 Task: Personal: Dating Funnel Template.
Action: Mouse moved to (251, 55)
Screenshot: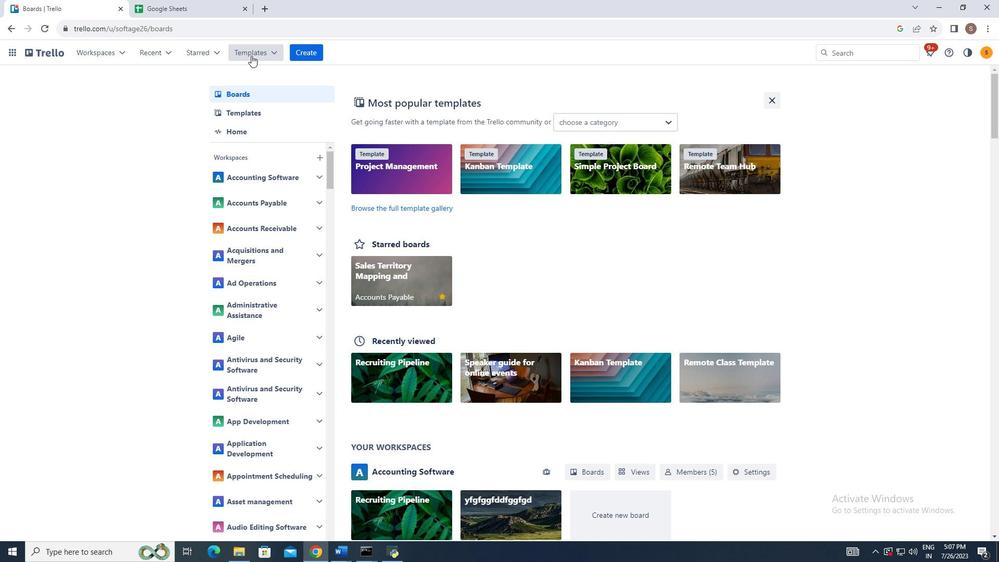 
Action: Mouse pressed left at (251, 55)
Screenshot: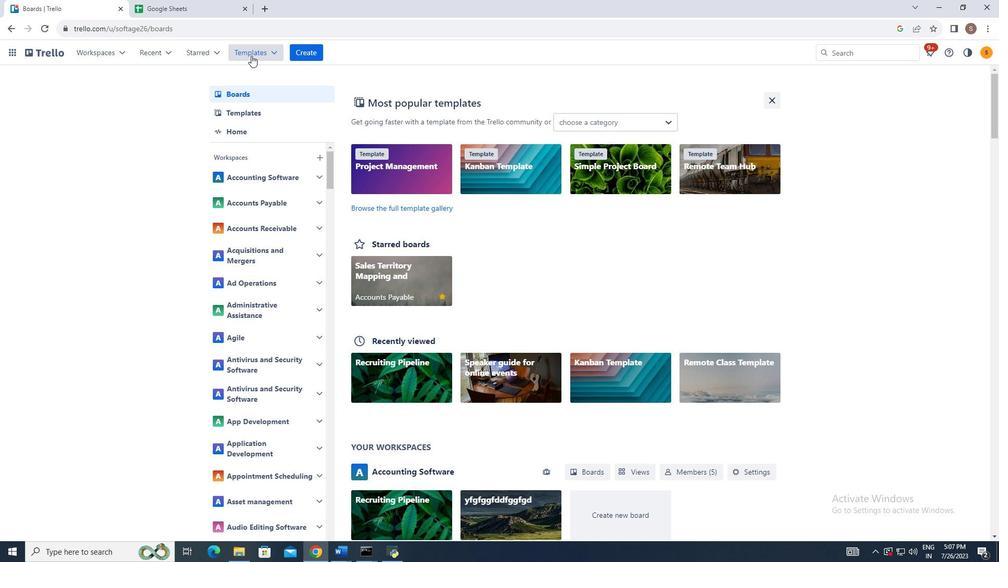 
Action: Mouse moved to (311, 356)
Screenshot: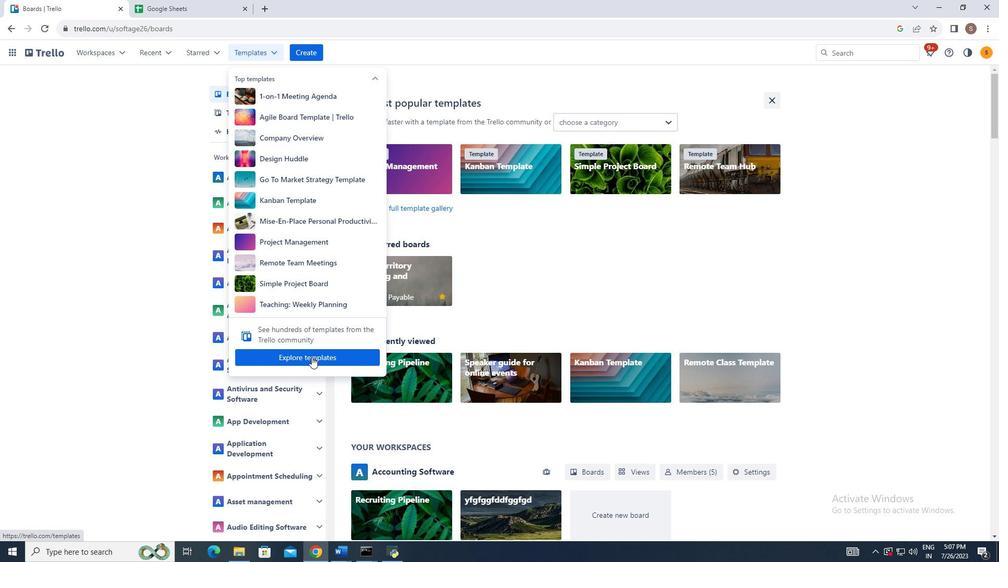 
Action: Mouse pressed left at (311, 356)
Screenshot: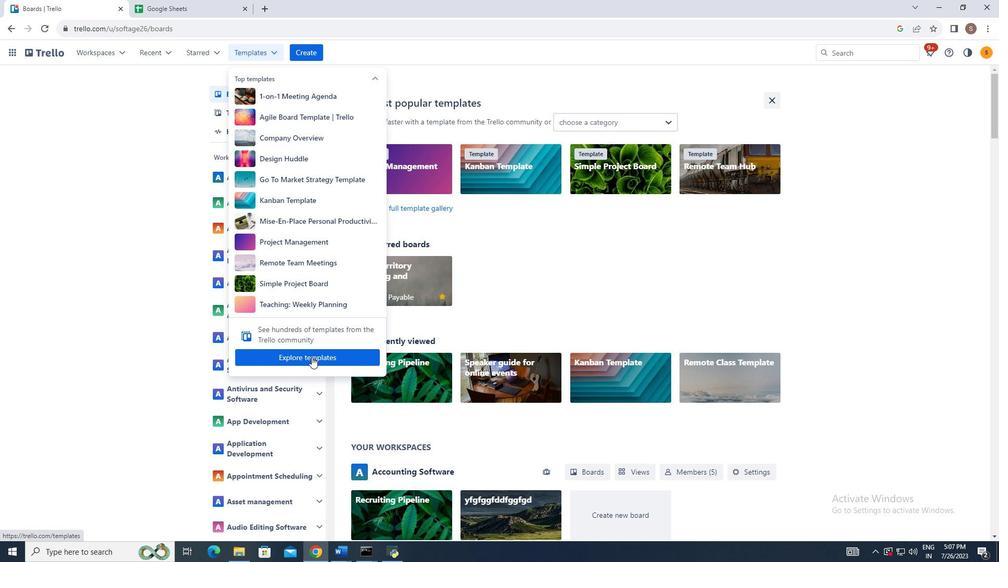 
Action: Mouse moved to (259, 257)
Screenshot: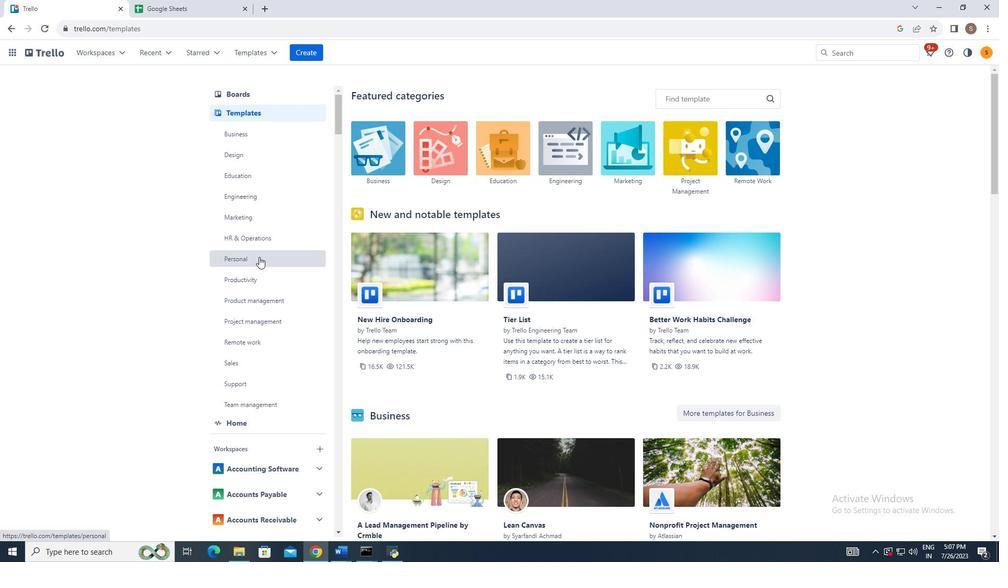 
Action: Mouse pressed left at (259, 257)
Screenshot: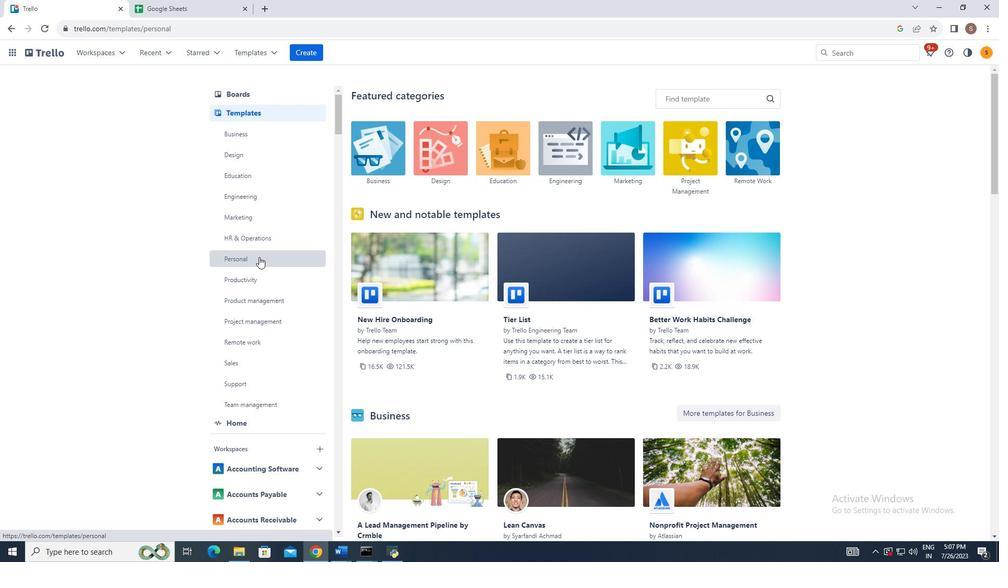
Action: Mouse moved to (433, 205)
Screenshot: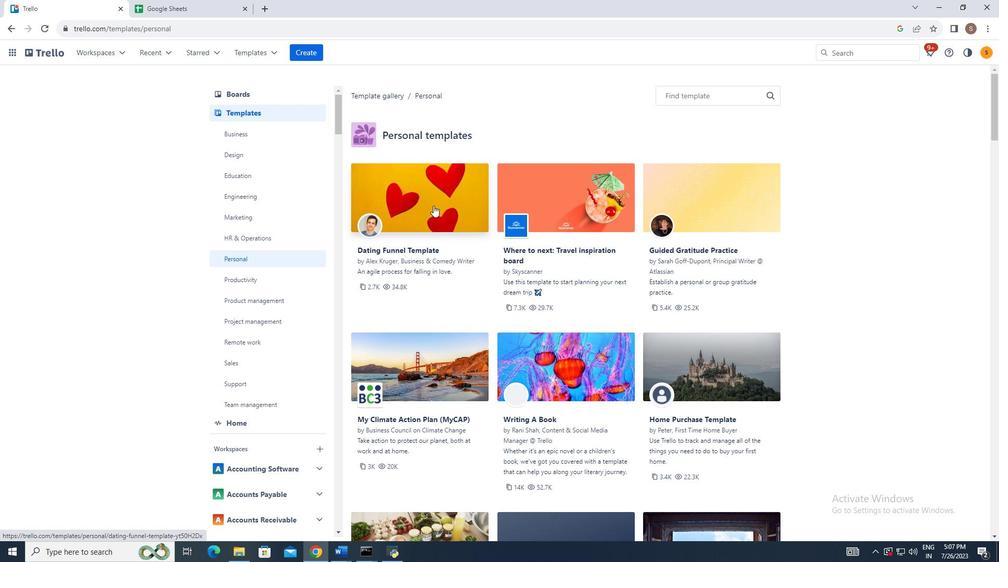 
Action: Mouse pressed left at (433, 205)
Screenshot: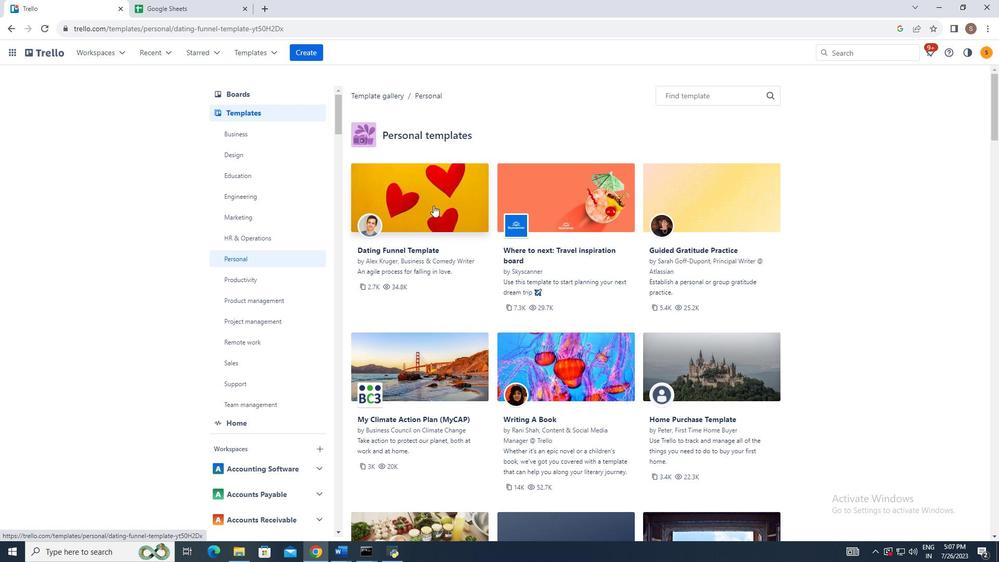 
Action: Mouse moved to (437, 202)
Screenshot: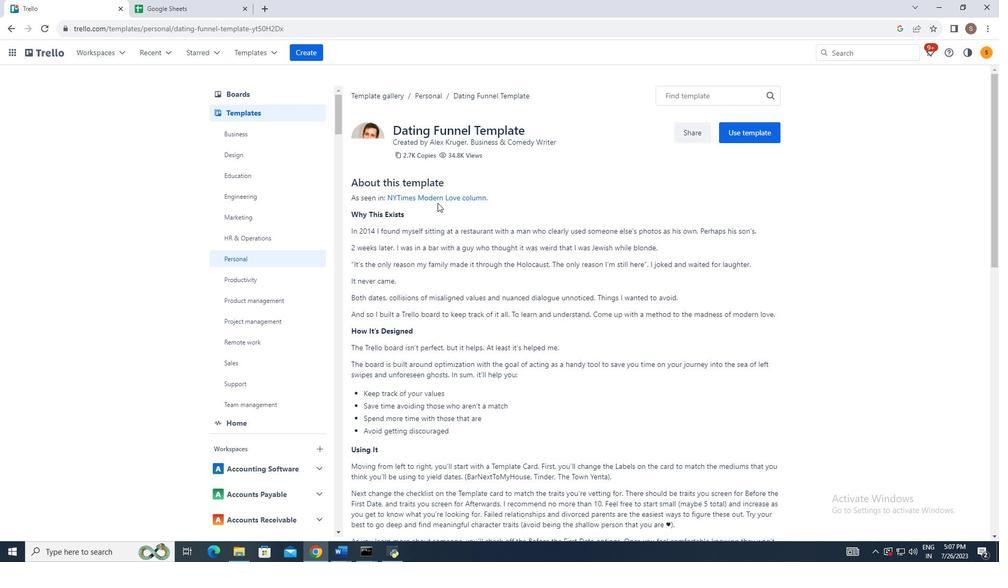 
Action: Mouse scrolled (437, 202) with delta (0, 0)
Screenshot: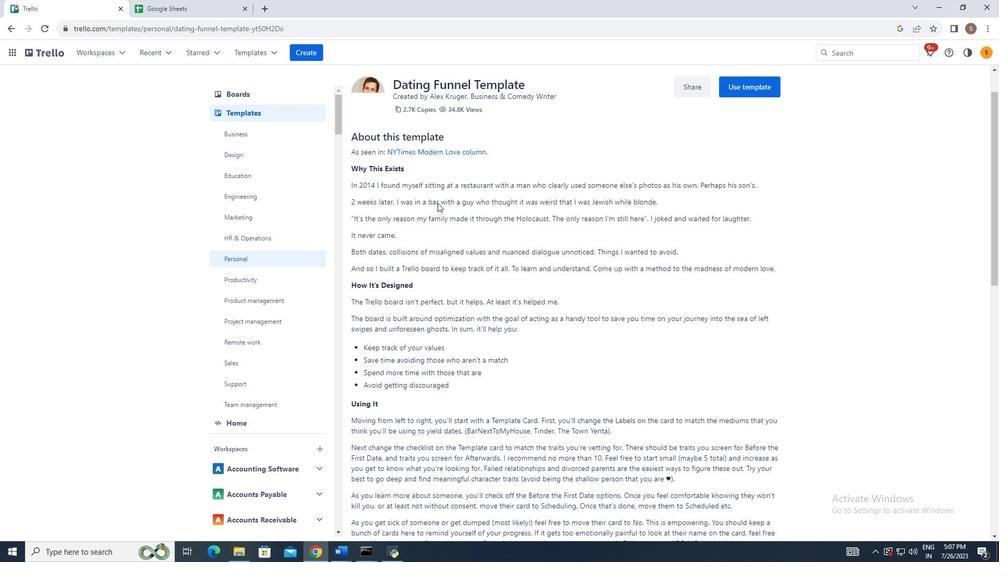 
Action: Mouse scrolled (437, 202) with delta (0, 0)
Screenshot: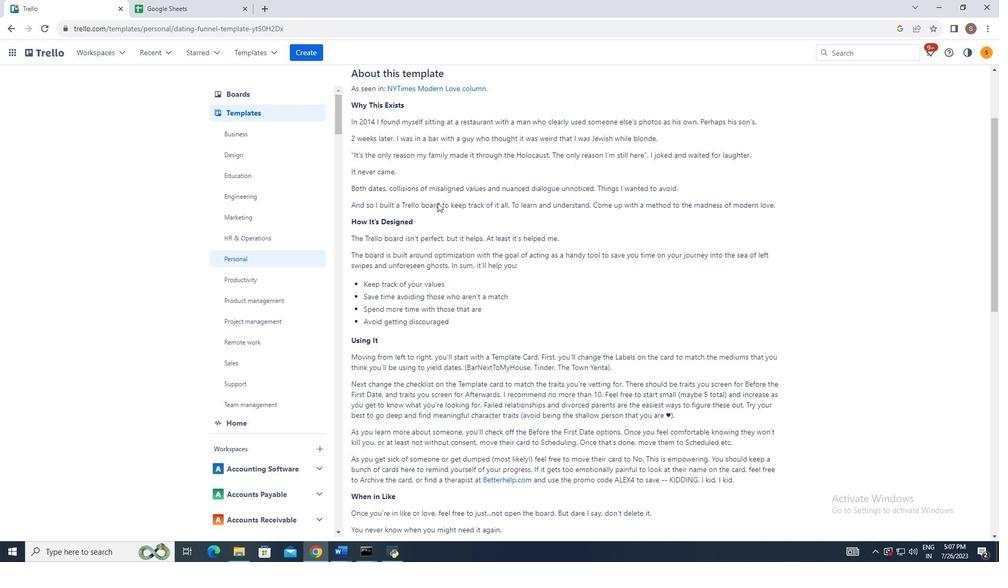 
Action: Mouse scrolled (437, 202) with delta (0, 0)
Screenshot: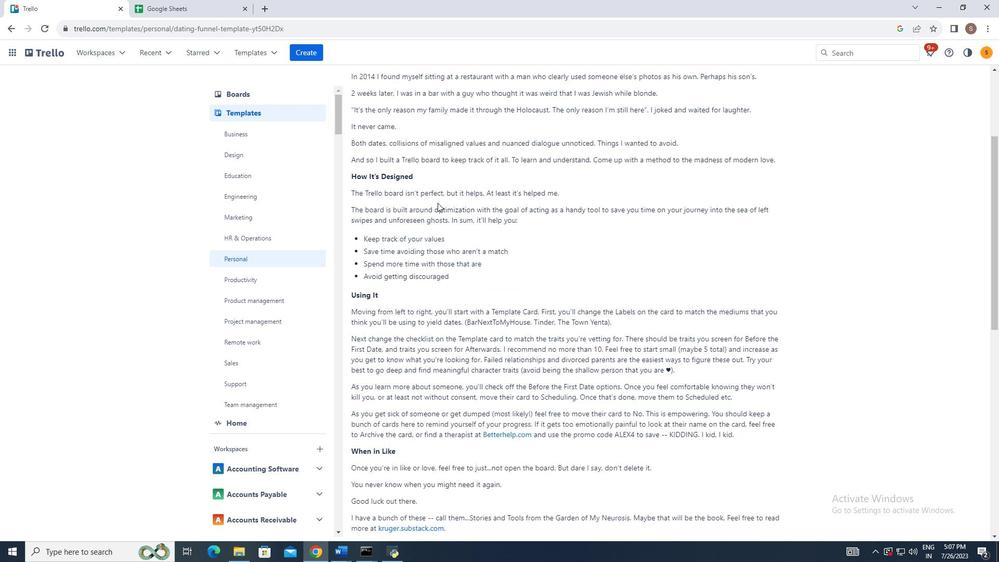 
Action: Mouse moved to (440, 211)
Screenshot: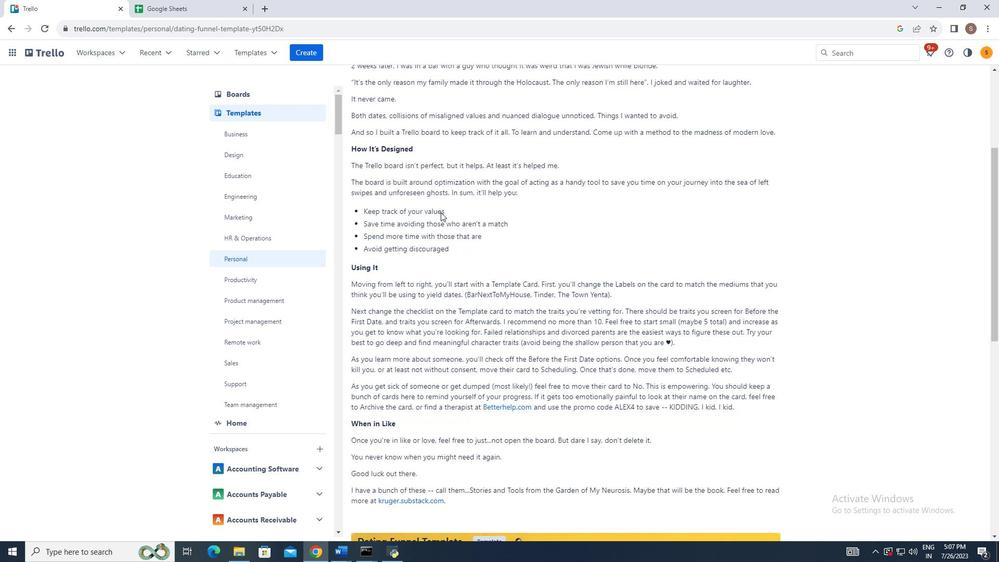 
Action: Mouse scrolled (440, 210) with delta (0, 0)
Screenshot: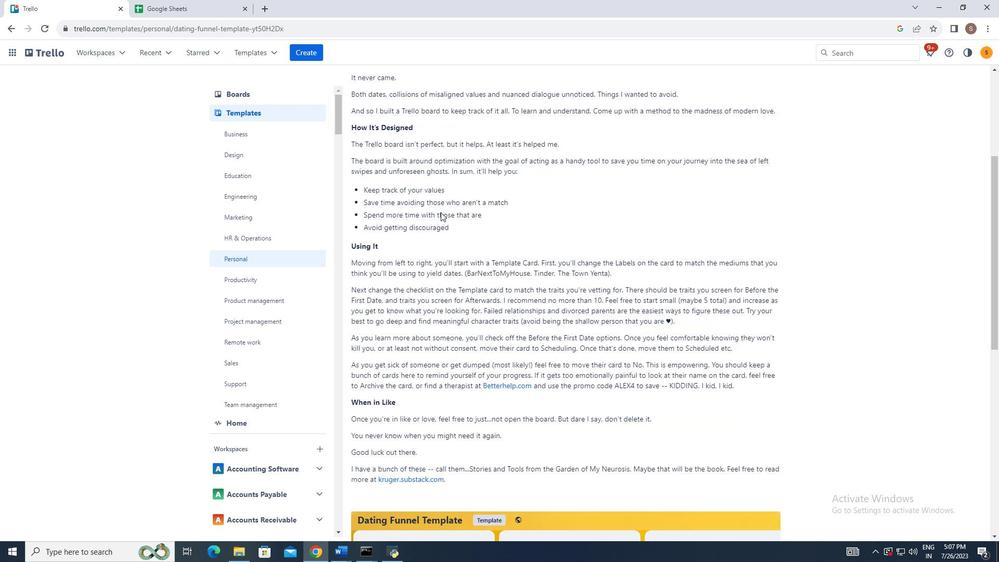 
Action: Mouse moved to (440, 212)
Screenshot: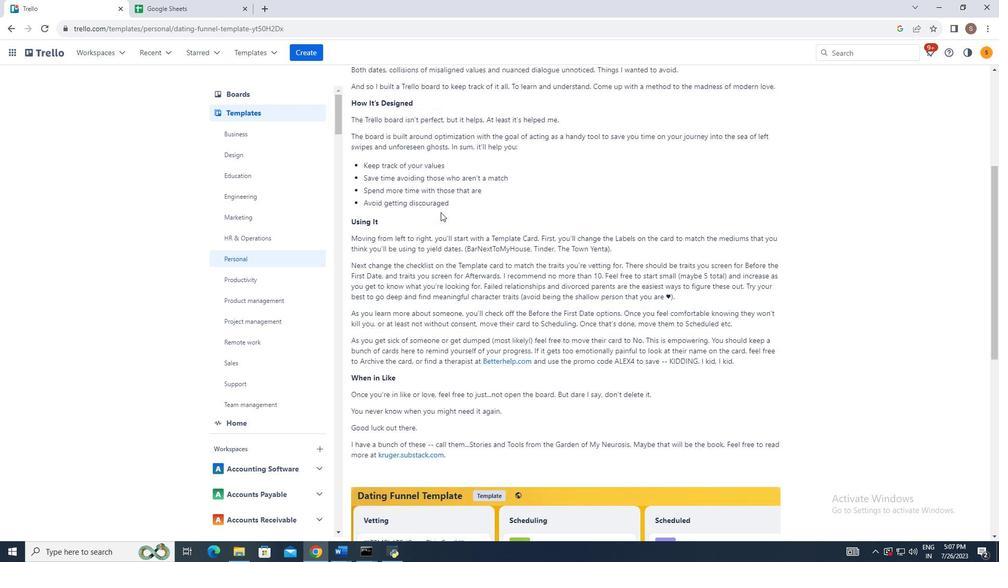 
Action: Mouse scrolled (440, 211) with delta (0, 0)
Screenshot: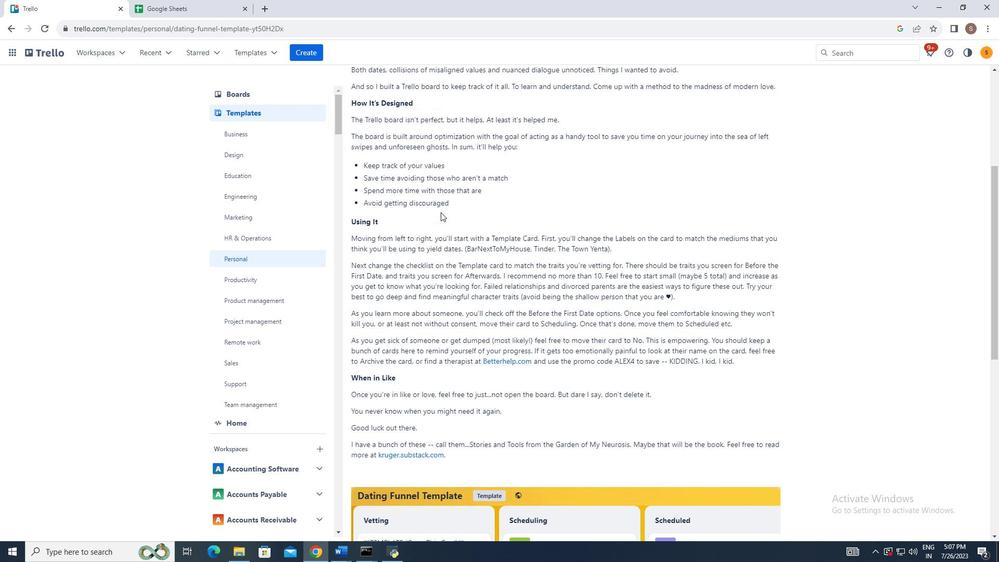 
Action: Mouse moved to (443, 245)
Screenshot: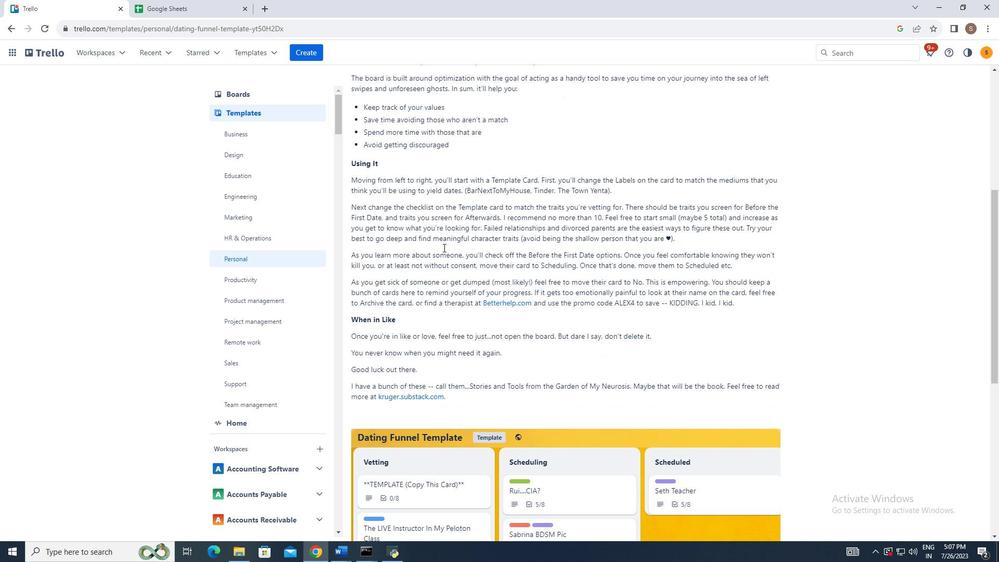 
Action: Mouse scrolled (443, 245) with delta (0, 0)
Screenshot: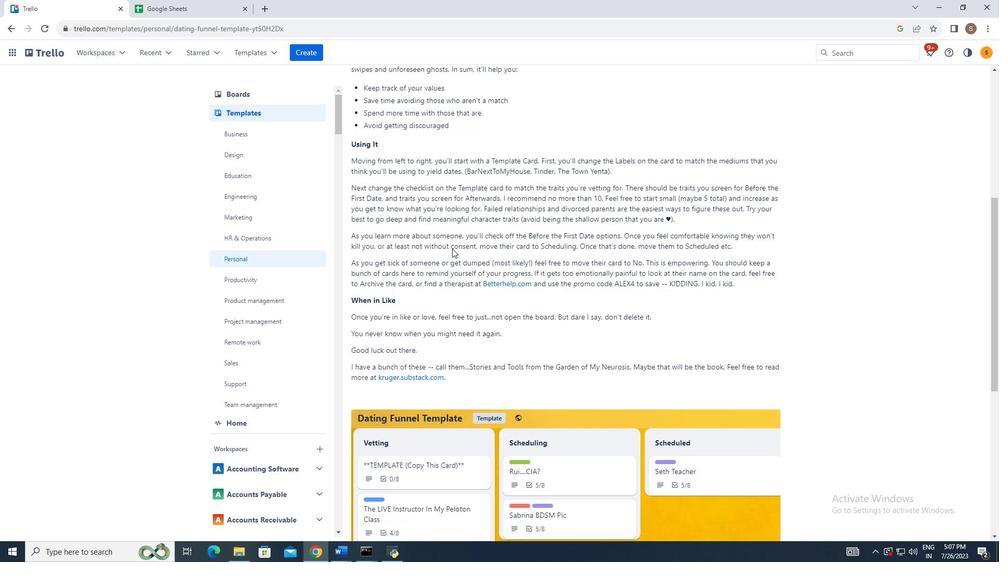 
Action: Mouse moved to (502, 256)
Screenshot: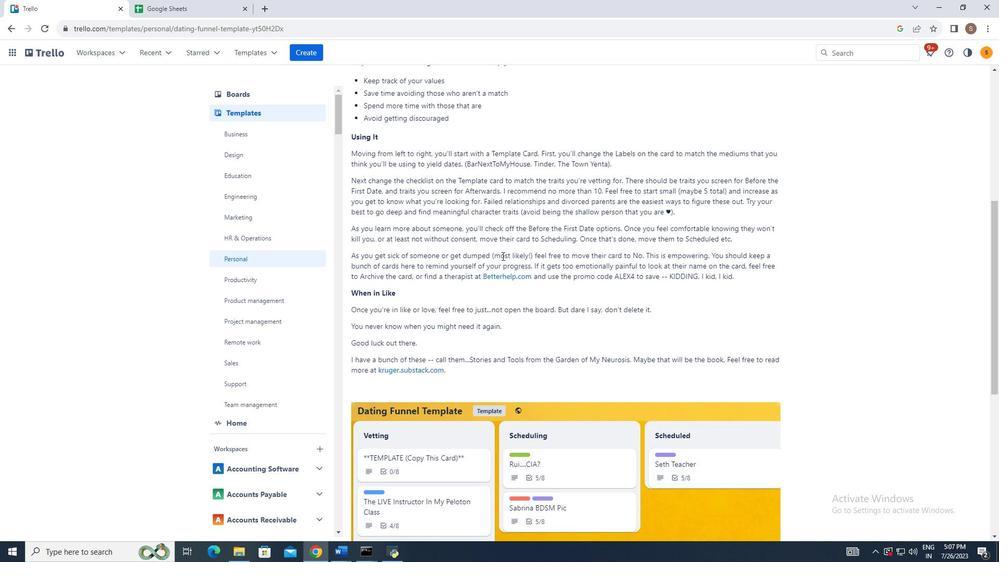 
Action: Mouse scrolled (502, 255) with delta (0, 0)
Screenshot: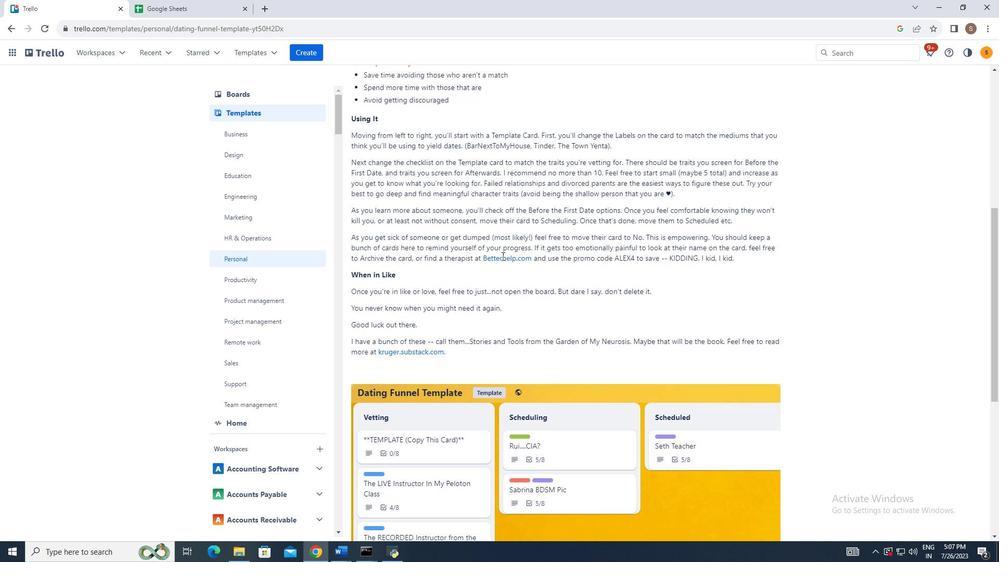 
Action: Mouse scrolled (502, 256) with delta (0, 0)
Screenshot: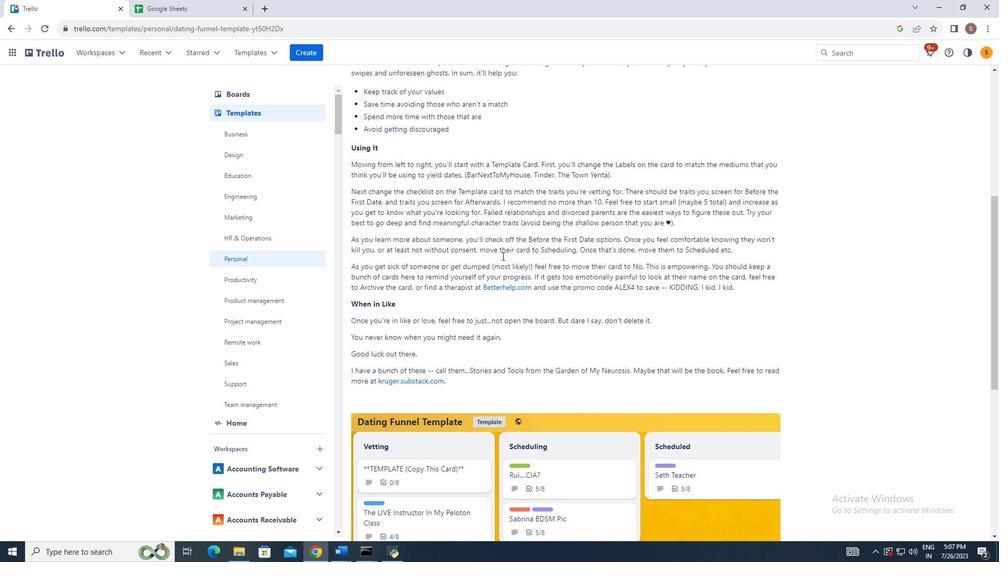
Action: Mouse scrolled (502, 256) with delta (0, 0)
Screenshot: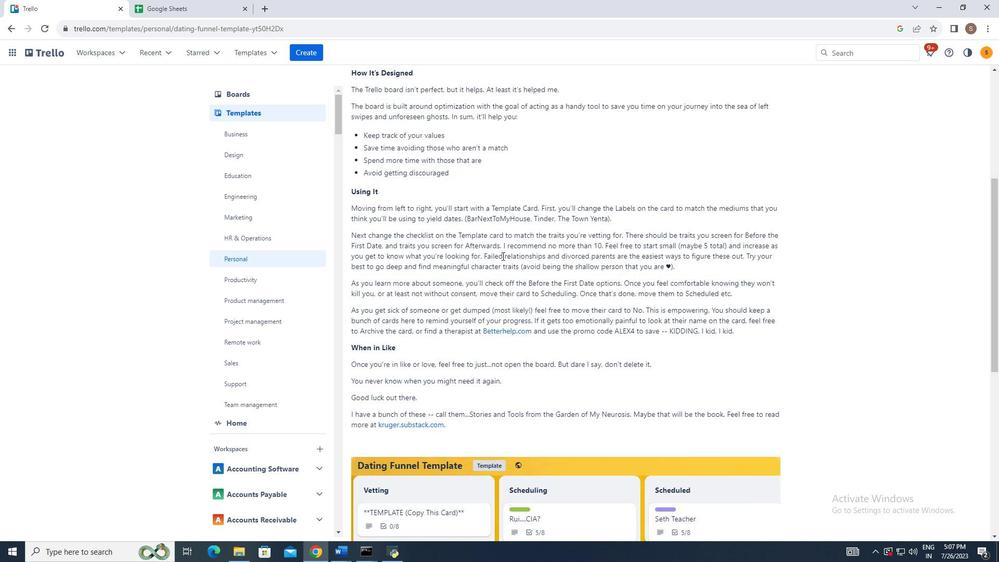 
Action: Mouse scrolled (502, 256) with delta (0, 0)
Screenshot: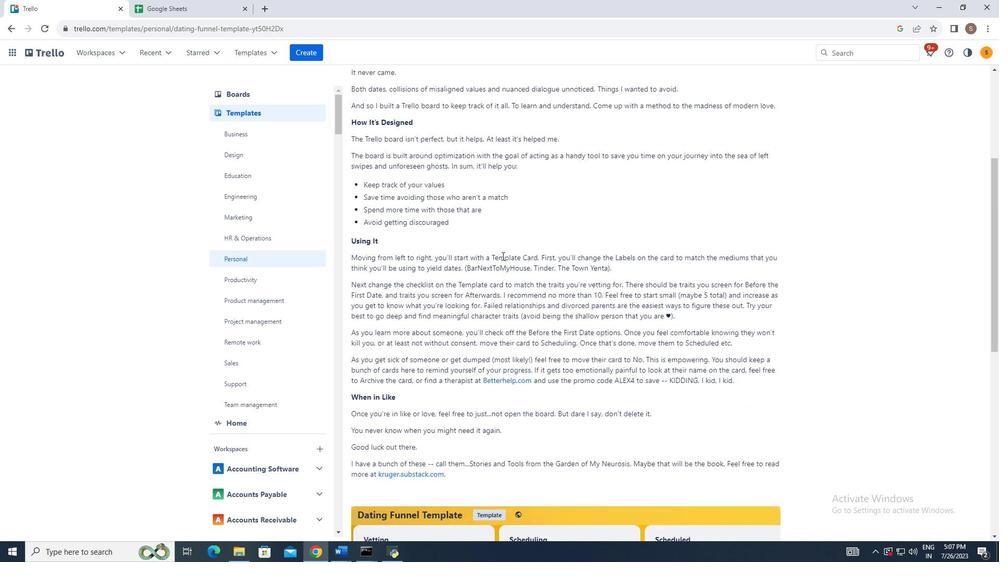 
Action: Mouse scrolled (502, 256) with delta (0, 0)
Screenshot: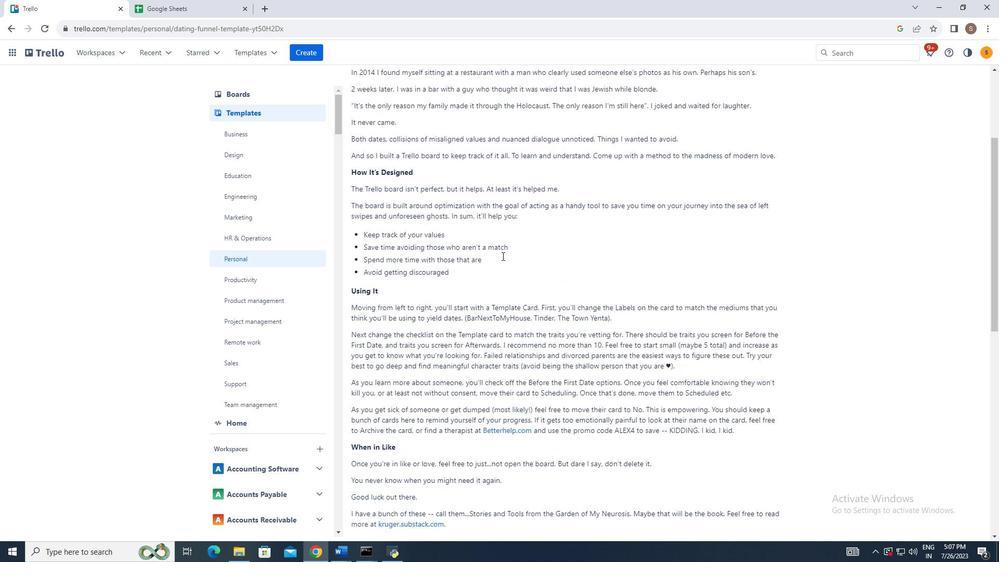 
Action: Mouse moved to (494, 273)
Screenshot: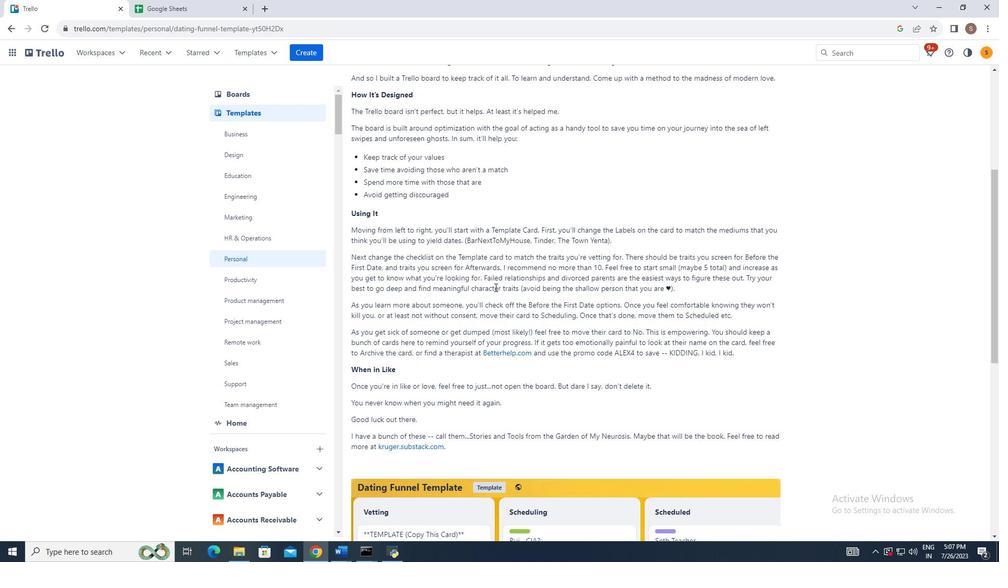 
Action: Mouse scrolled (495, 274) with delta (0, 0)
Screenshot: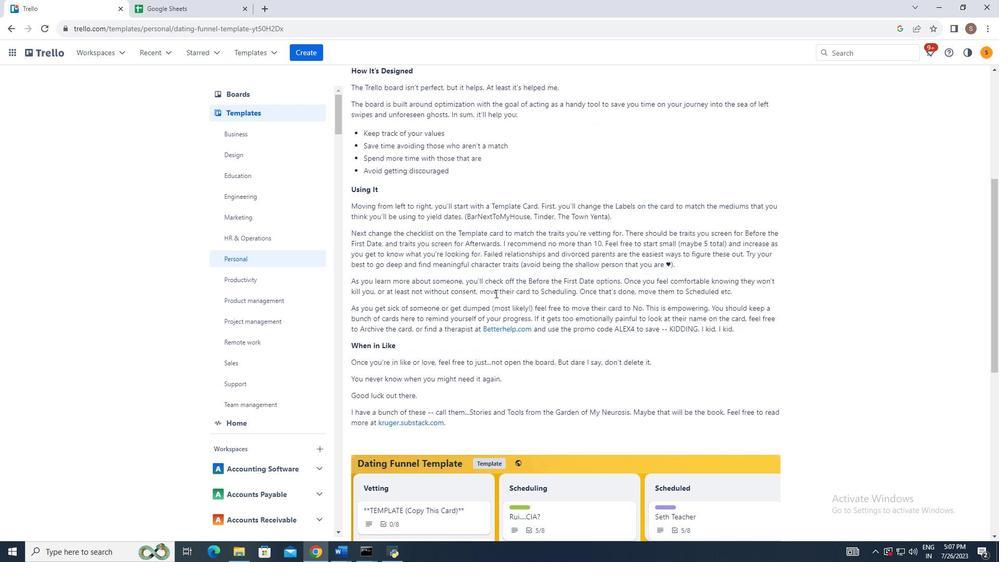 
Action: Mouse scrolled (495, 274) with delta (0, 0)
Screenshot: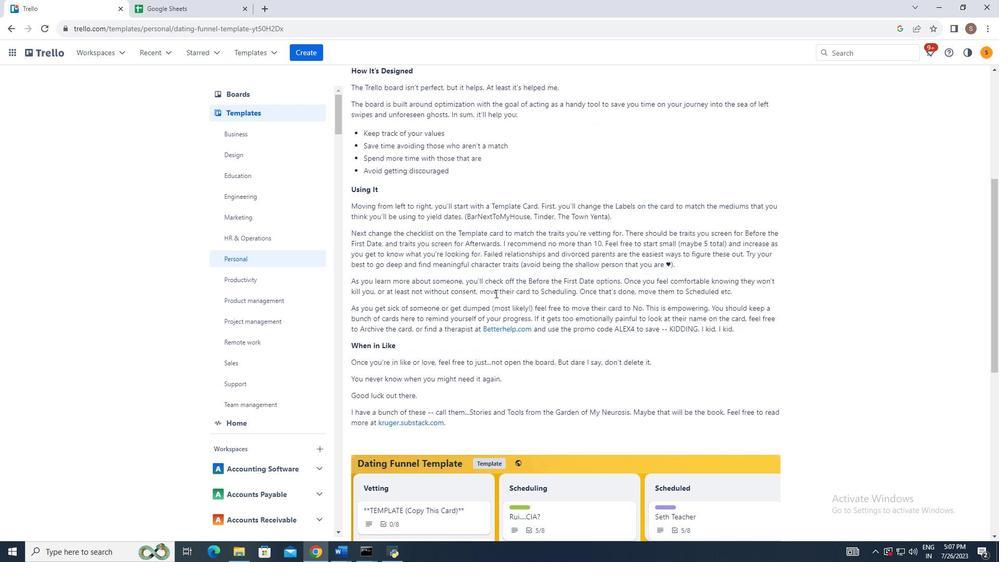 
Action: Mouse moved to (495, 293)
Screenshot: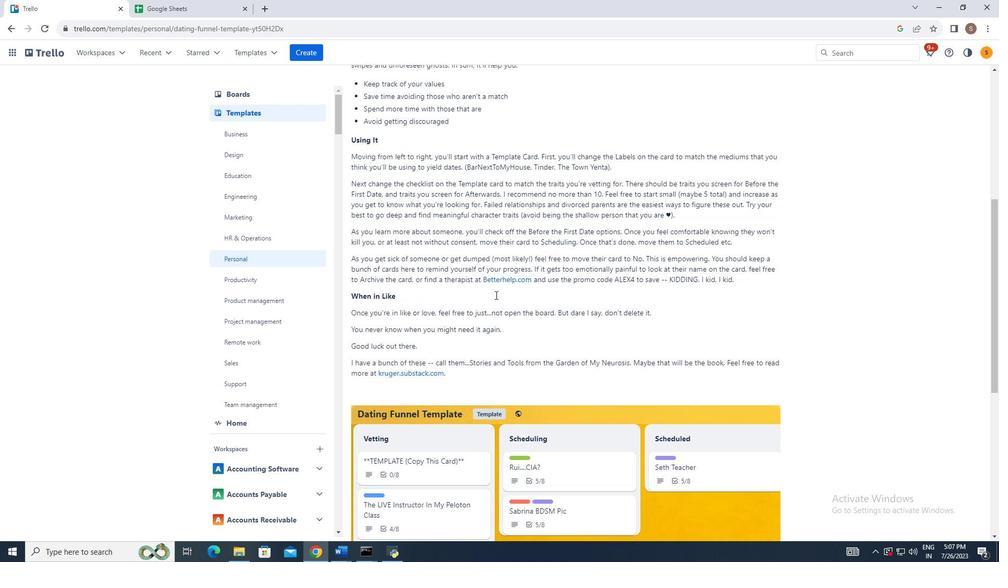 
Action: Mouse scrolled (495, 292) with delta (0, 0)
Screenshot: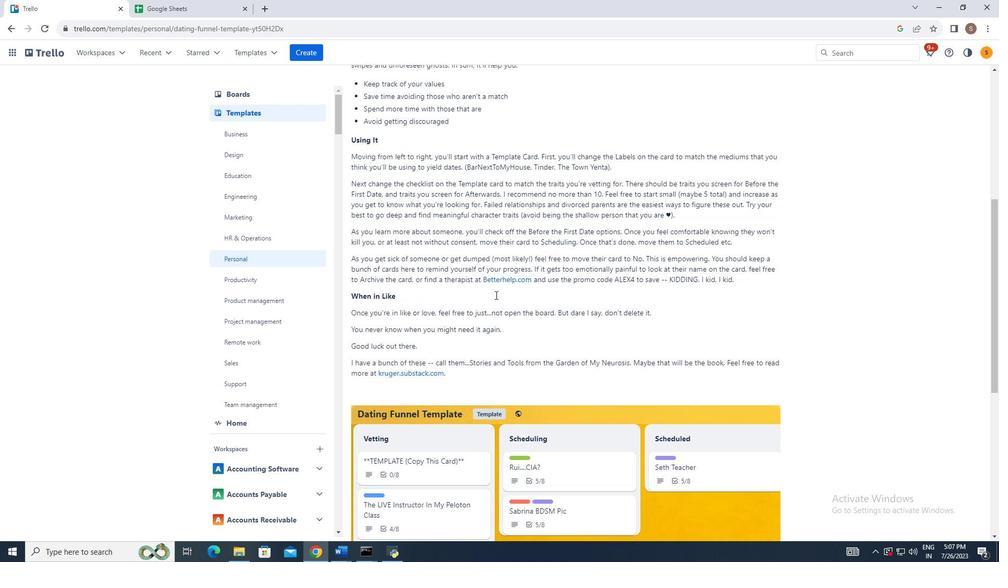 
Action: Mouse moved to (505, 301)
Screenshot: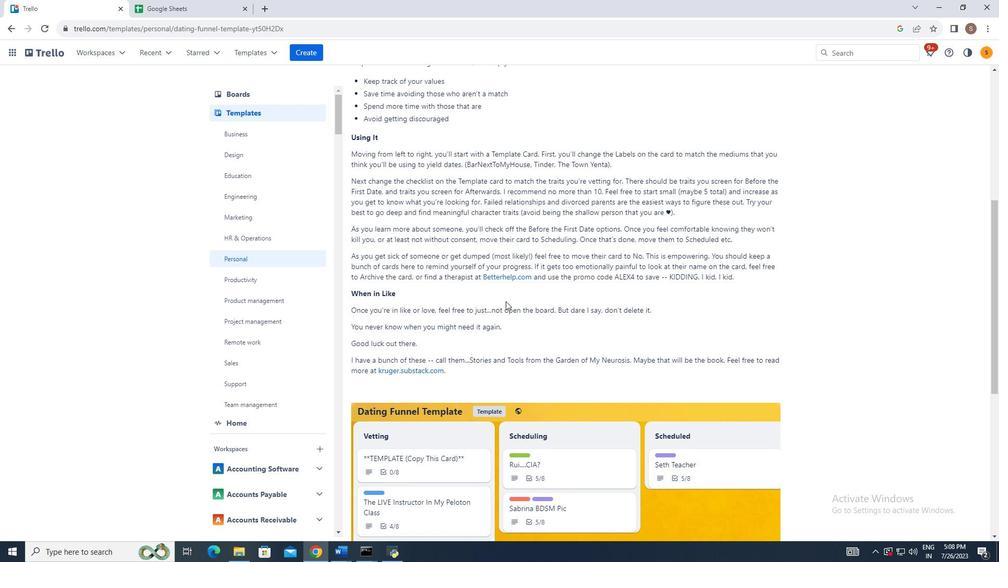 
Action: Mouse scrolled (505, 300) with delta (0, 0)
Screenshot: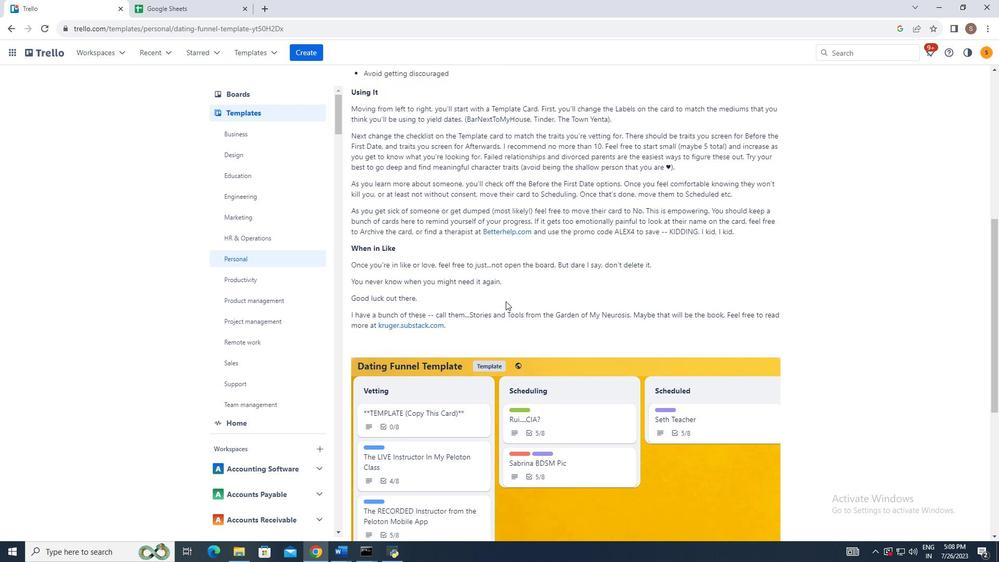 
Action: Mouse moved to (499, 304)
Screenshot: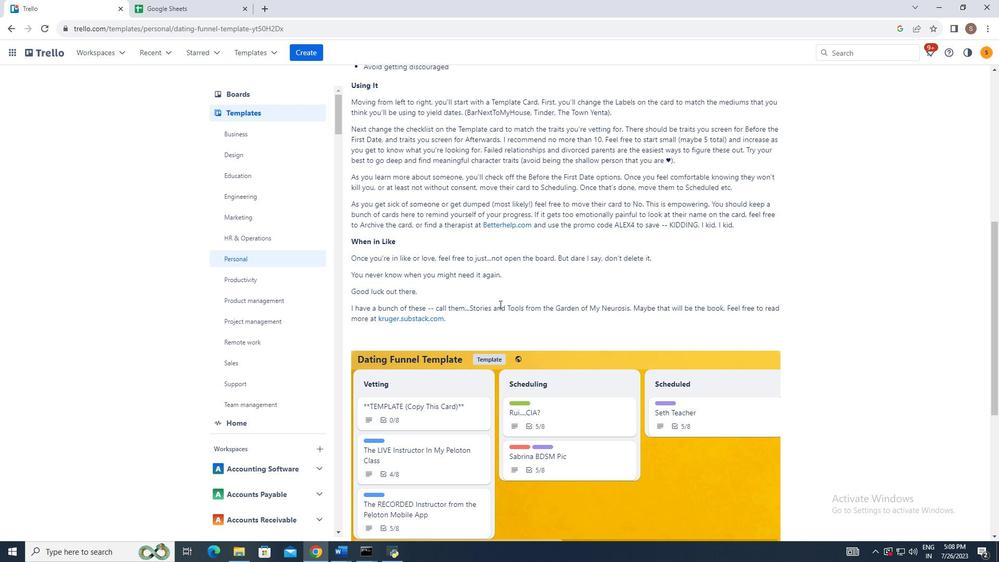 
Action: Mouse scrolled (499, 304) with delta (0, 0)
Screenshot: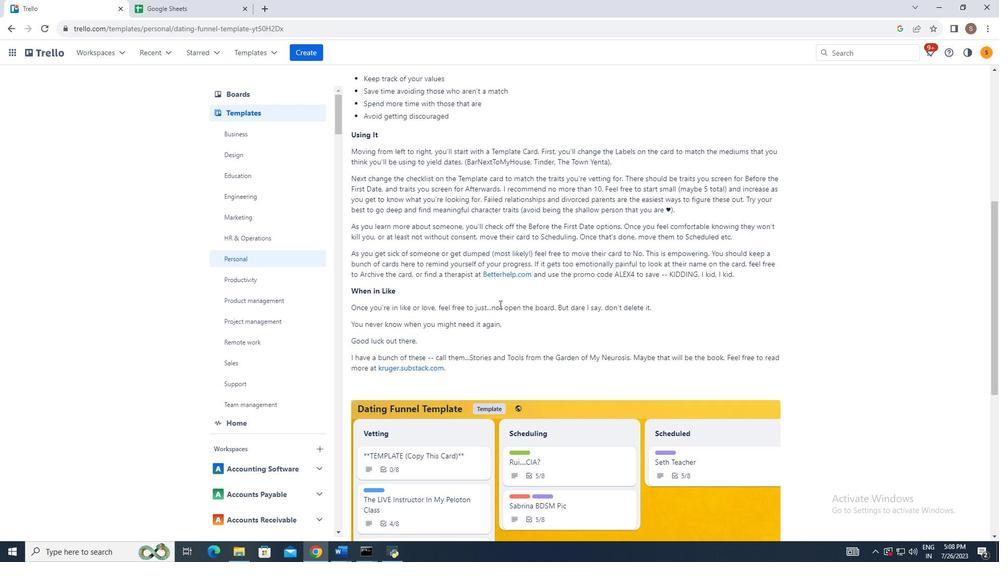 
Action: Mouse moved to (500, 305)
Screenshot: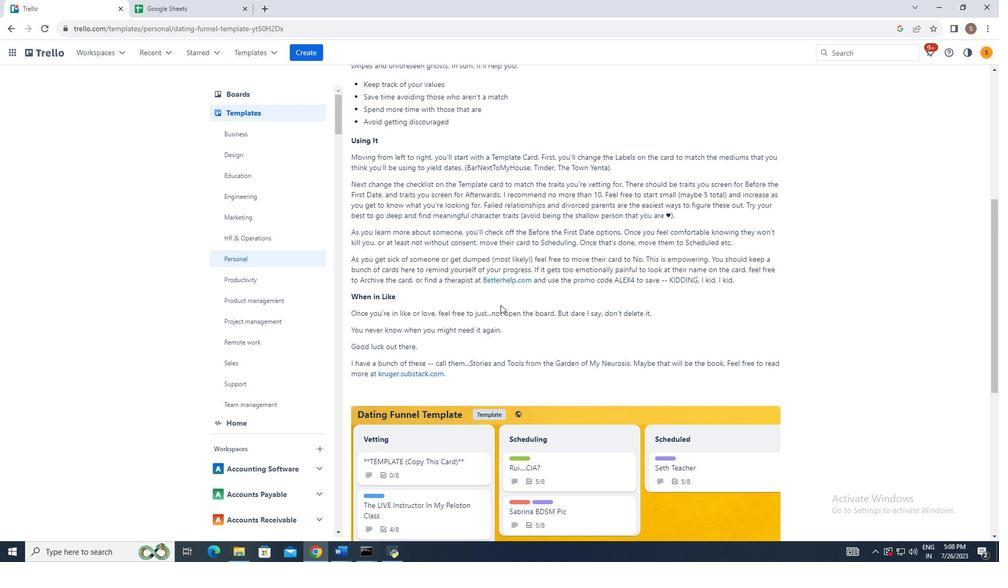
Action: Mouse scrolled (500, 305) with delta (0, 0)
Screenshot: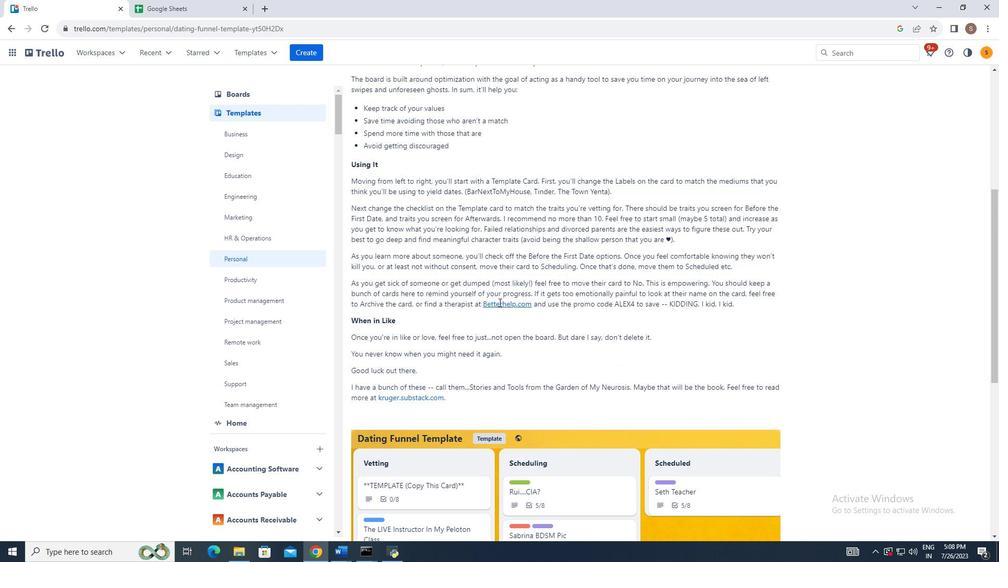
Action: Mouse moved to (500, 305)
Screenshot: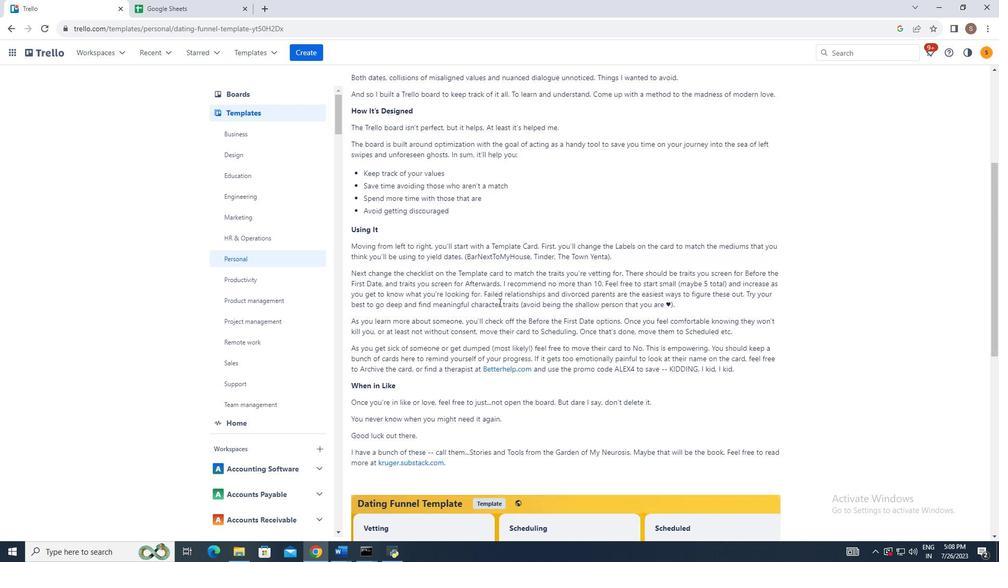 
Action: Mouse scrolled (500, 305) with delta (0, 0)
Screenshot: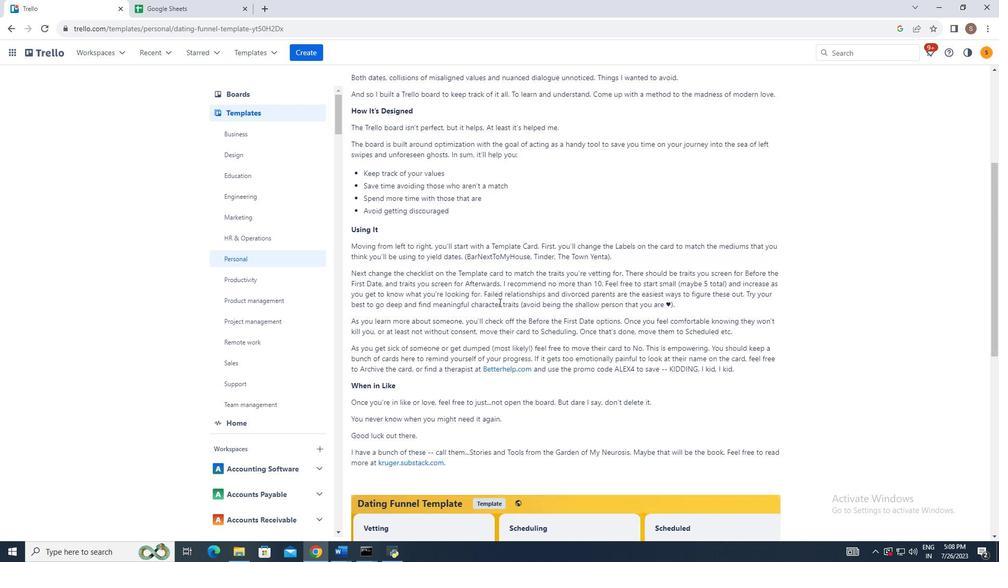 
Action: Mouse moved to (500, 303)
Screenshot: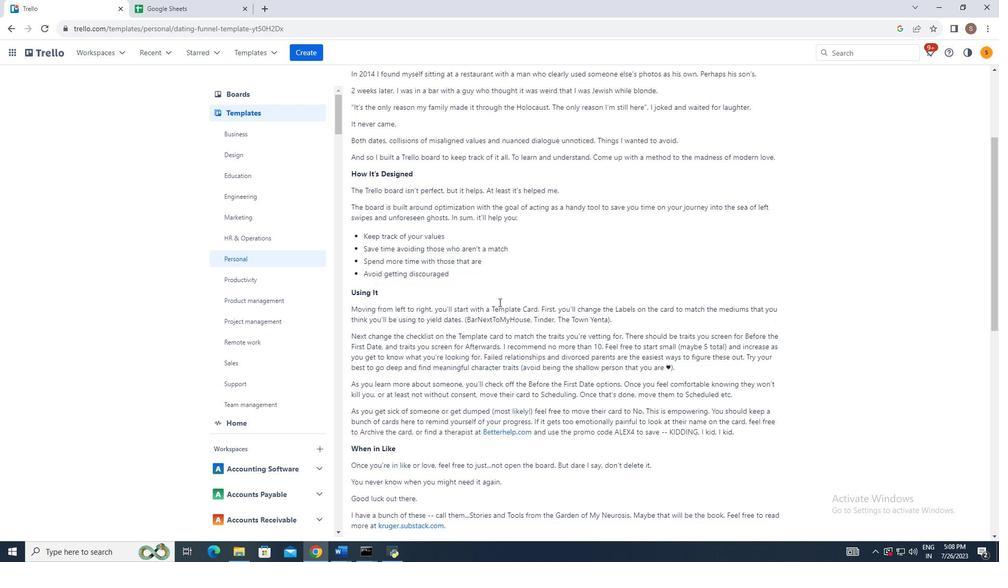 
Action: Mouse scrolled (500, 303) with delta (0, 0)
Screenshot: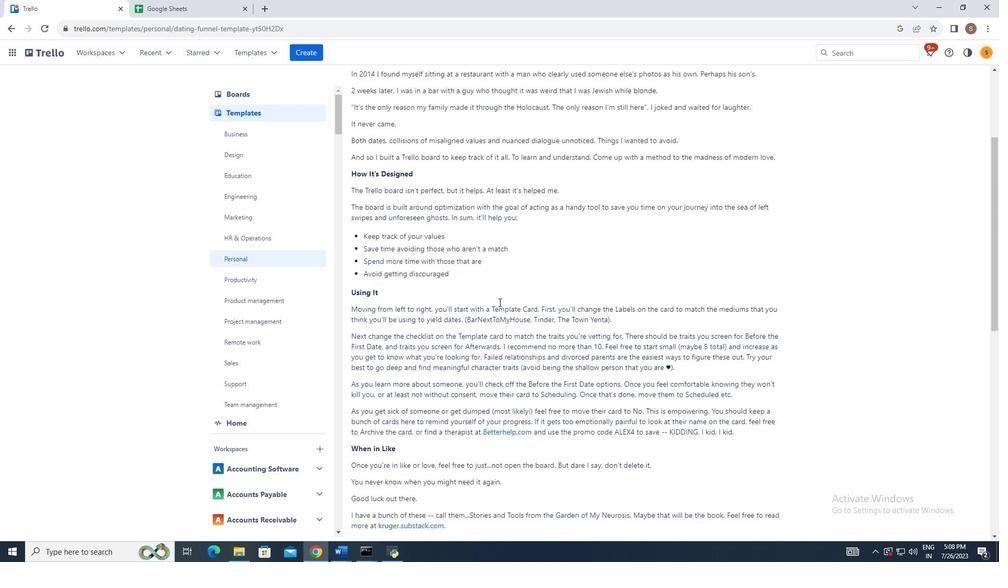 
Action: Mouse moved to (499, 302)
Screenshot: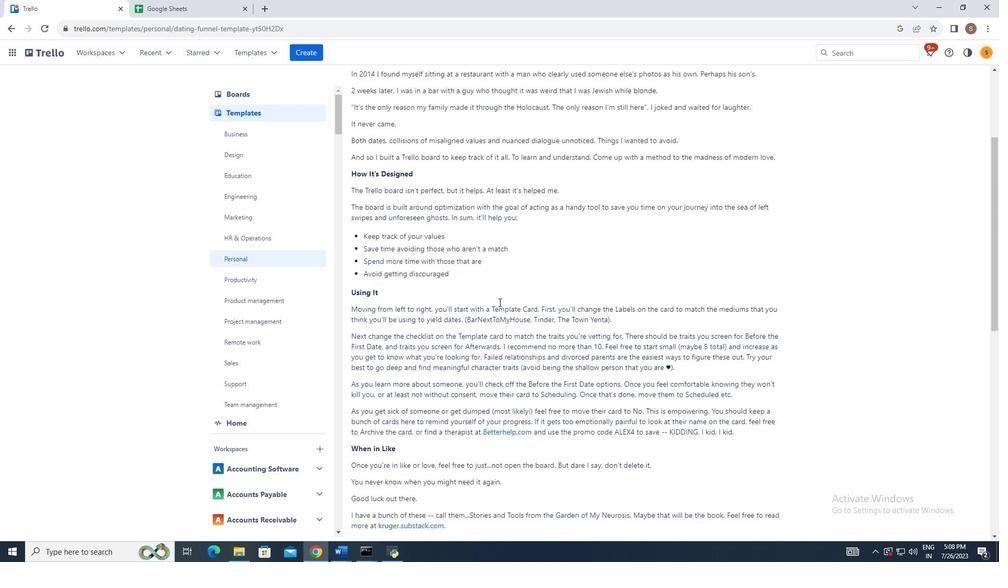 
Action: Mouse scrolled (499, 302) with delta (0, 0)
Screenshot: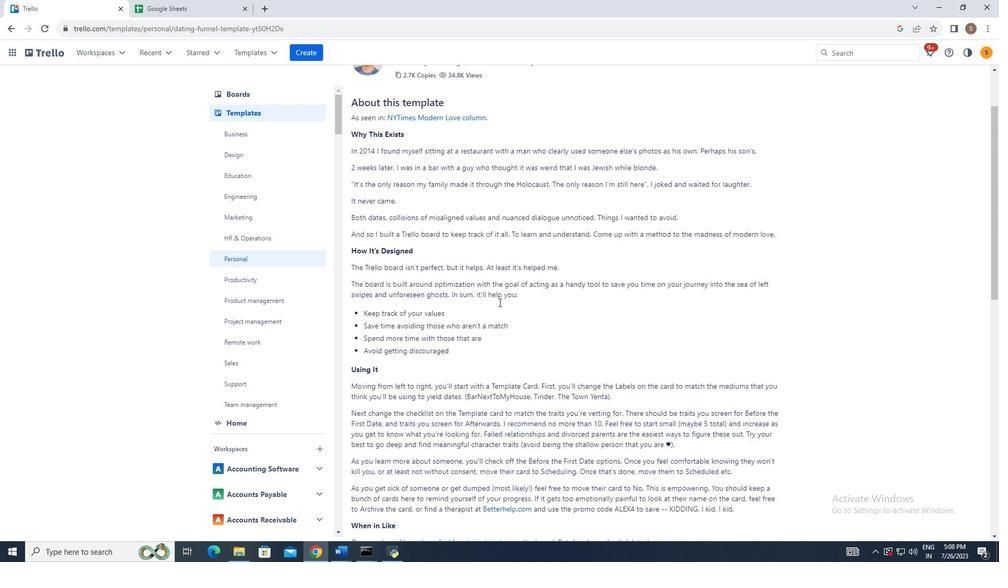 
Action: Mouse scrolled (499, 302) with delta (0, 0)
Screenshot: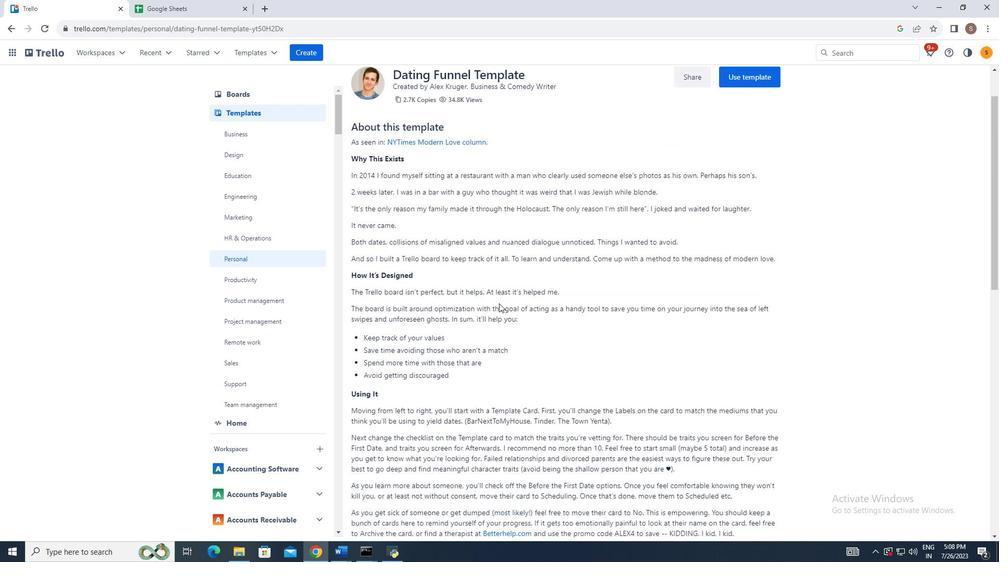 
Action: Mouse moved to (499, 303)
Screenshot: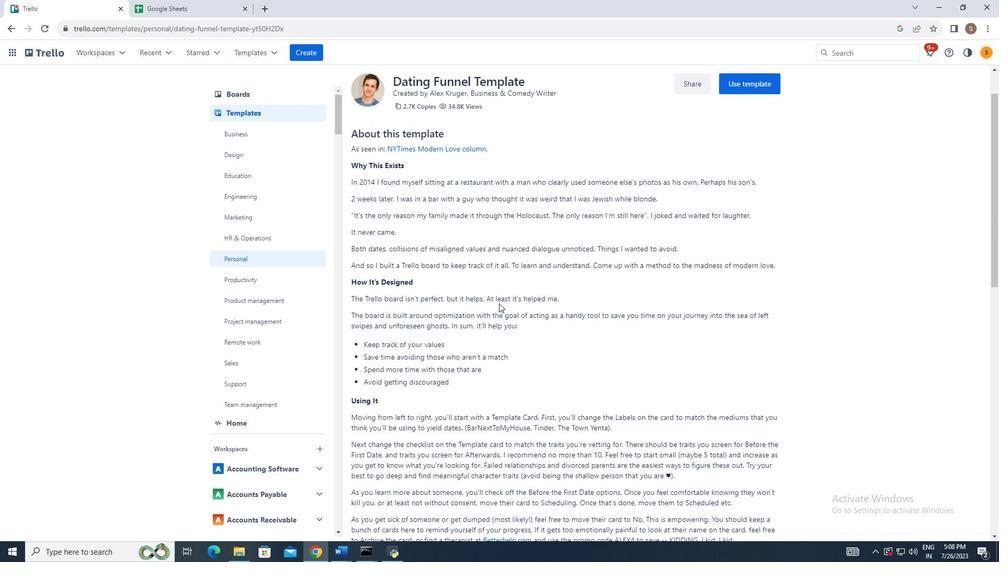 
Action: Mouse scrolled (499, 303) with delta (0, 0)
Screenshot: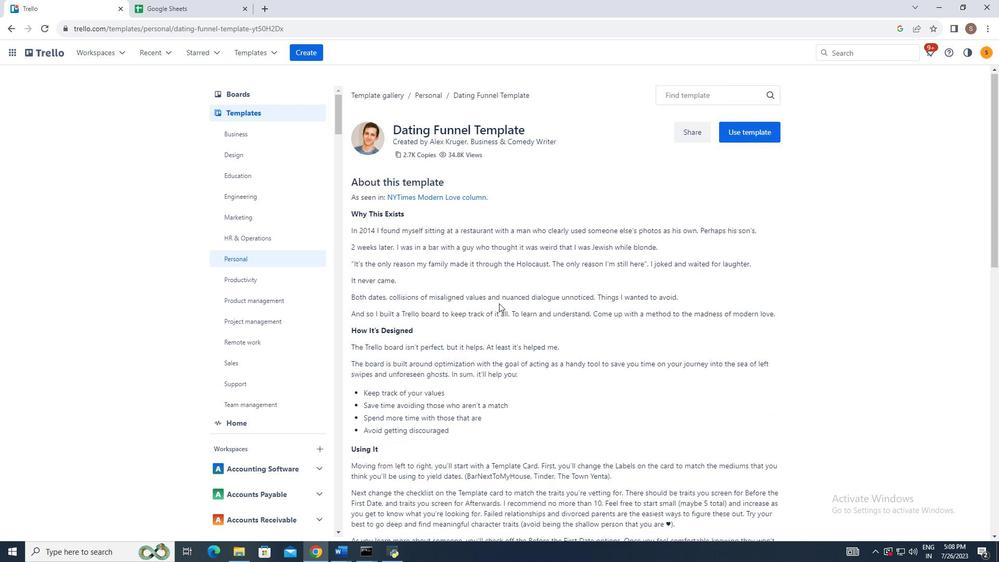 
Action: Mouse scrolled (499, 303) with delta (0, 0)
Screenshot: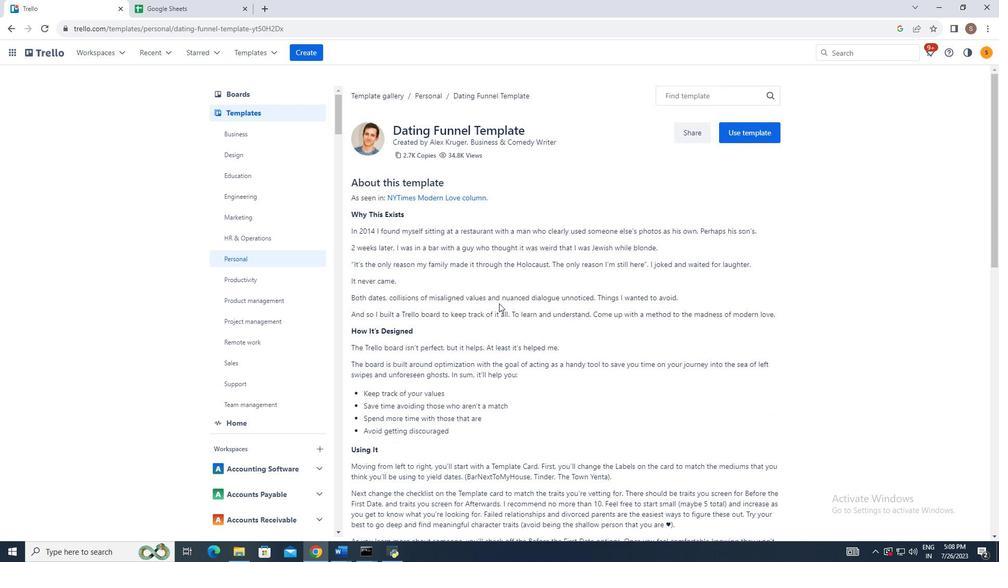 
Action: Mouse scrolled (499, 303) with delta (0, 0)
Screenshot: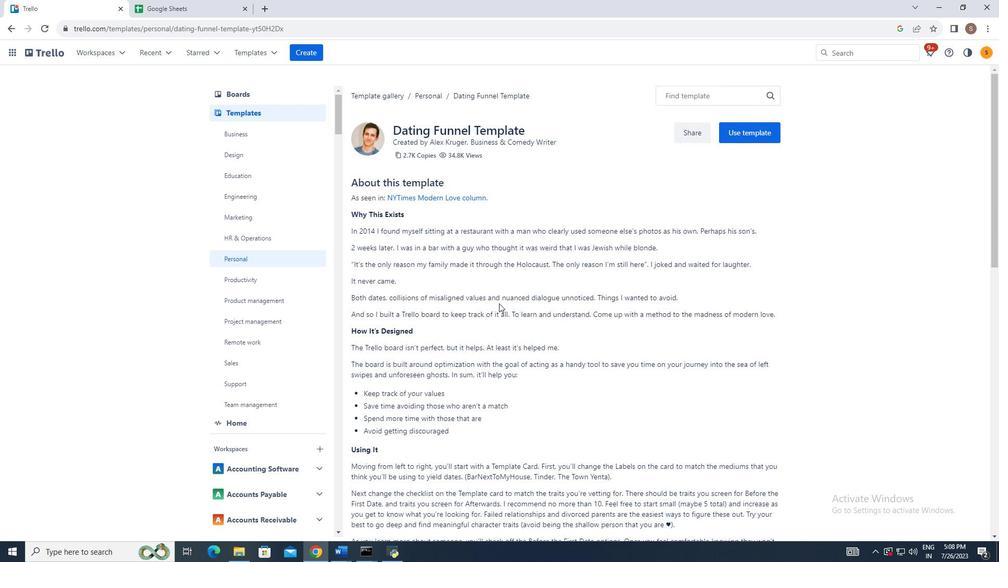 
Action: Mouse moved to (756, 135)
Screenshot: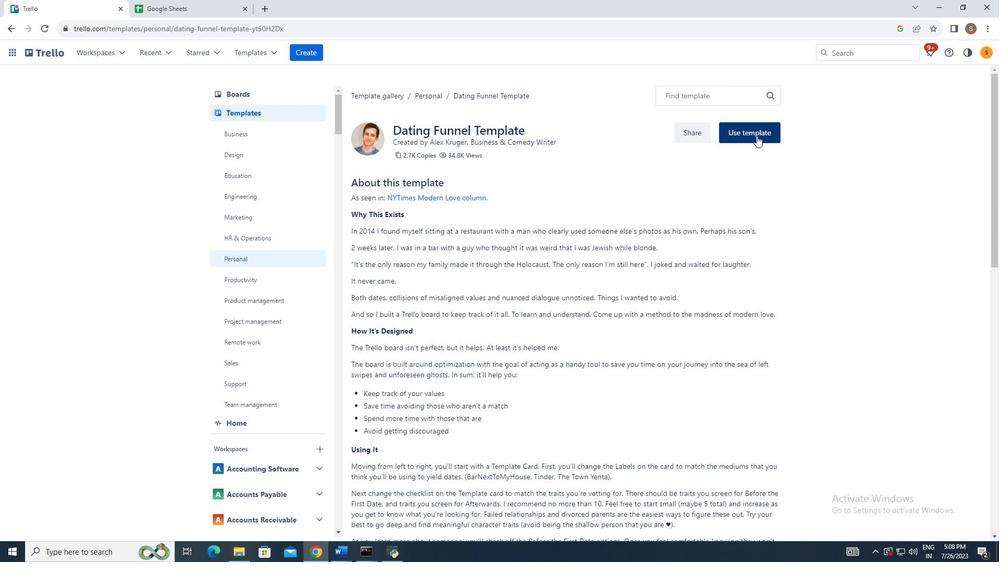 
Action: Mouse pressed left at (756, 135)
Screenshot: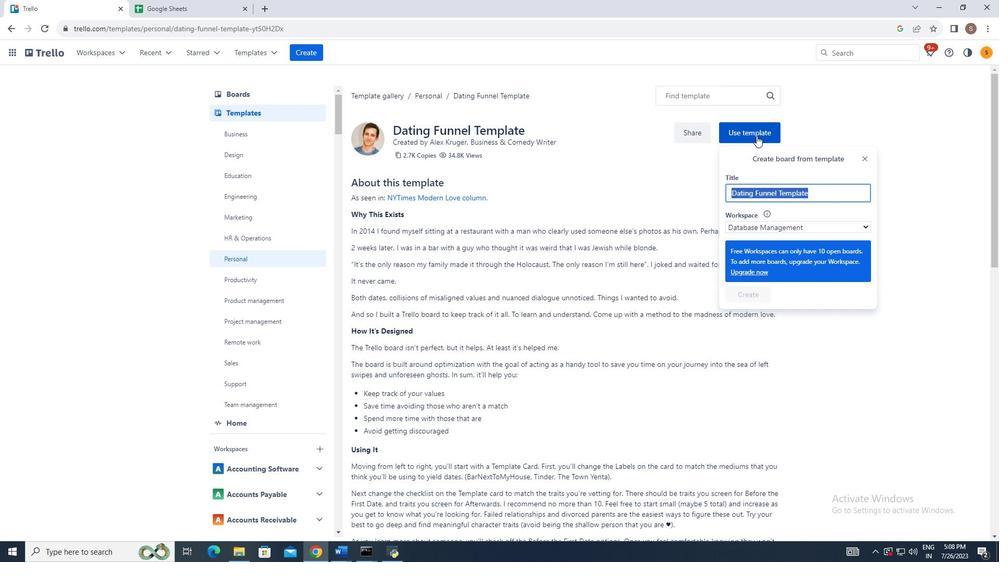 
Action: Mouse moved to (810, 227)
Screenshot: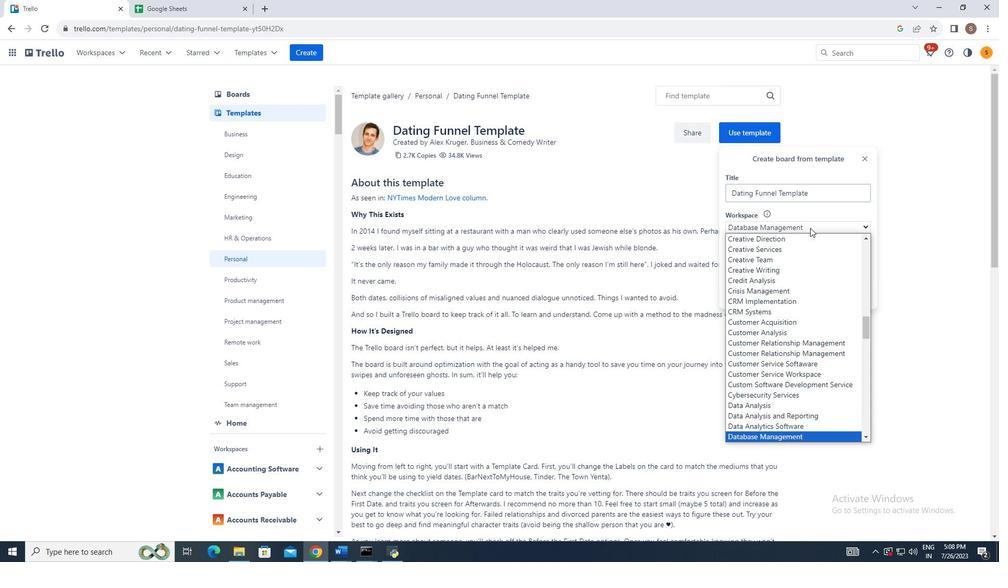 
Action: Mouse pressed left at (810, 227)
Screenshot: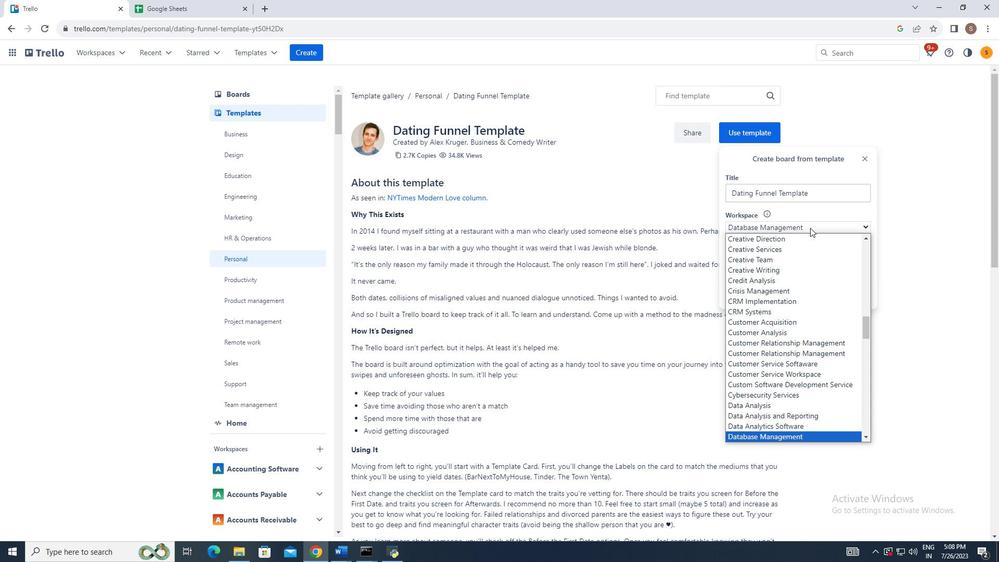
Action: Mouse moved to (806, 328)
Screenshot: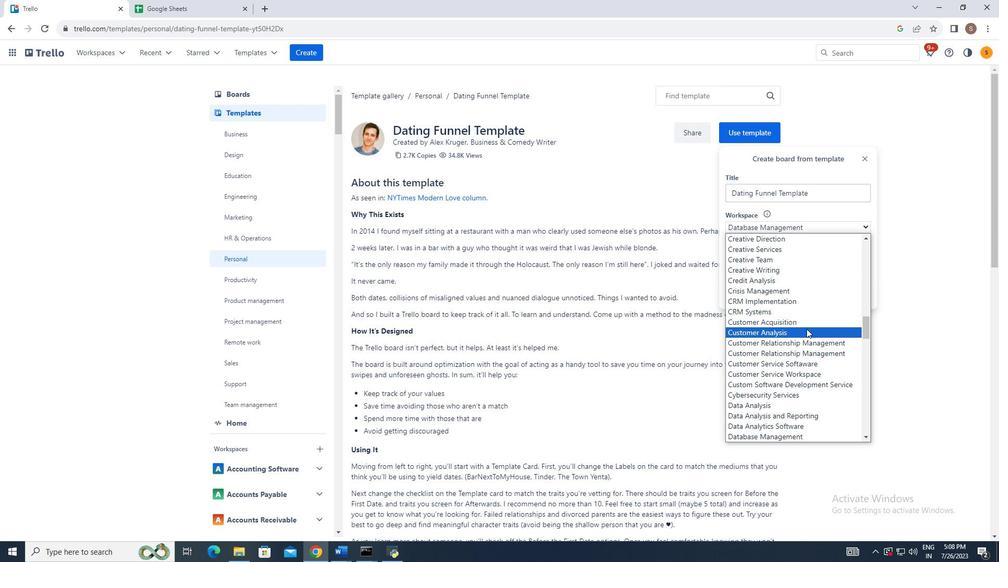 
Action: Mouse pressed left at (806, 328)
Screenshot: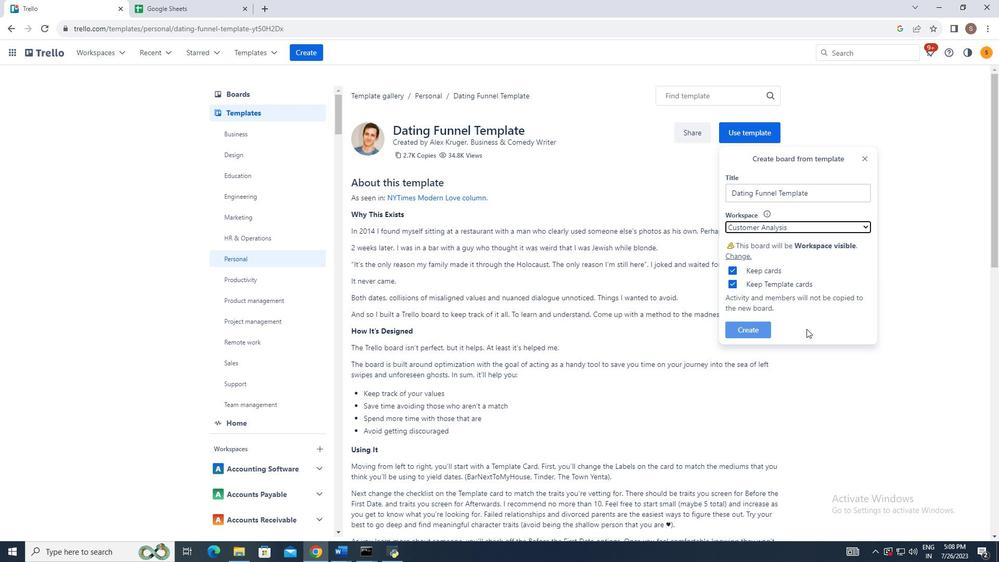 
Action: Mouse moved to (746, 331)
Screenshot: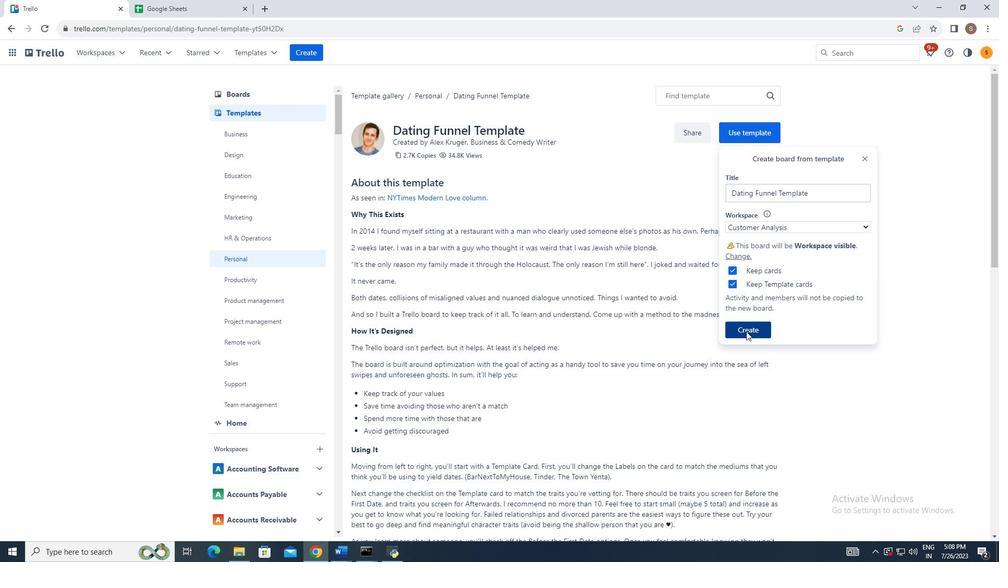 
Action: Mouse pressed left at (746, 331)
Screenshot: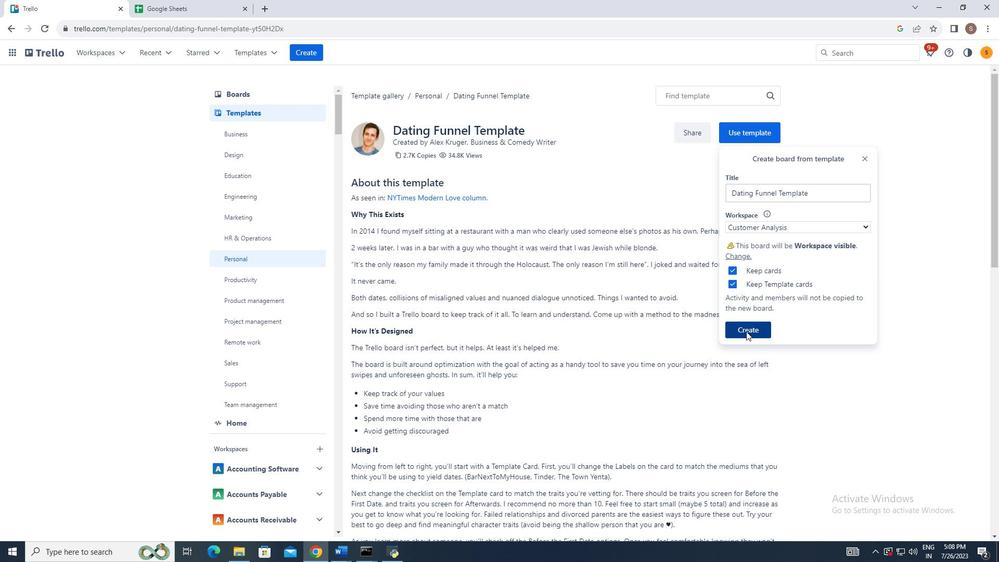 
Action: Mouse moved to (986, 437)
Screenshot: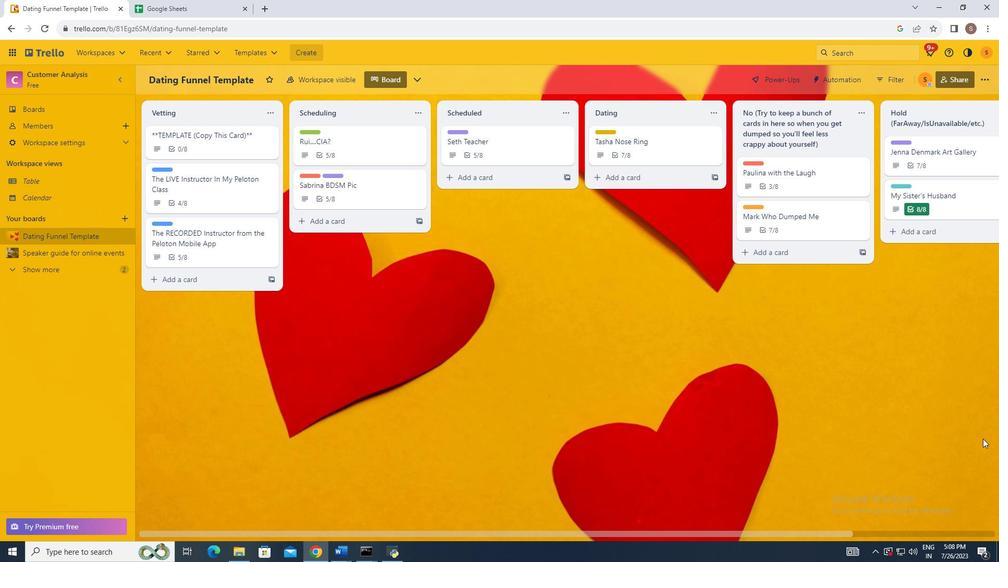 
Action: Mouse scrolled (986, 437) with delta (0, 0)
Screenshot: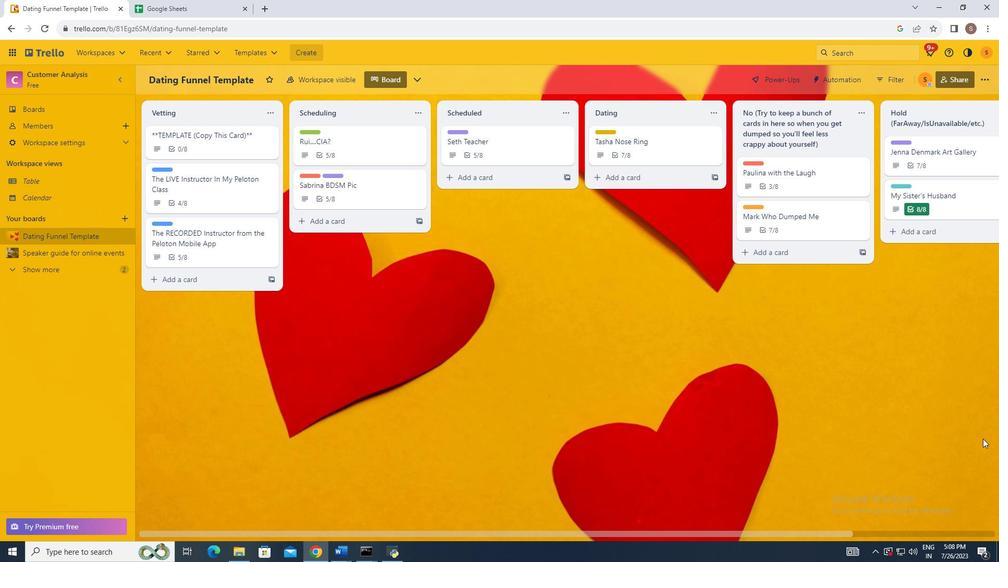 
Action: Mouse moved to (984, 438)
Screenshot: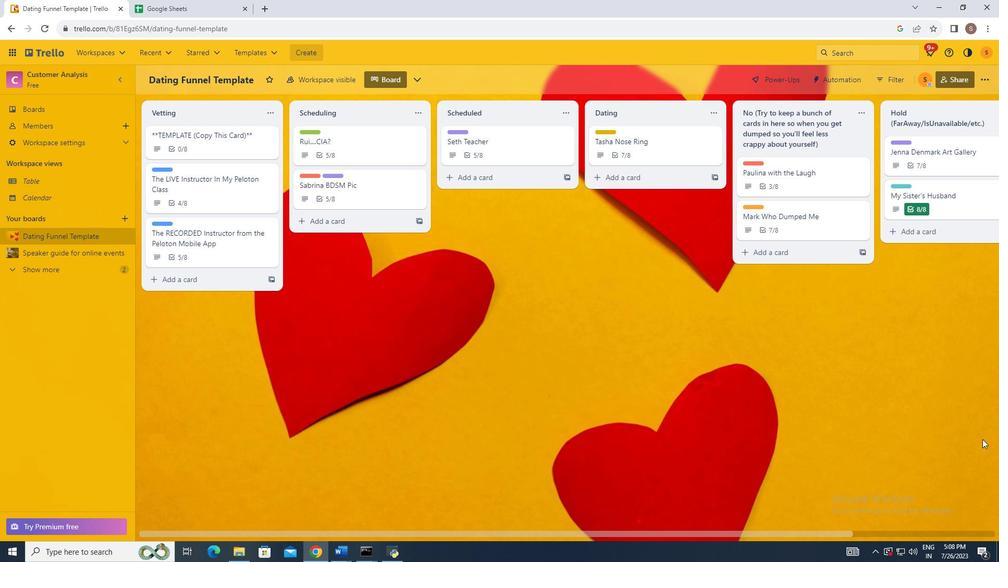 
Action: Mouse scrolled (984, 438) with delta (0, 0)
Screenshot: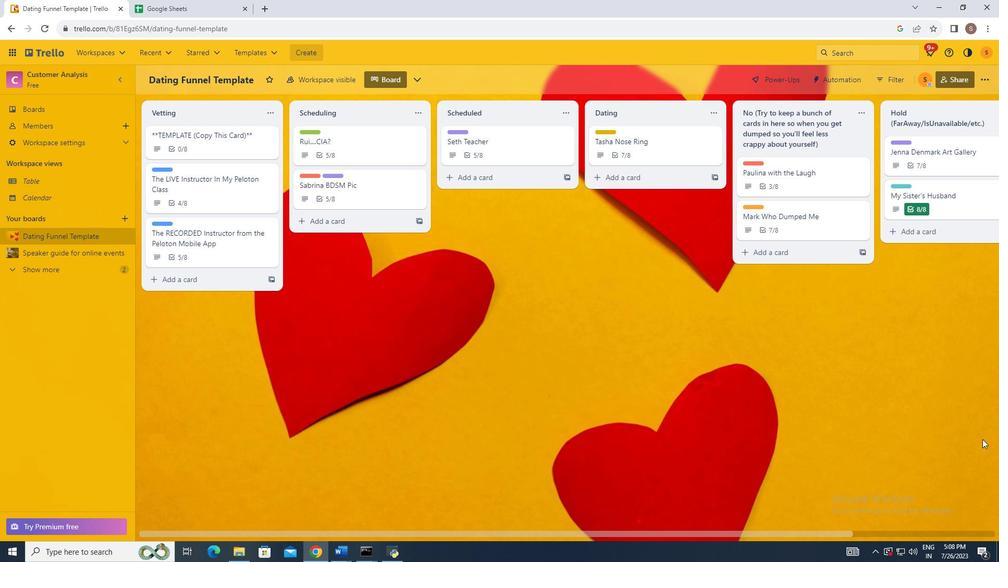 
Action: Mouse moved to (948, 456)
Screenshot: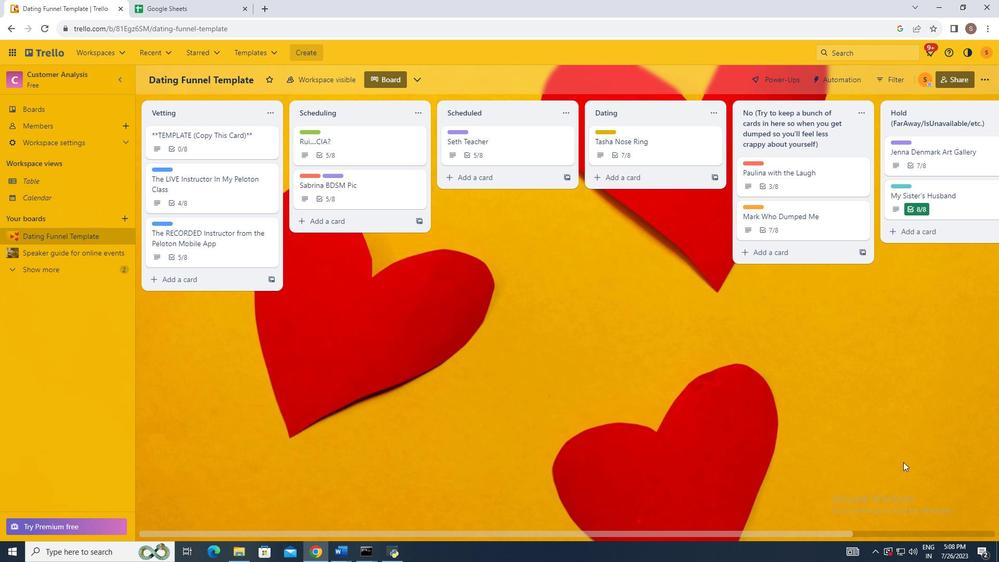 
Action: Mouse scrolled (948, 456) with delta (0, 0)
Screenshot: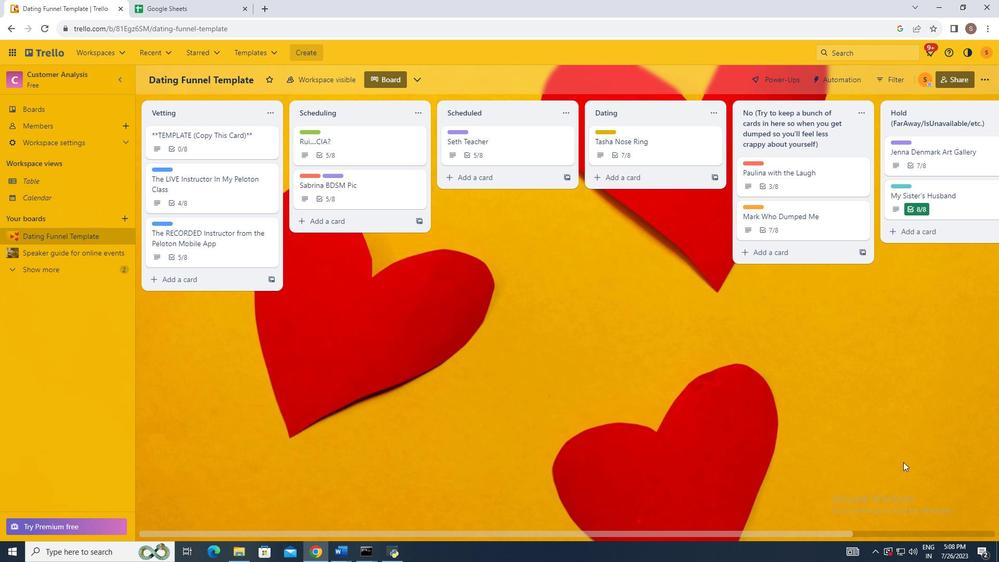 
Action: Mouse moved to (200, 144)
Screenshot: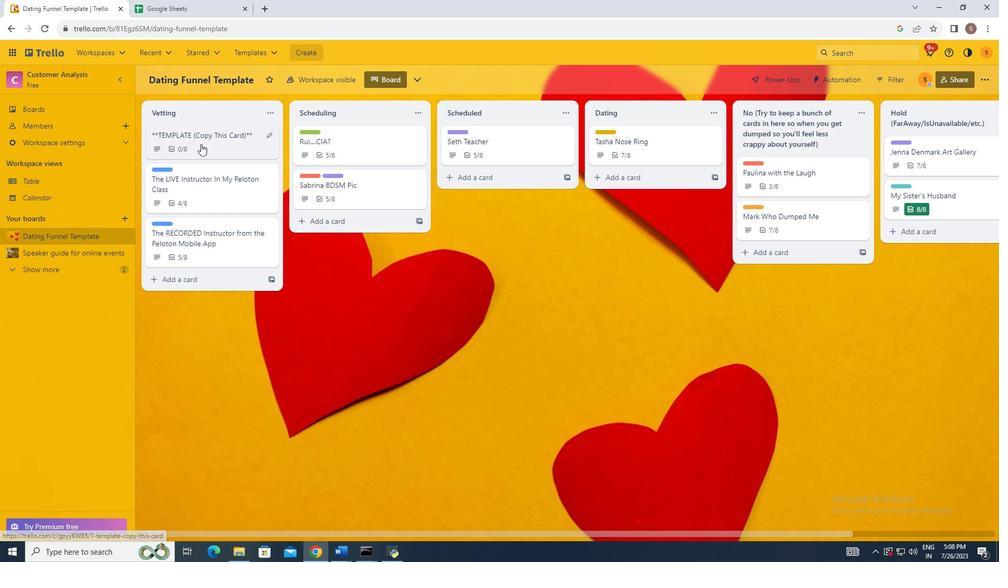 
Action: Mouse pressed left at (200, 144)
Screenshot: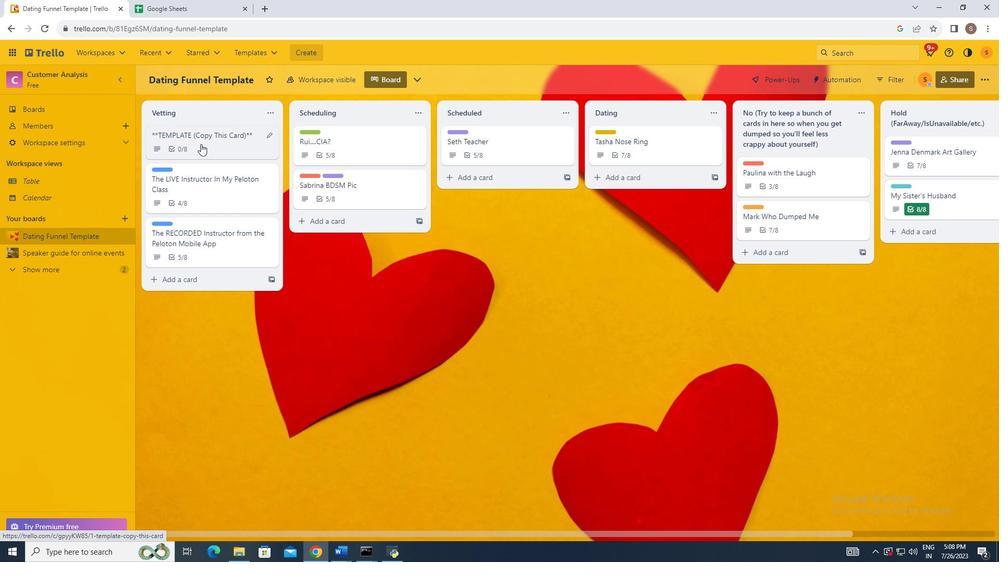 
Action: Mouse moved to (505, 305)
Screenshot: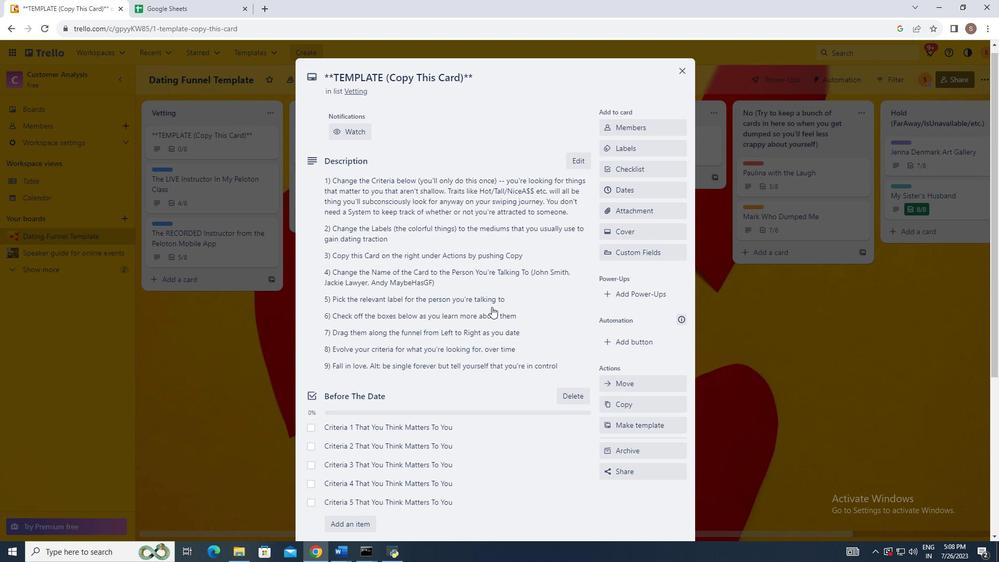 
Action: Mouse scrolled (505, 305) with delta (0, 0)
Screenshot: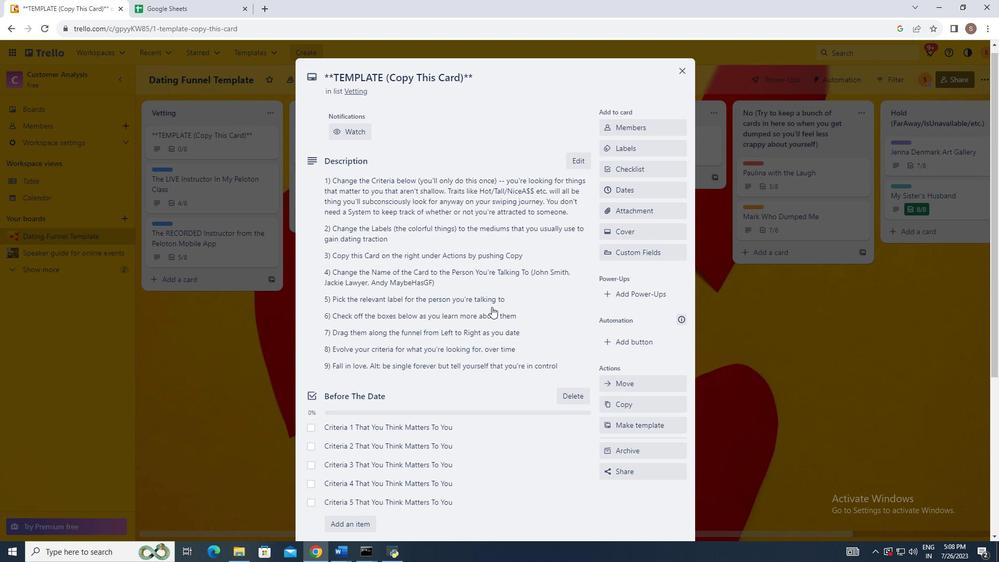 
Action: Mouse moved to (499, 307)
Screenshot: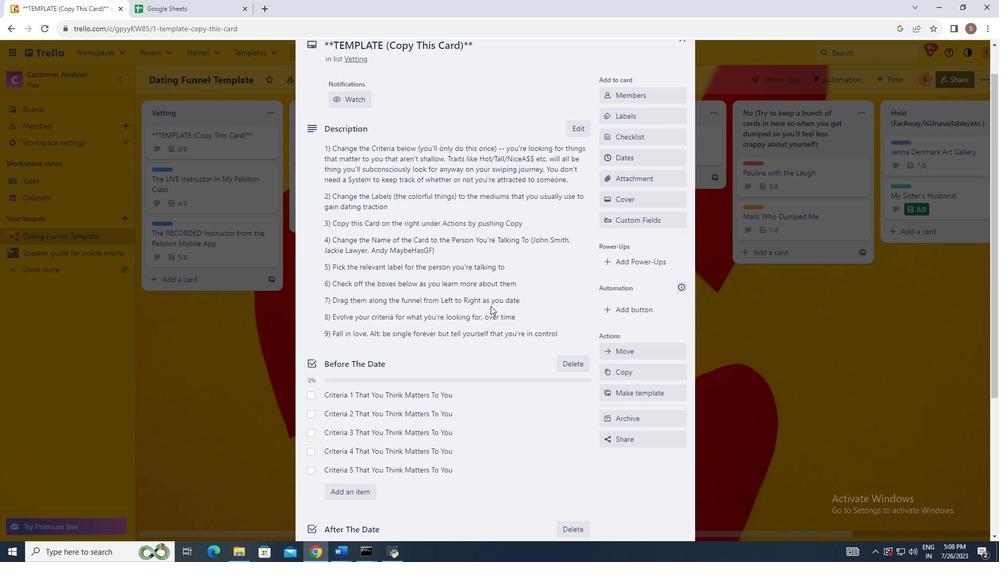 
Action: Mouse scrolled (500, 307) with delta (0, 0)
Screenshot: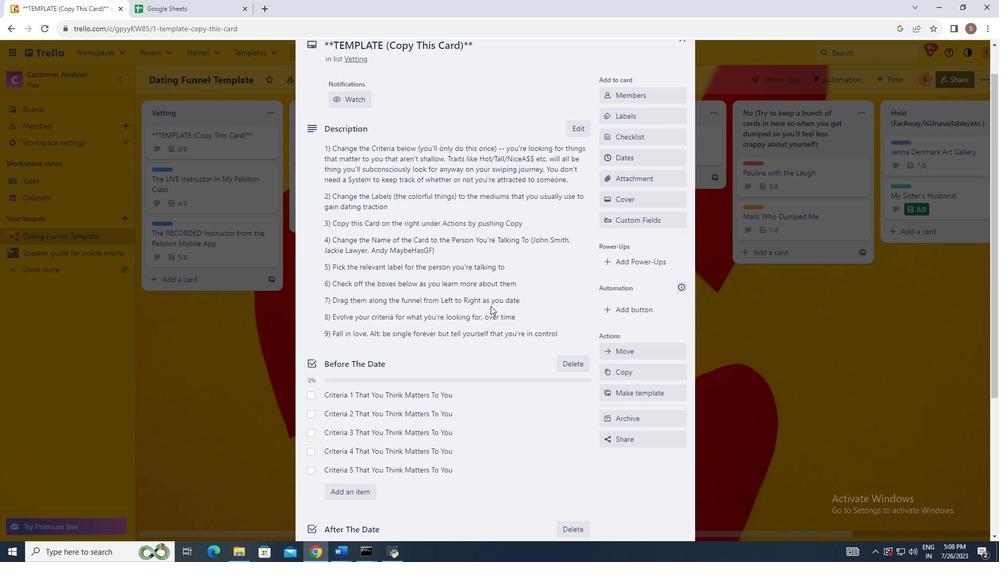 
Action: Mouse moved to (492, 307)
Screenshot: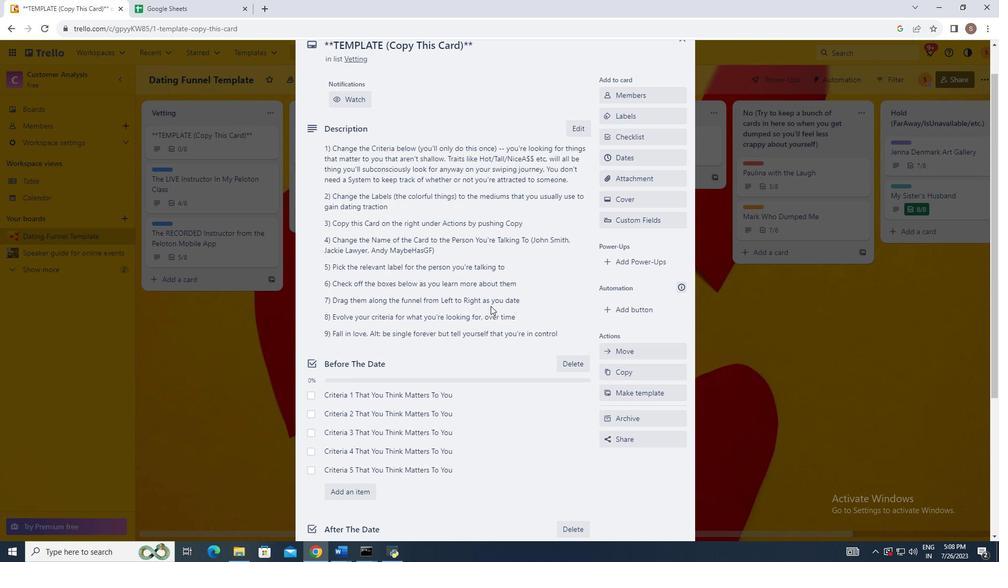 
Action: Mouse scrolled (493, 307) with delta (0, 0)
Screenshot: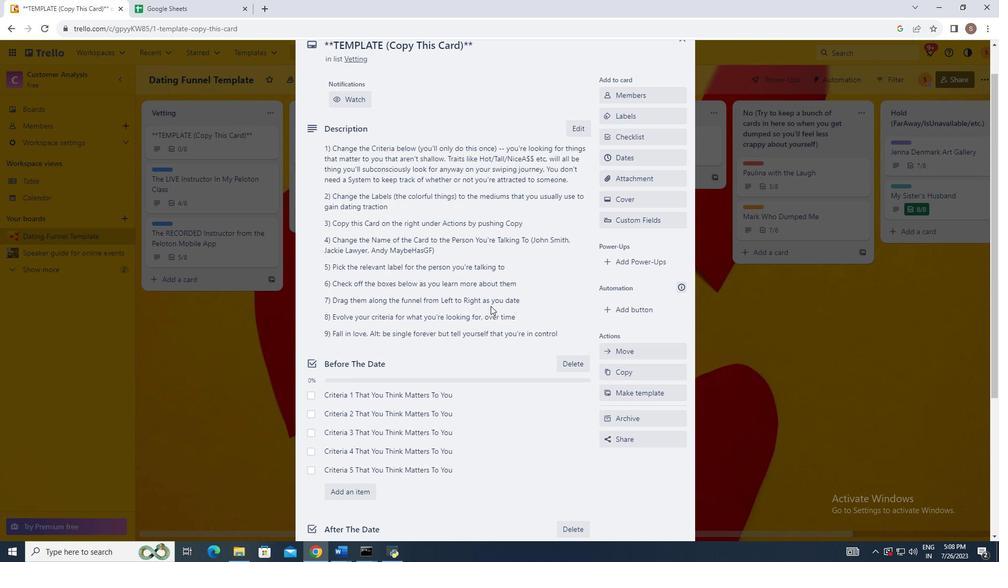 
Action: Mouse moved to (490, 305)
Screenshot: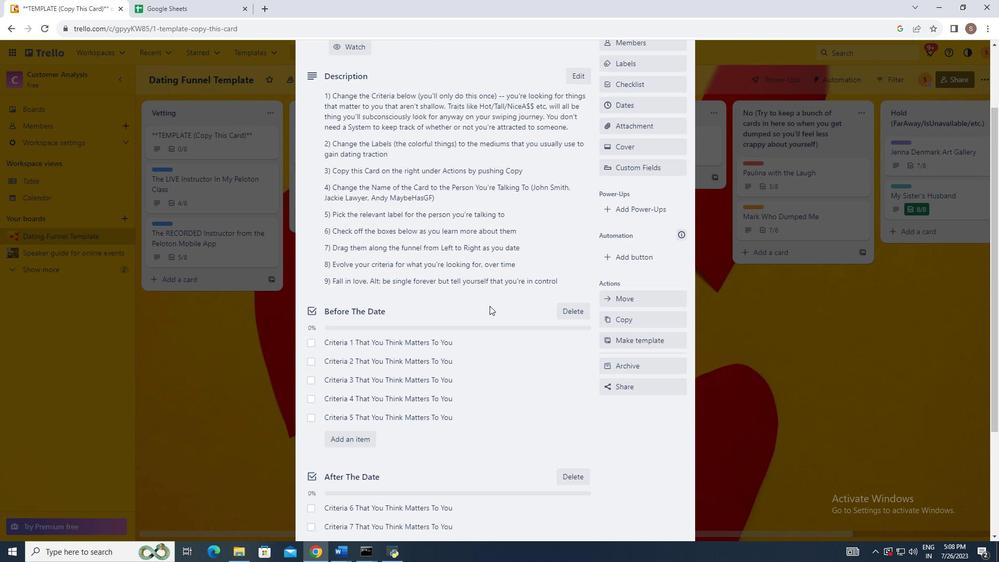 
Action: Mouse scrolled (490, 305) with delta (0, 0)
Screenshot: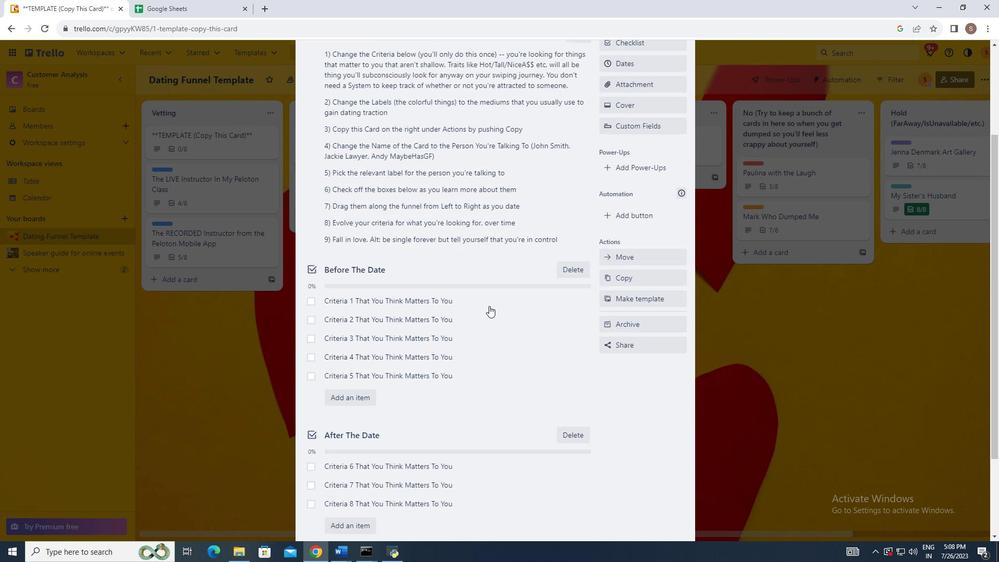
Action: Mouse moved to (488, 309)
Screenshot: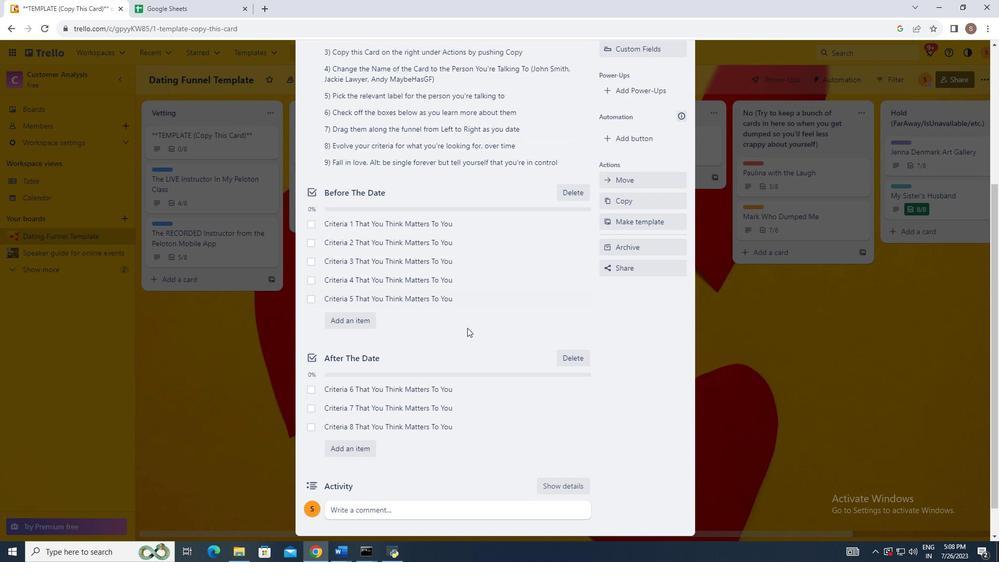 
Action: Mouse scrolled (488, 309) with delta (0, 0)
Screenshot: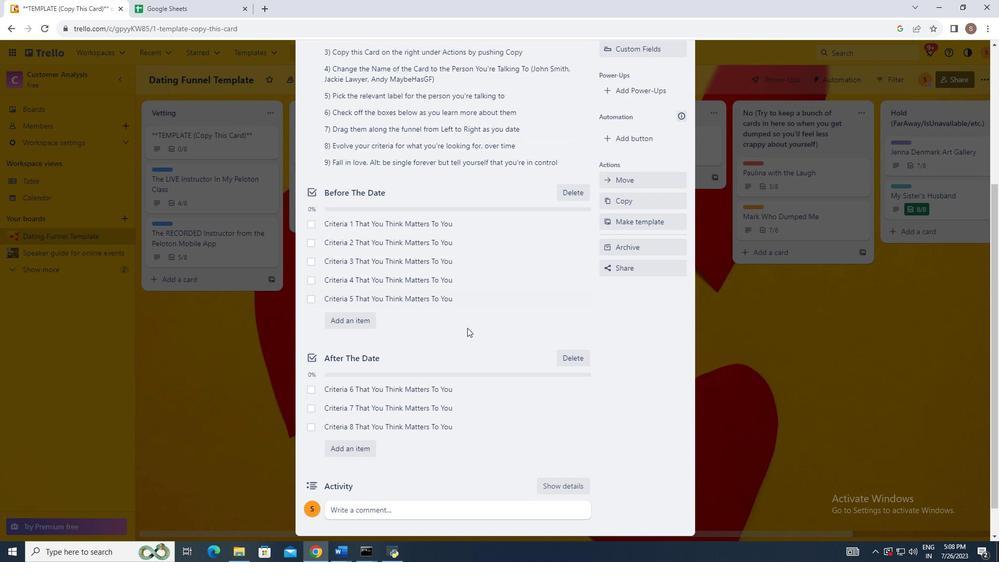 
Action: Mouse moved to (482, 316)
Screenshot: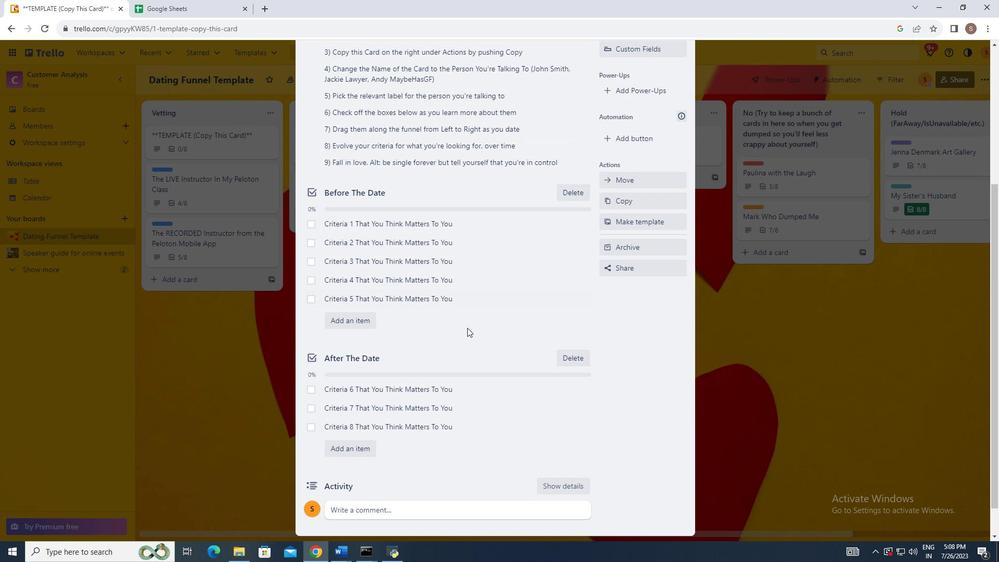 
Action: Mouse scrolled (482, 316) with delta (0, 0)
Screenshot: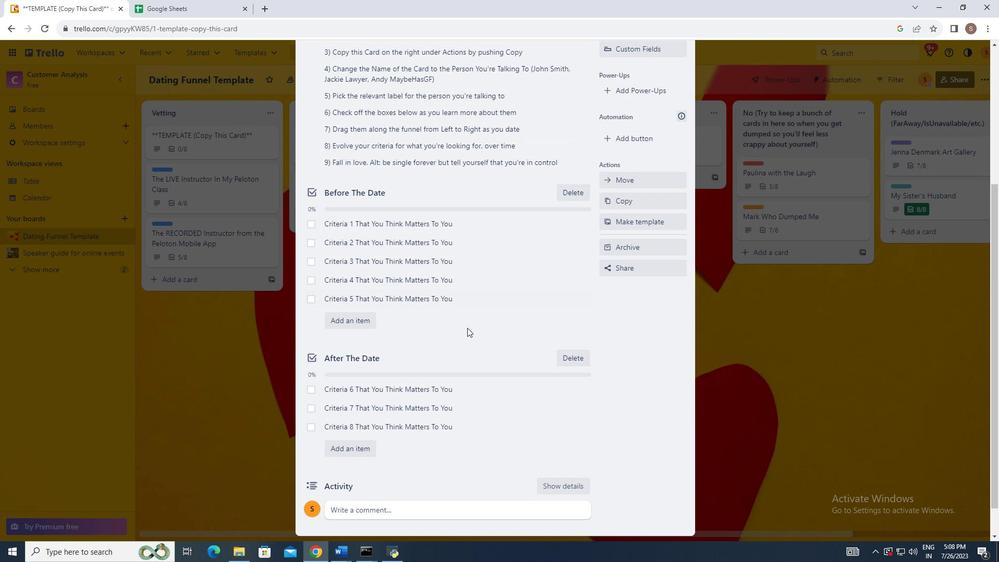 
Action: Mouse moved to (469, 323)
Screenshot: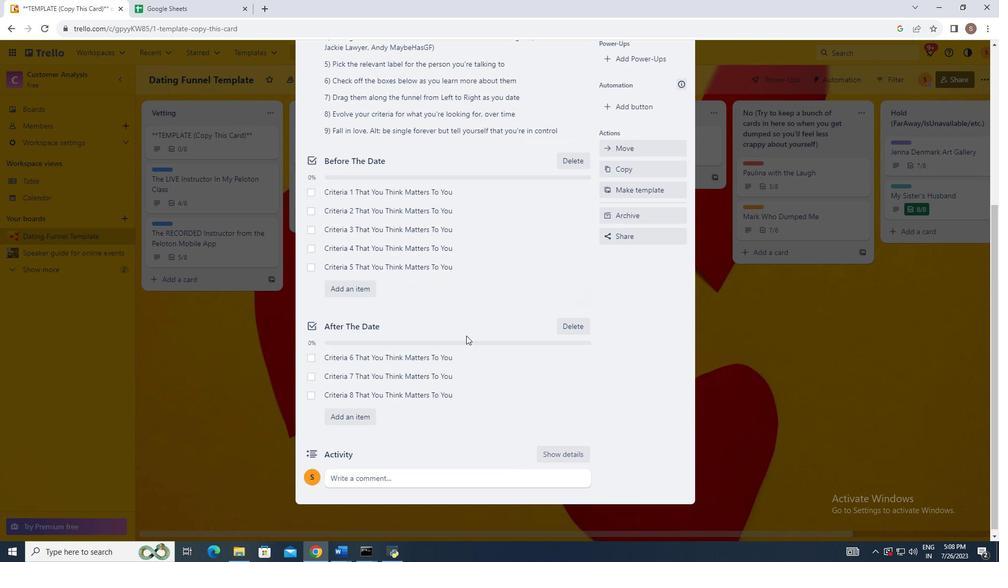
Action: Mouse scrolled (469, 322) with delta (0, 0)
Screenshot: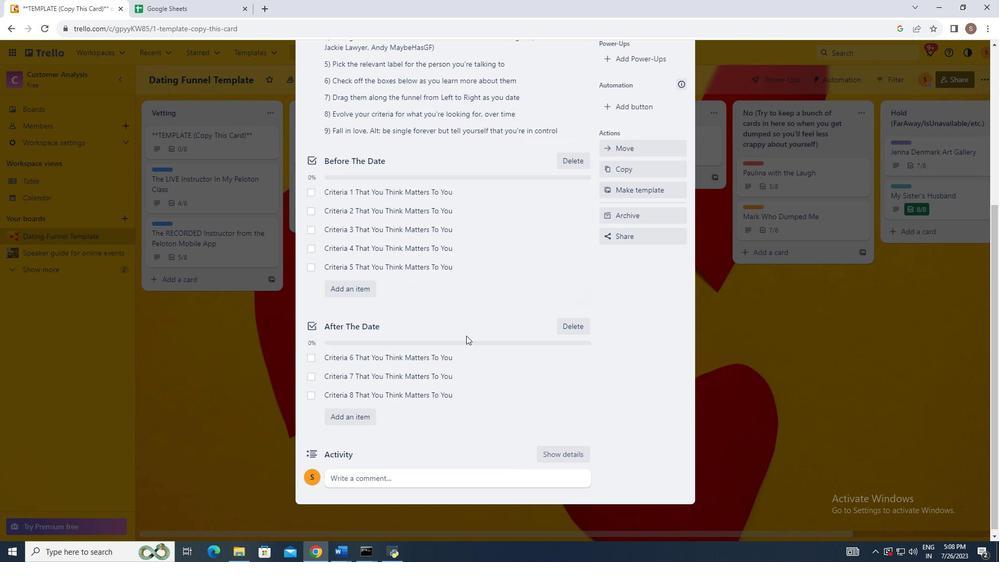 
Action: Mouse moved to (469, 323)
Screenshot: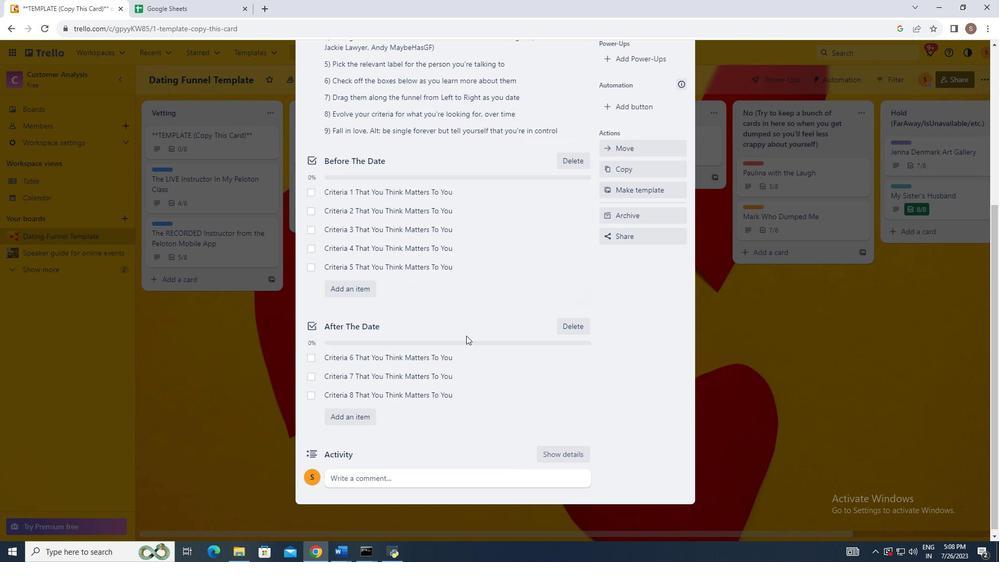 
Action: Mouse scrolled (469, 323) with delta (0, 0)
Screenshot: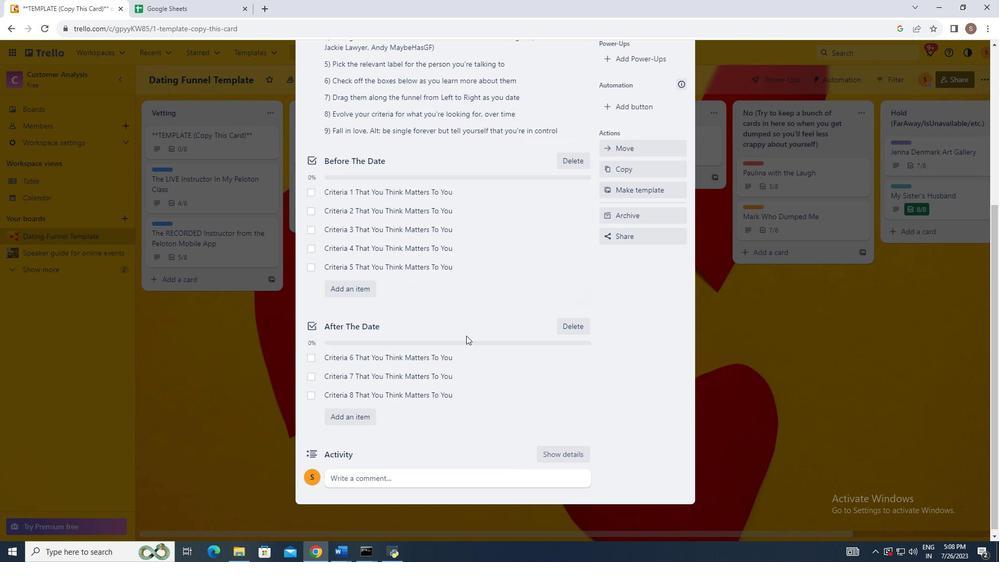 
Action: Mouse moved to (444, 340)
Screenshot: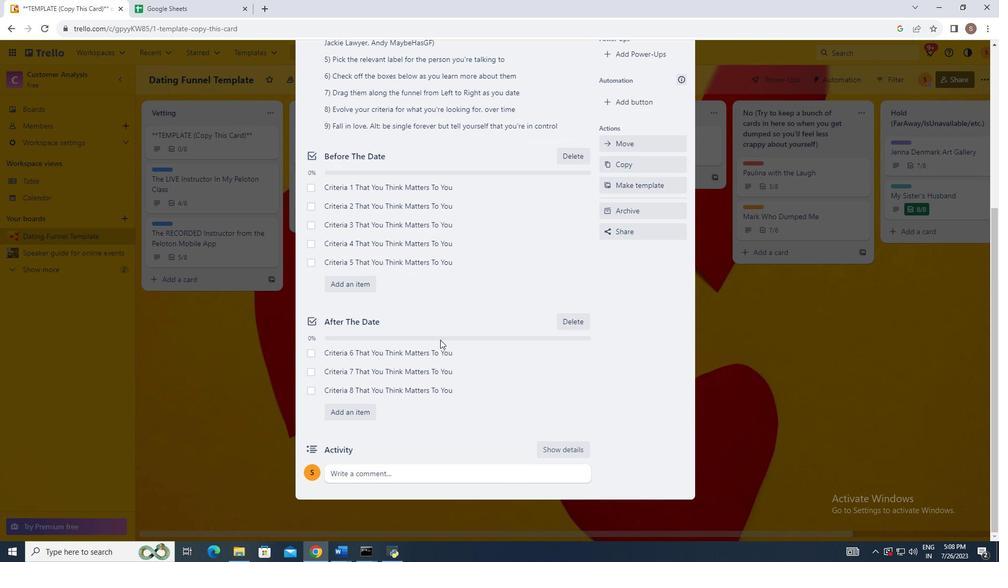 
Action: Mouse scrolled (444, 339) with delta (0, 0)
Screenshot: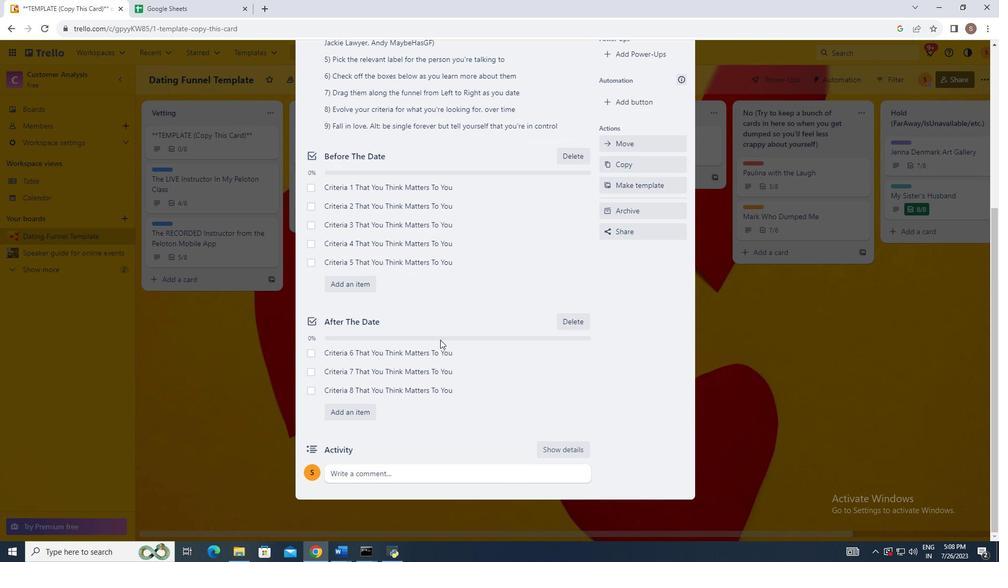 
Action: Mouse moved to (442, 339)
Screenshot: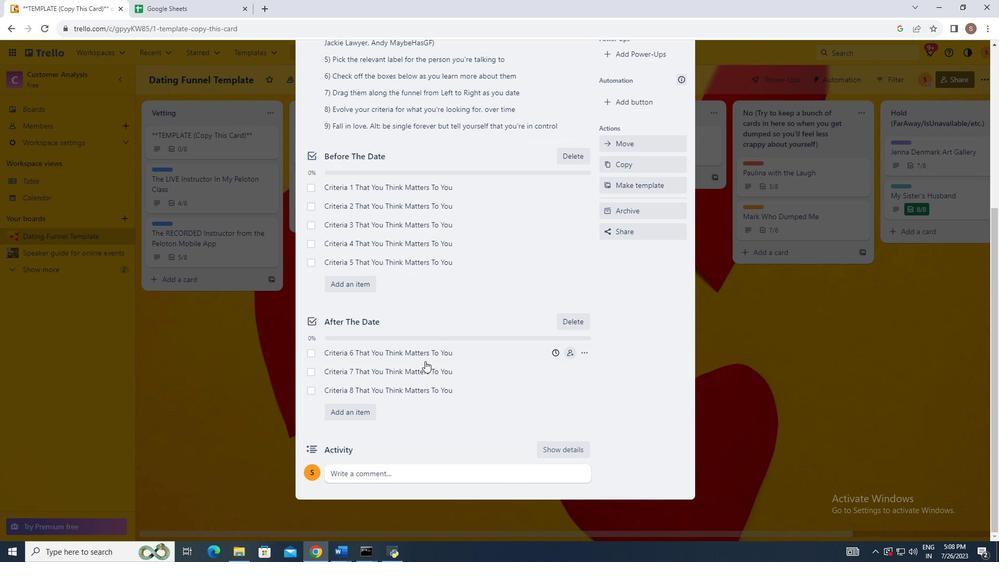 
Action: Mouse scrolled (442, 338) with delta (0, 0)
Screenshot: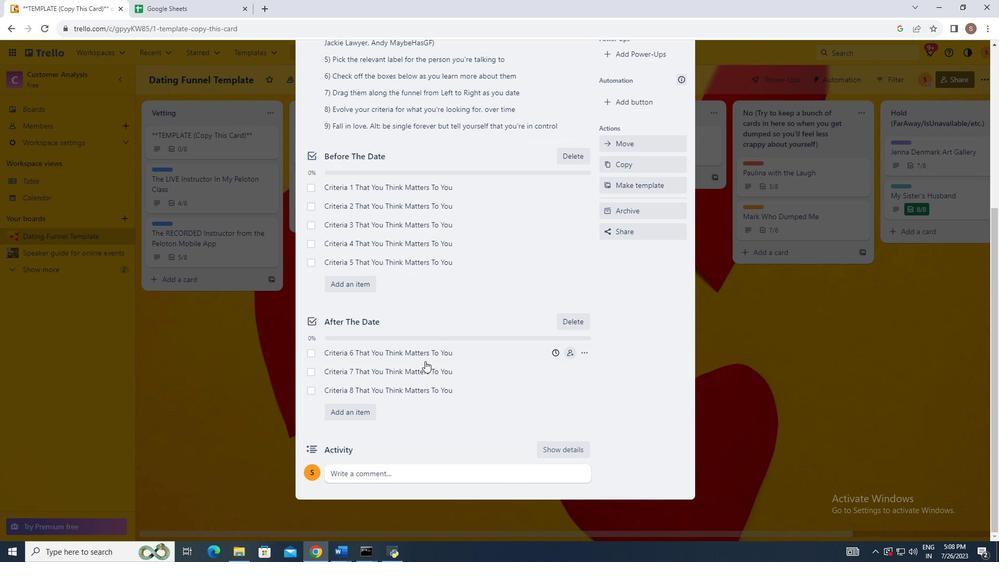 
Action: Mouse moved to (441, 338)
Screenshot: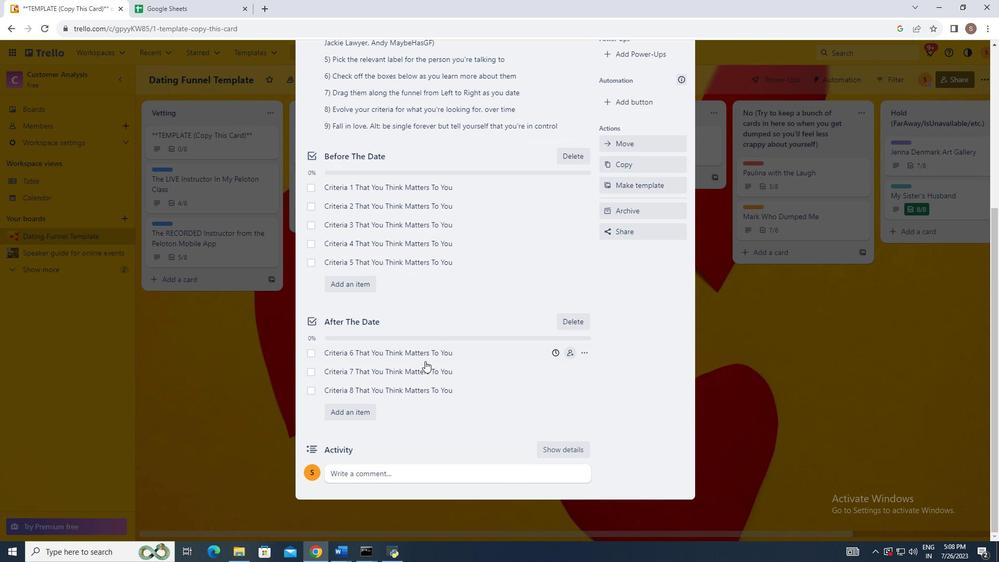 
Action: Mouse scrolled (441, 337) with delta (0, 0)
Screenshot: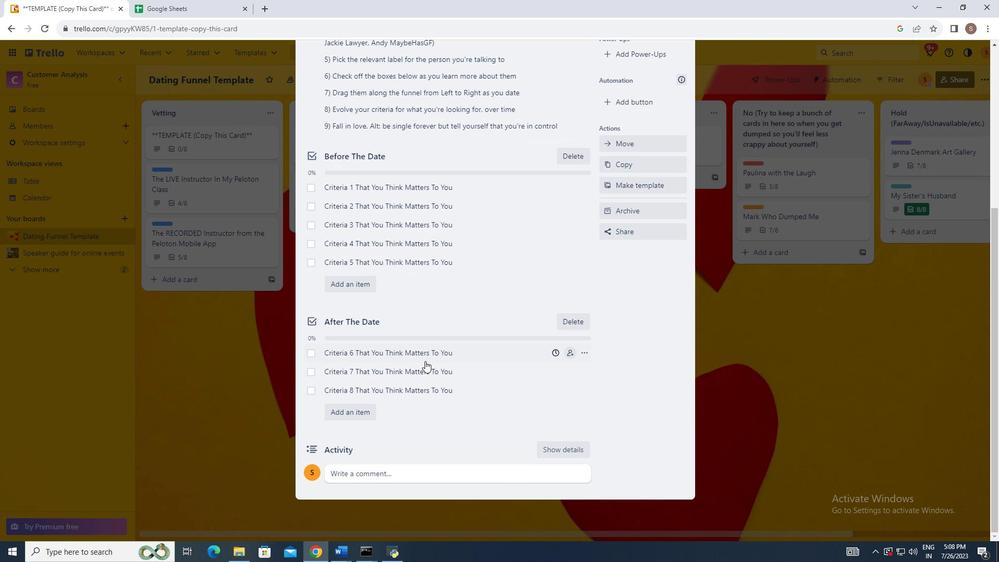 
Action: Mouse moved to (506, 312)
Screenshot: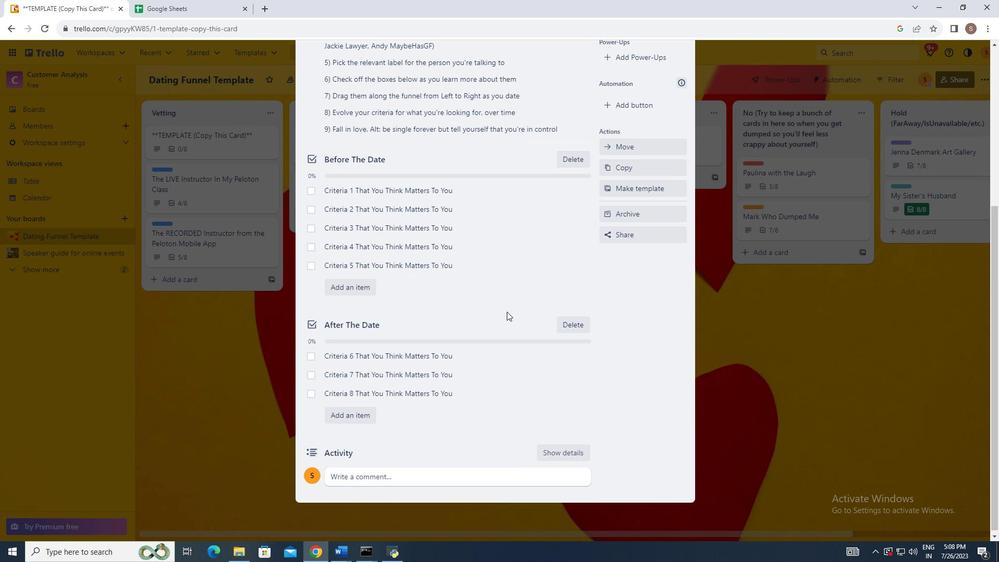 
Action: Mouse scrolled (506, 312) with delta (0, 0)
Screenshot: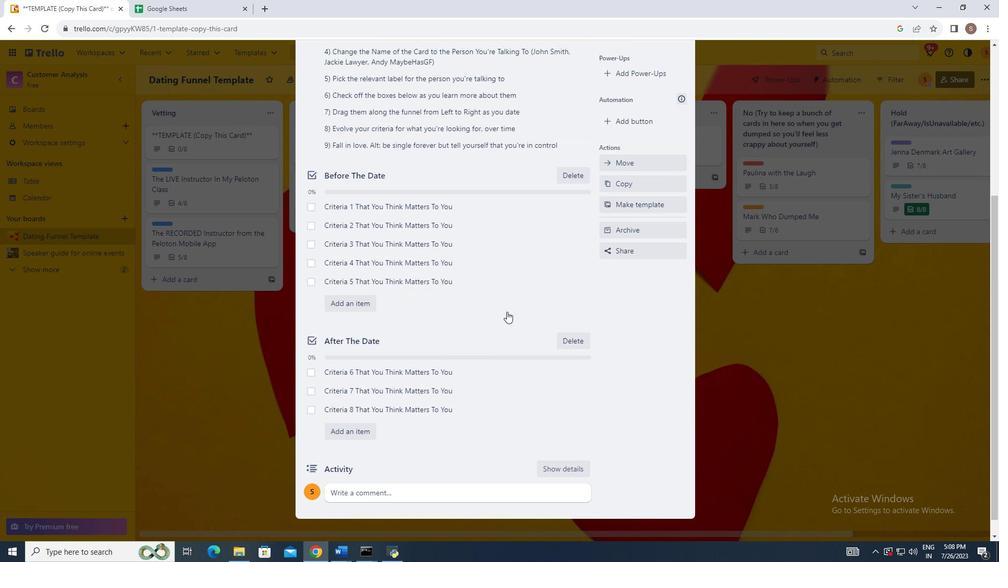 
Action: Mouse moved to (506, 311)
Screenshot: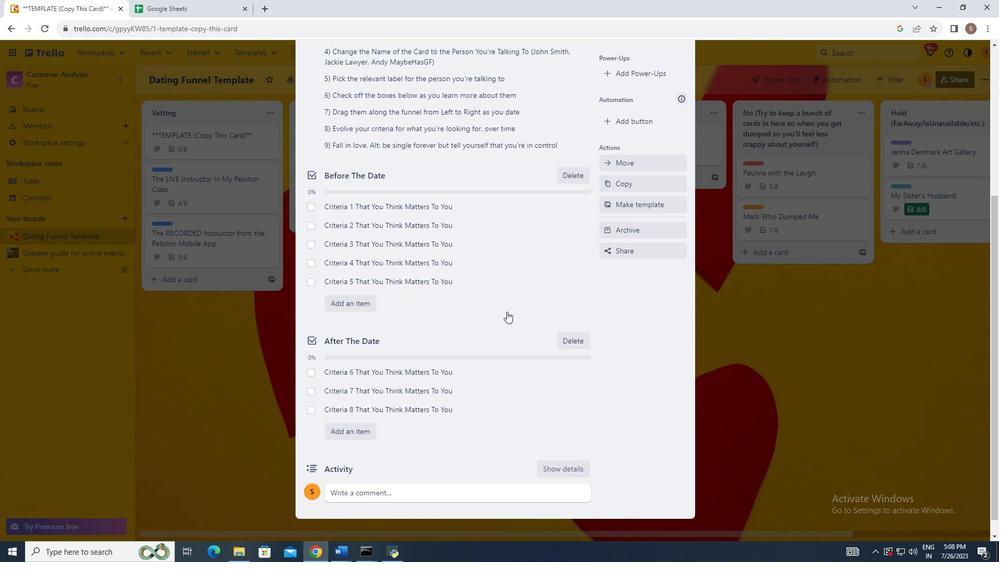 
Action: Mouse scrolled (506, 312) with delta (0, 0)
Screenshot: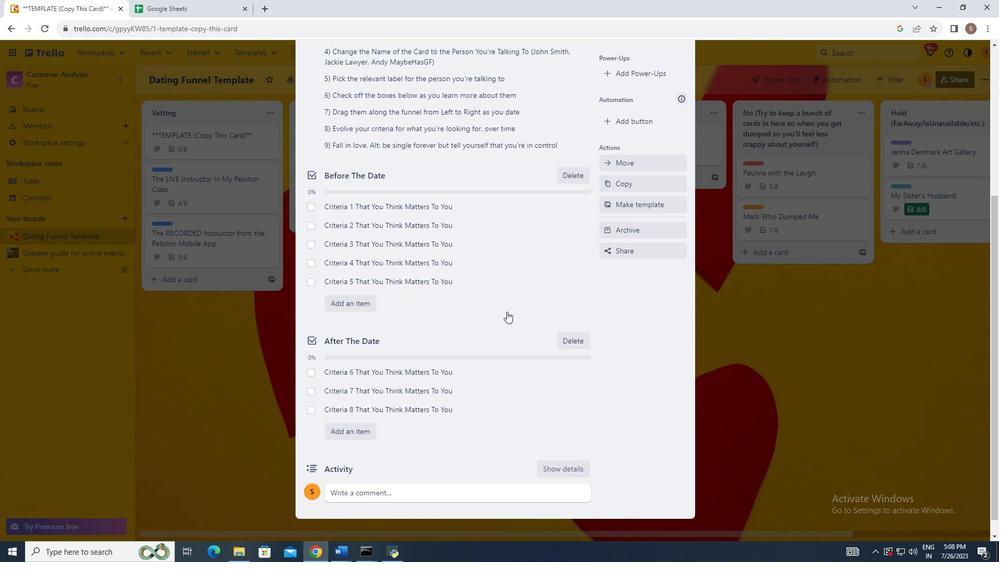 
Action: Mouse scrolled (506, 312) with delta (0, 0)
Screenshot: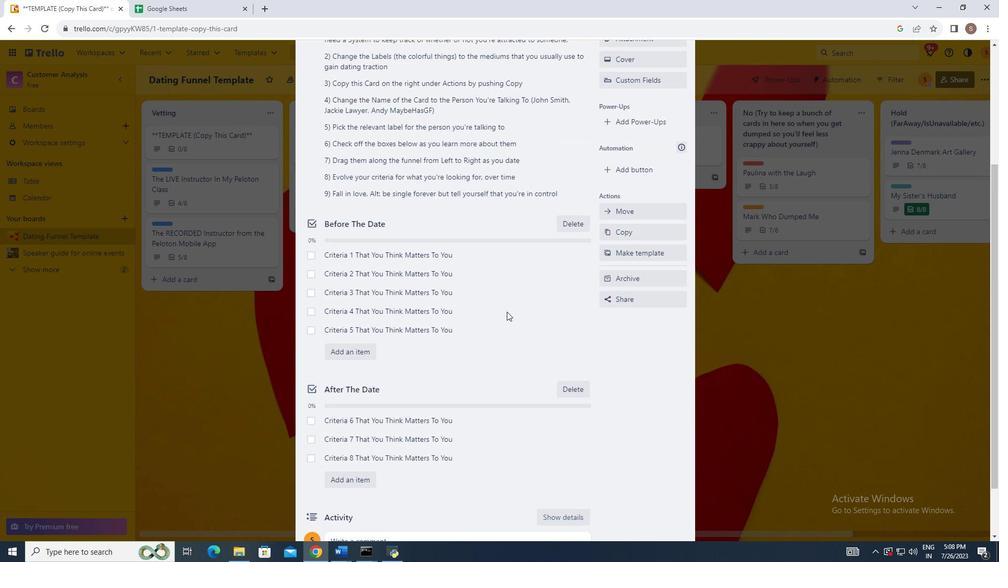 
Action: Mouse scrolled (506, 312) with delta (0, 0)
Screenshot: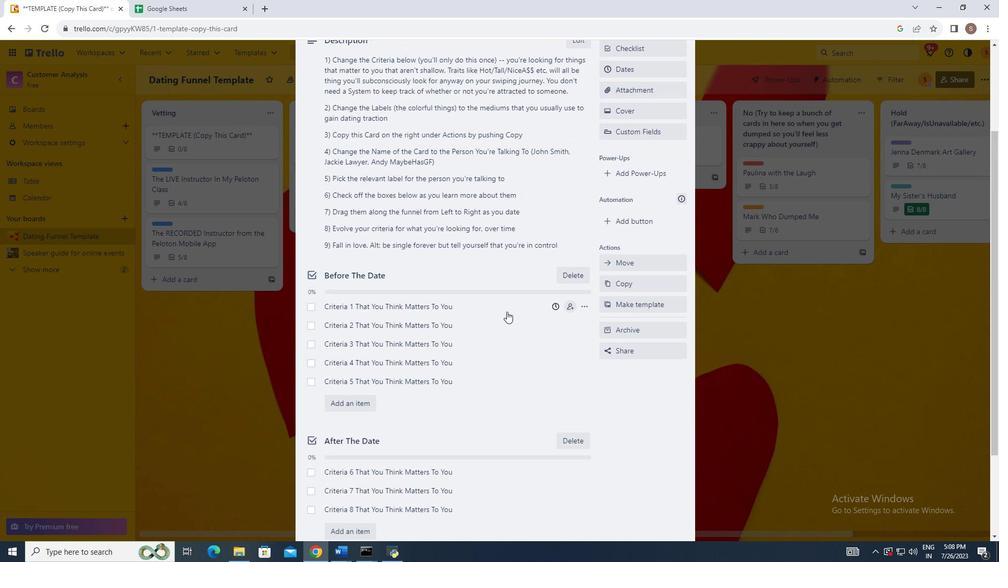 
Action: Mouse scrolled (506, 312) with delta (0, 0)
Screenshot: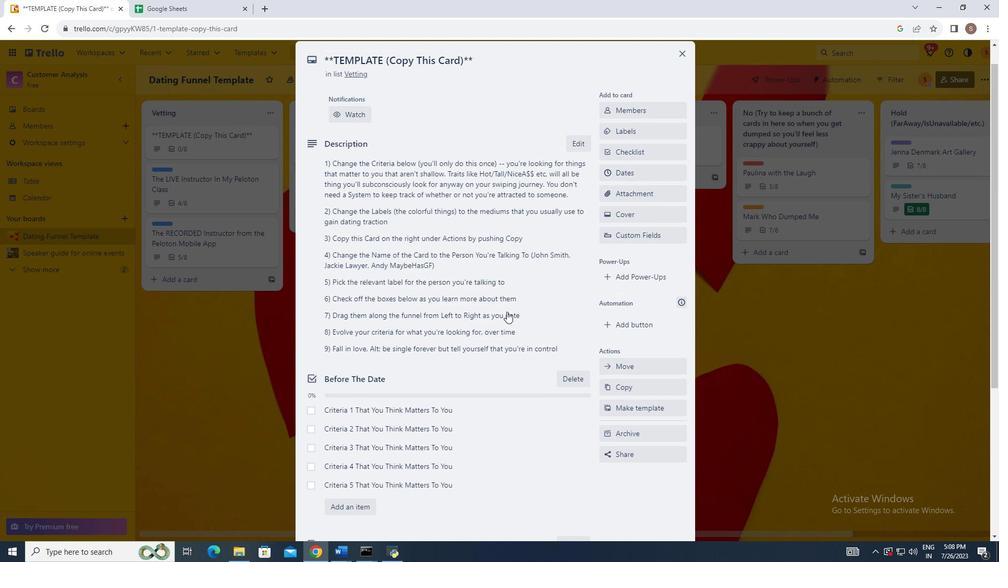 
Action: Mouse scrolled (506, 312) with delta (0, 0)
Screenshot: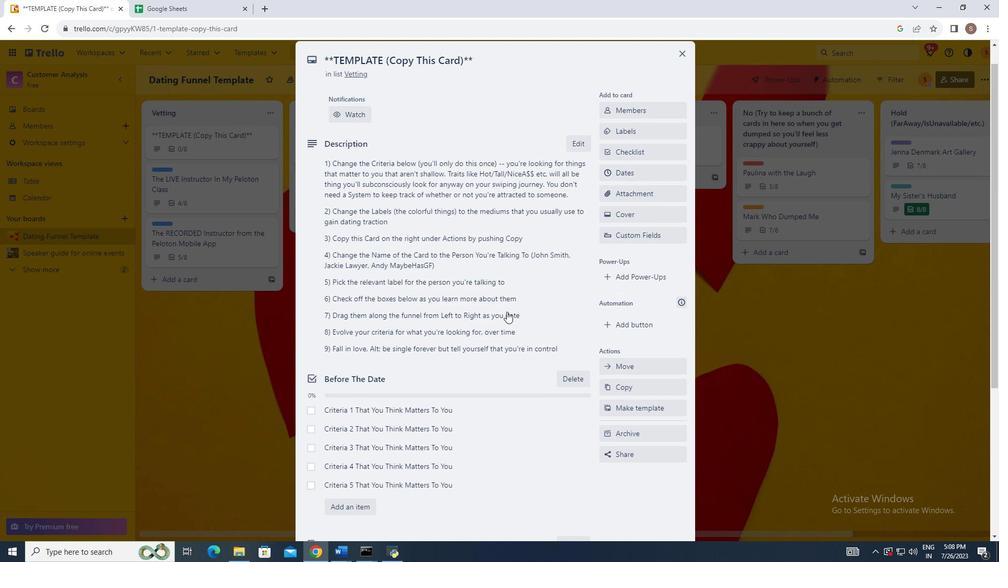 
Action: Mouse scrolled (506, 312) with delta (0, 0)
Screenshot: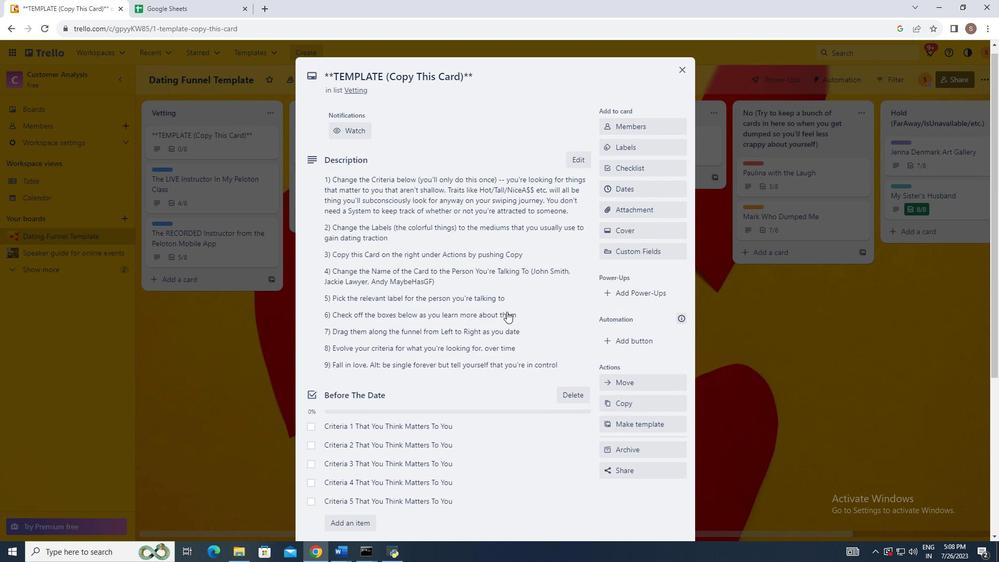 
Action: Mouse moved to (507, 307)
Screenshot: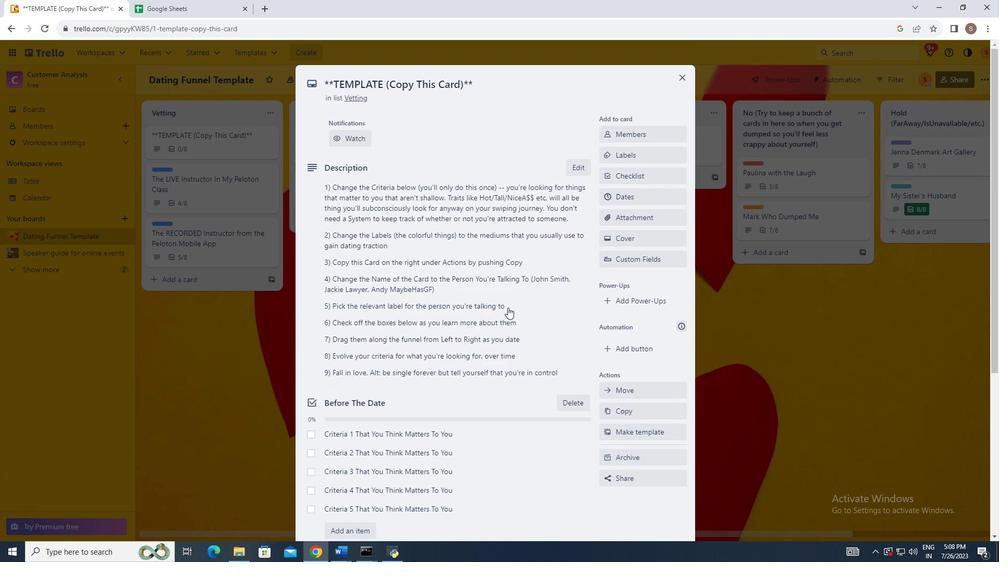 
Action: Mouse scrolled (507, 308) with delta (0, 0)
Screenshot: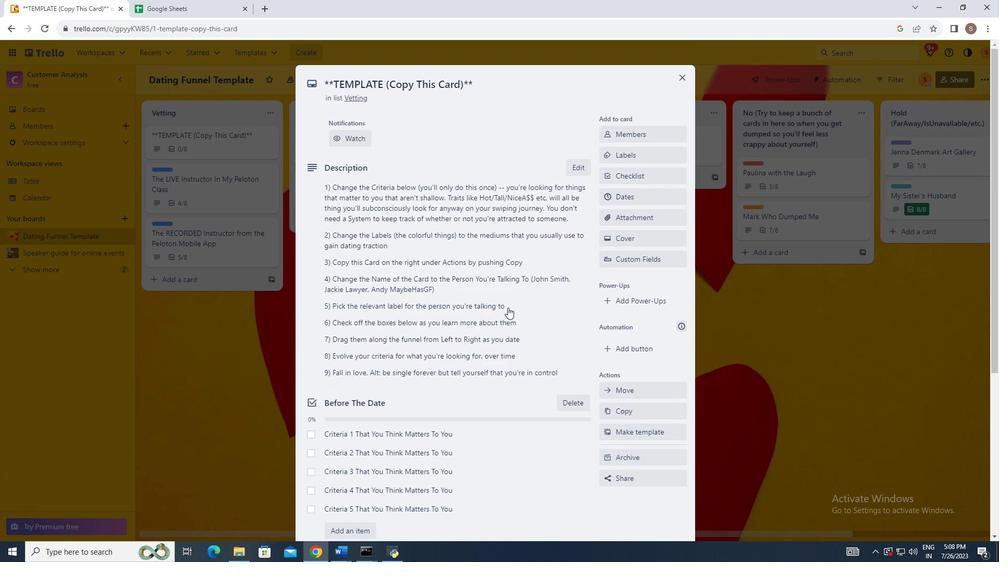 
Action: Mouse scrolled (507, 308) with delta (0, 0)
Screenshot: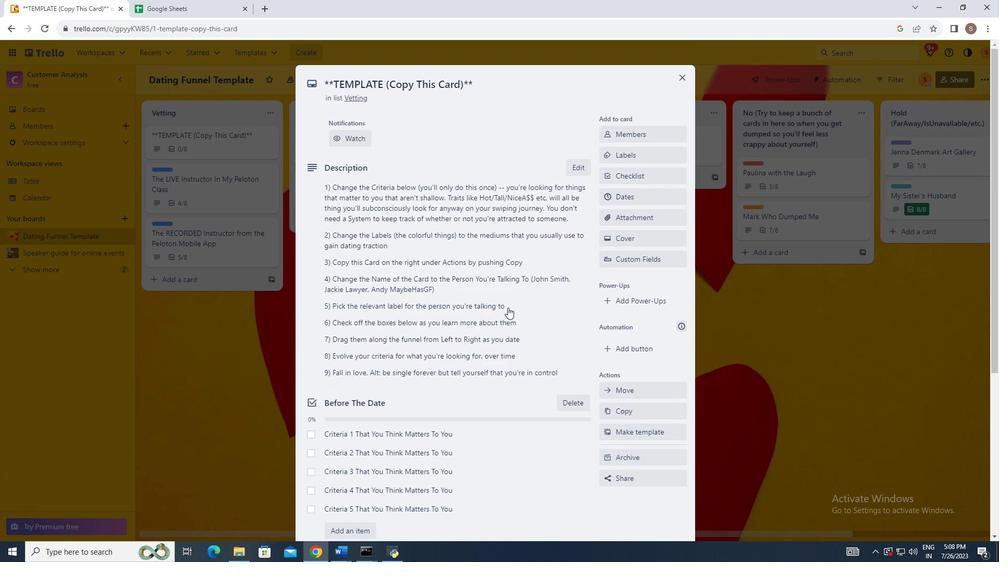 
Action: Mouse moved to (518, 282)
Screenshot: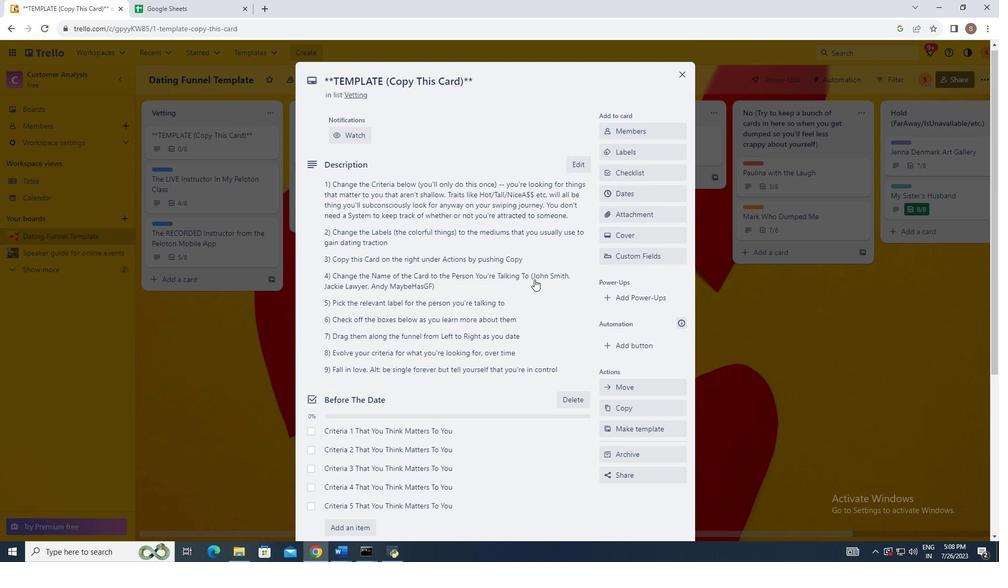 
Action: Mouse scrolled (518, 282) with delta (0, 0)
Screenshot: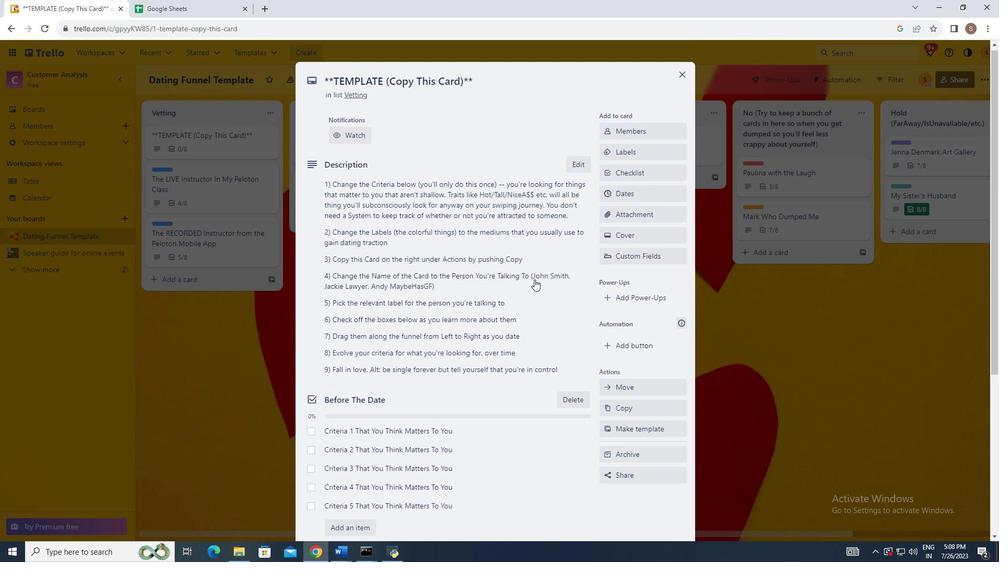 
Action: Mouse moved to (610, 224)
Screenshot: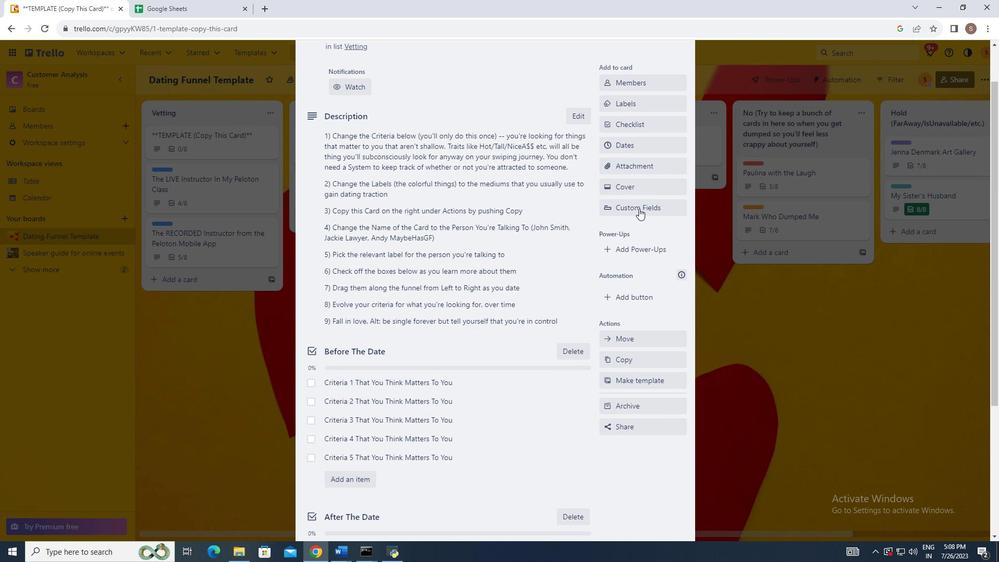 
Action: Mouse scrolled (602, 223) with delta (0, 0)
Screenshot: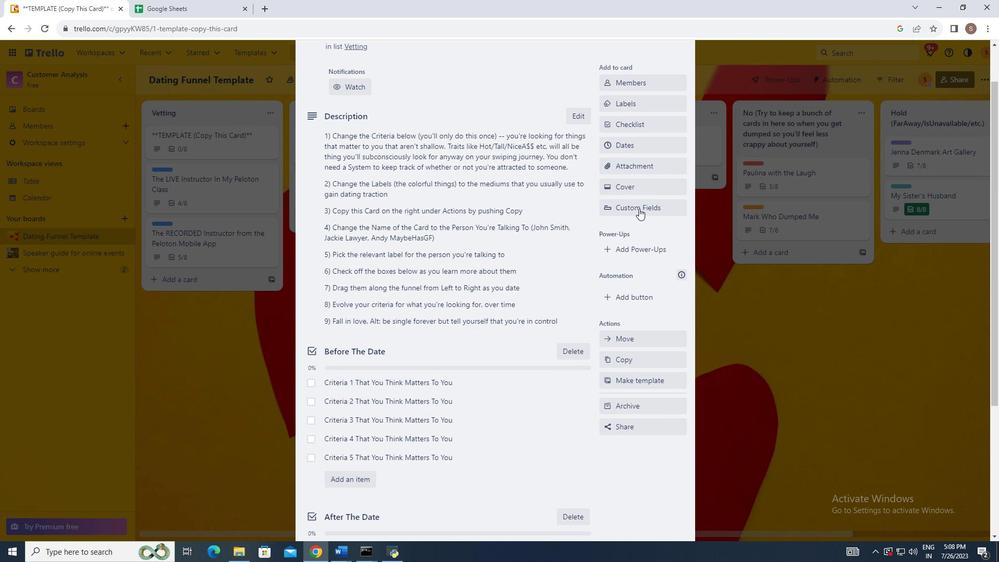 
Action: Mouse moved to (612, 224)
Screenshot: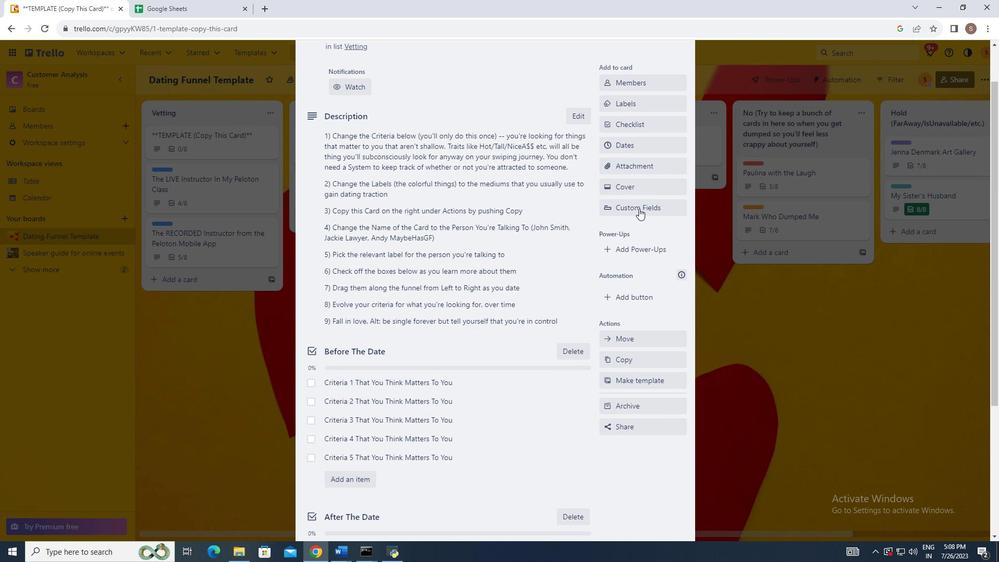 
Action: Mouse scrolled (607, 224) with delta (0, 0)
Screenshot: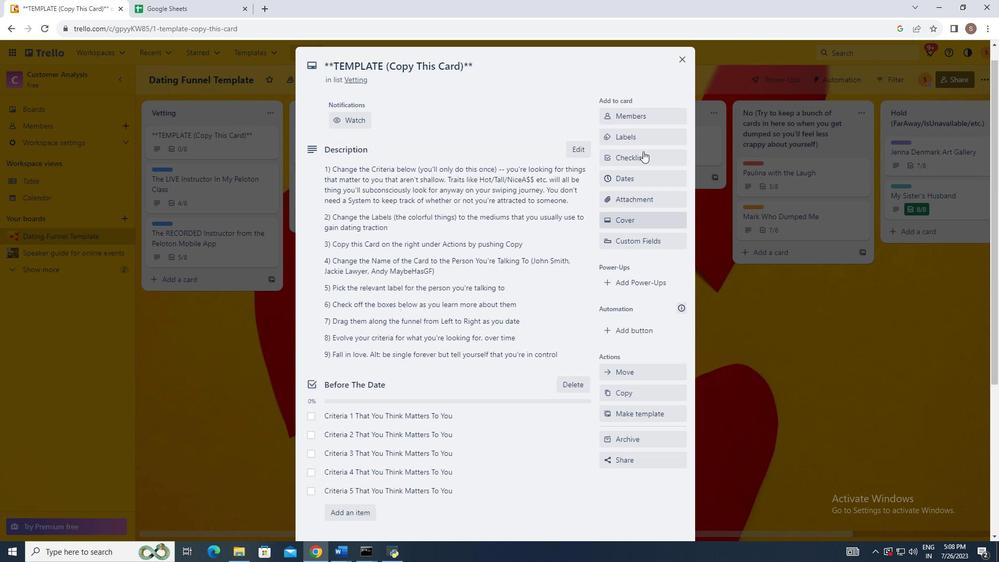 
Action: Mouse moved to (620, 224)
Screenshot: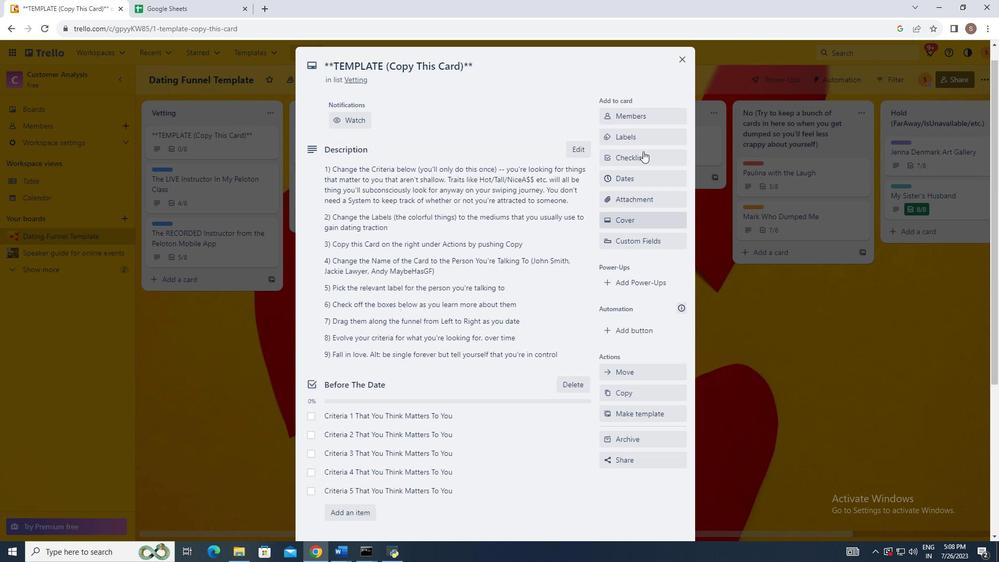 
Action: Mouse scrolled (618, 225) with delta (0, 0)
Screenshot: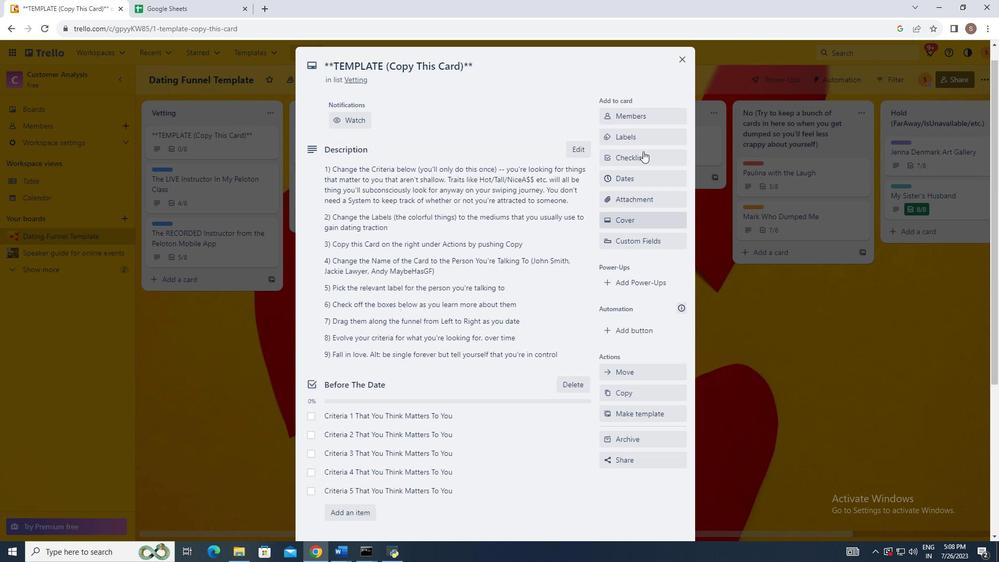 
Action: Mouse moved to (633, 136)
Screenshot: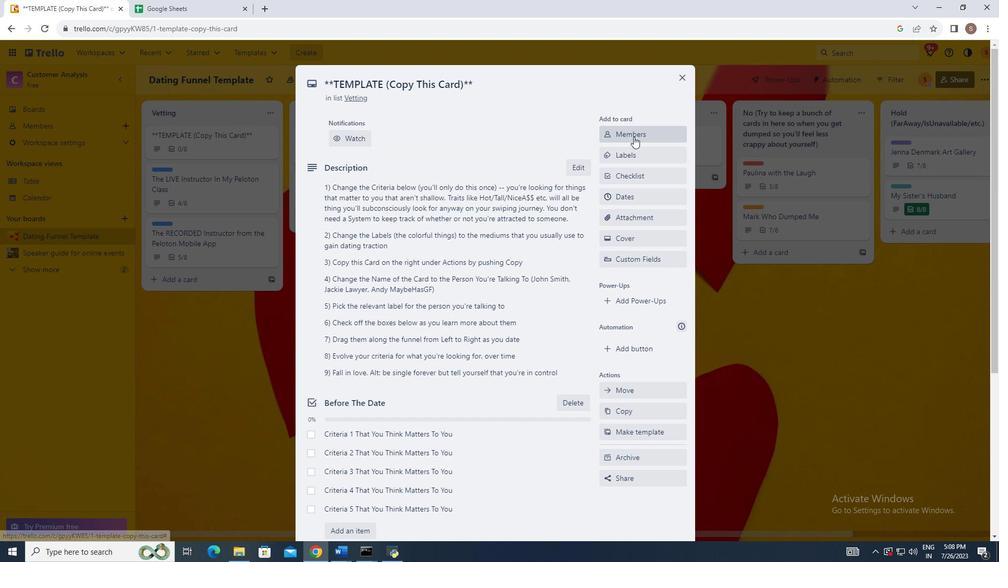 
Action: Mouse pressed left at (633, 136)
Screenshot: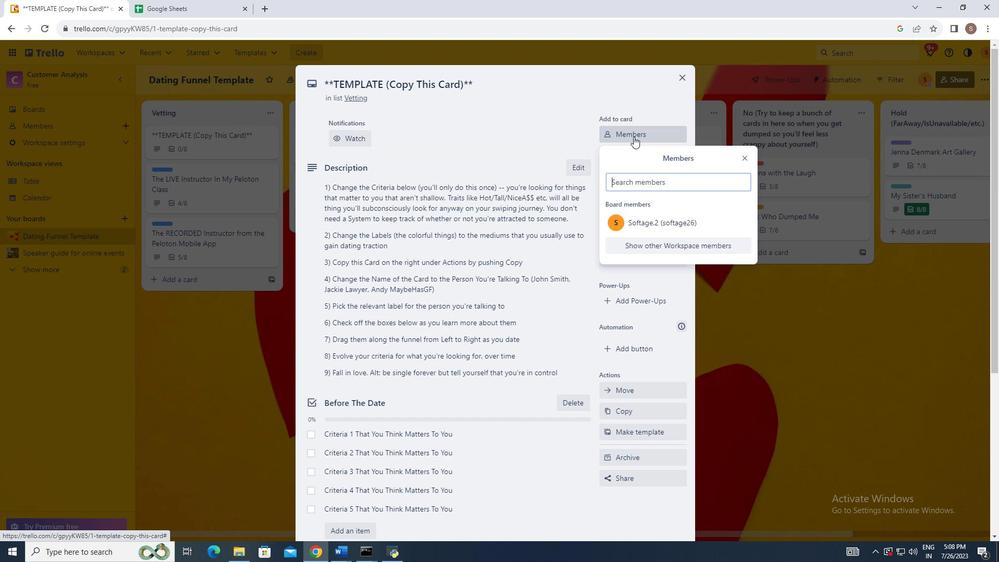 
Action: Mouse moved to (649, 183)
Screenshot: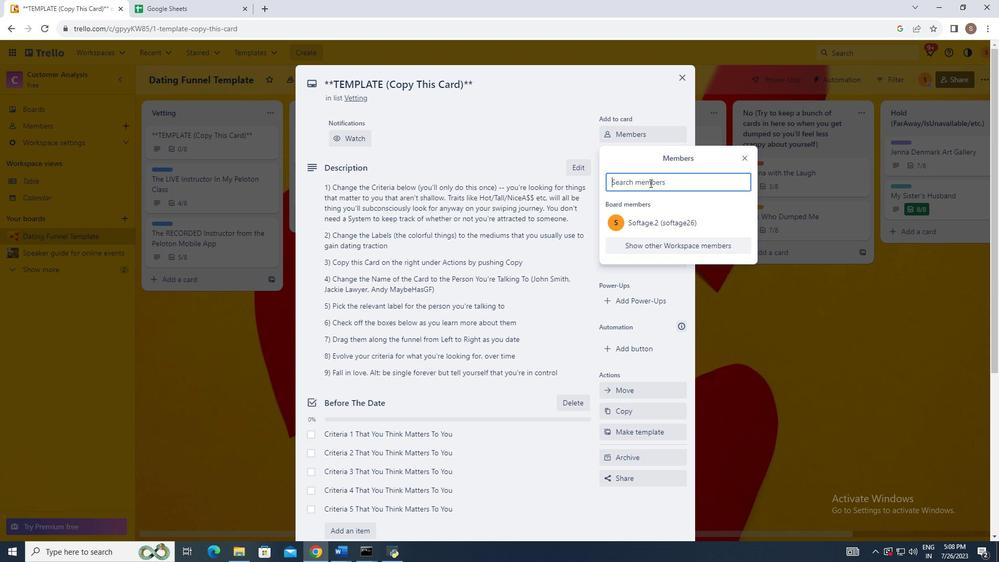 
Action: Mouse pressed left at (649, 183)
Screenshot: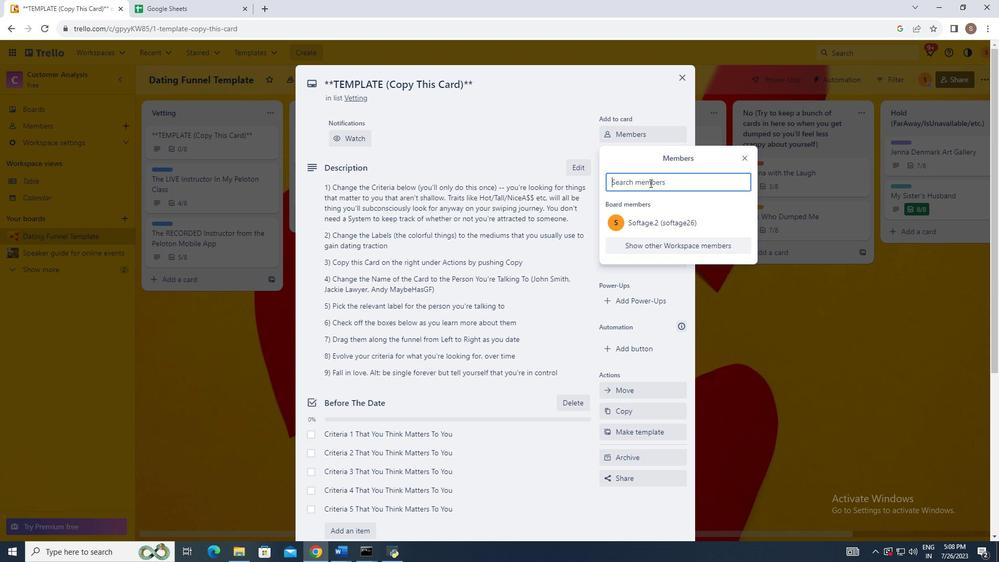 
Action: Key pressed softage.1<Key.shift>@softage.net
Screenshot: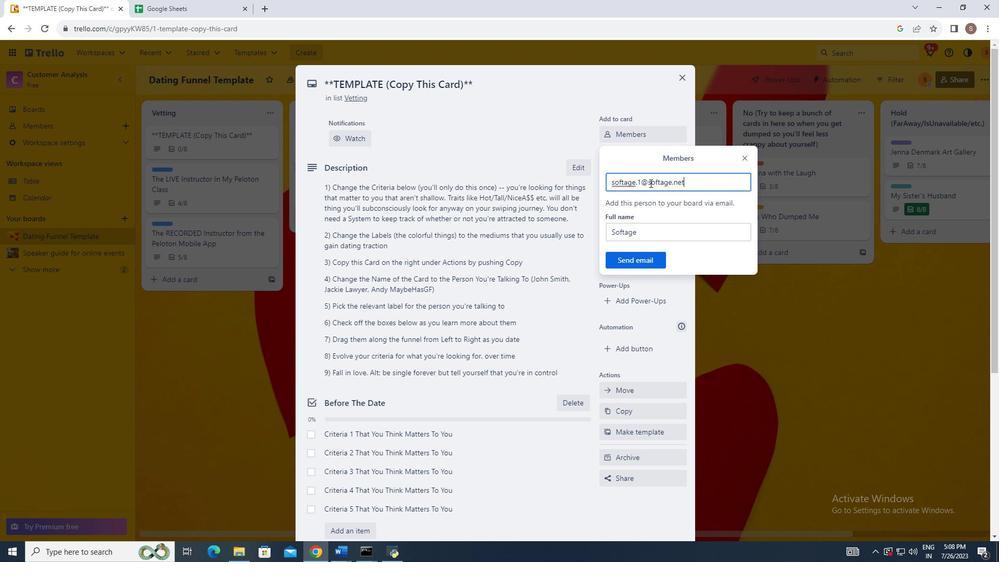 
Action: Mouse moved to (629, 256)
Screenshot: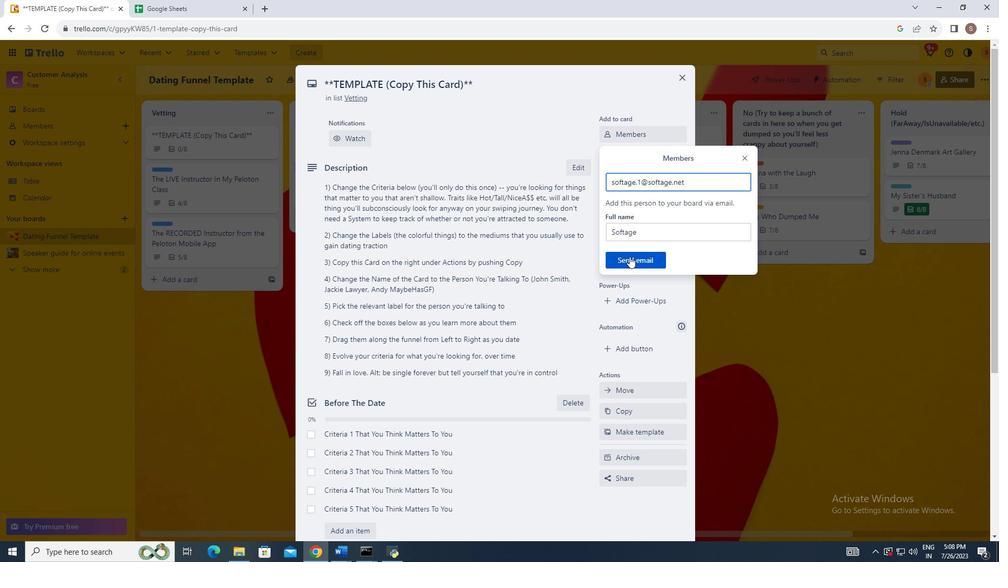 
Action: Mouse pressed left at (629, 256)
Screenshot: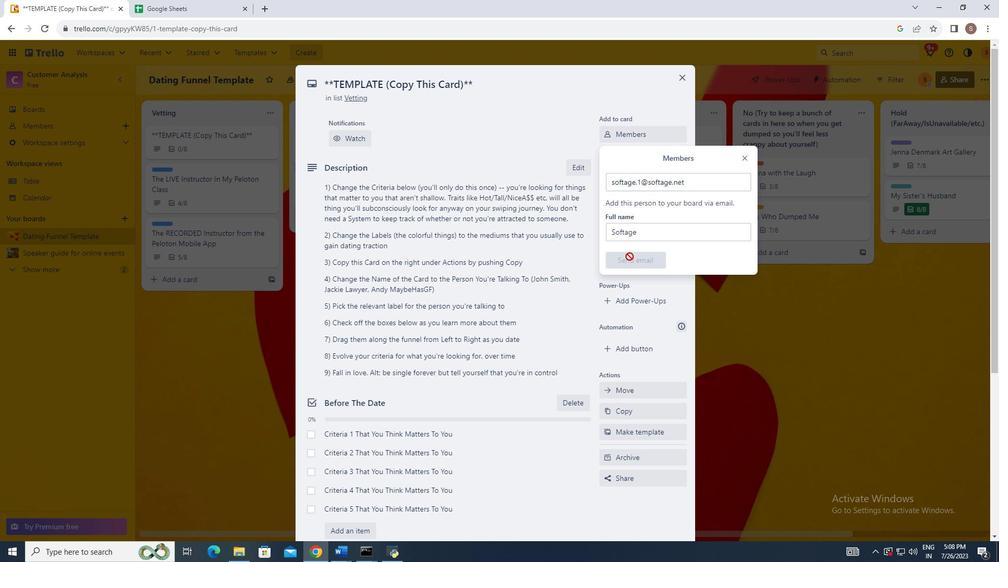 
Action: Mouse moved to (636, 171)
Screenshot: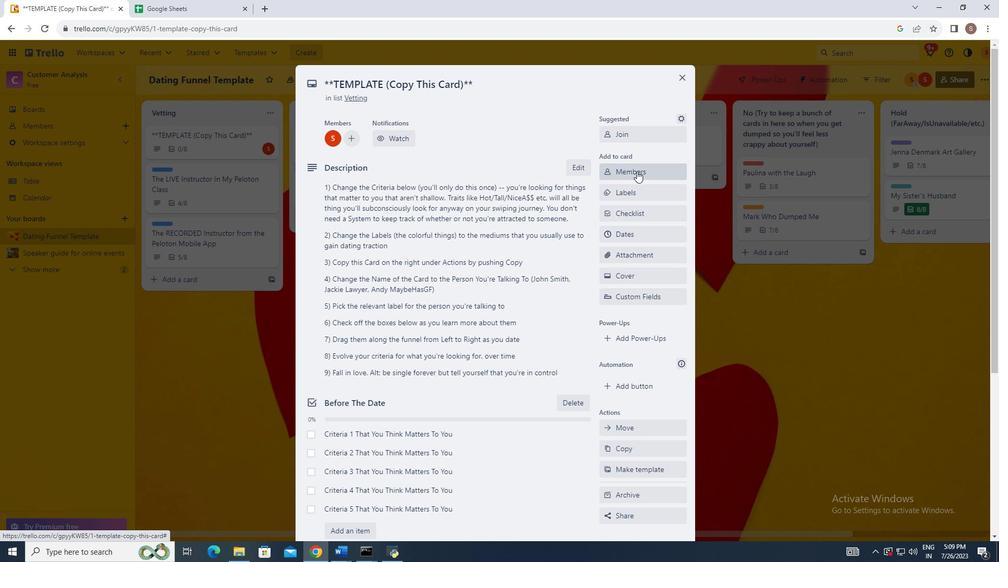 
Action: Mouse pressed left at (636, 171)
Screenshot: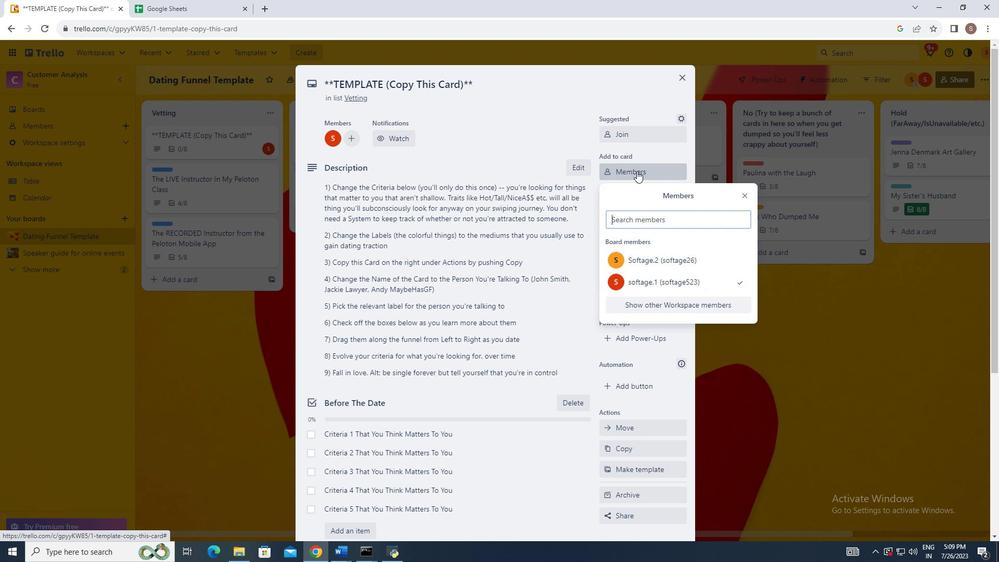 
Action: Mouse moved to (638, 218)
Screenshot: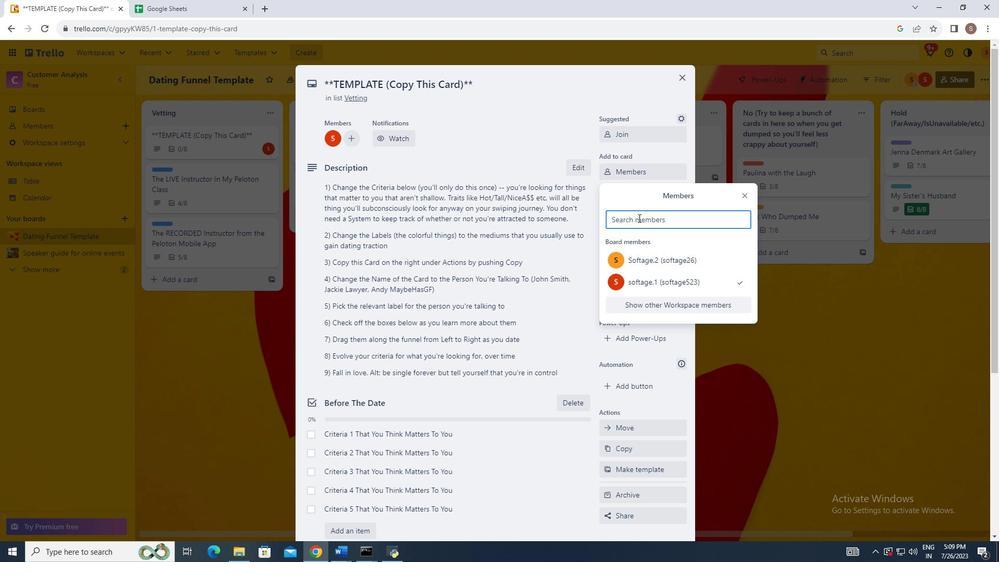 
Action: Mouse pressed left at (638, 218)
Screenshot: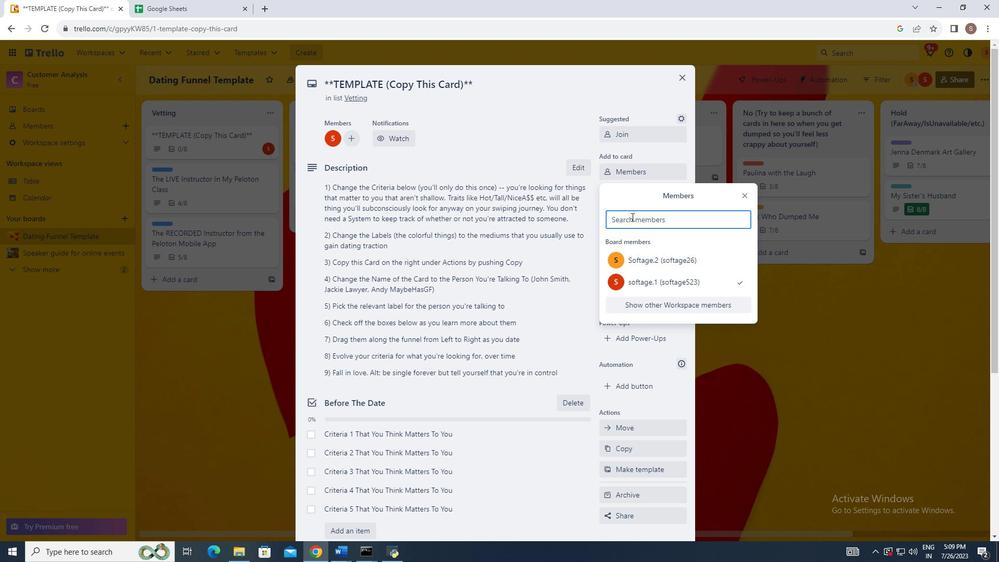
Action: Mouse moved to (573, 201)
Screenshot: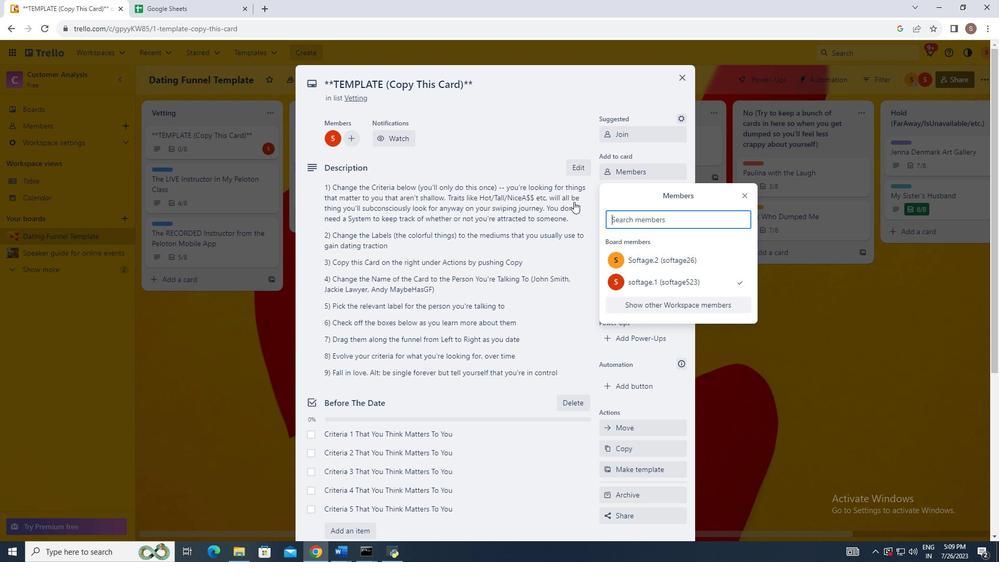 
Action: Key pressed softage.3<Key.shift>@softage.net
Screenshot: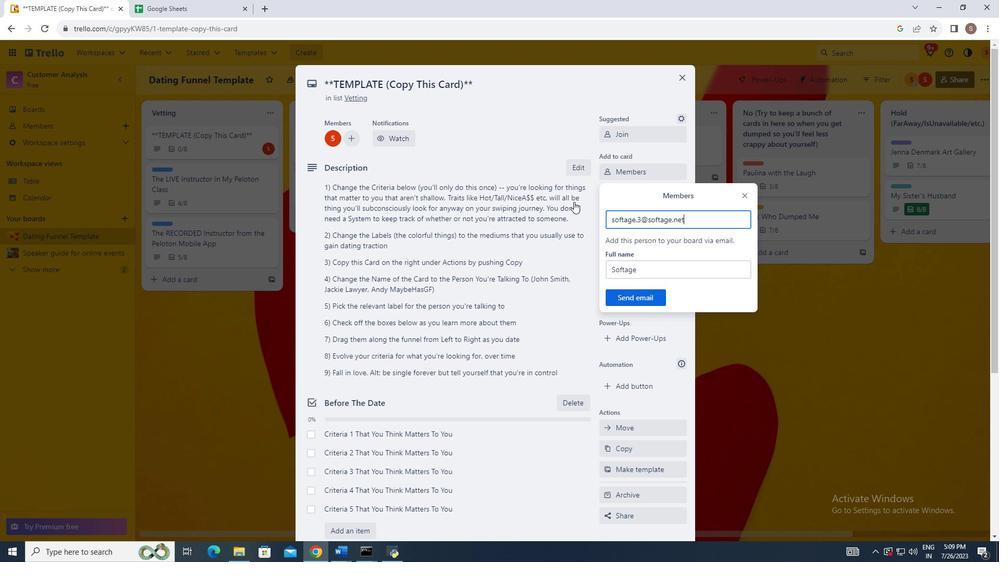 
Action: Mouse moved to (635, 299)
Screenshot: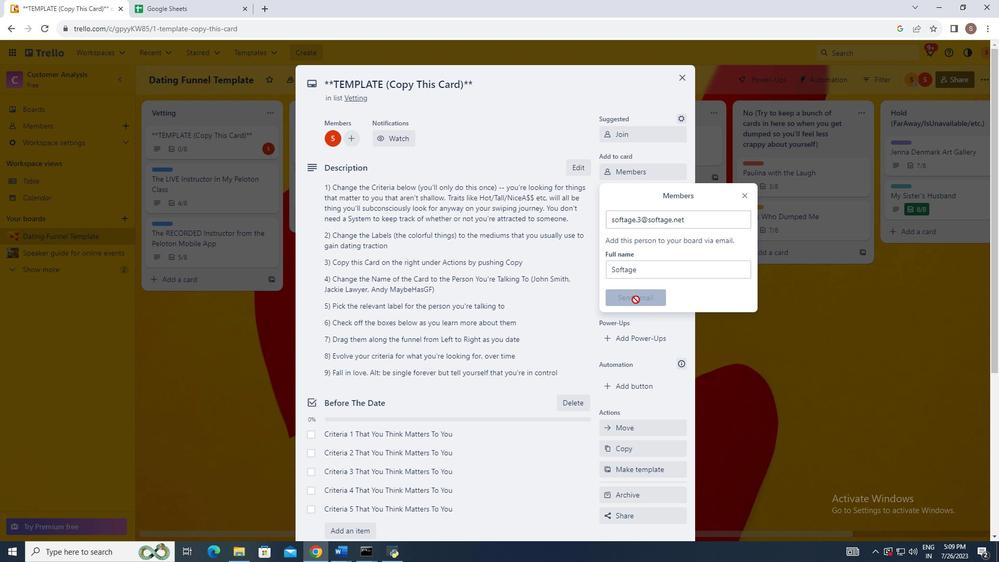
Action: Mouse pressed left at (635, 299)
Screenshot: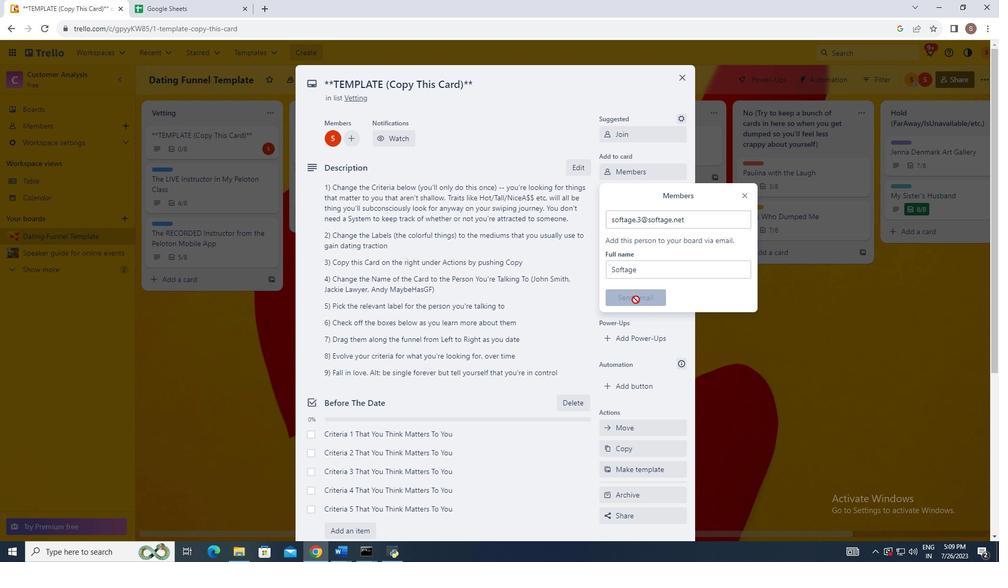 
Action: Mouse moved to (625, 198)
Screenshot: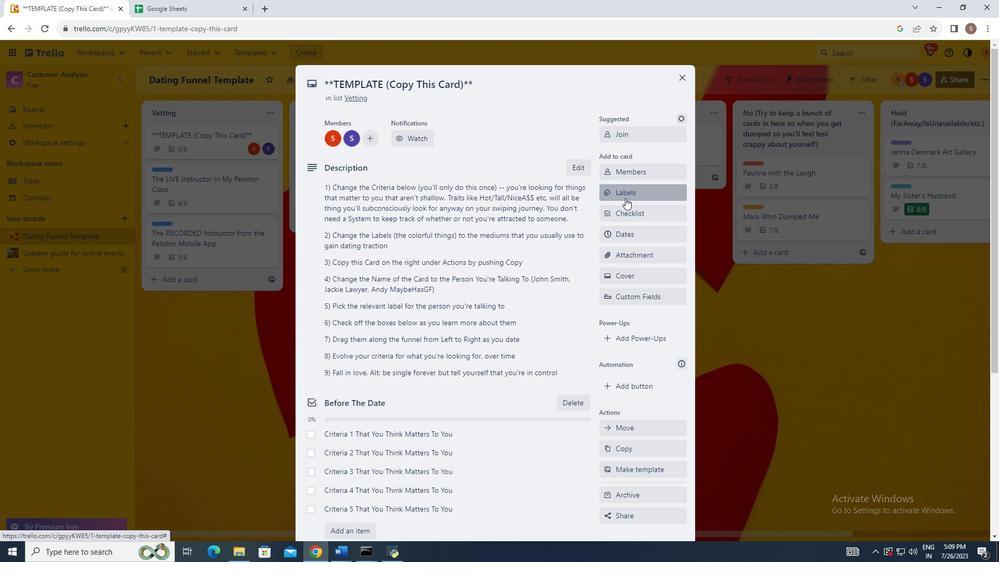 
Action: Mouse pressed left at (625, 198)
Screenshot: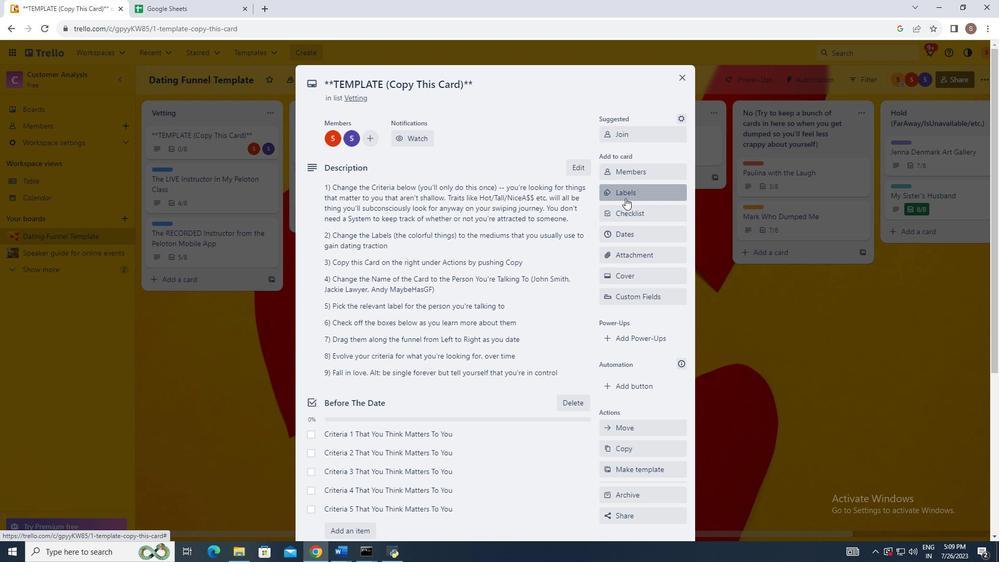 
Action: Mouse moved to (668, 297)
Screenshot: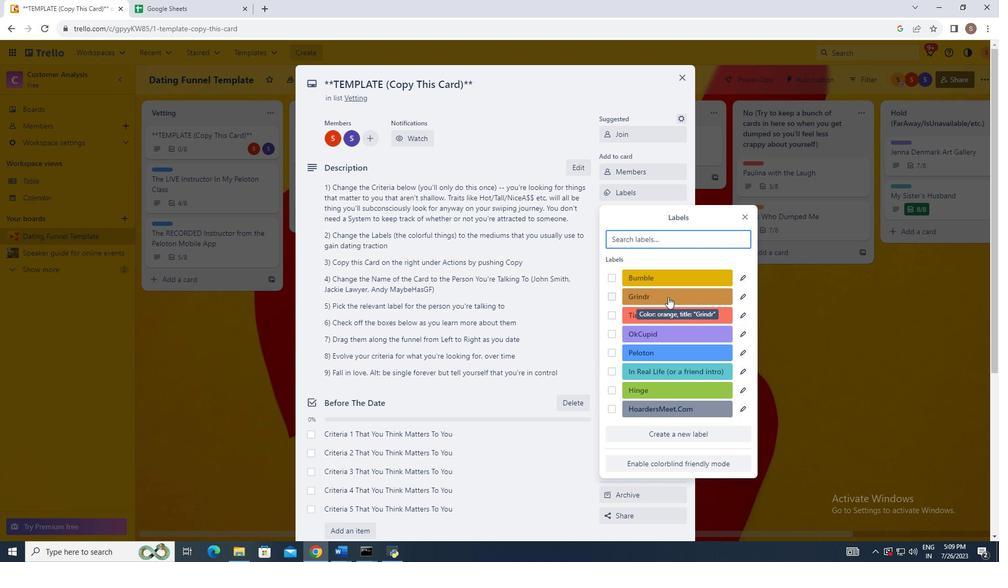 
Action: Mouse pressed left at (668, 297)
Screenshot: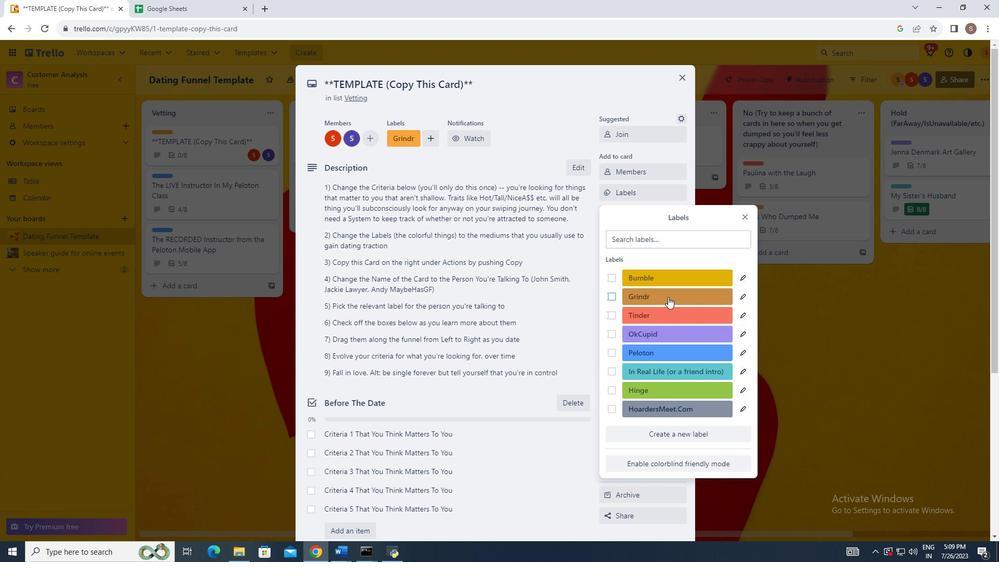 
Action: Mouse moved to (671, 380)
Screenshot: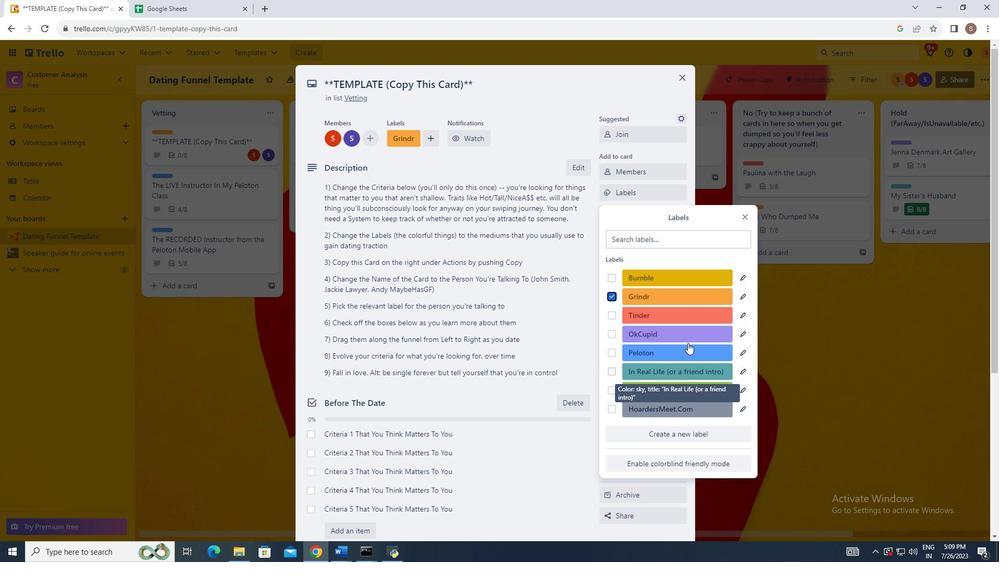 
Action: Mouse scrolled (671, 380) with delta (0, 0)
Screenshot: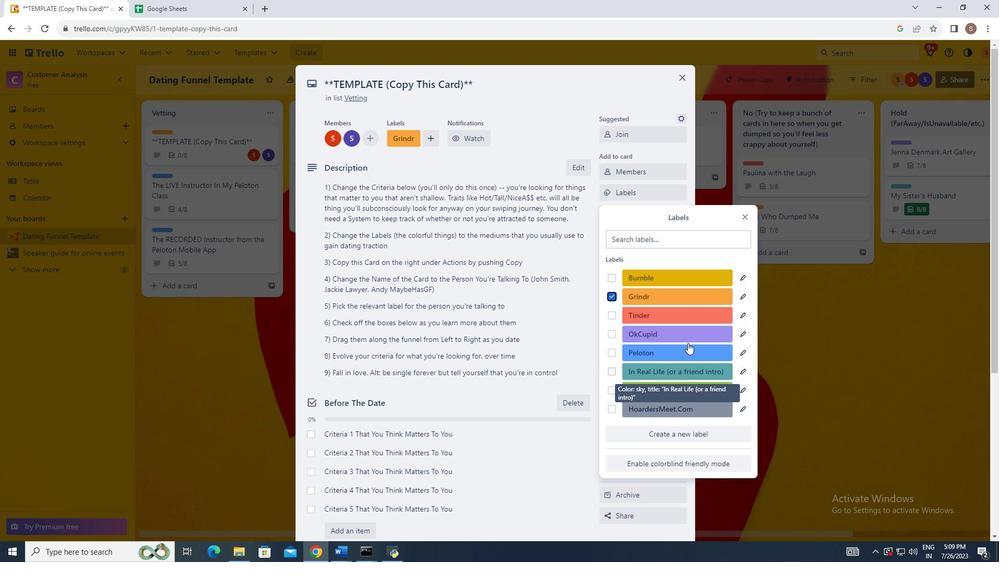 
Action: Mouse moved to (746, 220)
Screenshot: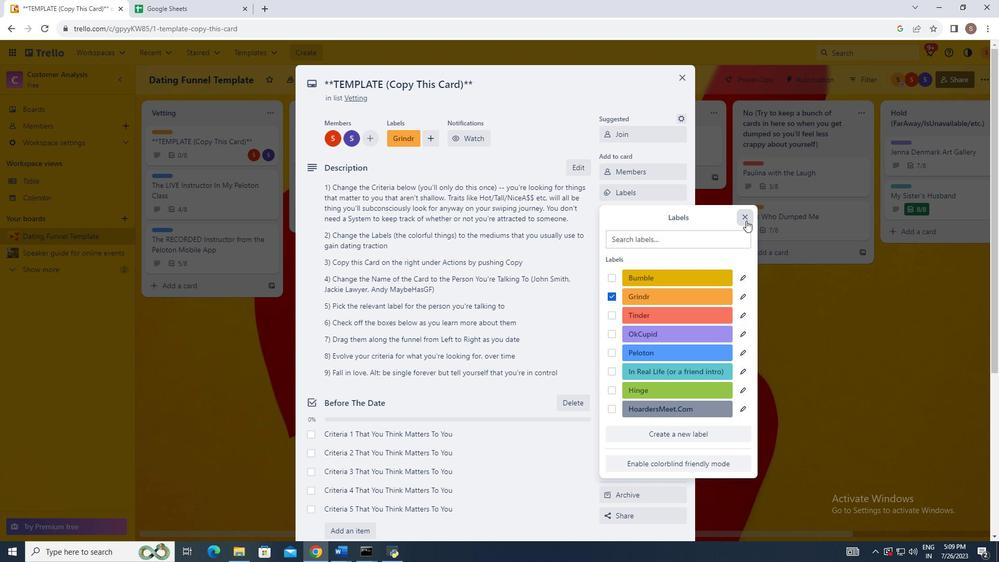 
Action: Mouse pressed left at (746, 220)
Screenshot: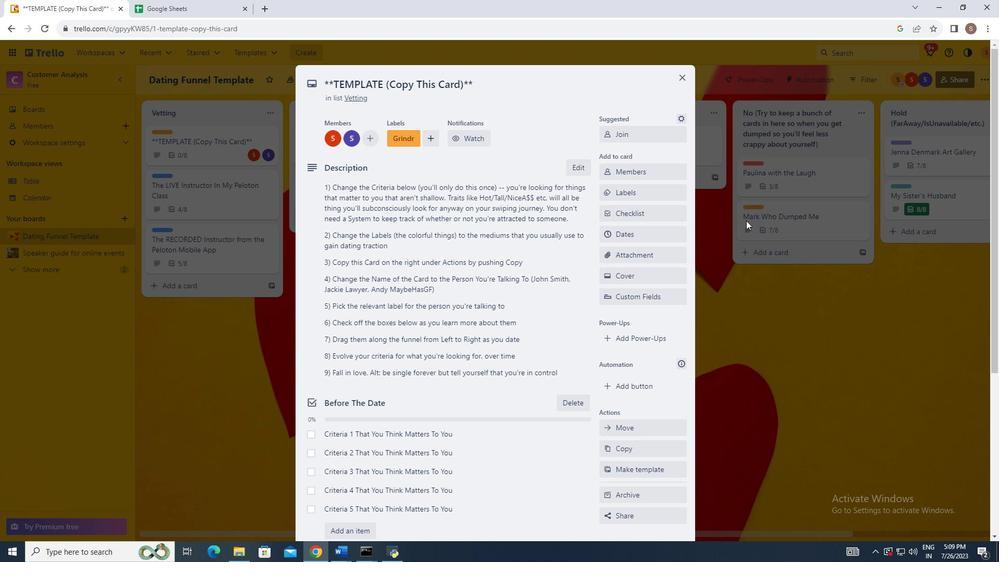 
Action: Mouse moved to (639, 235)
Screenshot: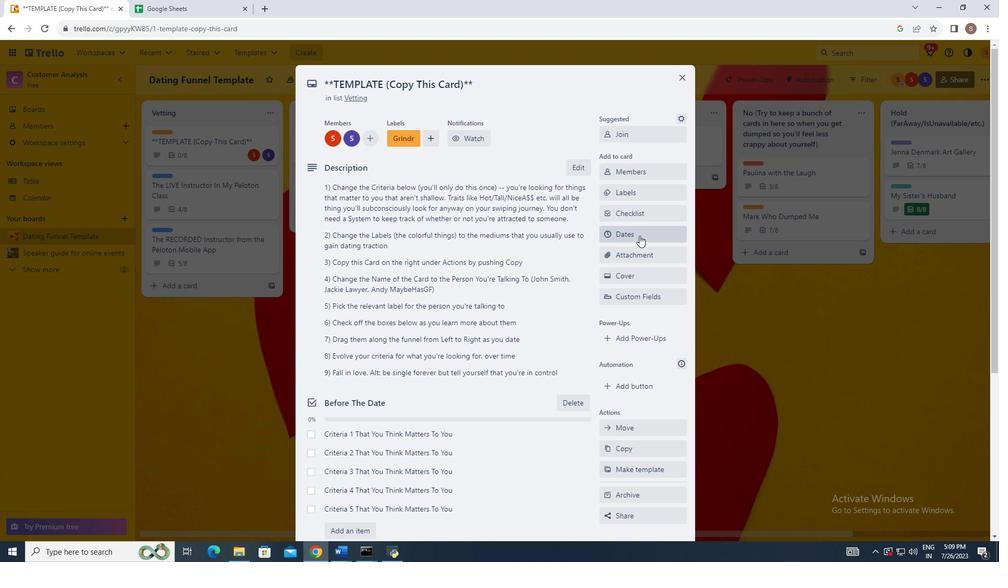 
Action: Mouse pressed left at (639, 235)
Screenshot: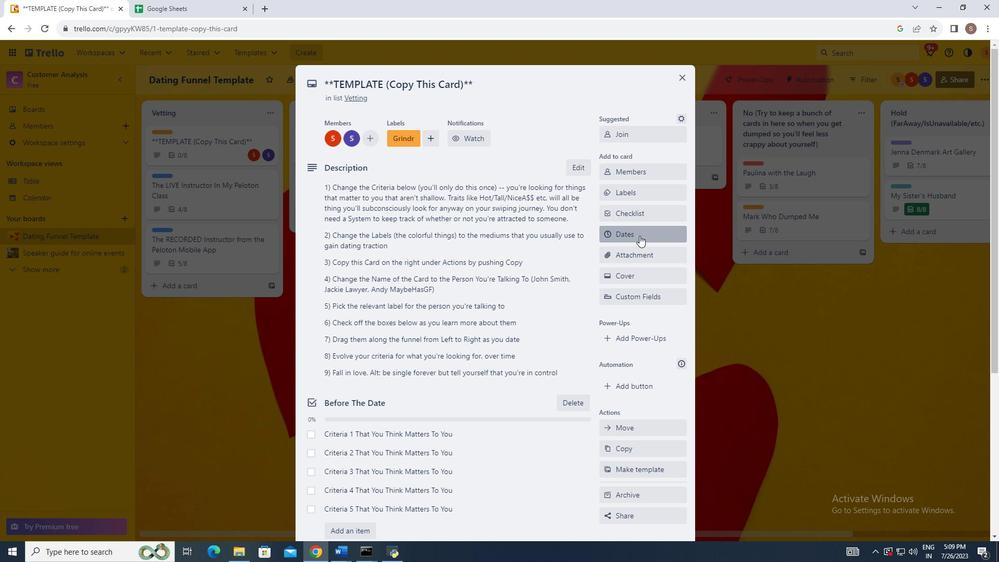 
Action: Mouse moved to (694, 210)
Screenshot: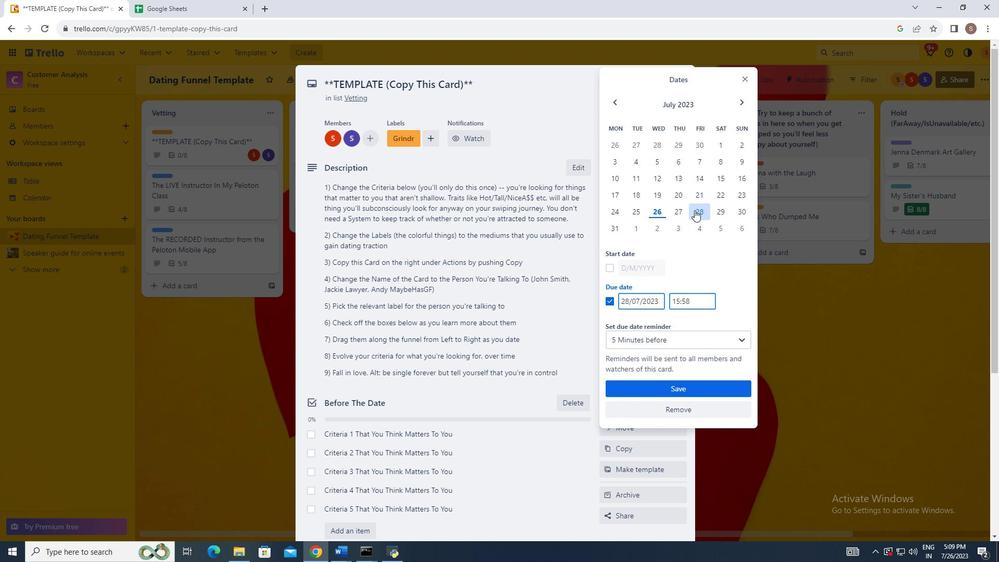 
Action: Mouse pressed left at (694, 210)
Screenshot: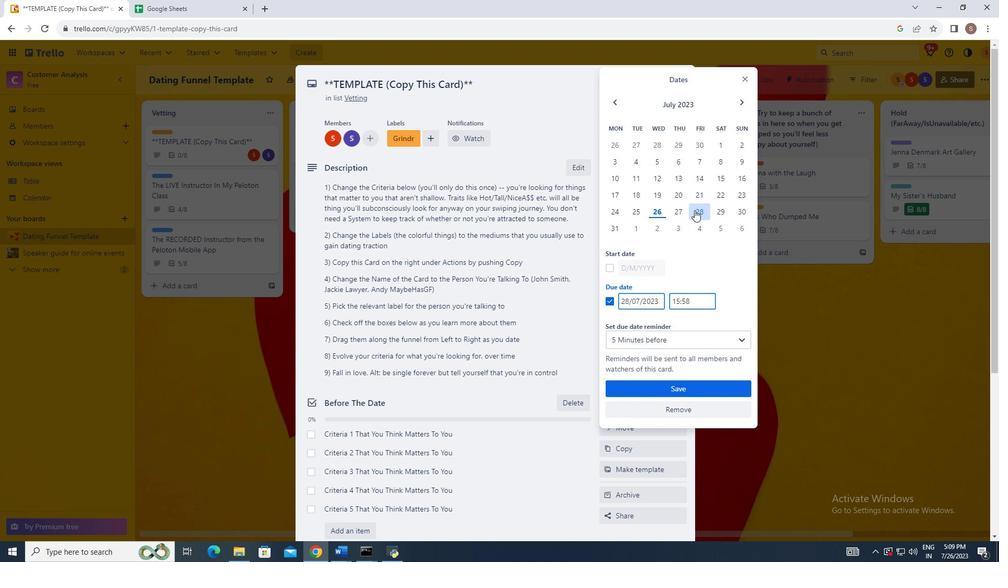 
Action: Mouse moved to (668, 239)
Screenshot: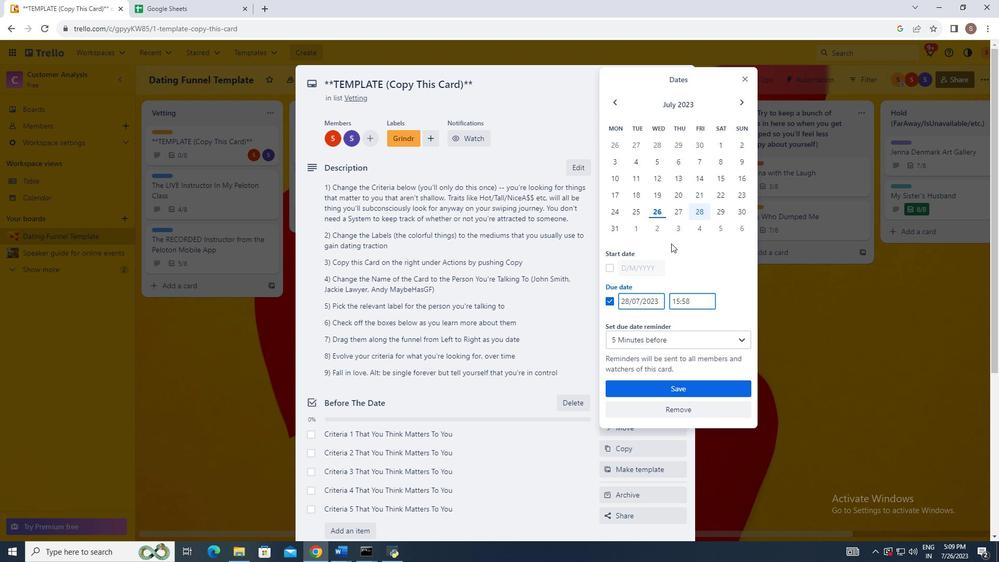 
Action: Mouse scrolled (668, 238) with delta (0, 0)
Screenshot: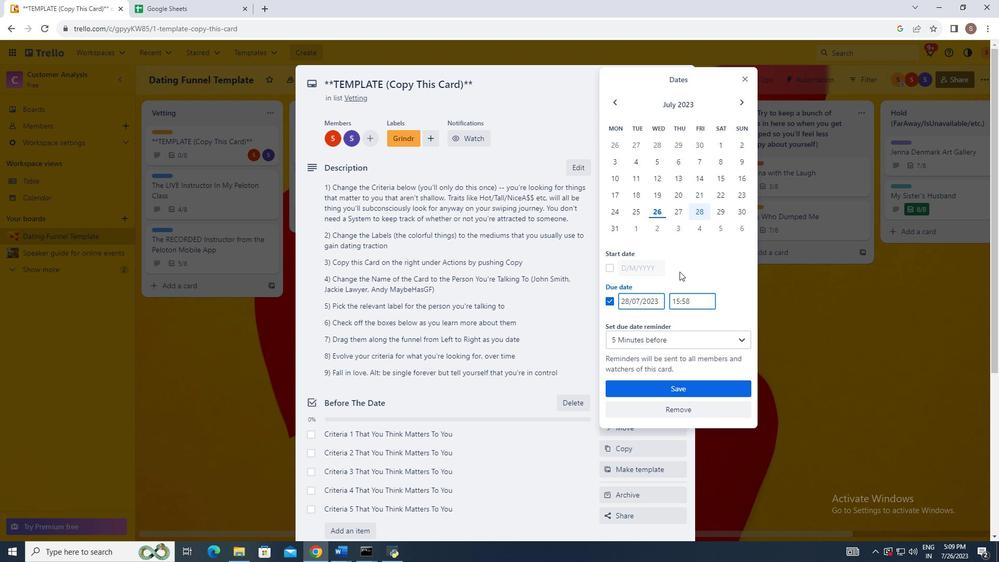 
Action: Mouse moved to (677, 385)
Screenshot: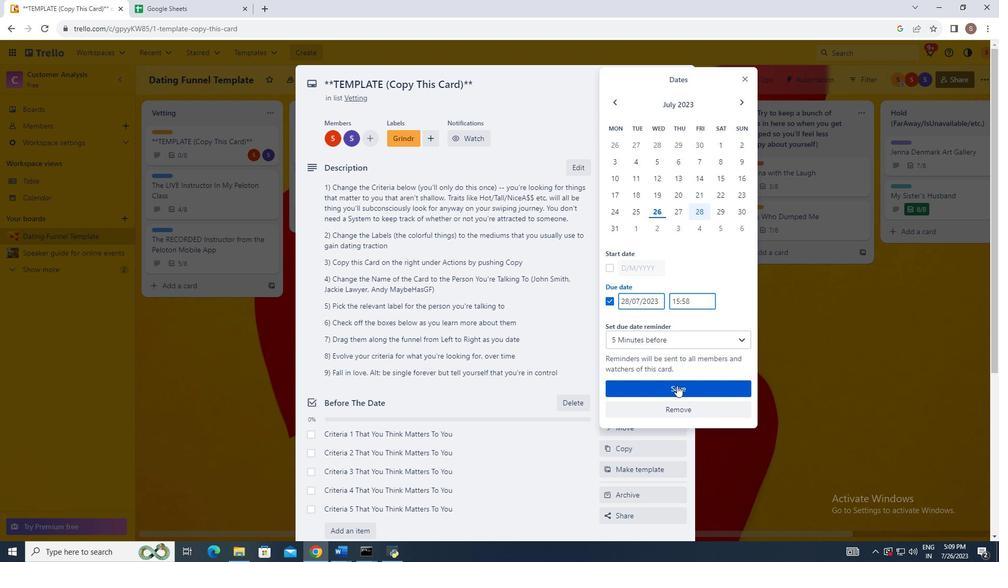
Action: Mouse pressed left at (677, 385)
Screenshot: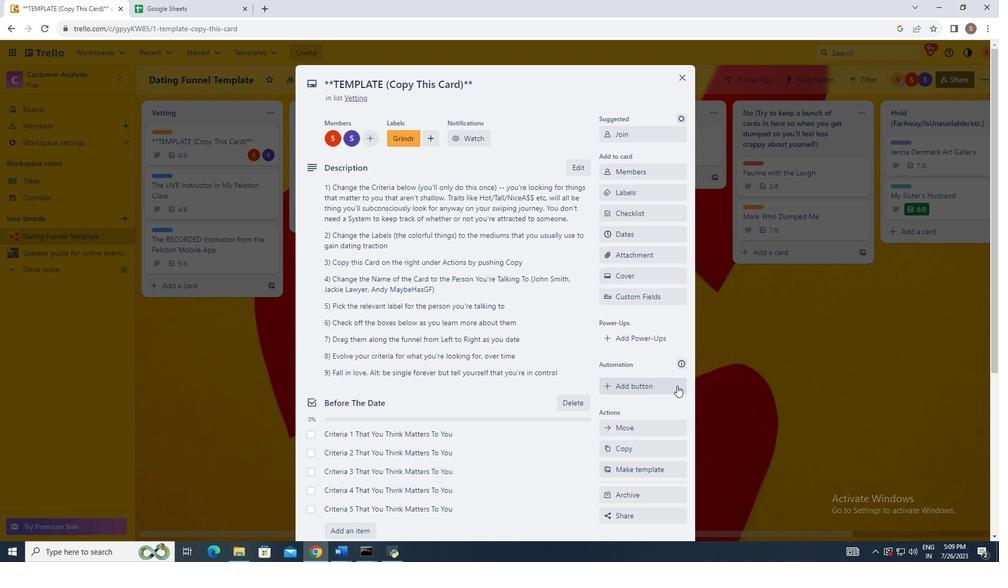 
Action: Mouse moved to (561, 279)
Screenshot: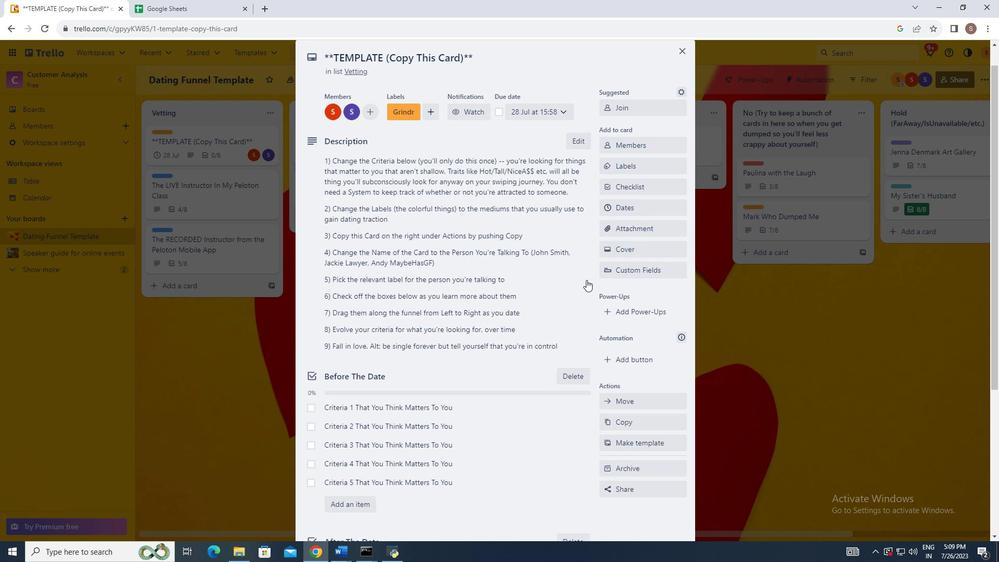 
Action: Mouse scrolled (561, 279) with delta (0, 0)
Screenshot: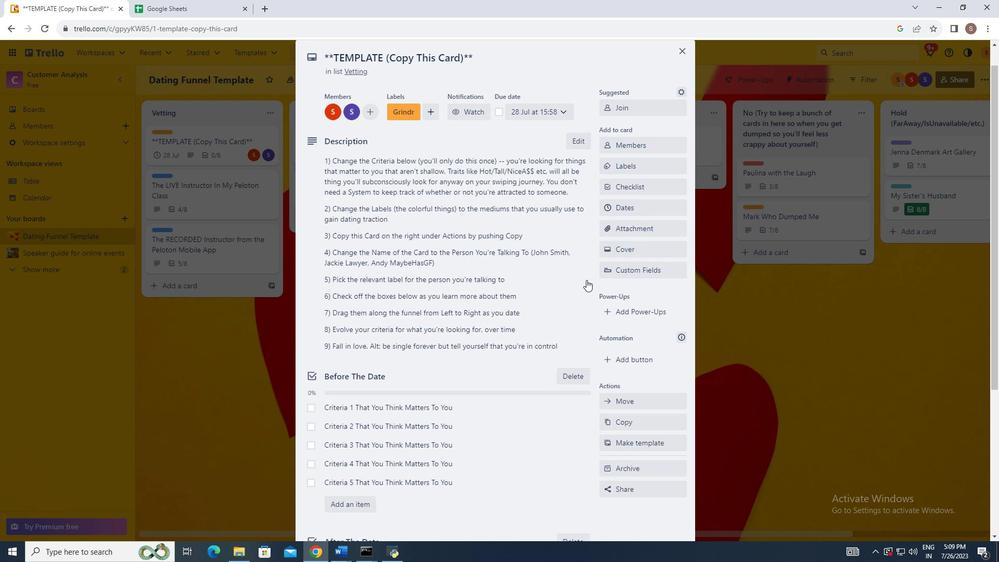 
Action: Mouse moved to (637, 267)
Screenshot: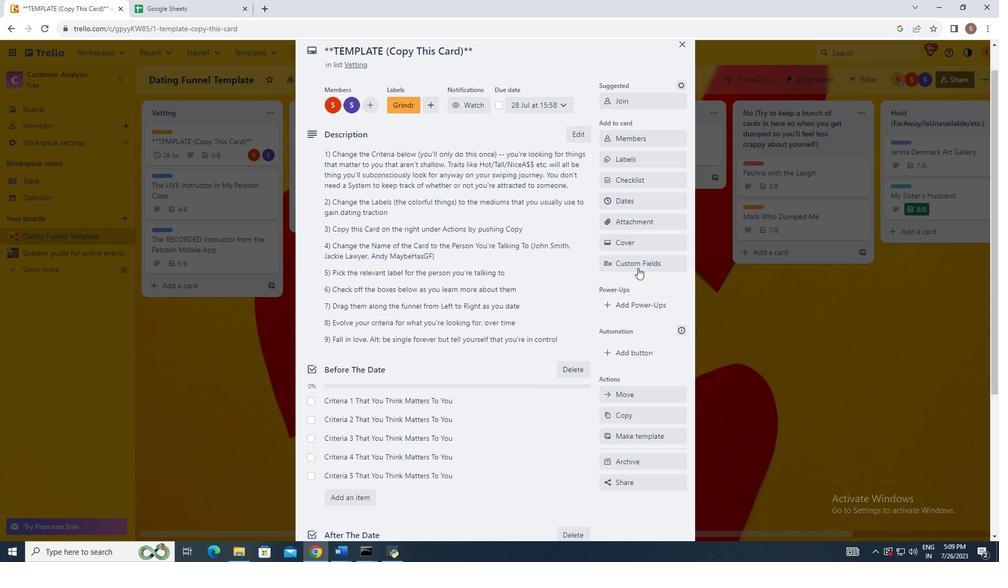 
Action: Mouse scrolled (637, 268) with delta (0, 0)
Screenshot: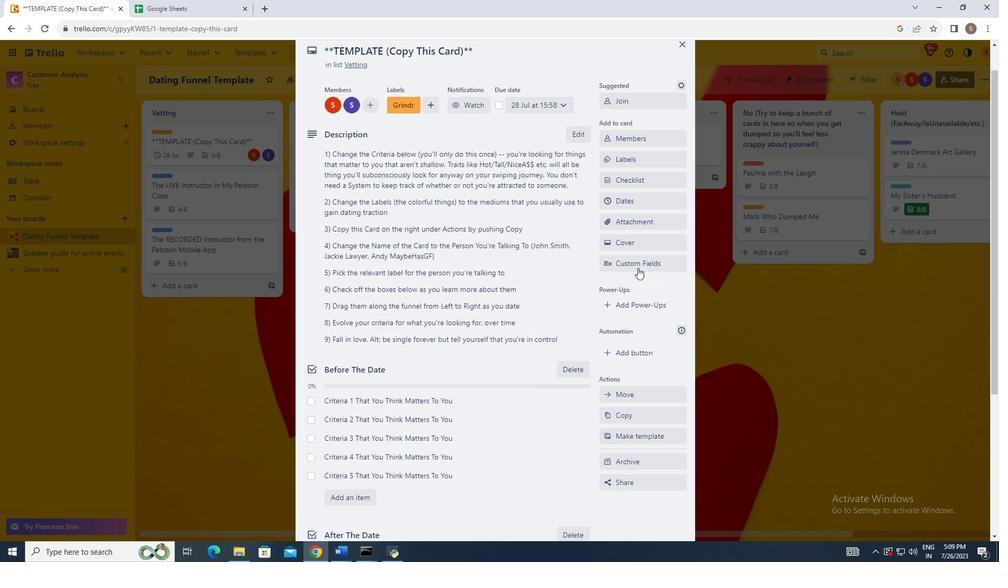 
Action: Mouse moved to (637, 249)
Screenshot: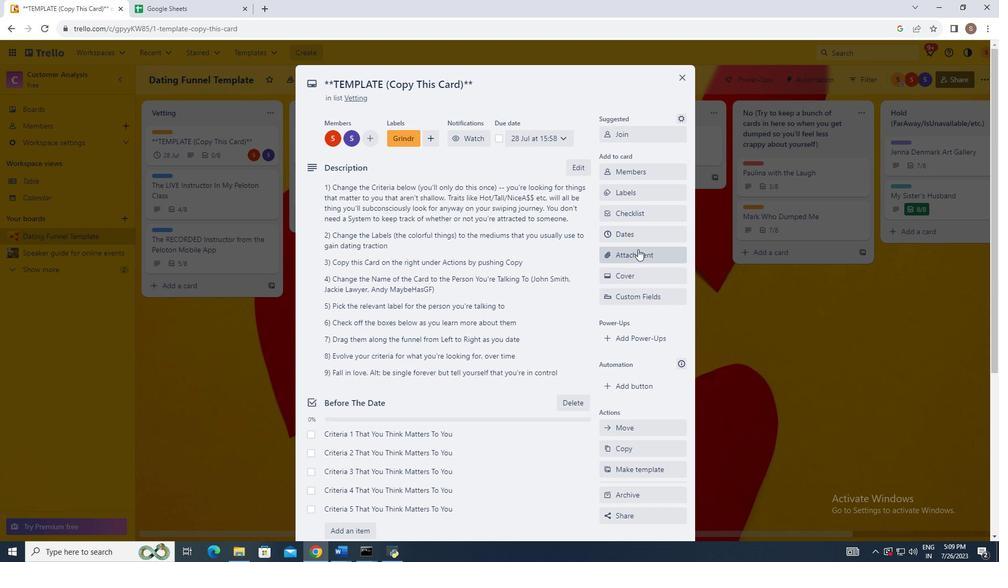
Action: Mouse pressed left at (637, 249)
Screenshot: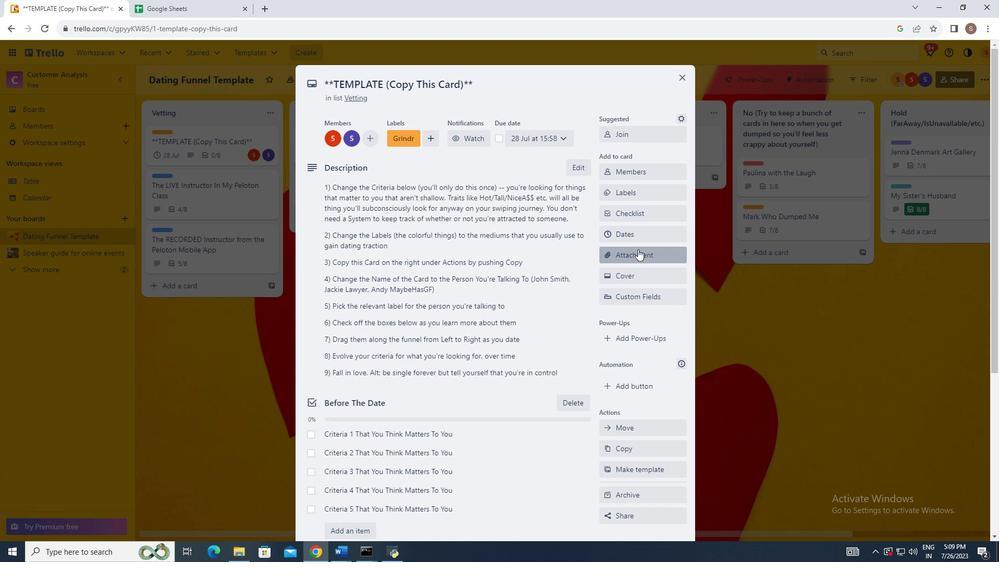 
Action: Mouse moved to (648, 319)
Screenshot: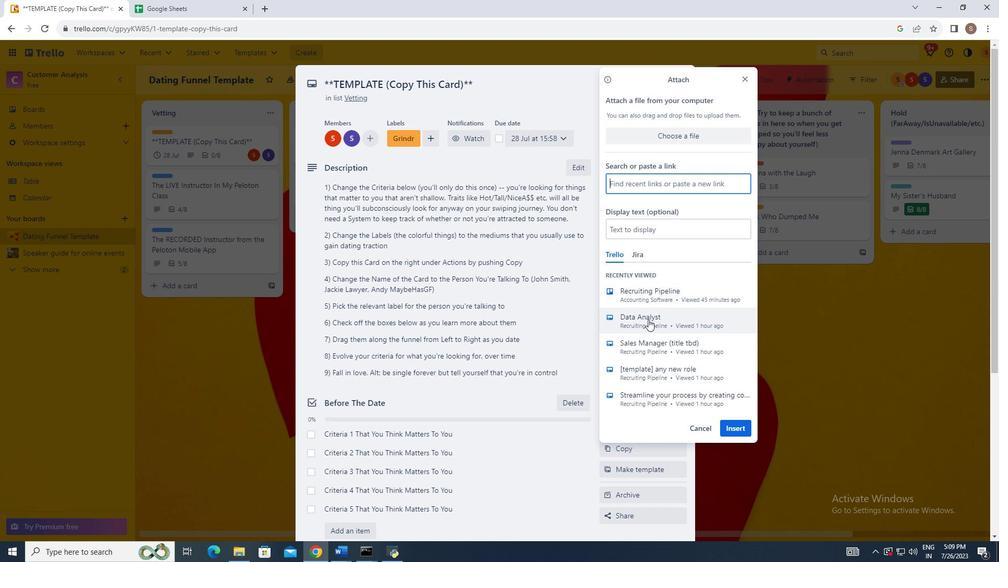 
Action: Mouse pressed left at (648, 319)
Screenshot: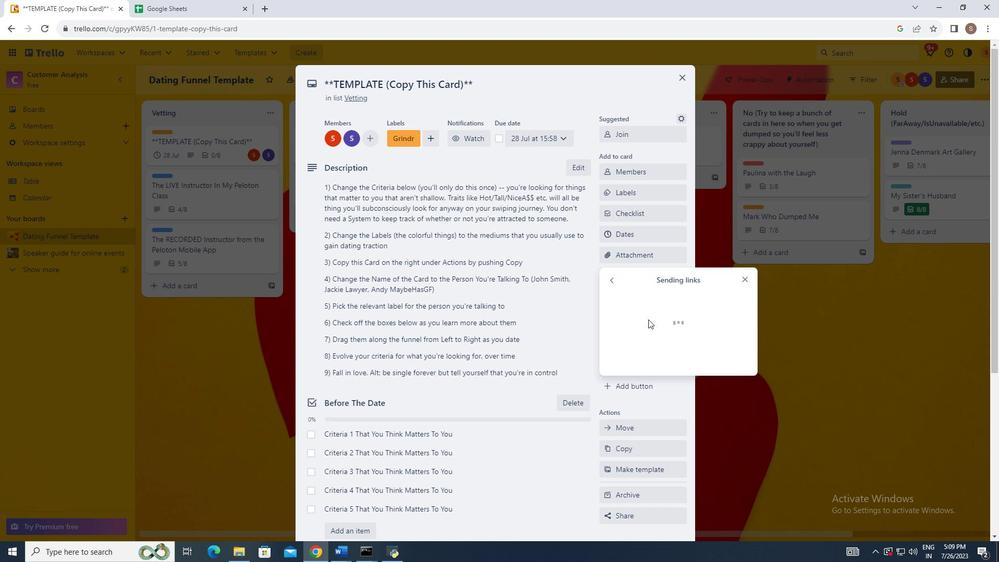
Action: Mouse moved to (621, 253)
Screenshot: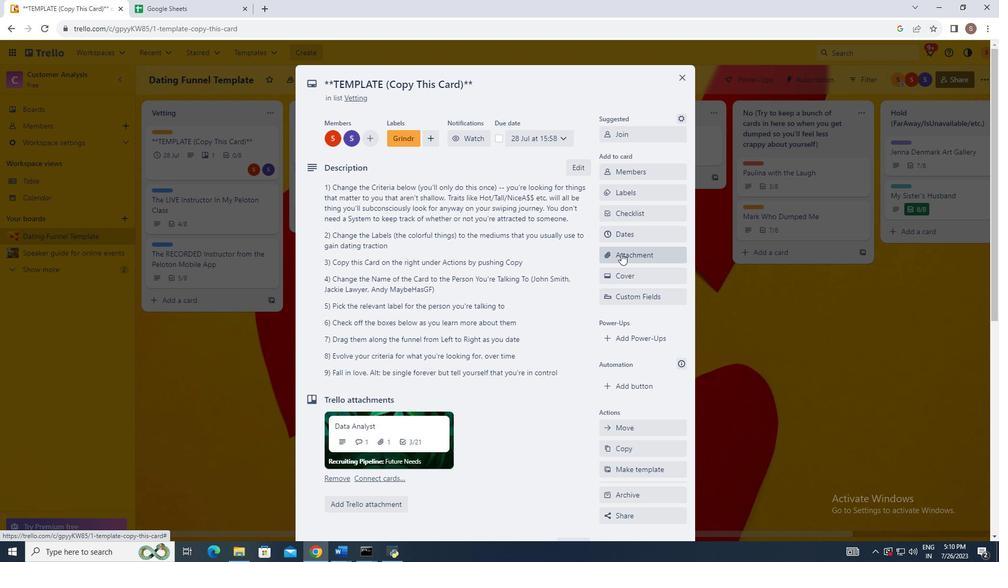 
Action: Mouse scrolled (621, 252) with delta (0, 0)
Screenshot: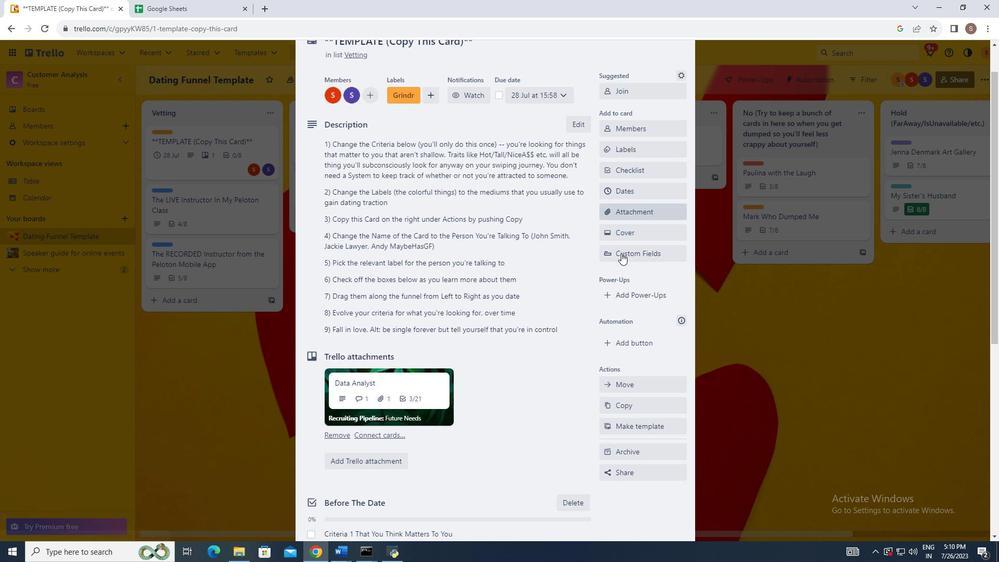 
Action: Mouse scrolled (621, 252) with delta (0, 0)
Screenshot: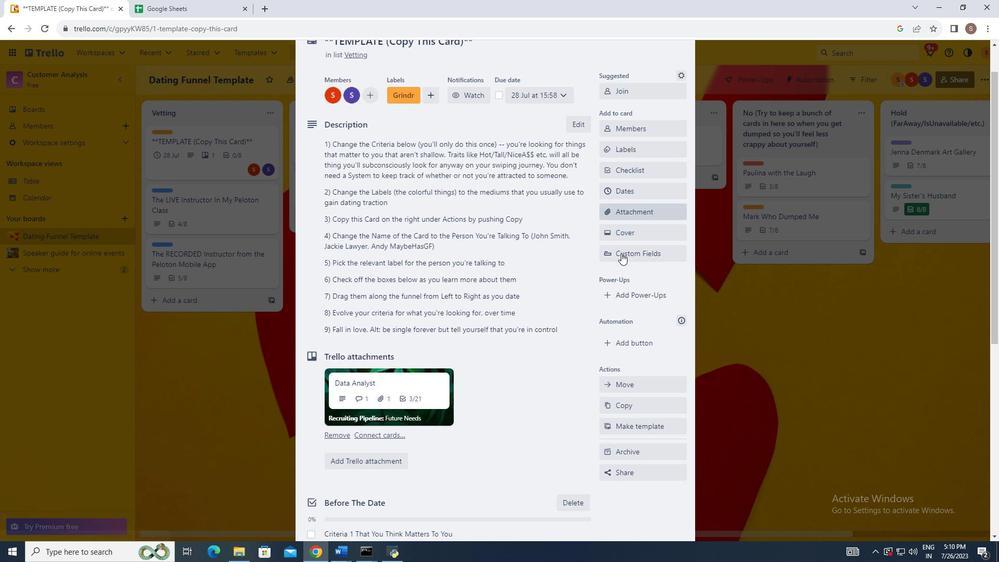 
Action: Mouse moved to (638, 172)
Screenshot: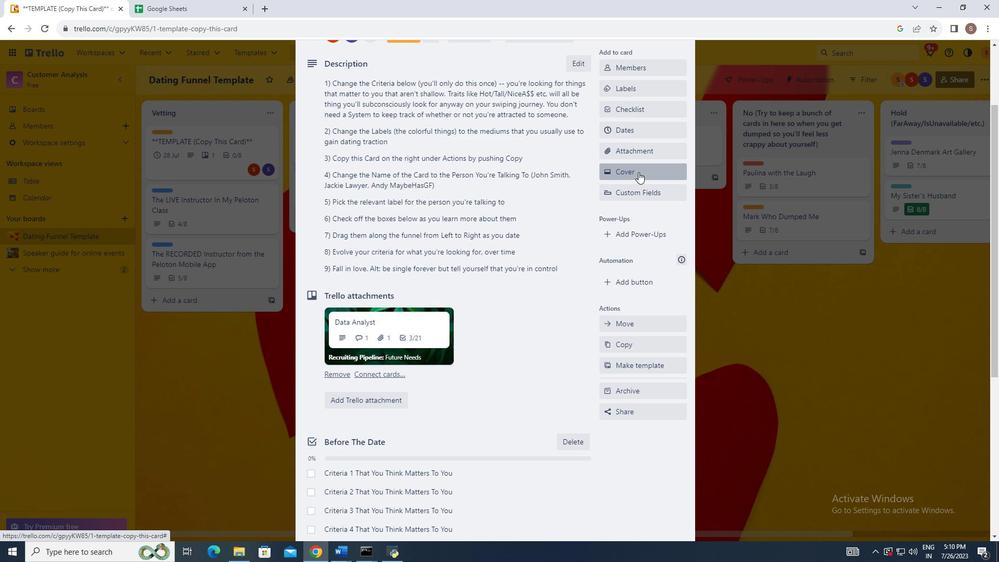 
Action: Mouse pressed left at (638, 172)
Screenshot: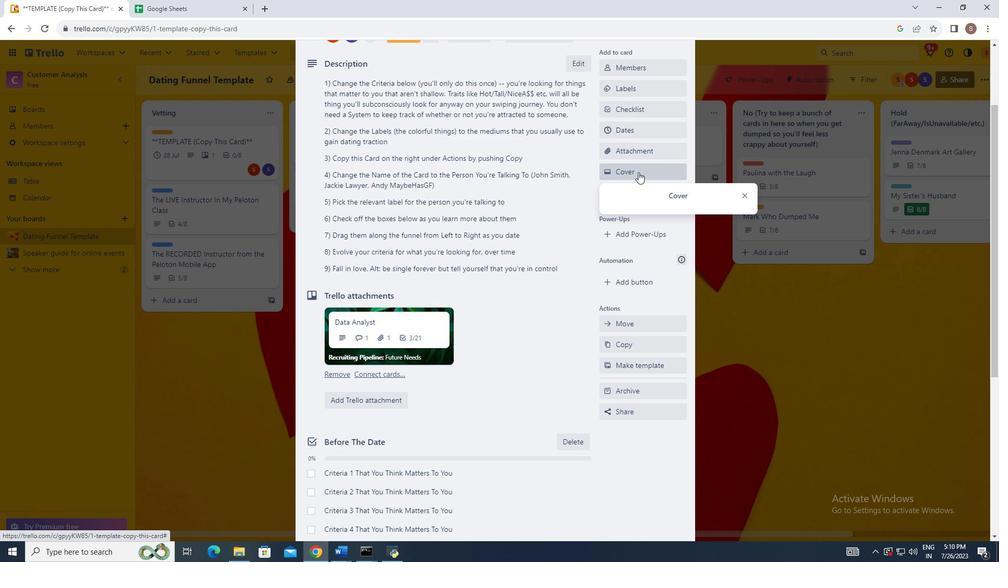 
Action: Mouse moved to (650, 282)
Screenshot: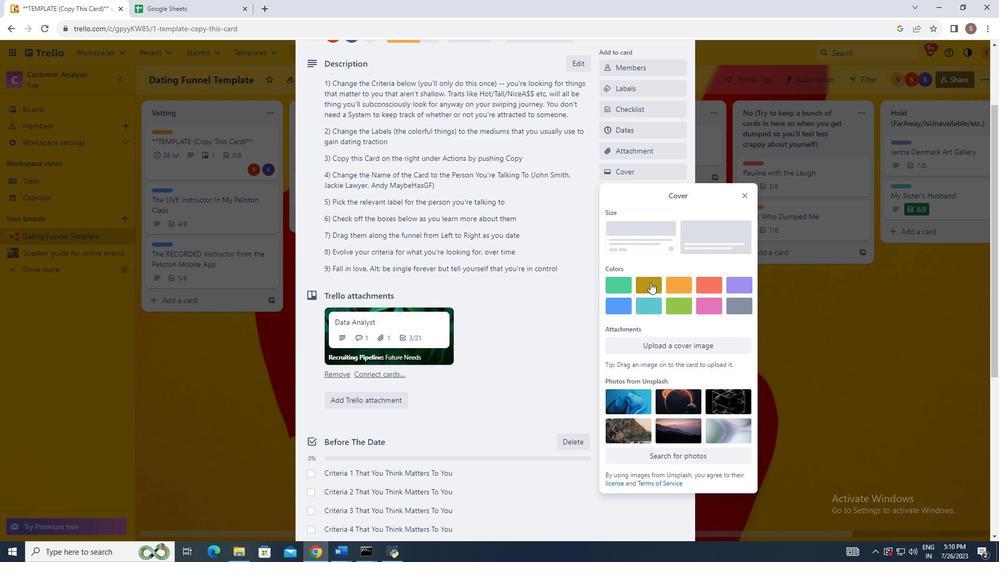 
Action: Mouse pressed left at (650, 282)
Screenshot: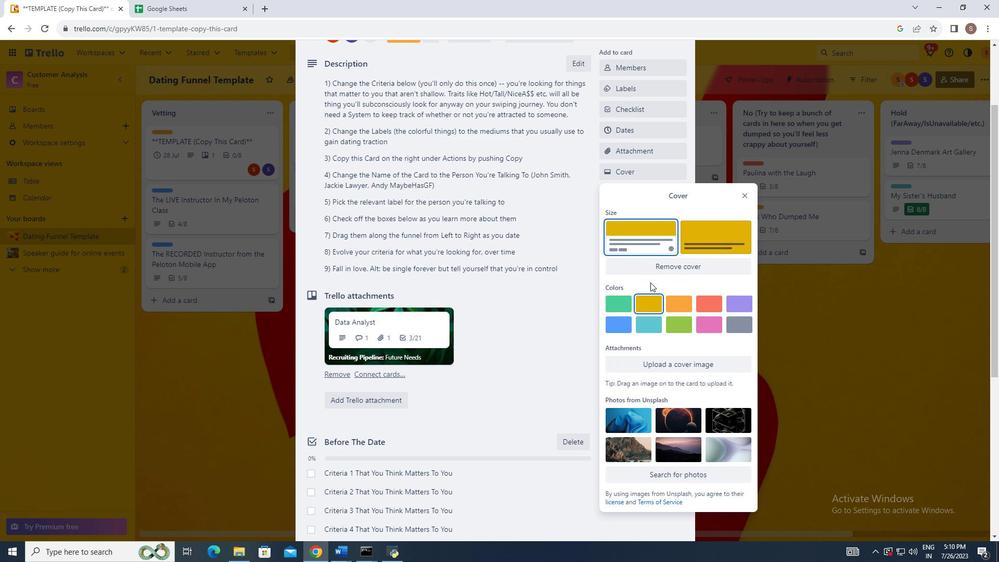 
Action: Mouse moved to (747, 195)
Screenshot: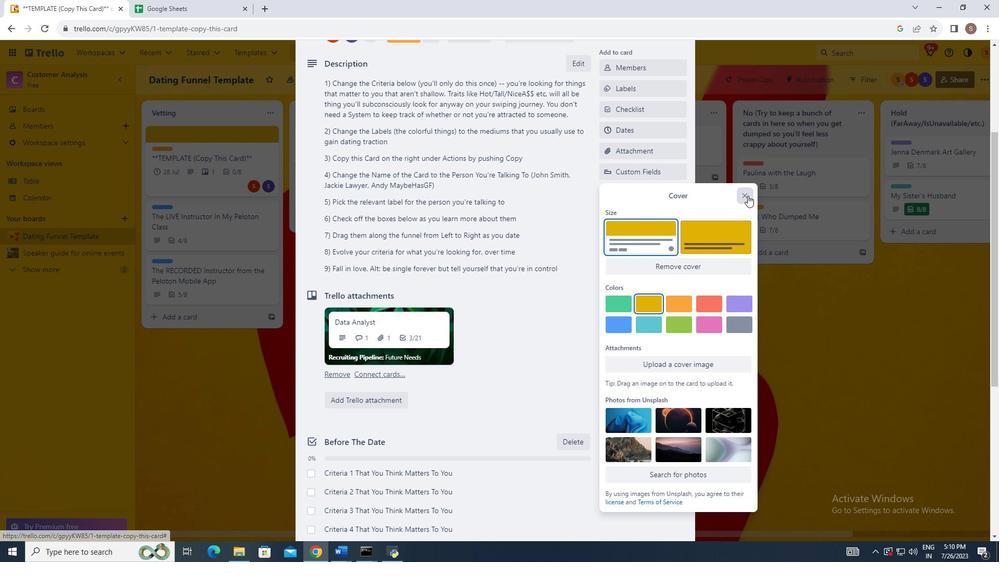 
Action: Mouse pressed left at (747, 195)
Screenshot: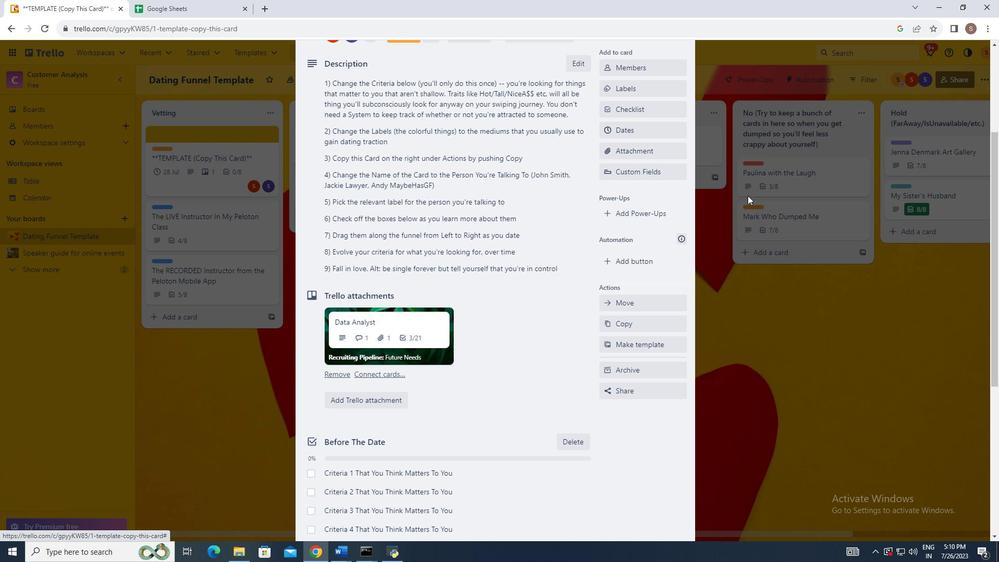 
Action: Mouse moved to (414, 346)
Screenshot: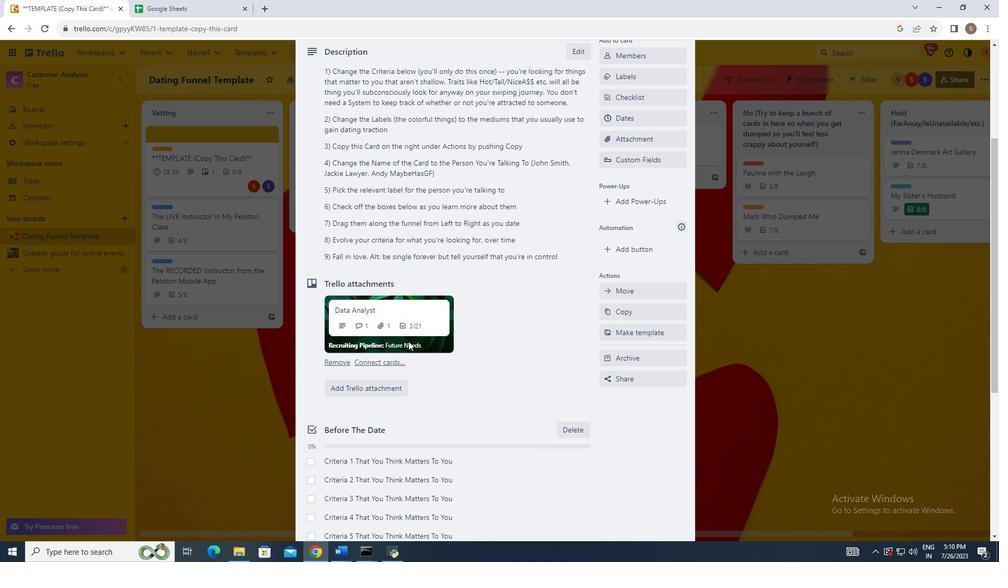 
Action: Mouse scrolled (414, 345) with delta (0, 0)
Screenshot: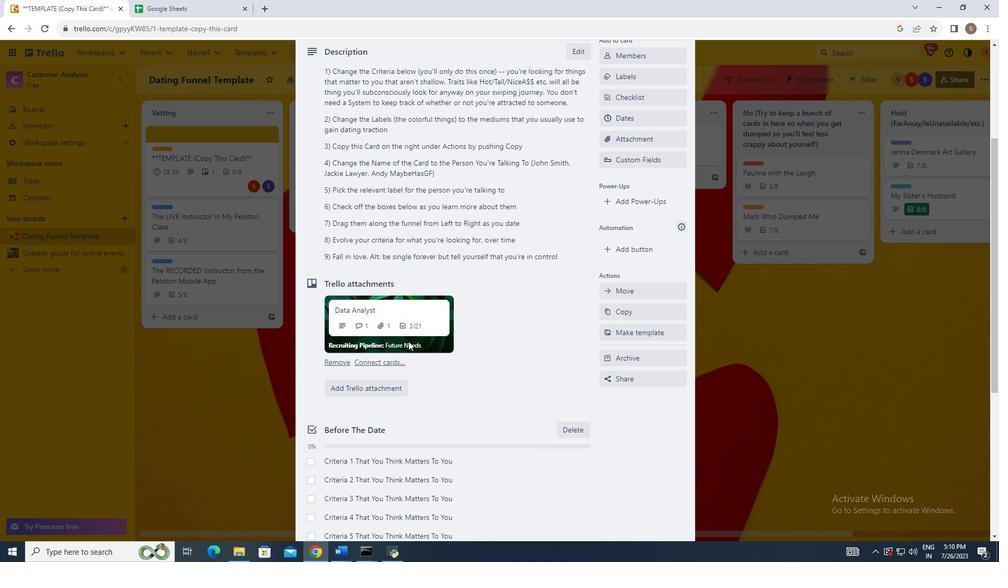 
Action: Mouse moved to (411, 346)
Screenshot: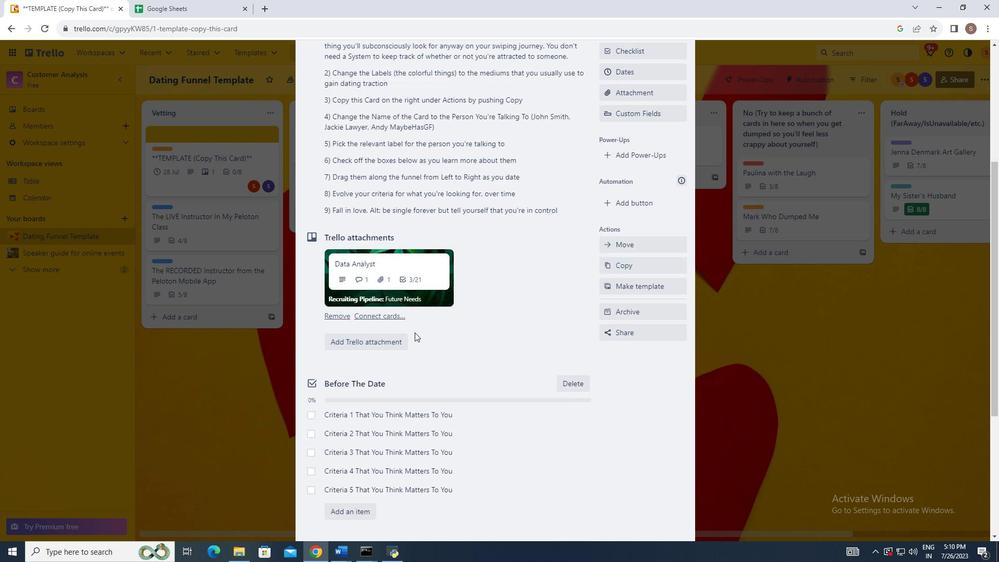 
Action: Mouse scrolled (411, 345) with delta (0, 0)
Screenshot: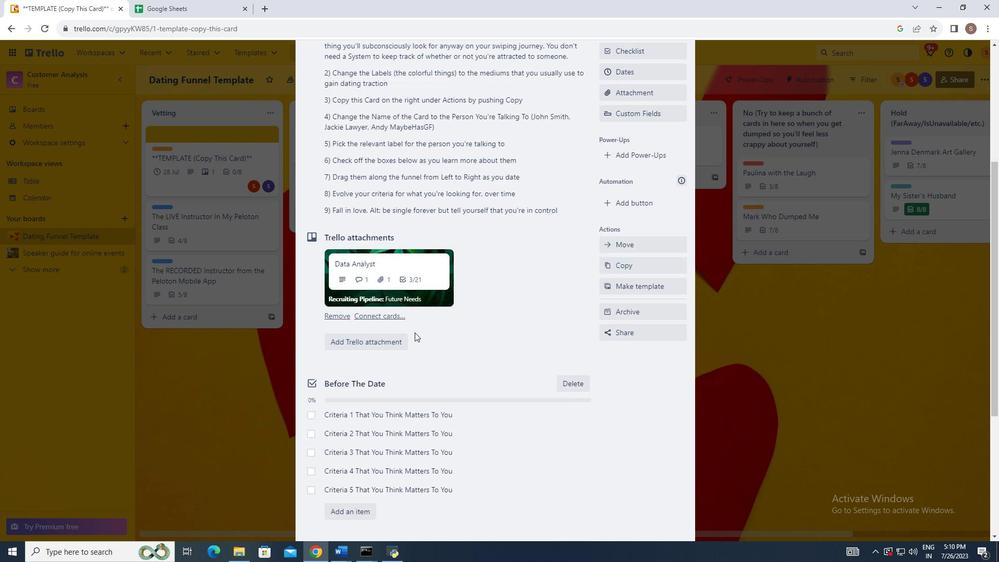 
Action: Mouse moved to (409, 345)
Screenshot: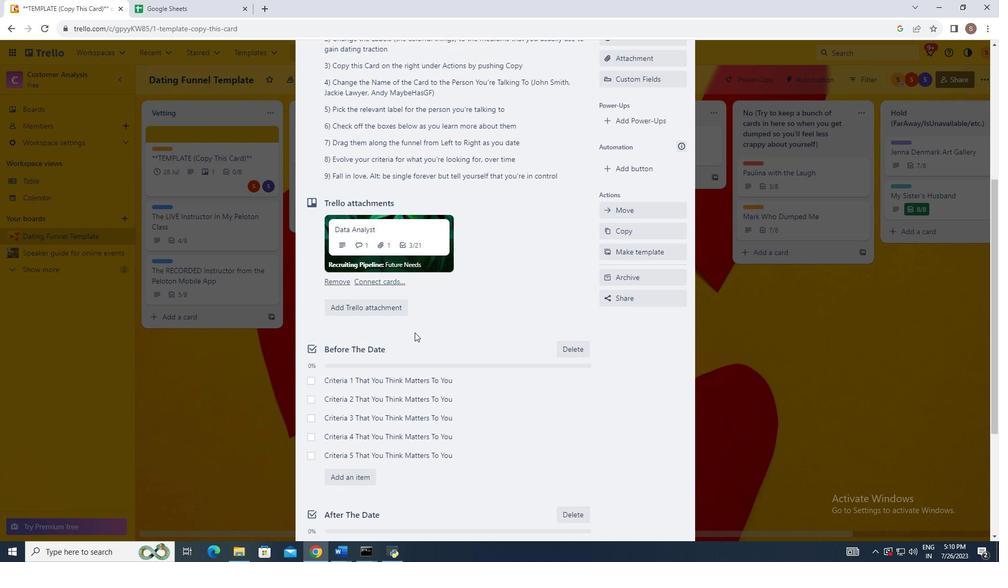 
Action: Mouse scrolled (409, 344) with delta (0, 0)
Screenshot: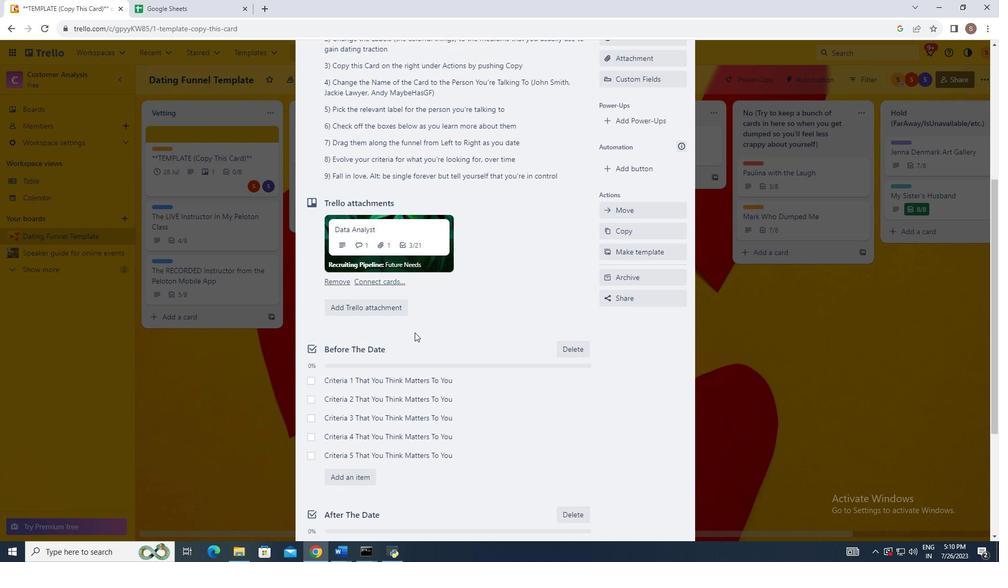 
Action: Mouse moved to (413, 336)
Screenshot: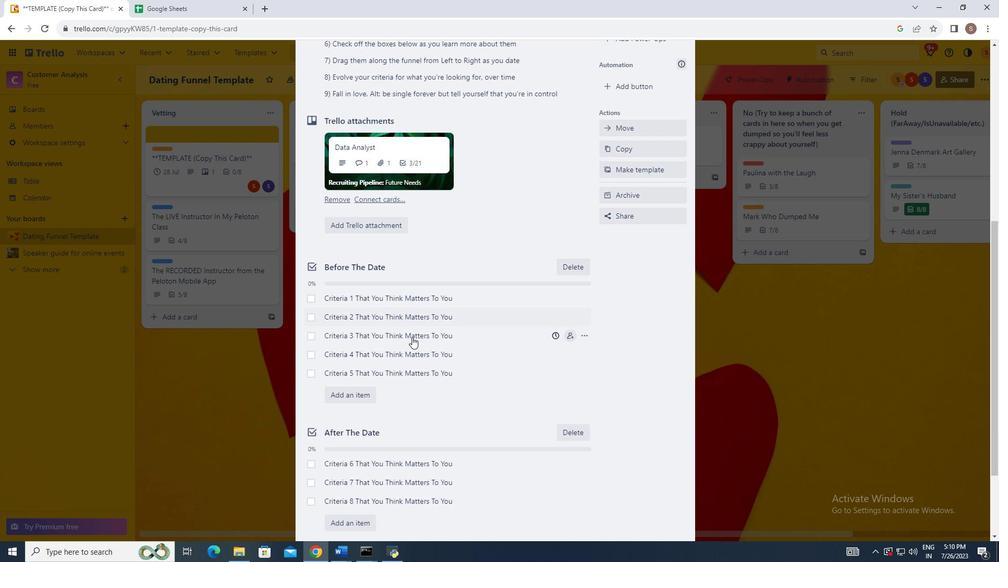 
Action: Mouse scrolled (413, 335) with delta (0, 0)
Screenshot: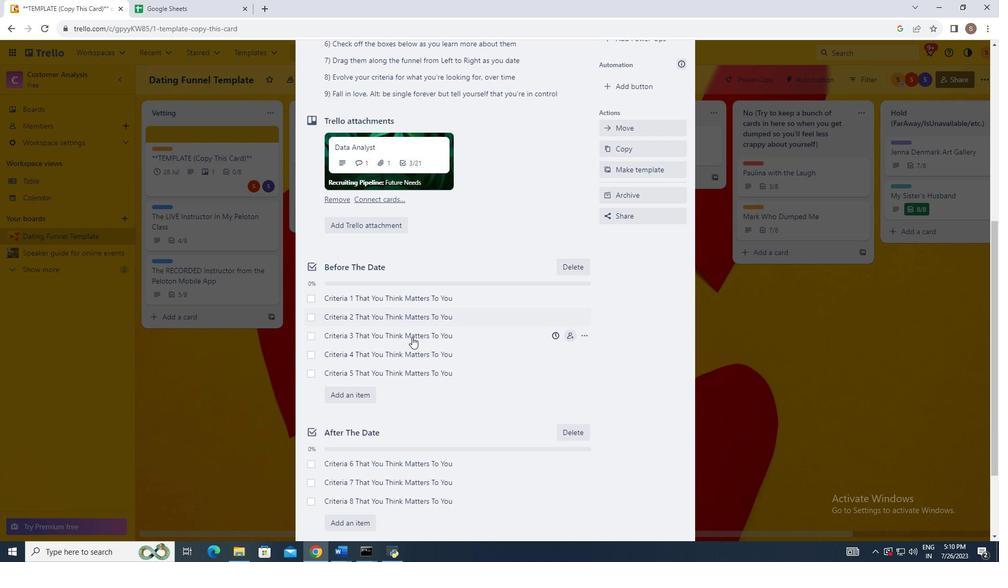 
Action: Mouse moved to (412, 337)
Screenshot: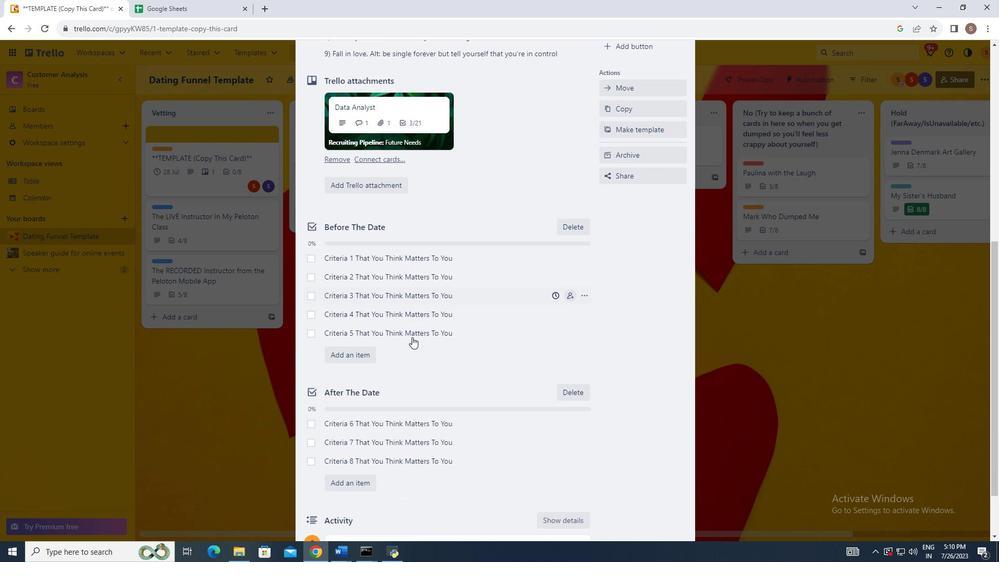 
Action: Mouse scrolled (412, 336) with delta (0, 0)
Screenshot: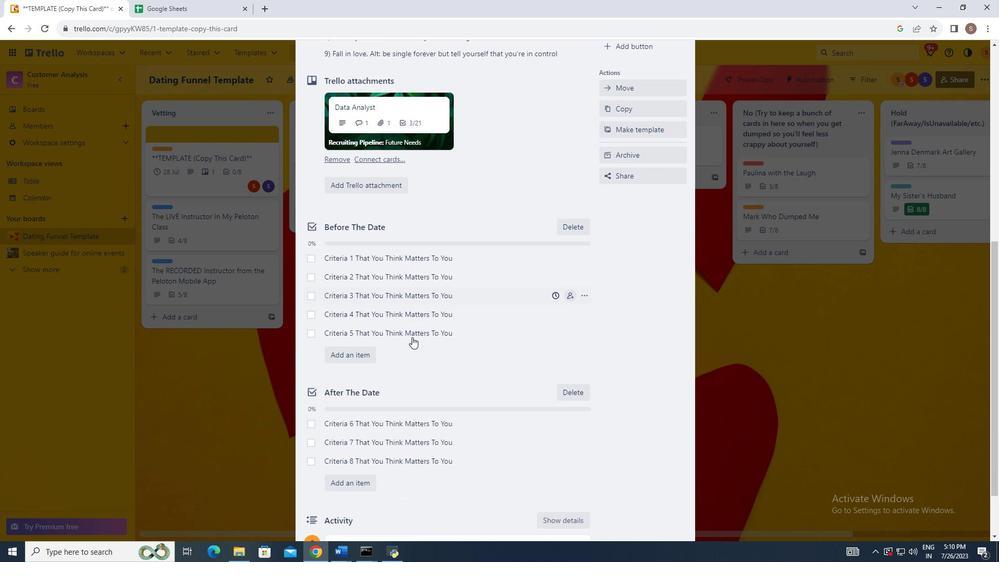 
Action: Mouse scrolled (412, 336) with delta (0, 0)
Screenshot: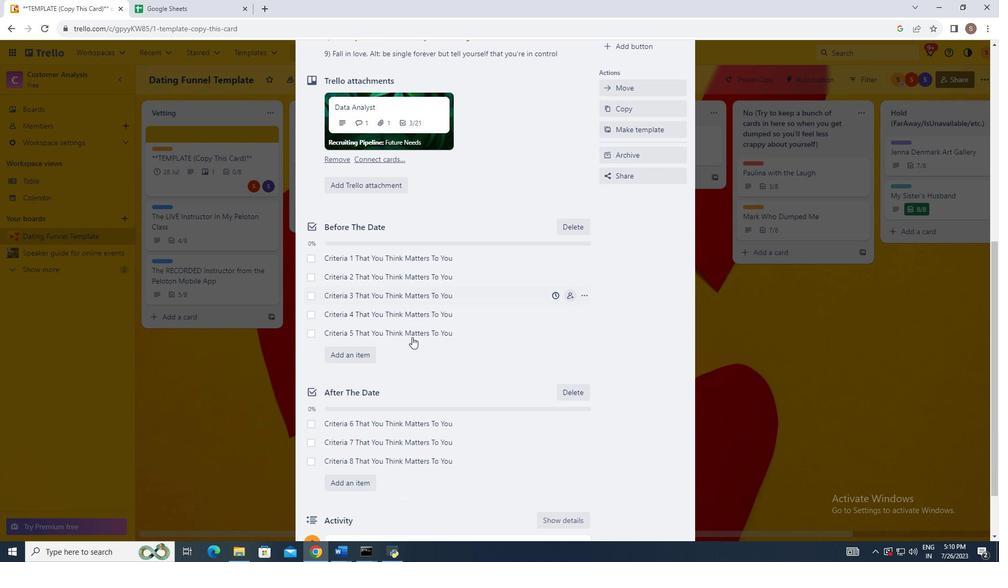 
Action: Mouse moved to (412, 344)
Screenshot: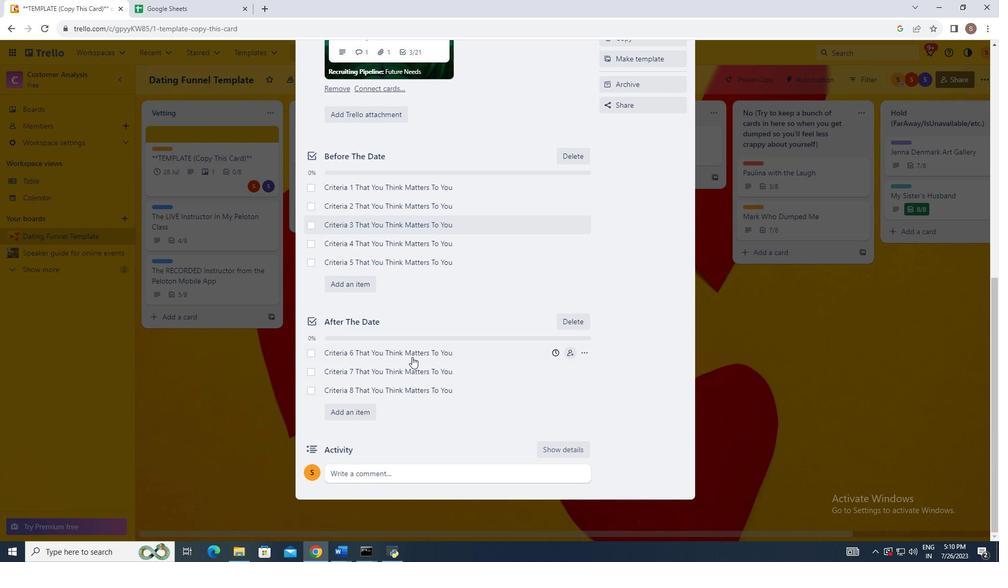 
Action: Mouse scrolled (412, 342) with delta (0, 0)
Screenshot: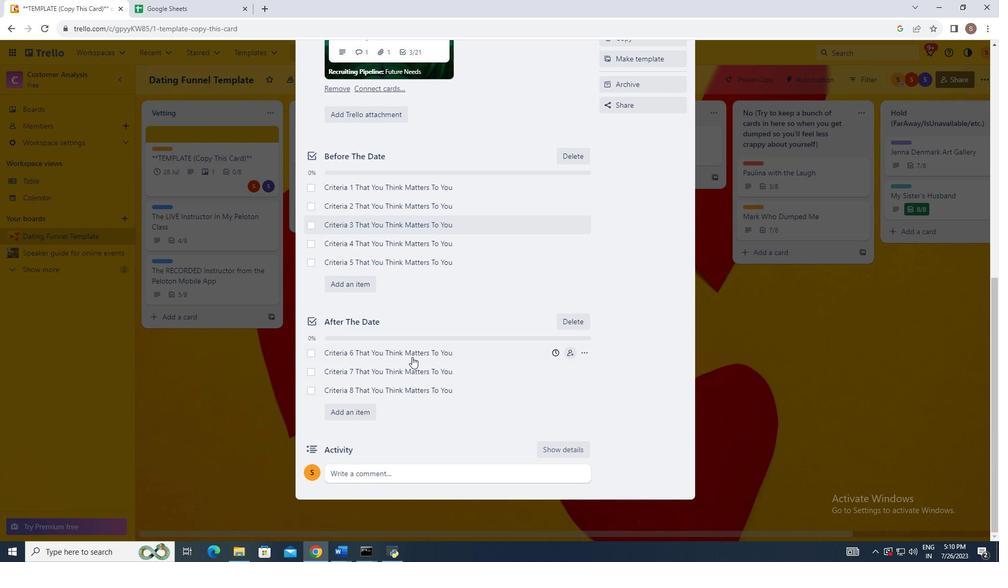
Action: Mouse moved to (412, 353)
Screenshot: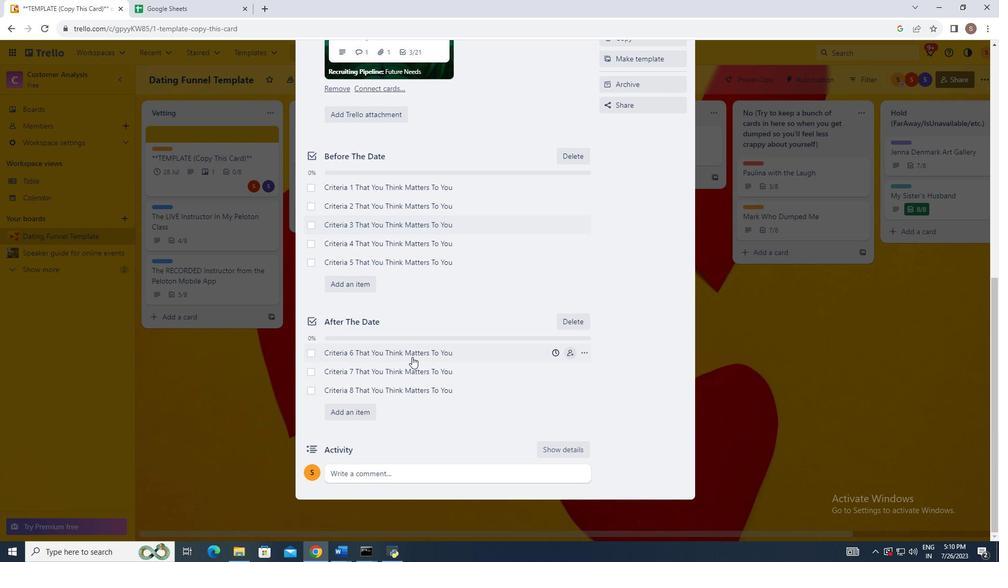 
Action: Mouse scrolled (412, 353) with delta (0, 0)
Screenshot: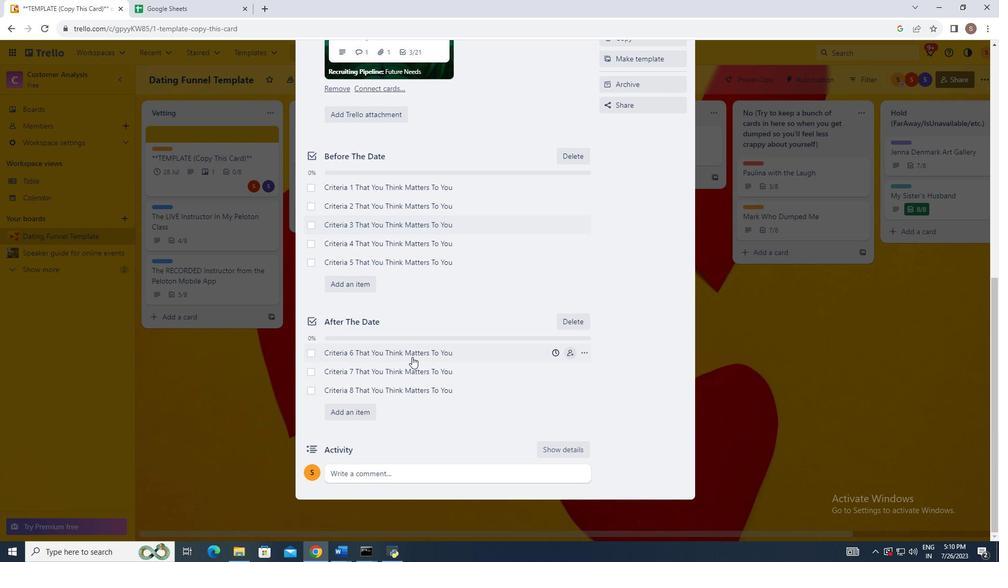 
Action: Mouse scrolled (412, 353) with delta (0, 0)
Screenshot: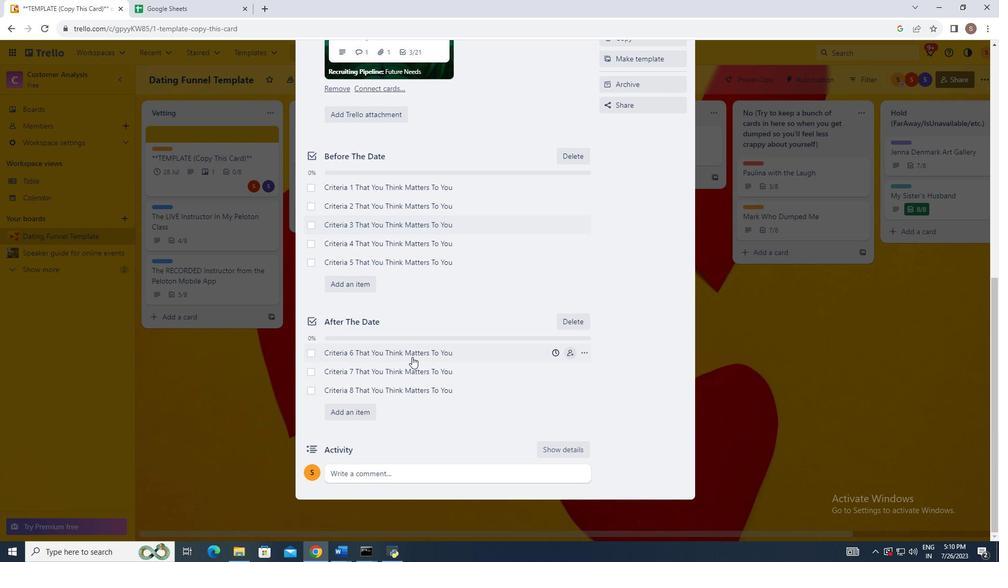 
Action: Mouse moved to (412, 356)
Screenshot: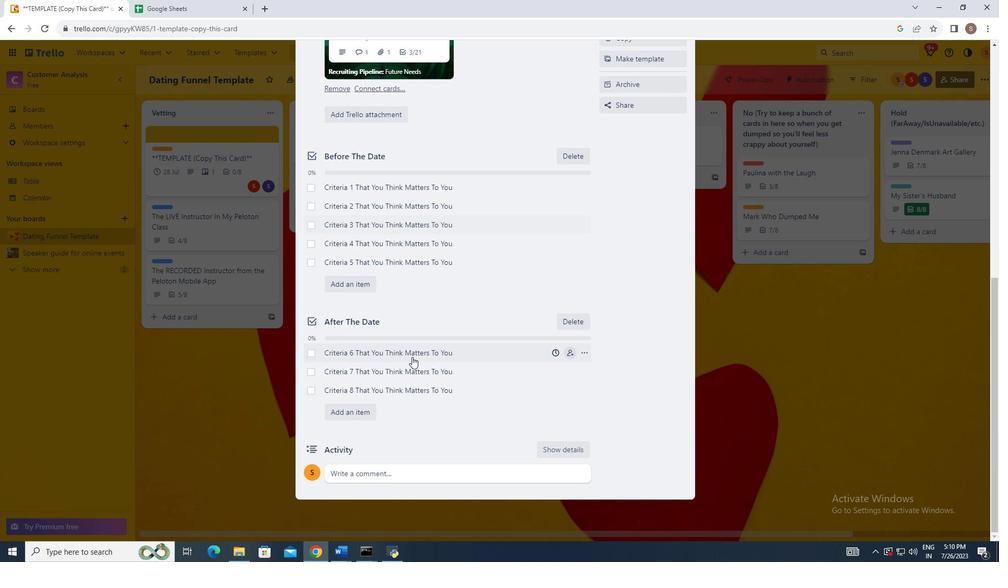 
Action: Mouse scrolled (412, 356) with delta (0, 0)
Screenshot: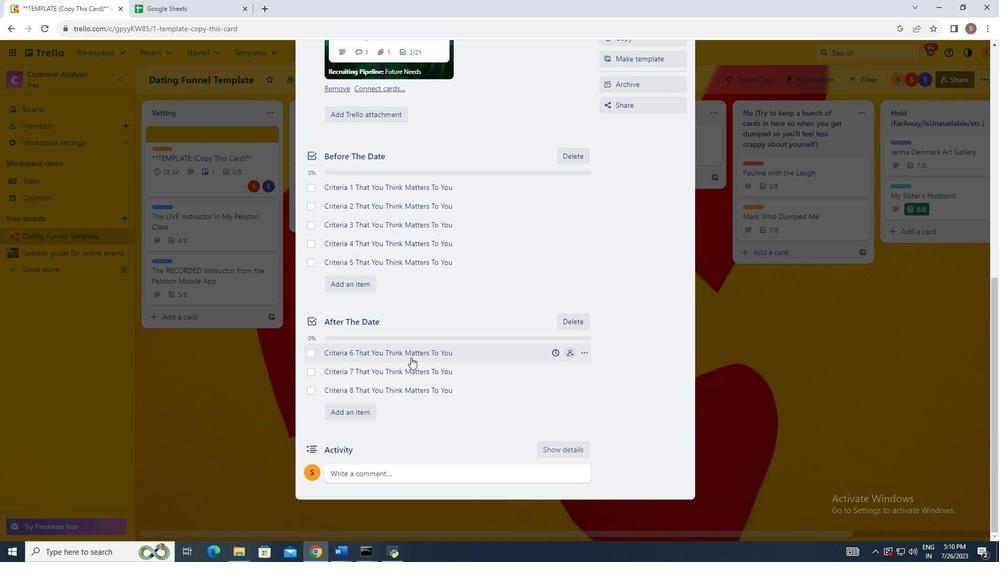 
Action: Mouse moved to (408, 364)
Screenshot: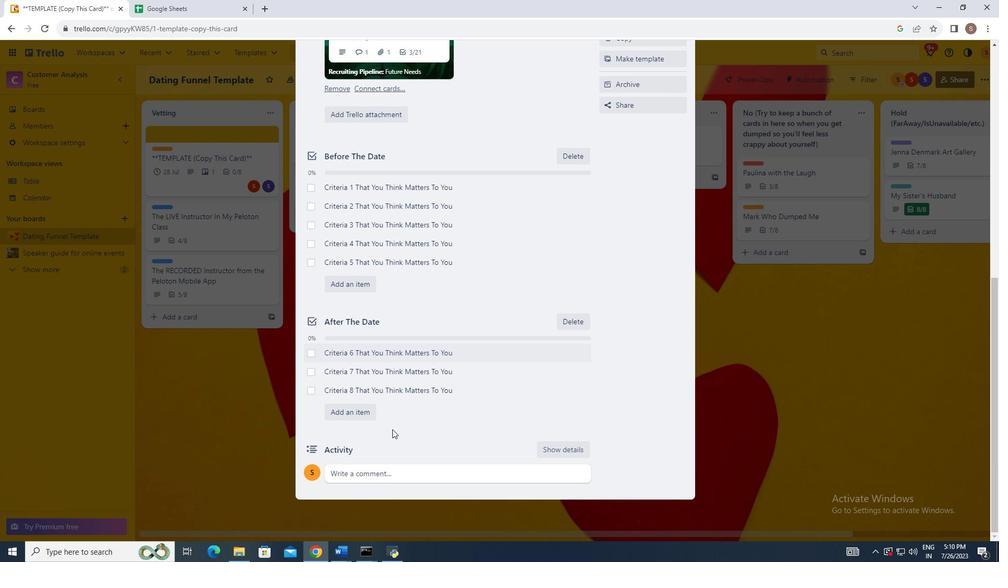 
Action: Mouse scrolled (408, 363) with delta (0, 0)
Screenshot: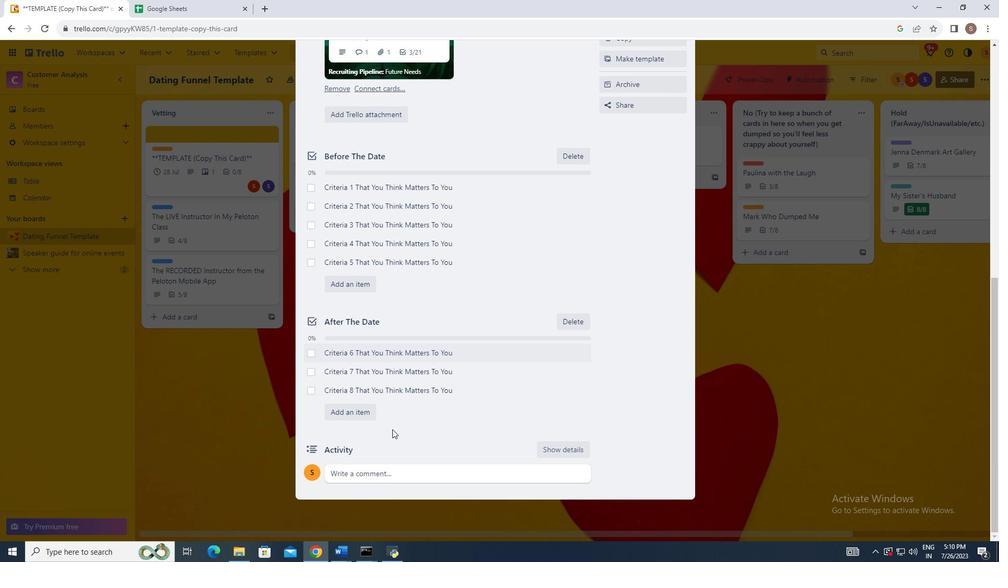 
Action: Mouse moved to (406, 372)
Screenshot: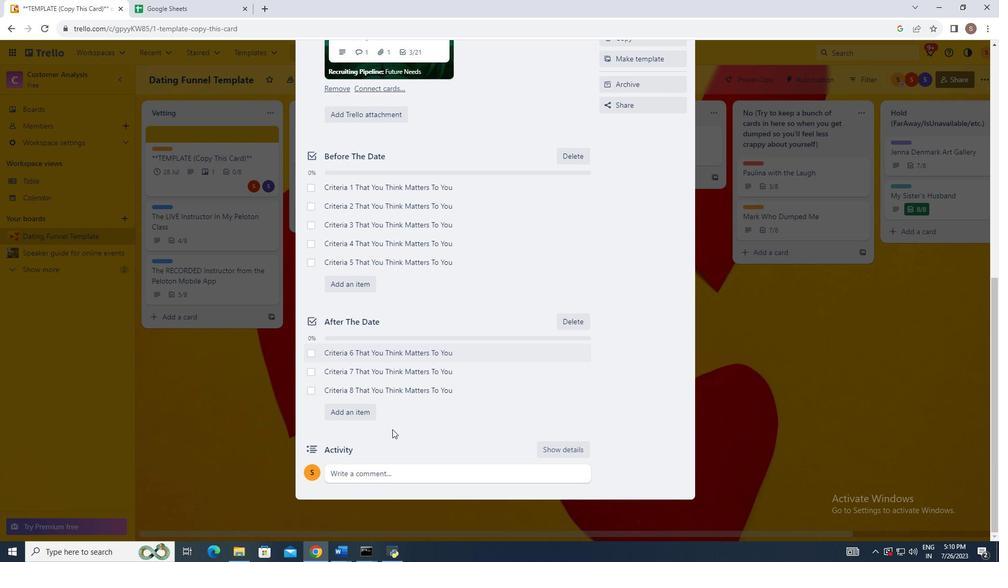
Action: Mouse scrolled (406, 371) with delta (0, 0)
Screenshot: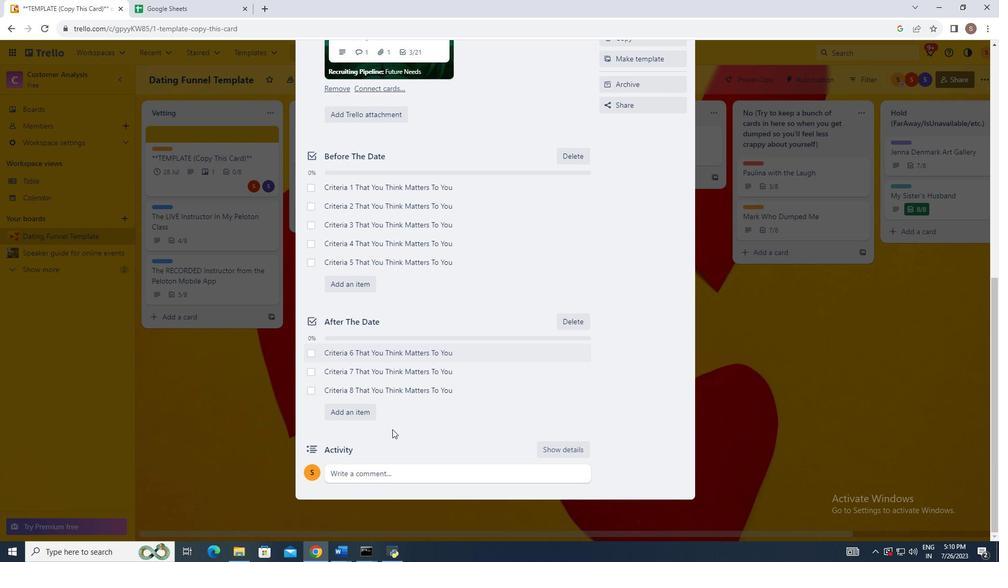 
Action: Mouse moved to (379, 469)
Screenshot: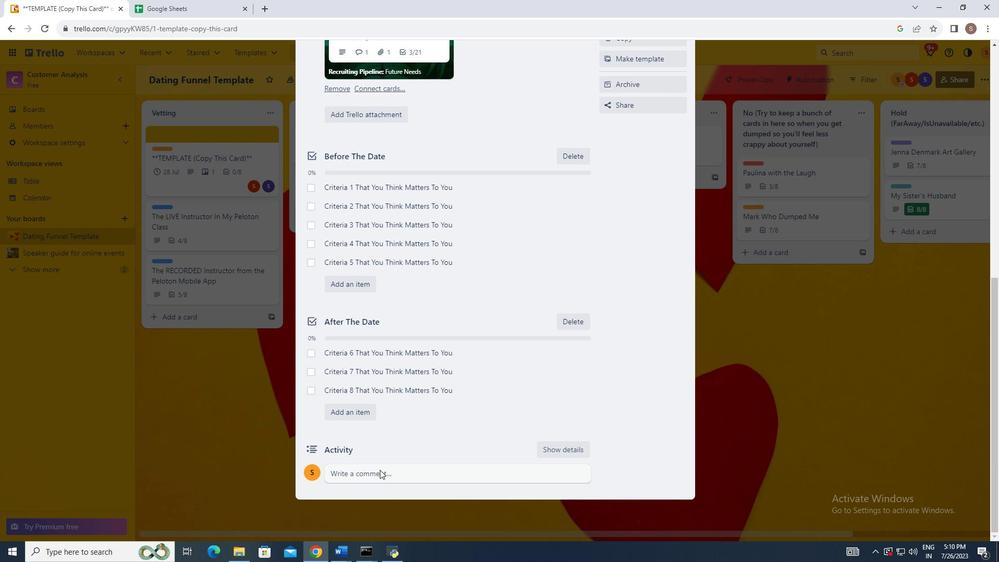 
Action: Mouse pressed left at (379, 469)
Screenshot: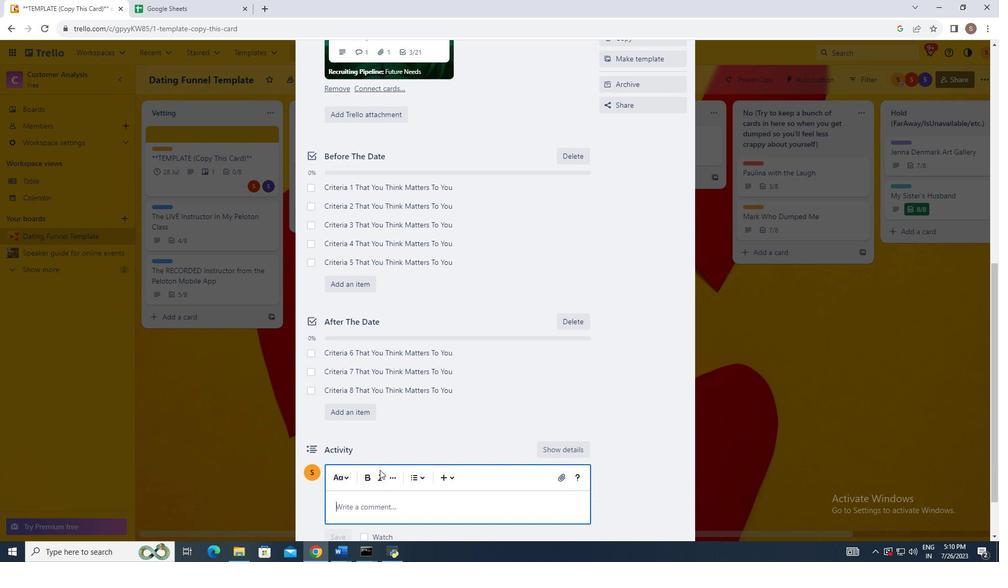 
Action: Mouse moved to (428, 409)
Screenshot: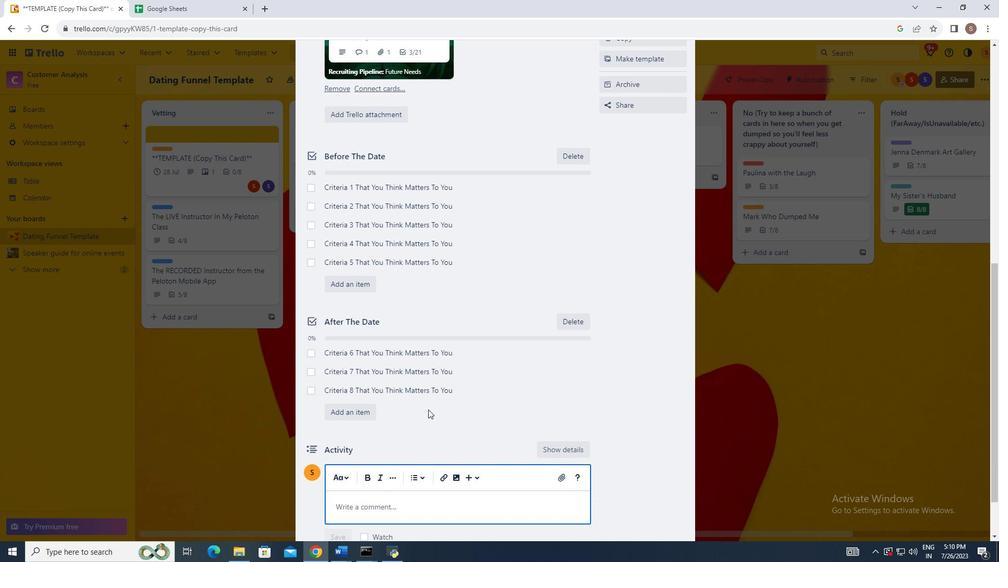 
Action: Key pressed <Key.shift_r>Be<Key.space>clear<Key.space>about<Key.space>your<Key.space>objectives.<Key.space><Key.shift_r>When<Key.space>you're<Key.space>dating.<Key.space>it's<Key.space>always<Key.space>wise<Key.space>to<Key.space>be<Key.space>clear<Key.space>about<Key.space>what<Key.space>you<Key.space>want<Key.space>and<Key.space>what<Key.space>you're<Key.space>looking<Key.space>for.<Key.enter>look<Key.space>in<Key.space>the<Key.space>right<Key.space>places.<Key.enter>be<Key.space>honest<Key.space>about<Key.space>your<Key.space>intentions.<Key.enter>search<Key.space>for<Key.space>common<Key.space>ground<Key.space><Key.backspace>.<Key.enter><Key.shift_r>Take<Key.space>your<Key.space>time.
Screenshot: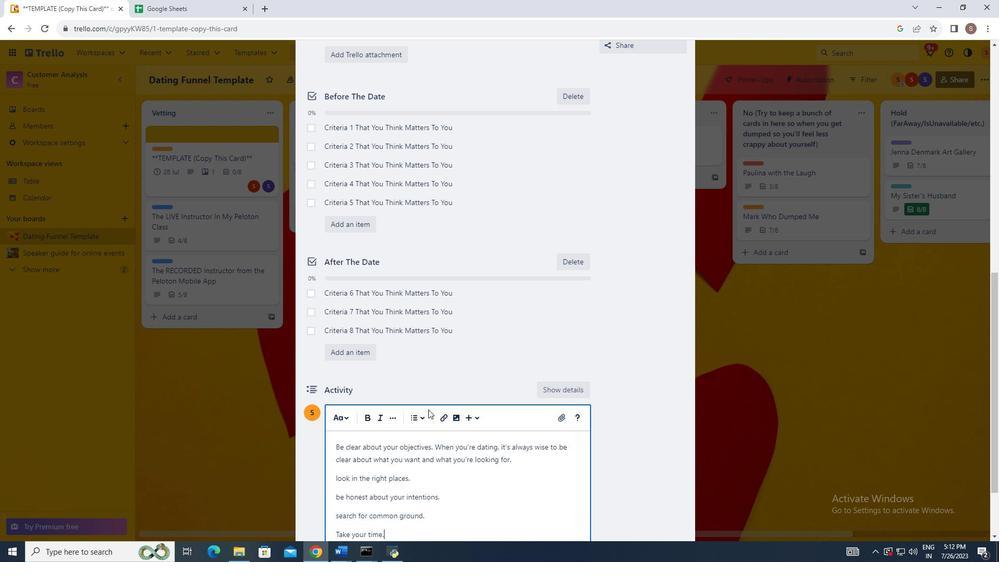 
Action: Mouse moved to (512, 402)
Screenshot: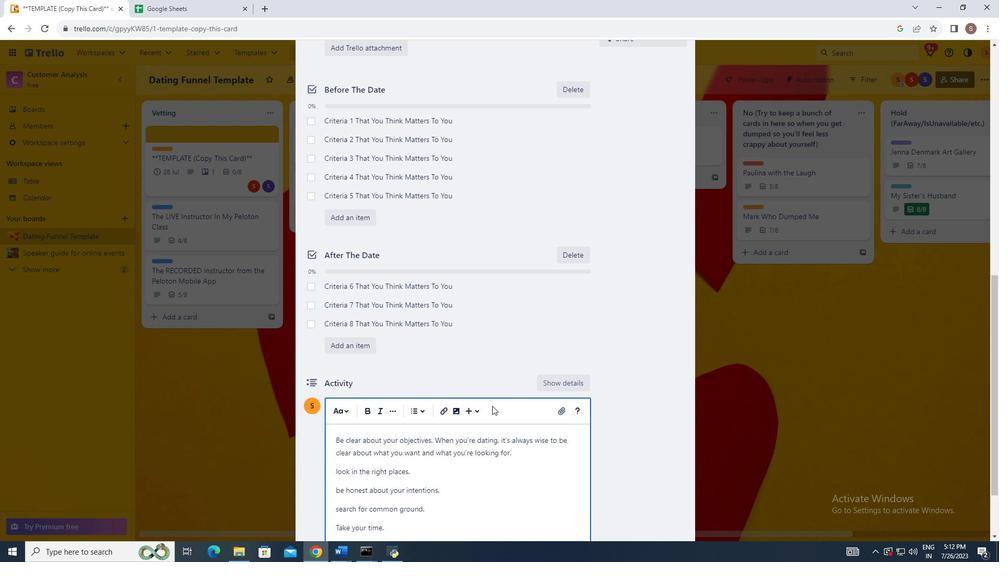 
Action: Mouse scrolled (512, 402) with delta (0, 0)
Screenshot: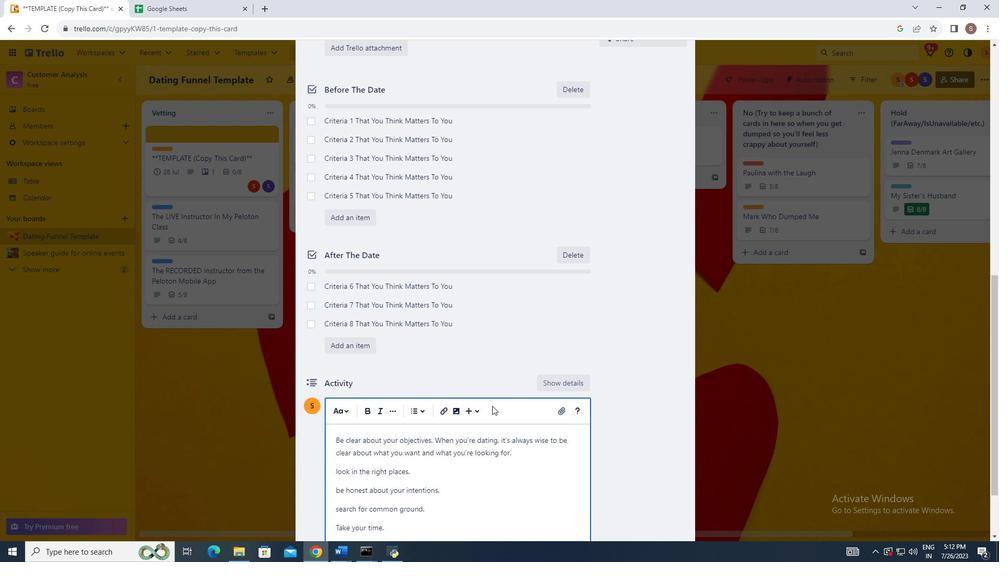 
Action: Mouse moved to (500, 404)
Screenshot: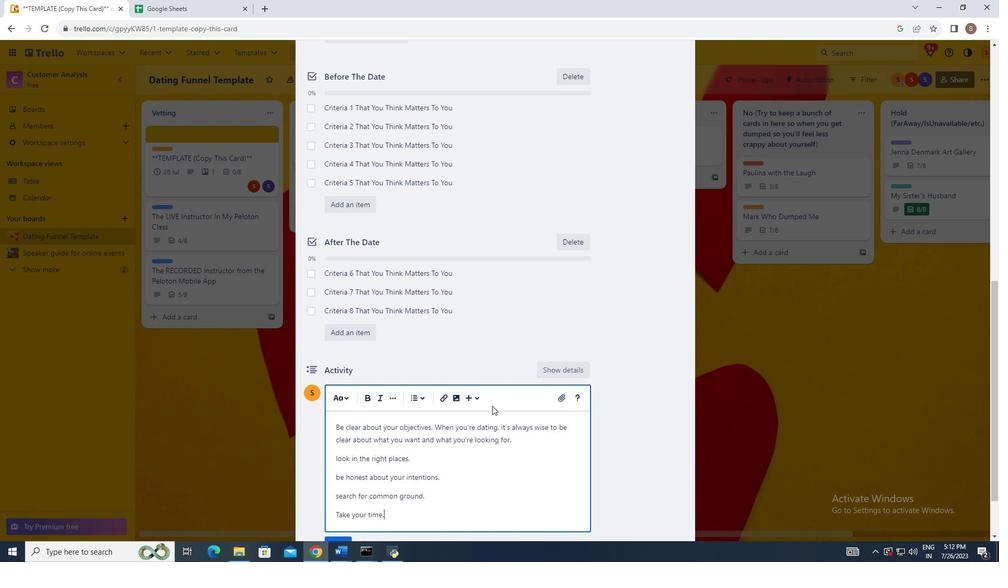 
Action: Mouse scrolled (500, 403) with delta (0, 0)
Screenshot: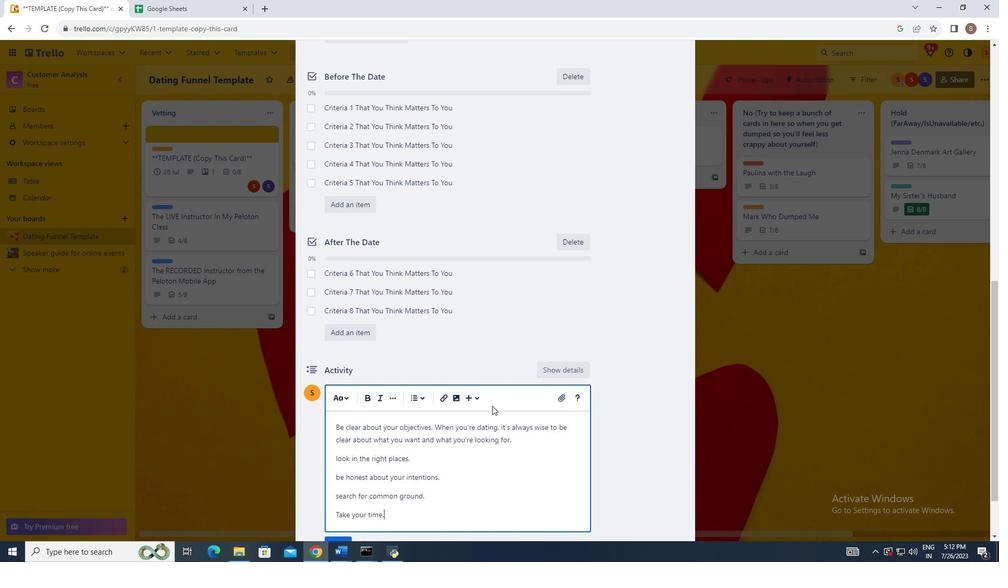 
Action: Mouse moved to (492, 405)
Screenshot: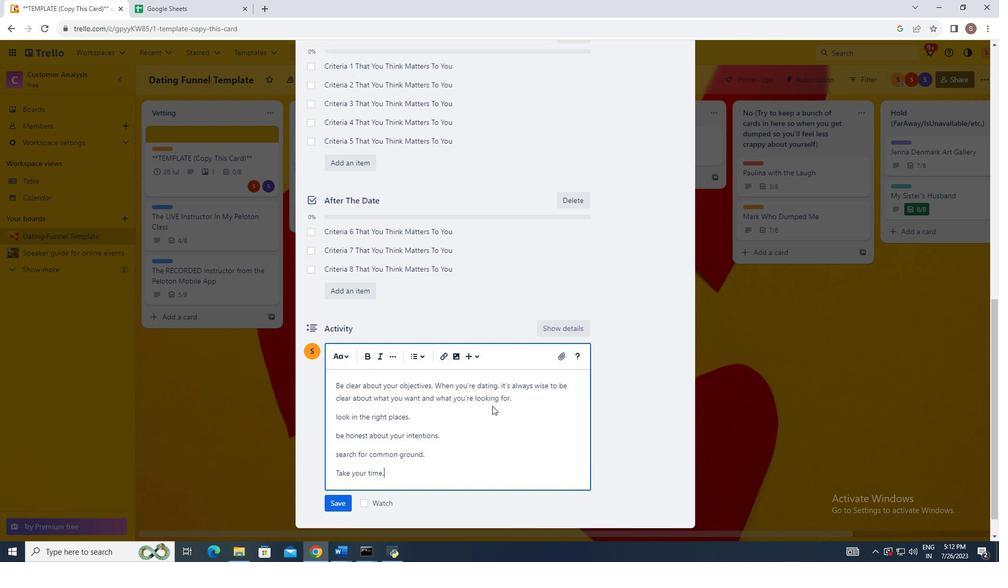 
Action: Mouse scrolled (492, 405) with delta (0, 0)
Screenshot: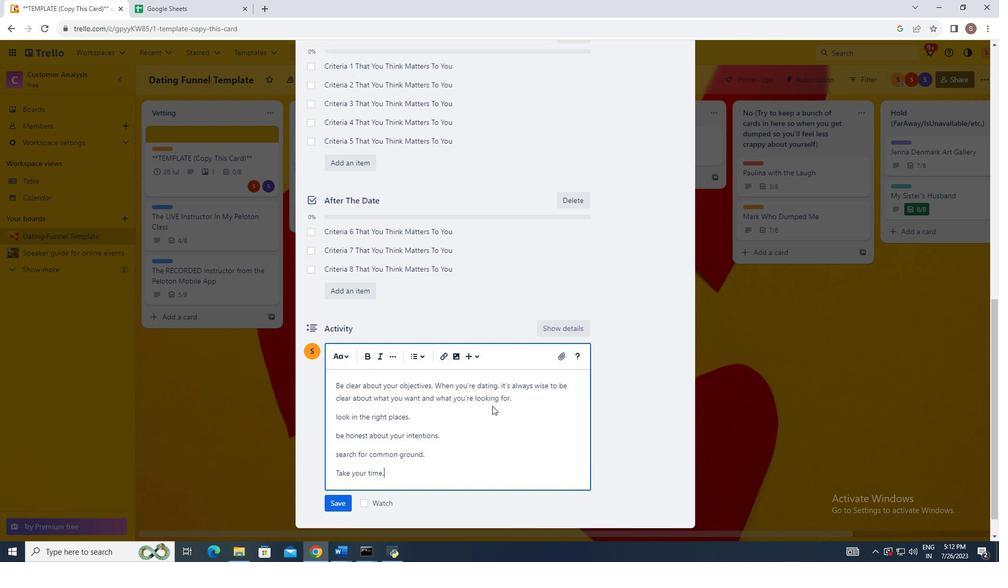 
Action: Mouse moved to (483, 418)
Screenshot: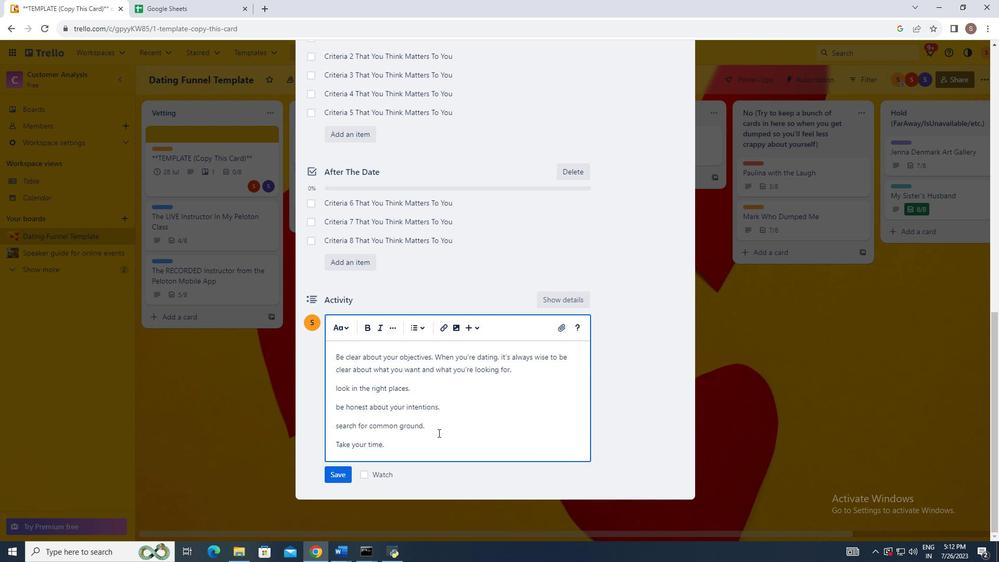 
Action: Mouse scrolled (483, 418) with delta (0, 0)
Screenshot: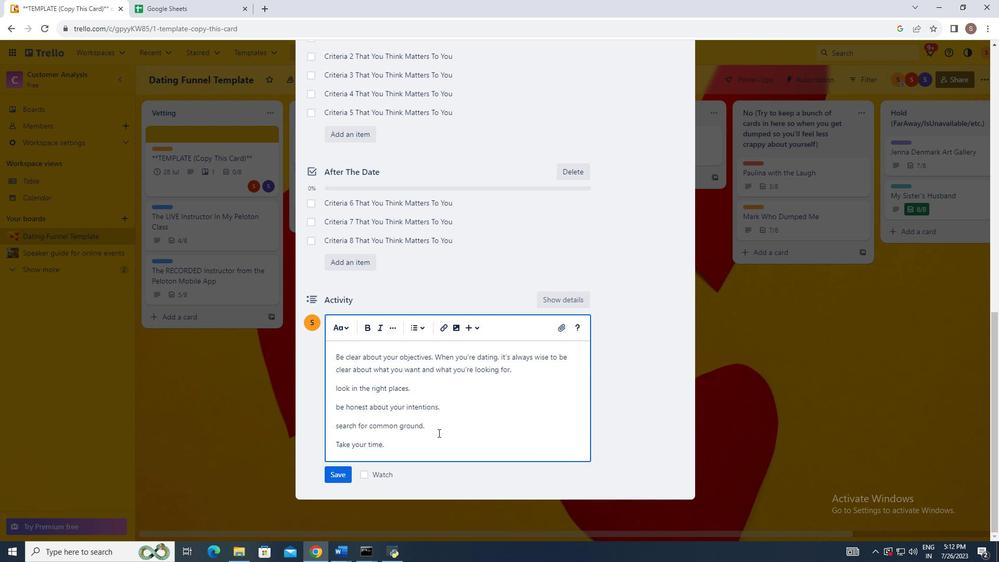 
Action: Mouse moved to (476, 424)
Screenshot: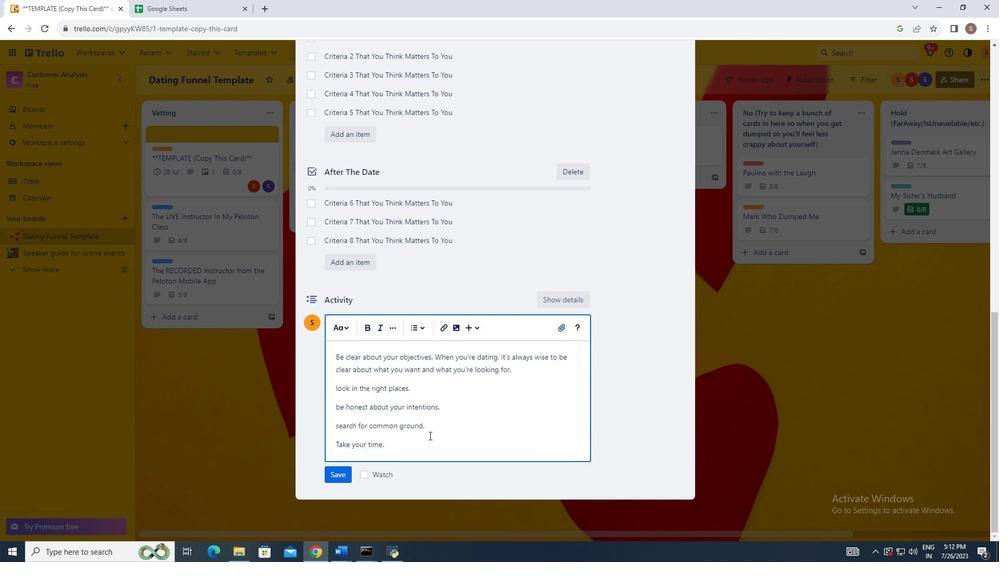 
Action: Mouse scrolled (476, 423) with delta (0, 0)
Screenshot: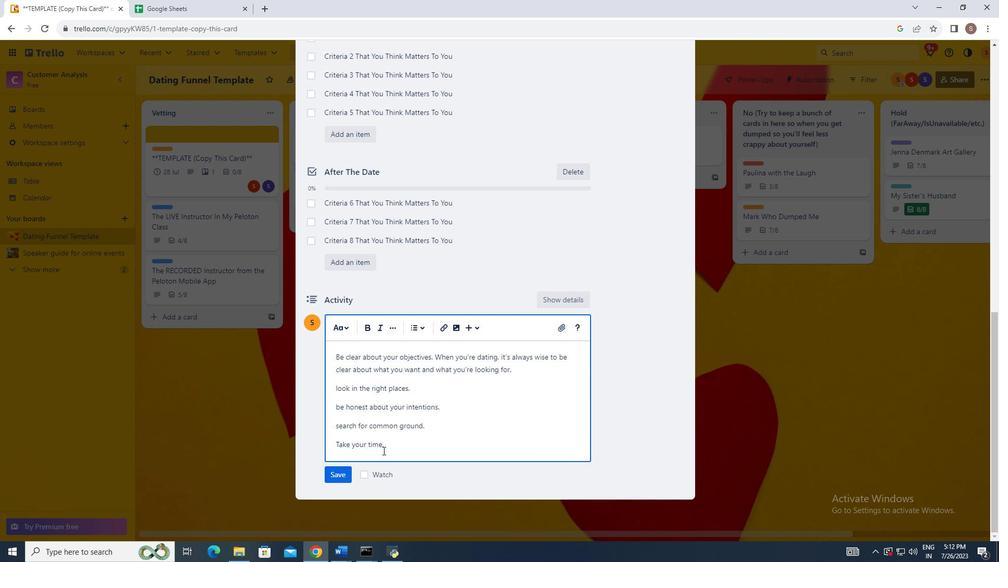 
Action: Mouse moved to (339, 477)
Screenshot: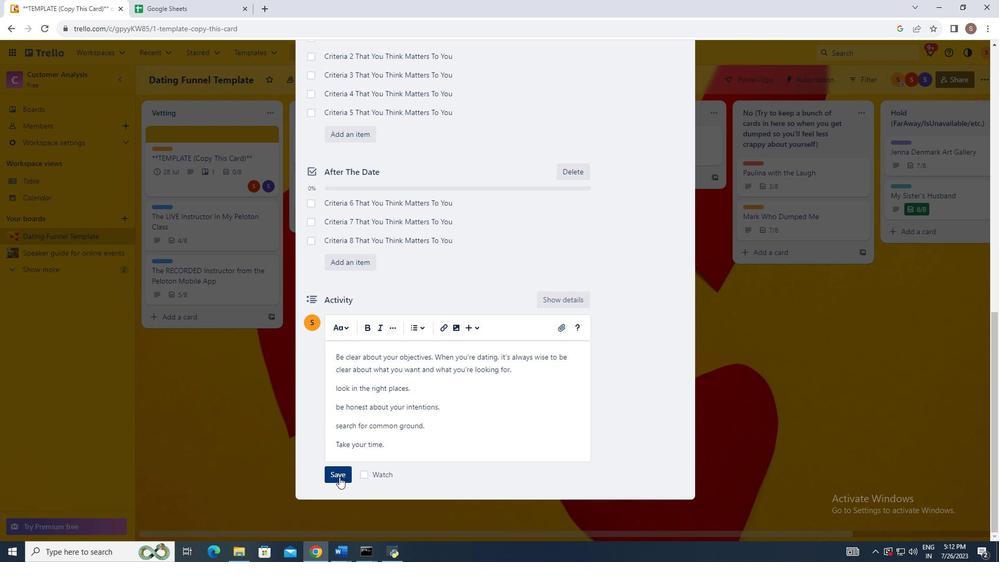 
Action: Mouse pressed left at (339, 477)
Screenshot: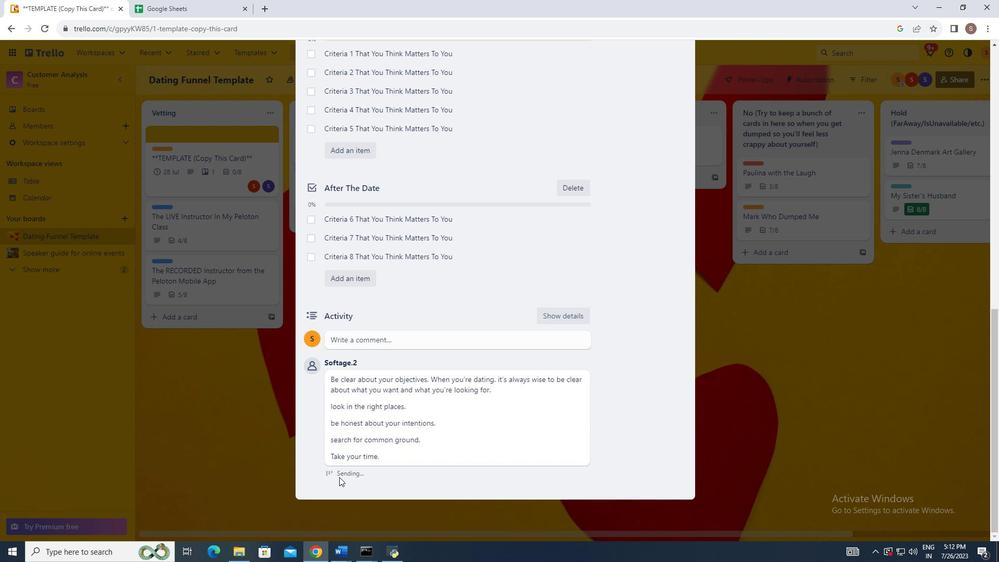 
Action: Mouse moved to (477, 262)
Screenshot: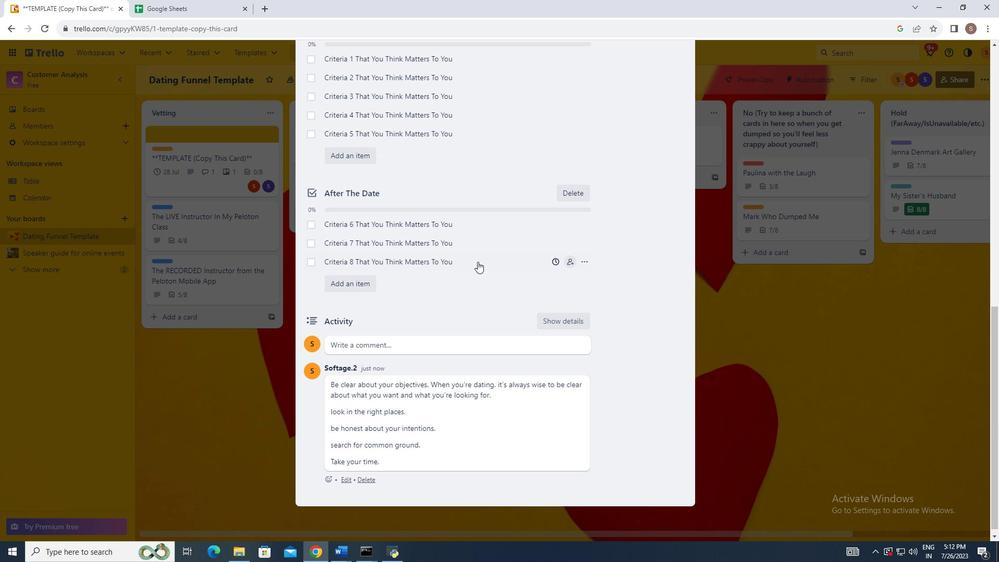 
Action: Mouse scrolled (477, 263) with delta (0, 0)
Screenshot: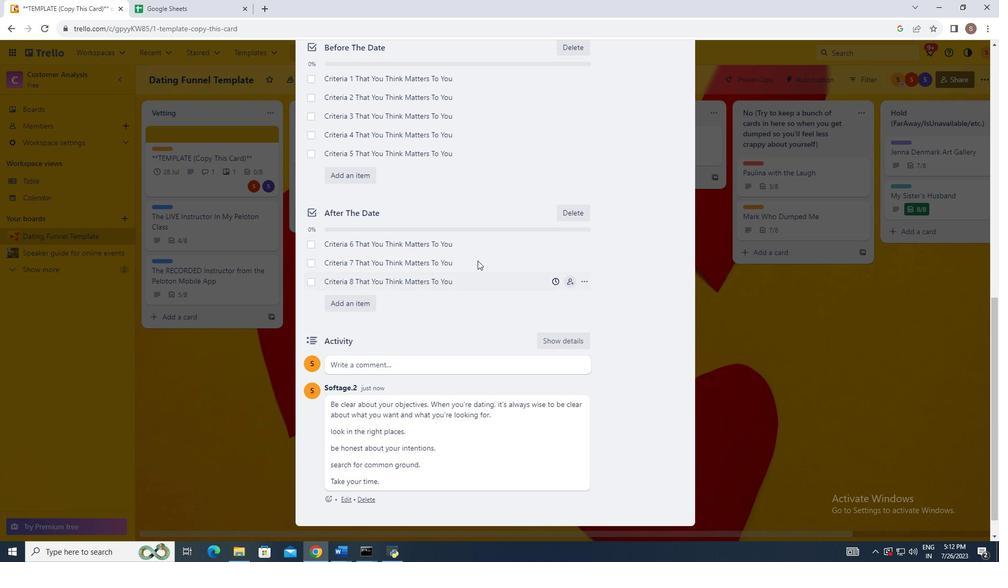 
Action: Mouse moved to (477, 261)
Screenshot: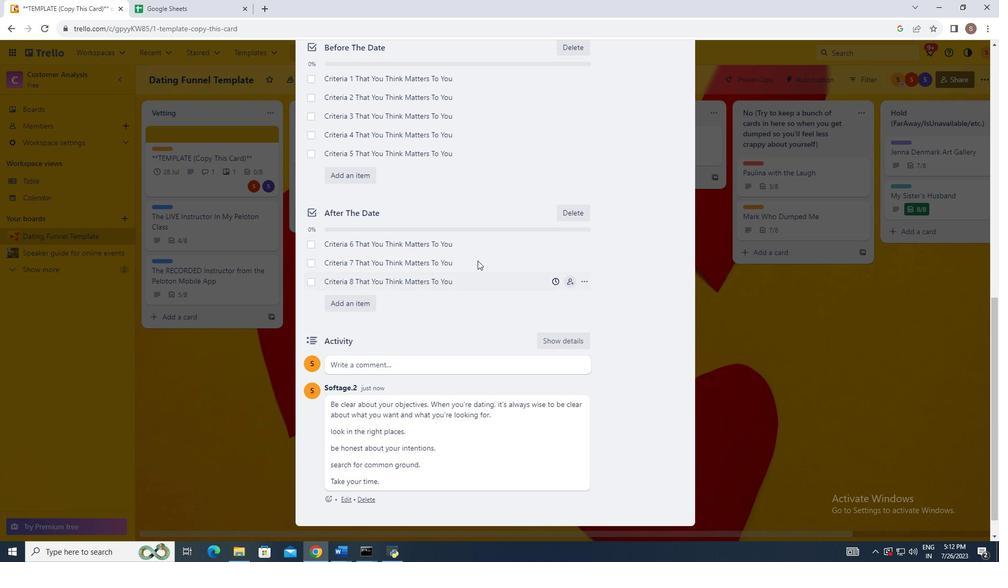 
Action: Mouse scrolled (477, 262) with delta (0, 0)
Screenshot: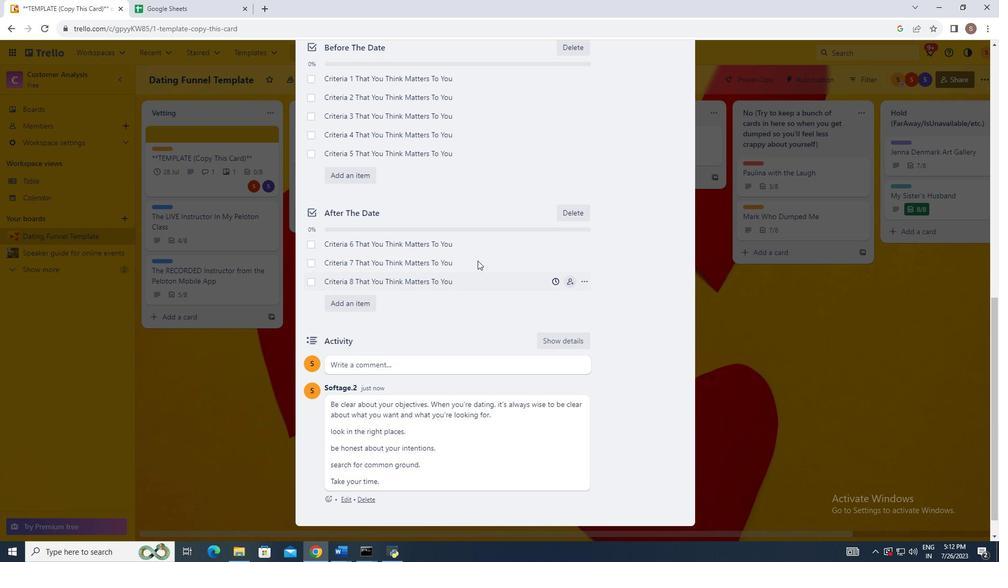
Action: Mouse scrolled (477, 262) with delta (0, 0)
Screenshot: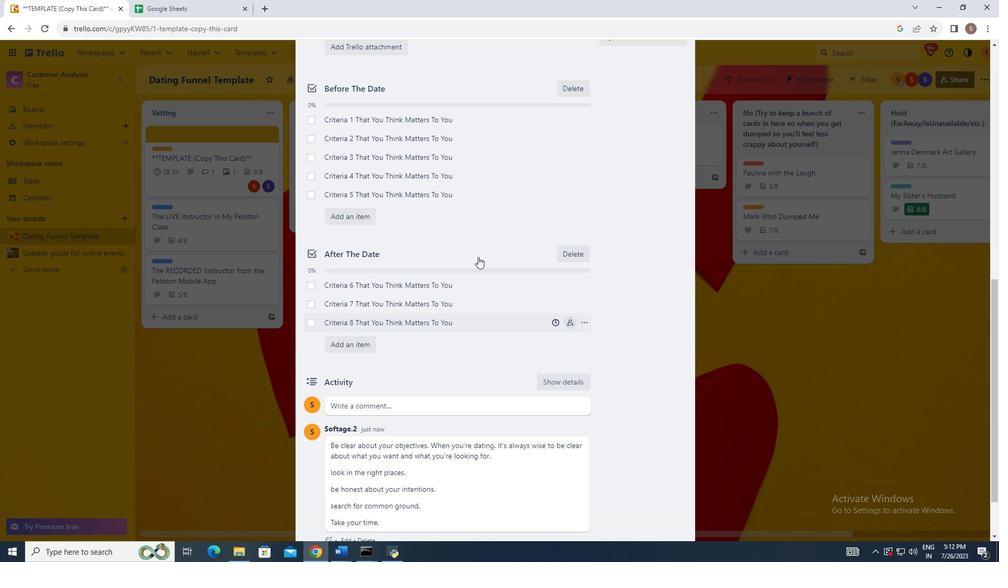 
Action: Mouse moved to (477, 260)
Screenshot: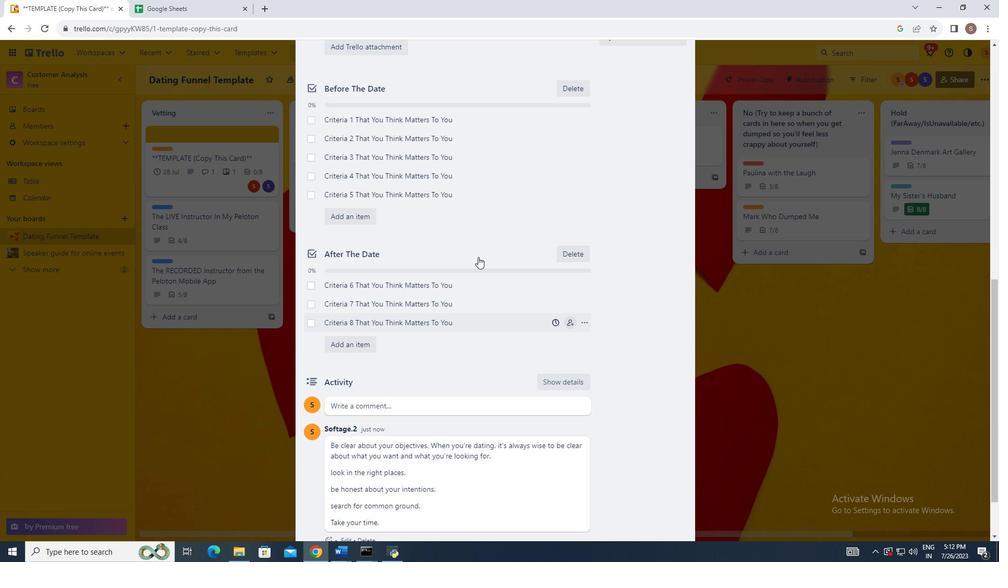 
Action: Mouse scrolled (477, 261) with delta (0, 0)
Screenshot: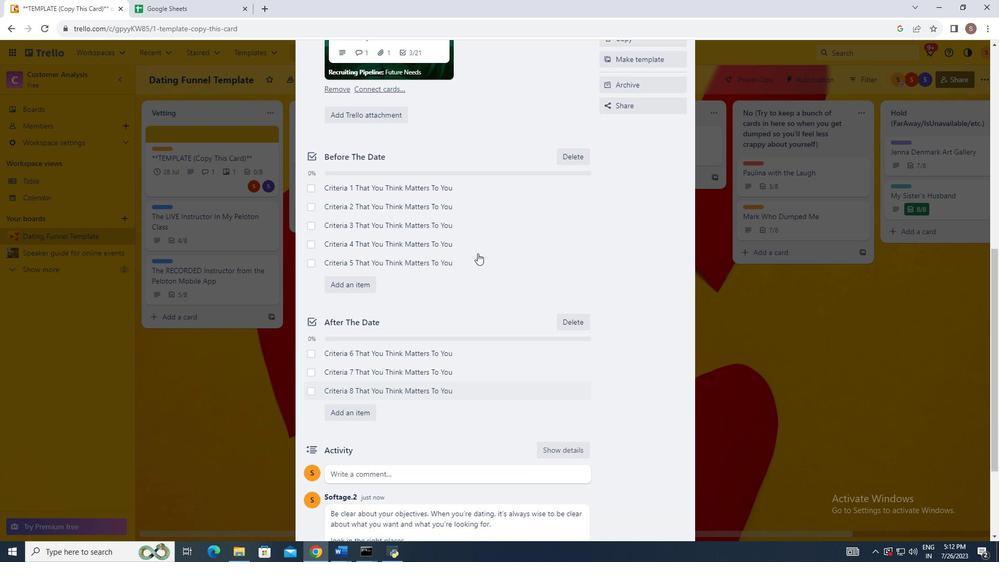 
Action: Mouse moved to (478, 251)
Screenshot: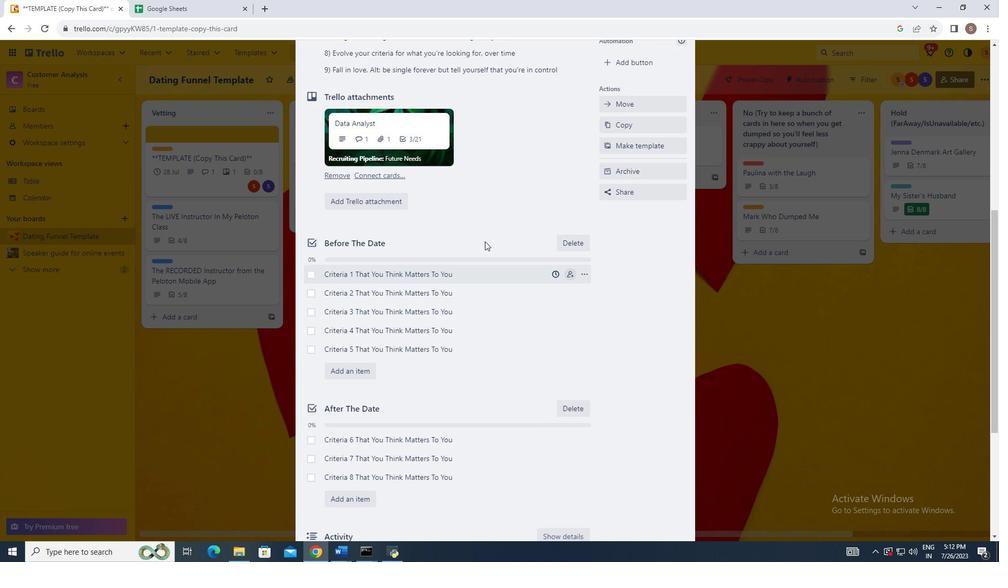 
Action: Mouse scrolled (478, 251) with delta (0, 0)
Screenshot: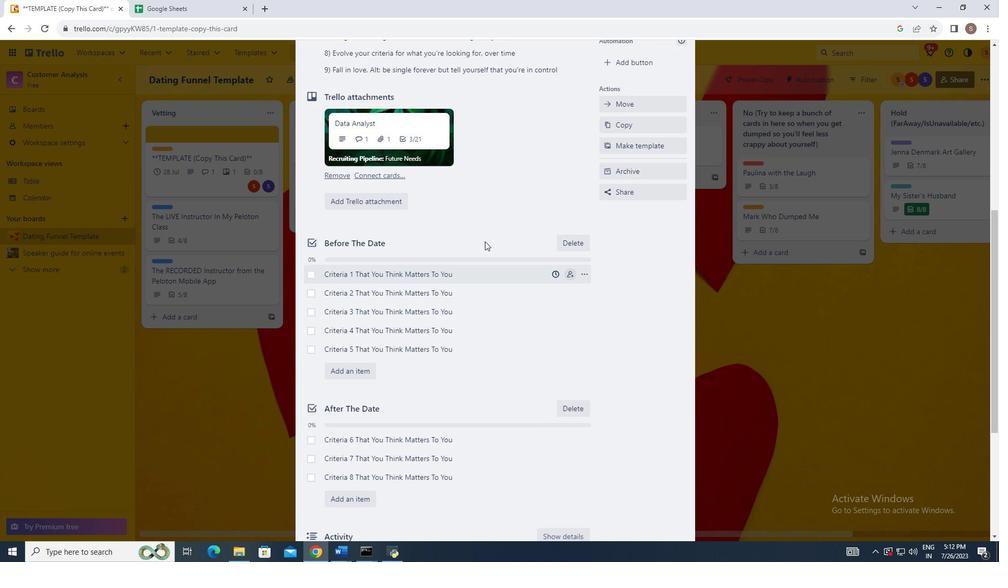 
Action: Mouse scrolled (478, 251) with delta (0, 0)
Screenshot: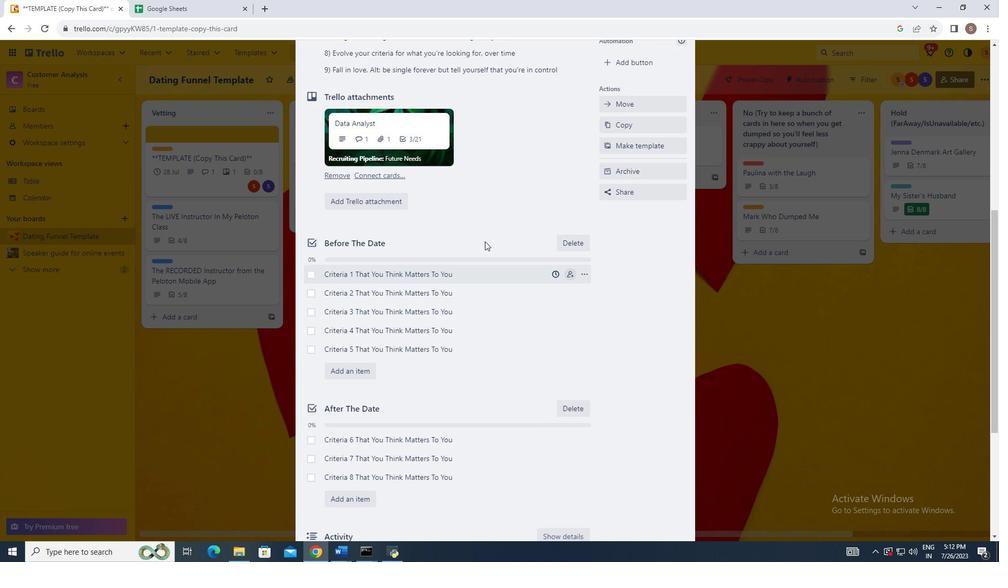 
Action: Mouse moved to (486, 239)
Screenshot: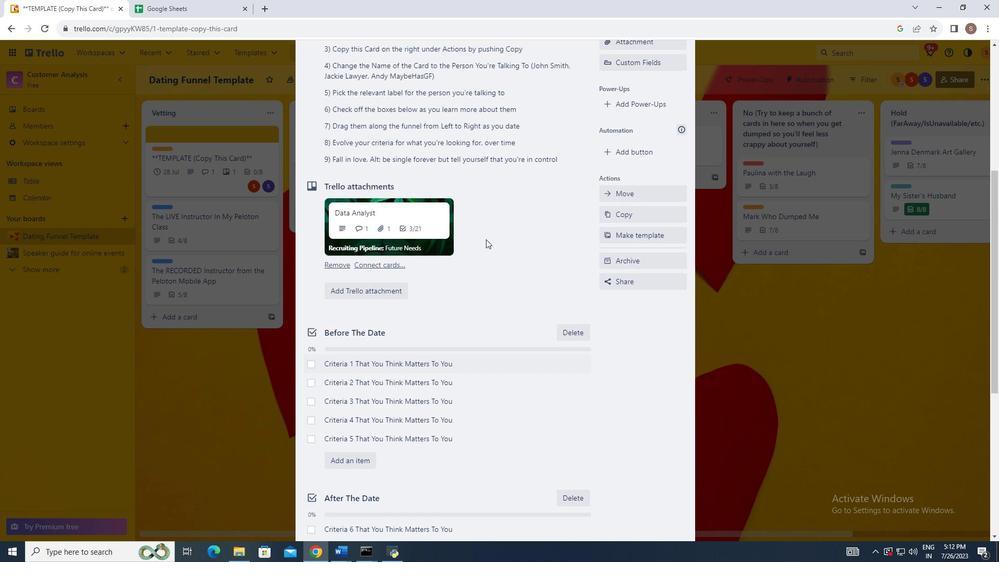 
Action: Mouse scrolled (486, 238) with delta (0, 0)
Screenshot: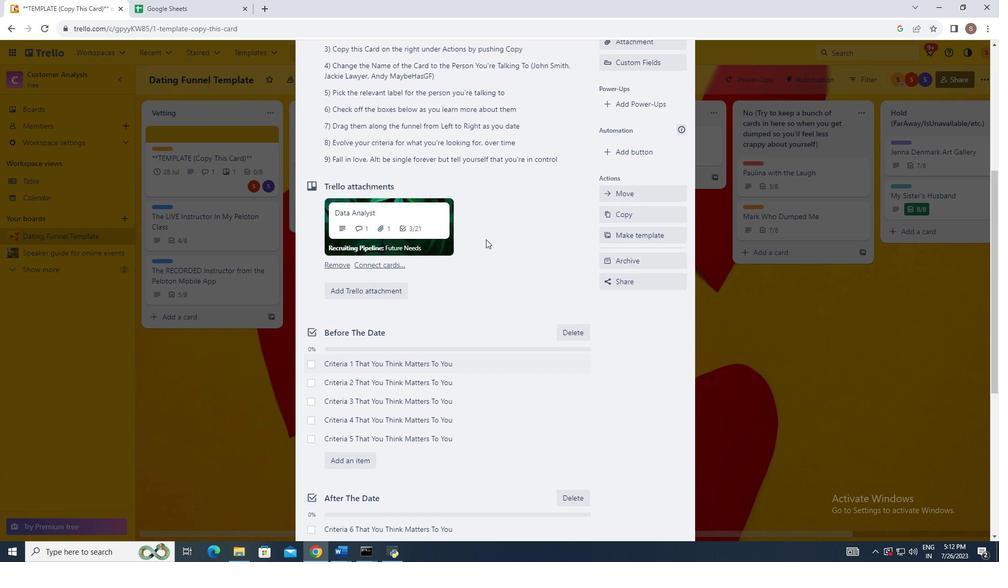 
Action: Mouse scrolled (486, 239) with delta (0, 0)
Screenshot: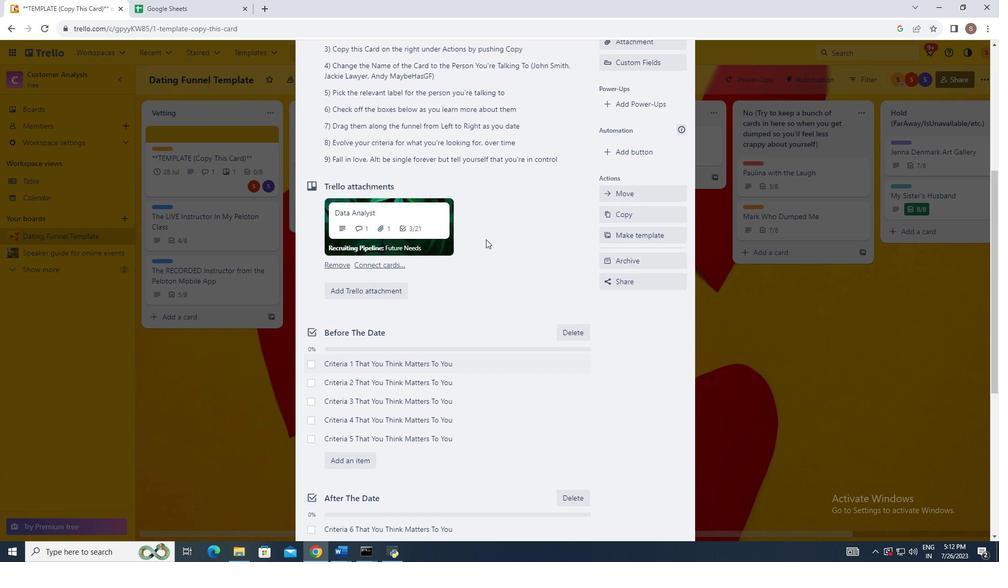 
Action: Mouse scrolled (486, 239) with delta (0, 0)
Screenshot: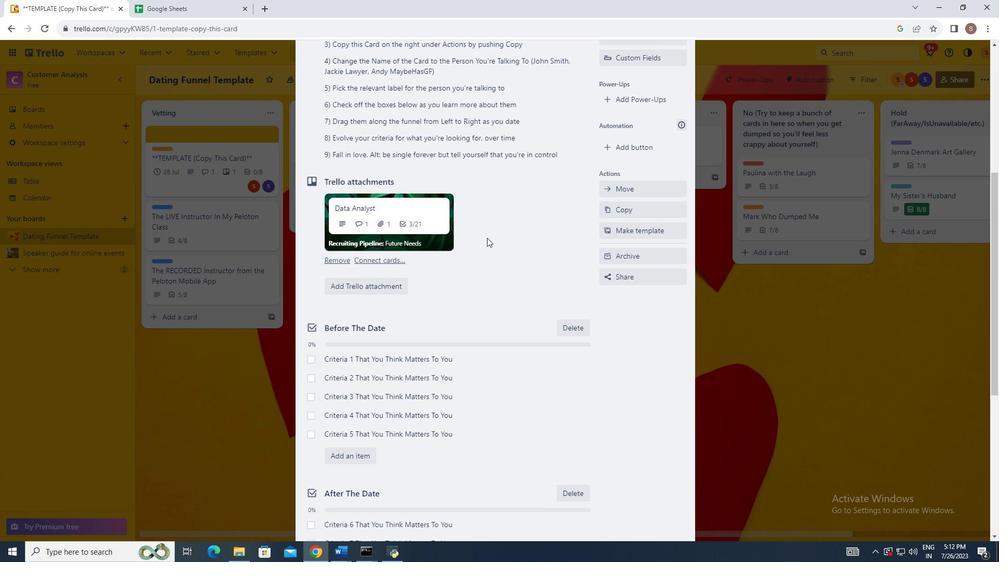 
Action: Mouse moved to (499, 230)
Screenshot: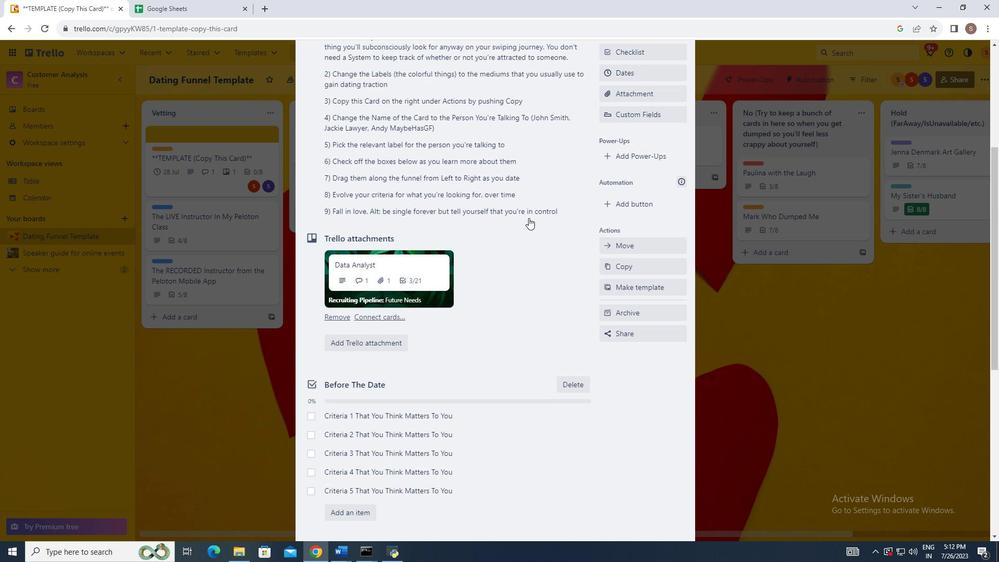 
Action: Mouse scrolled (493, 234) with delta (0, 0)
Screenshot: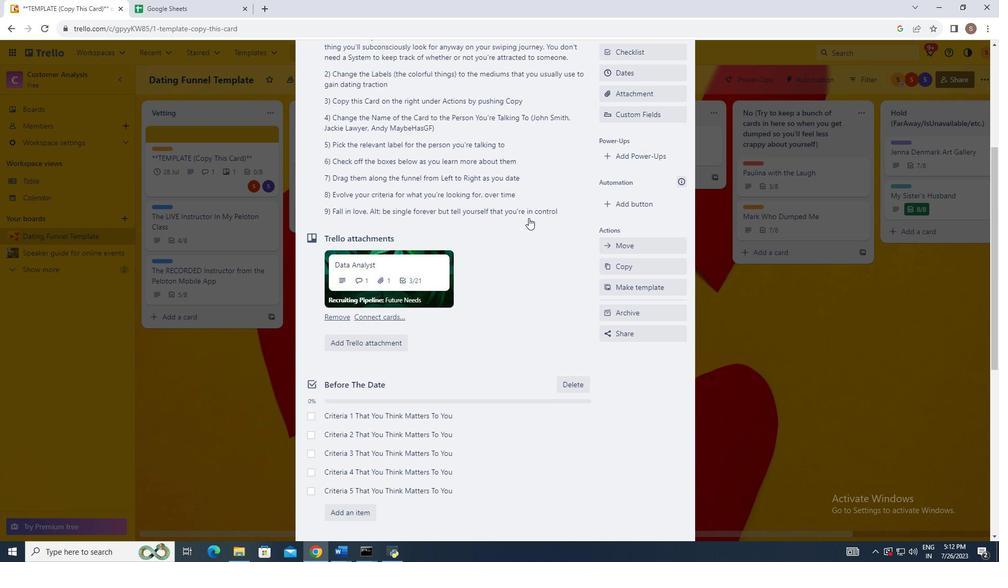
Action: Mouse moved to (523, 221)
Screenshot: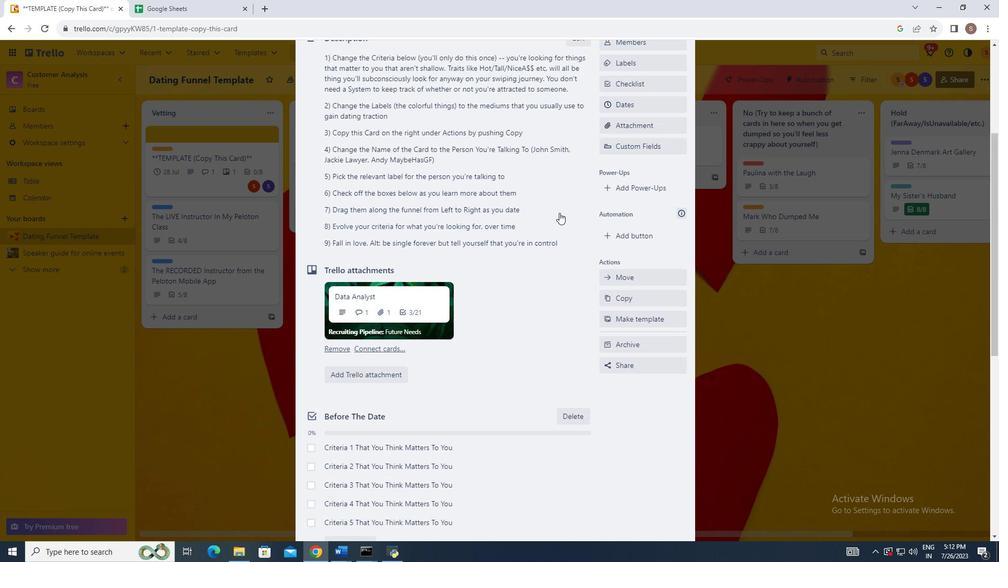 
Action: Mouse scrolled (522, 222) with delta (0, 0)
Screenshot: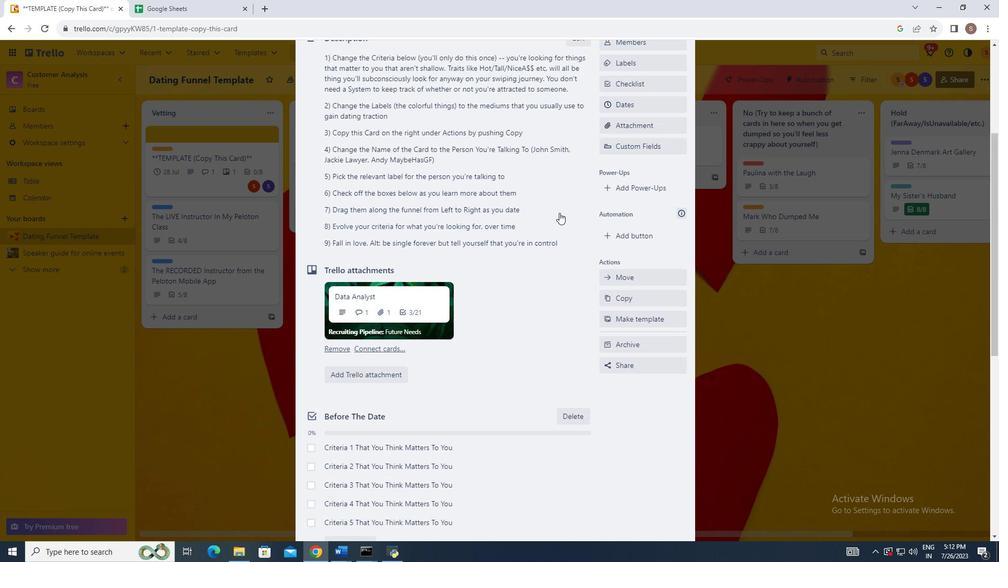 
Action: Mouse moved to (562, 210)
Screenshot: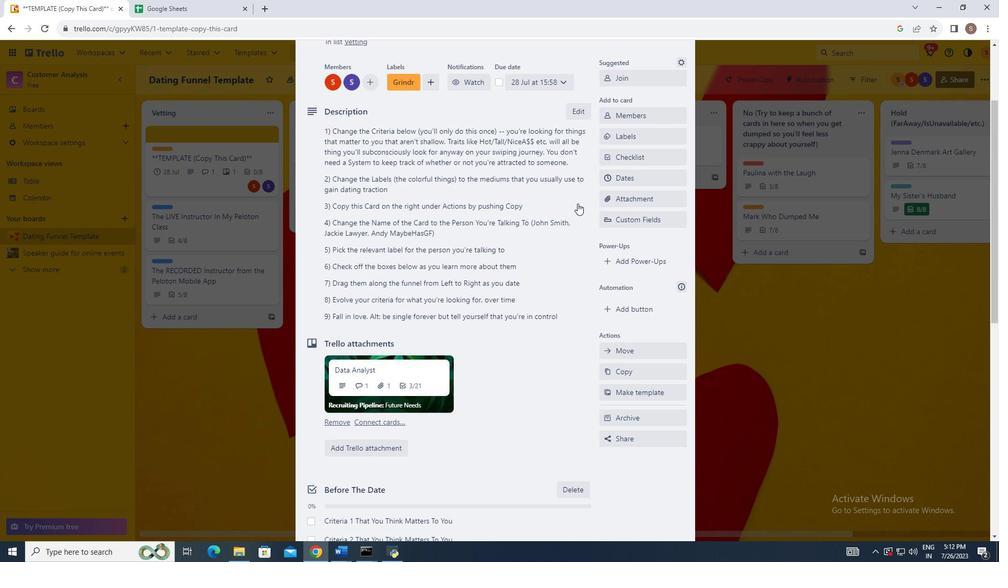 
Action: Mouse scrolled (559, 213) with delta (0, 0)
Screenshot: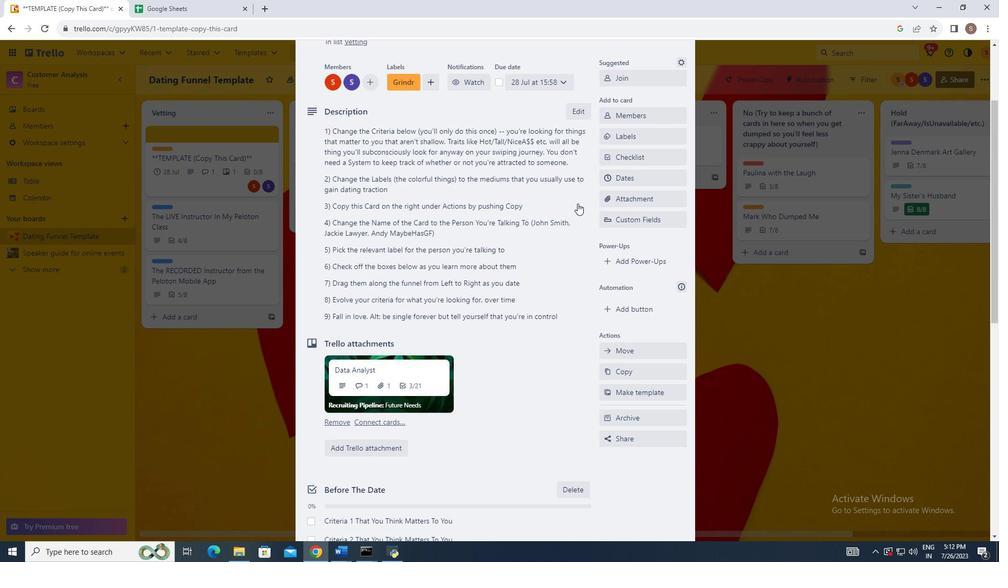 
Action: Mouse moved to (572, 207)
Screenshot: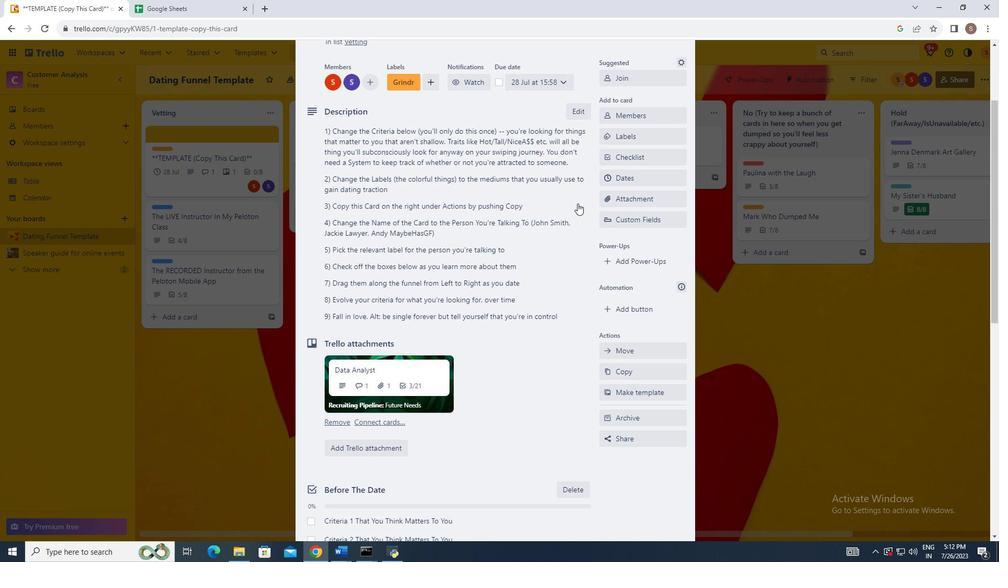 
Action: Mouse scrolled (566, 209) with delta (0, 0)
Screenshot: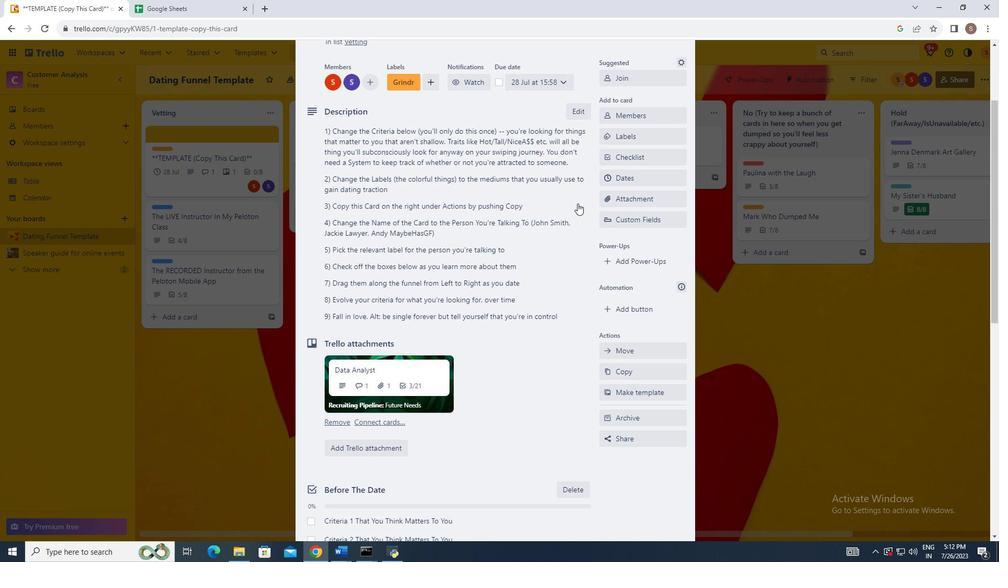 
Action: Mouse moved to (577, 199)
Screenshot: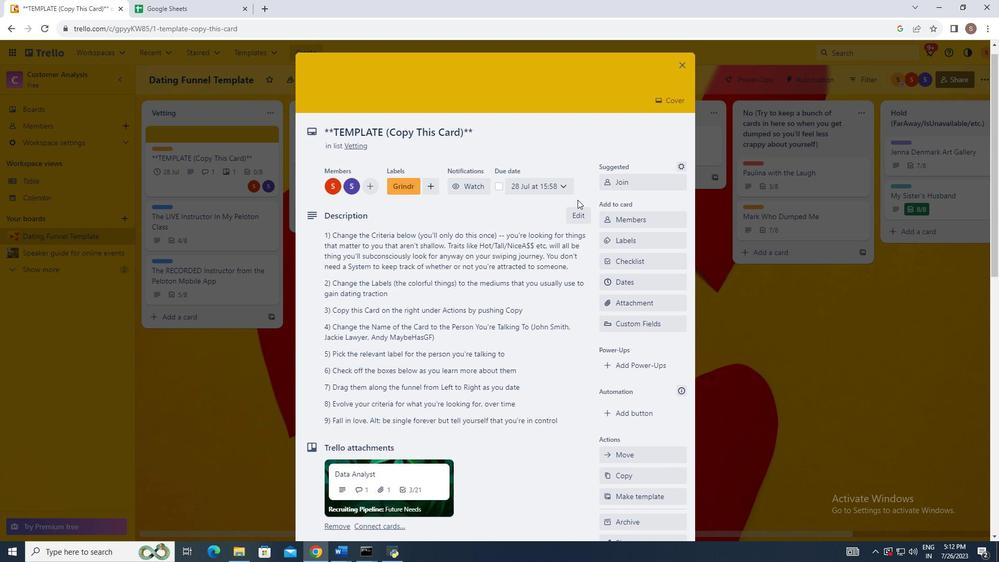 
Action: Mouse scrolled (577, 200) with delta (0, 0)
Screenshot: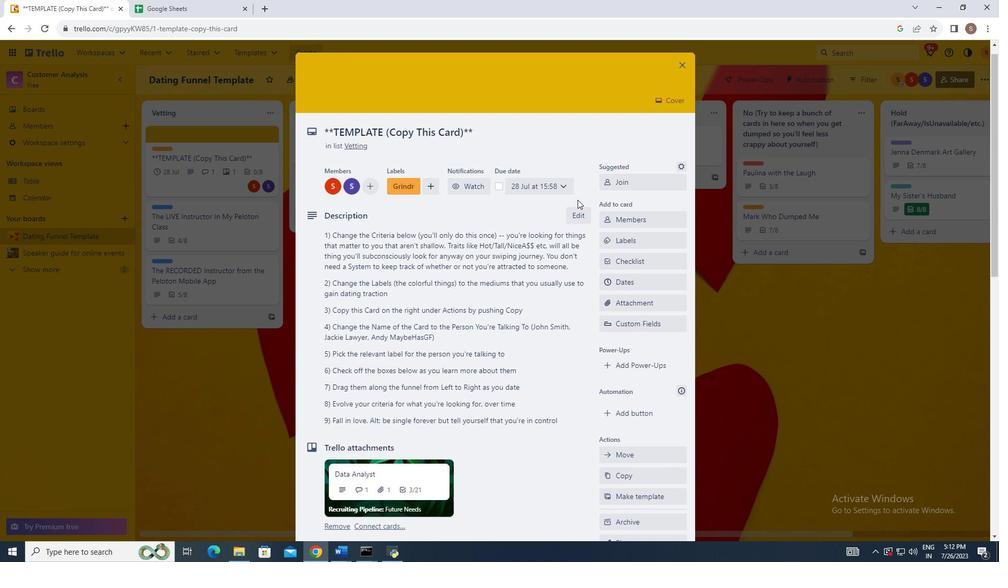 
Action: Mouse scrolled (577, 200) with delta (0, 0)
Screenshot: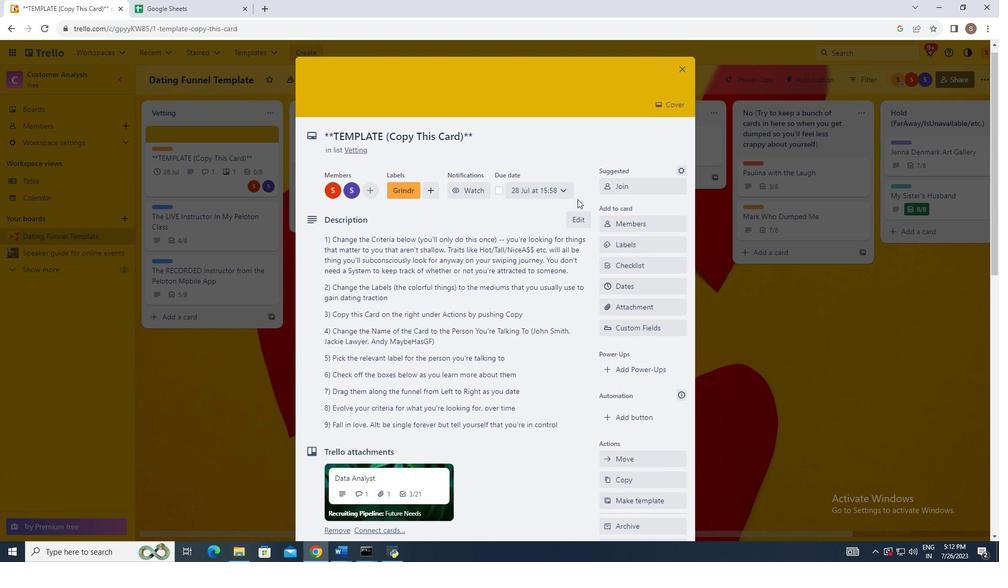 
Action: Mouse moved to (577, 199)
Screenshot: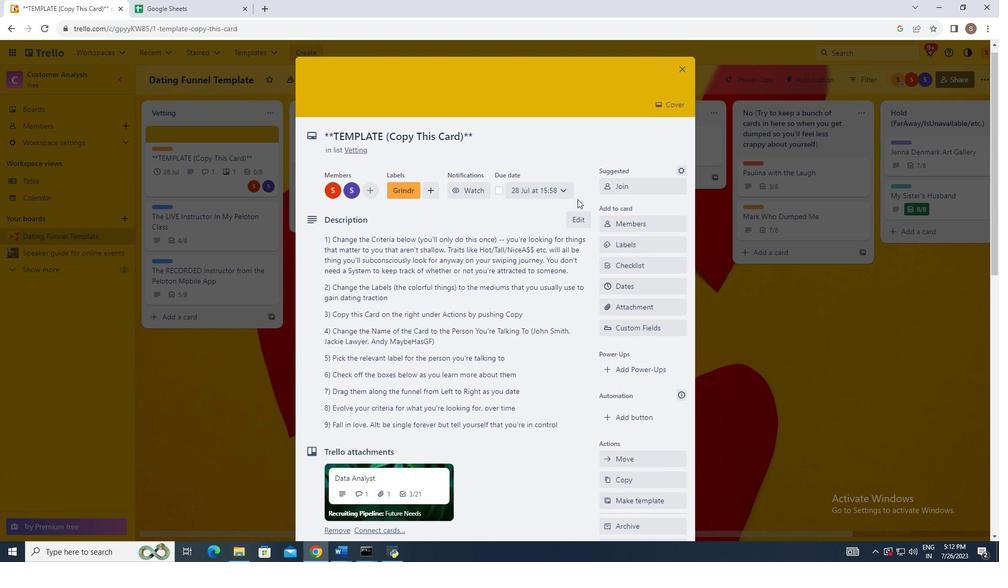 
Action: Mouse scrolled (577, 200) with delta (0, 0)
Screenshot: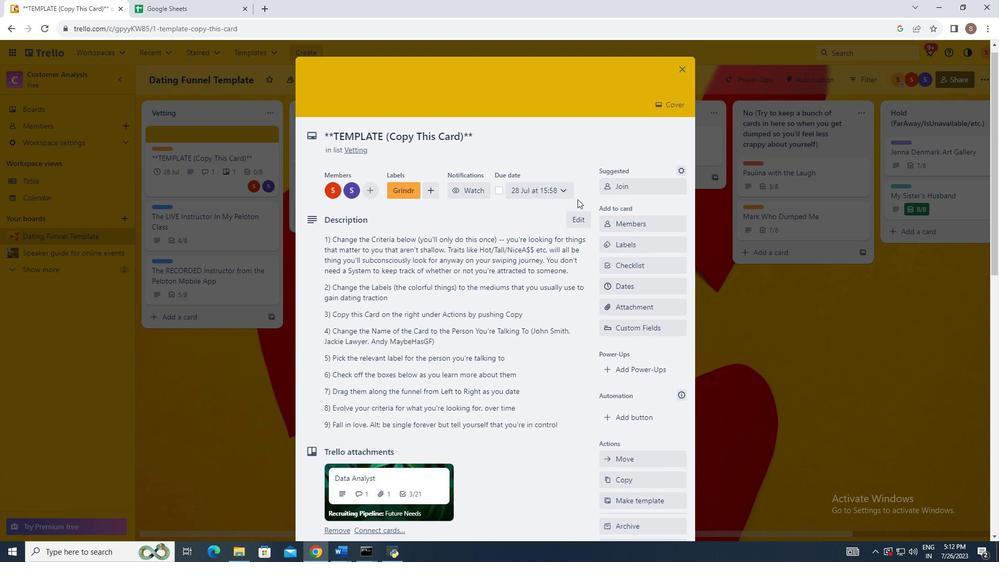 
Action: Mouse scrolled (577, 200) with delta (0, 0)
Screenshot: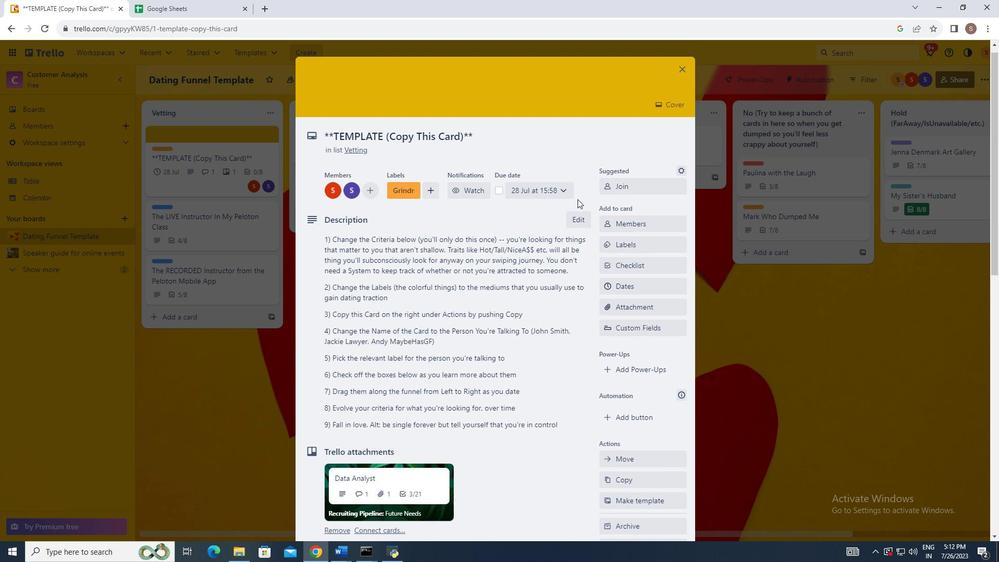 
Action: Mouse moved to (684, 79)
Screenshot: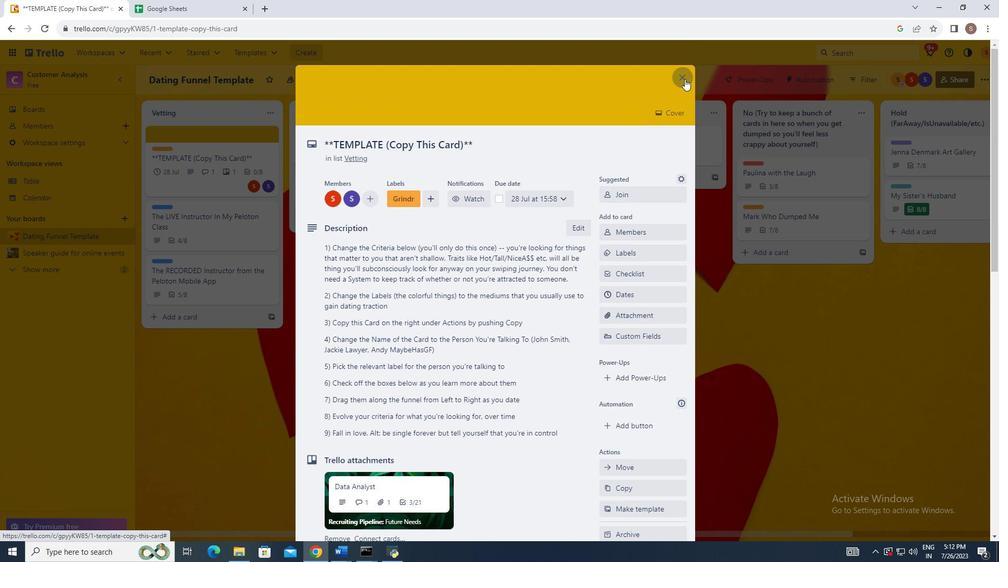 
Action: Mouse pressed left at (684, 79)
Screenshot: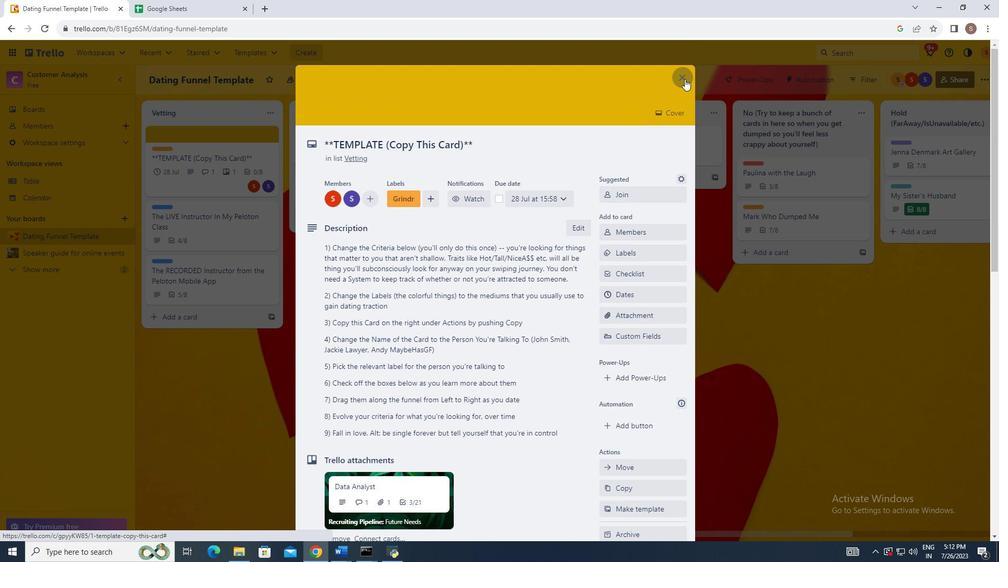 
Action: Mouse moved to (213, 228)
Screenshot: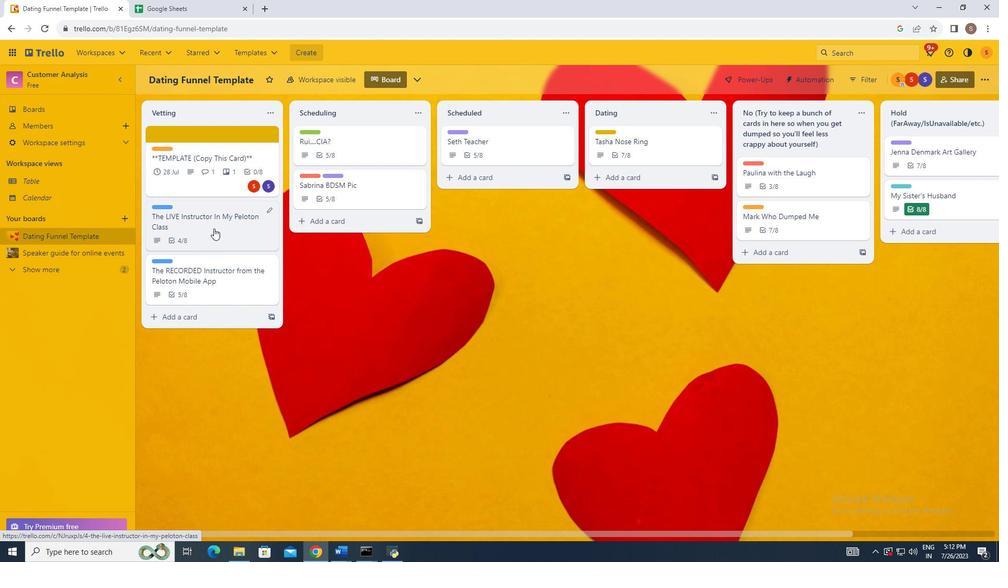 
Action: Mouse pressed left at (213, 228)
Screenshot: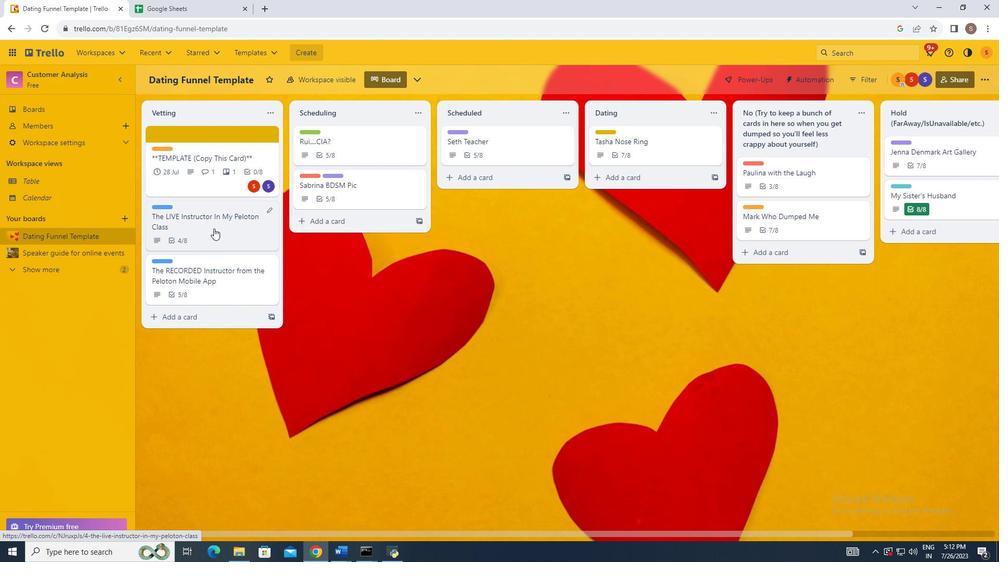 
Action: Mouse moved to (418, 318)
Screenshot: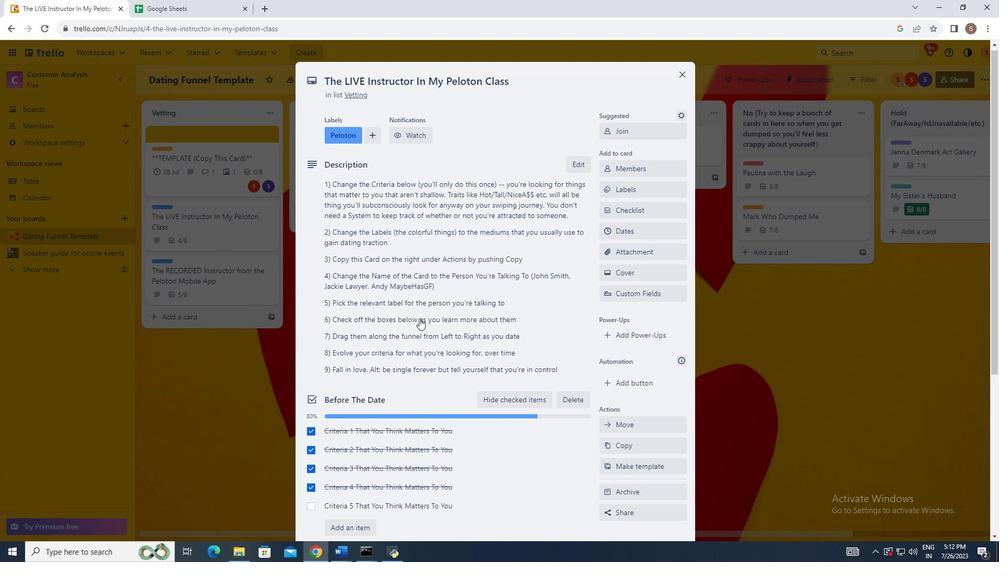 
Action: Mouse scrolled (418, 317) with delta (0, 0)
Screenshot: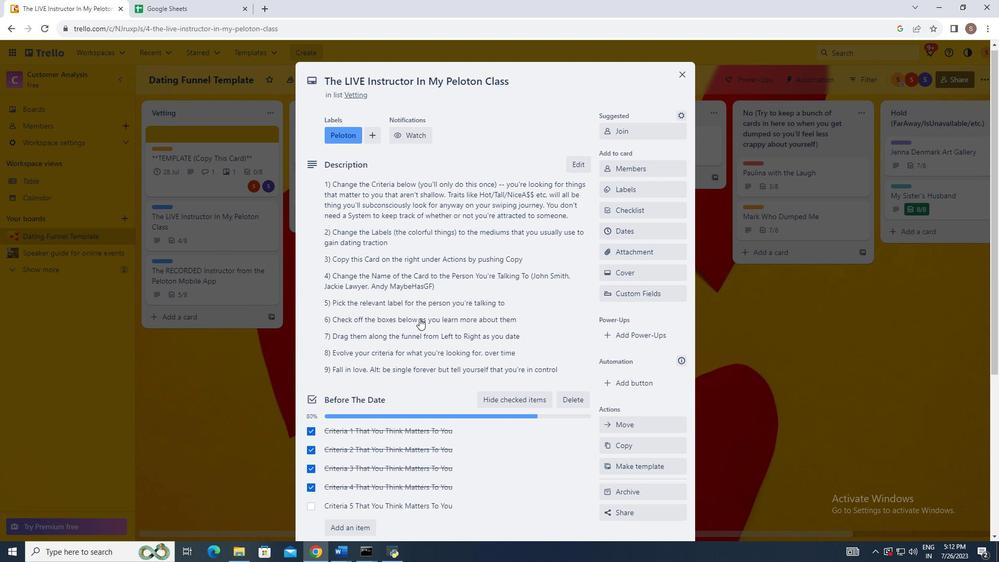 
Action: Mouse moved to (419, 318)
Screenshot: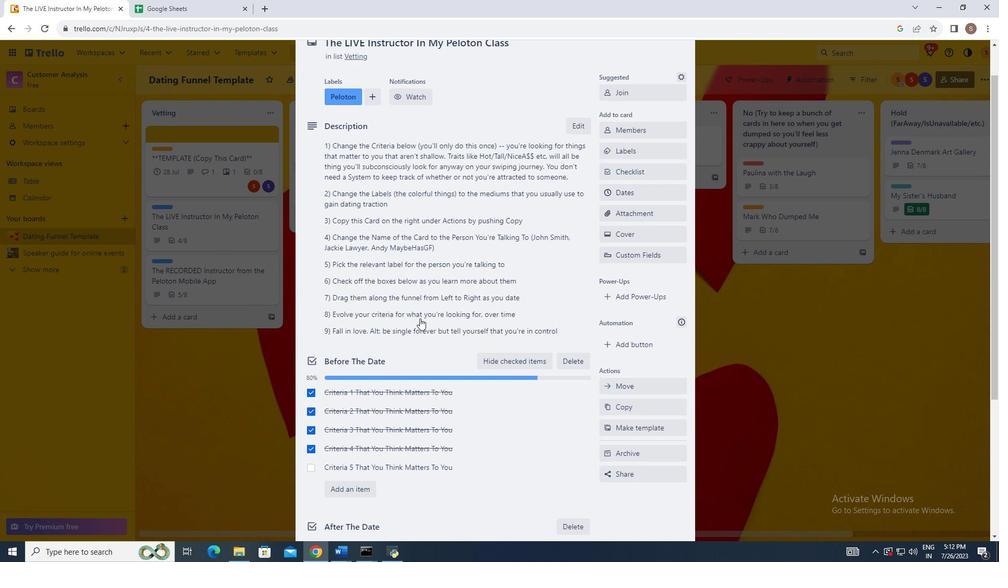 
Action: Mouse scrolled (419, 317) with delta (0, 0)
Screenshot: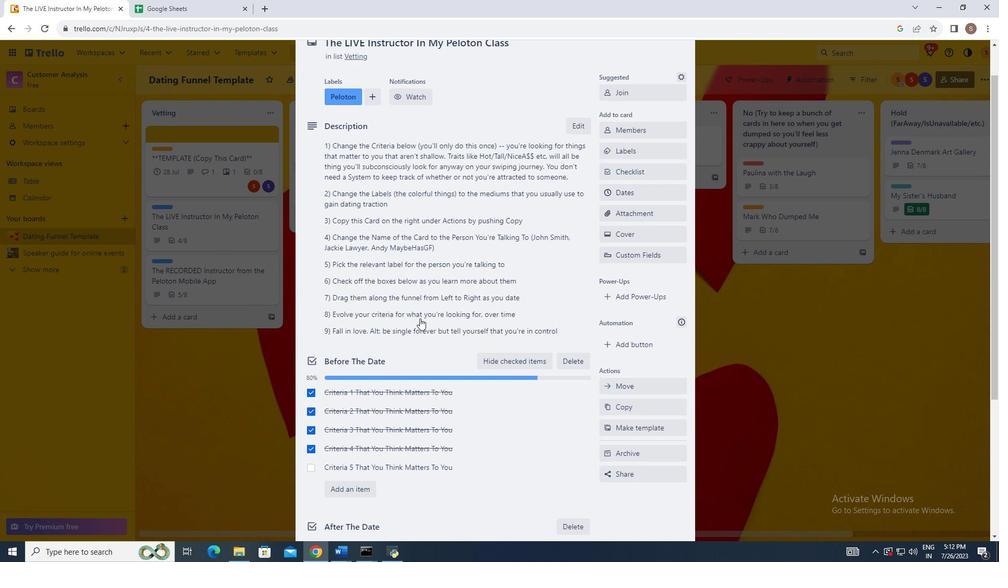 
Action: Mouse scrolled (419, 317) with delta (0, 0)
Screenshot: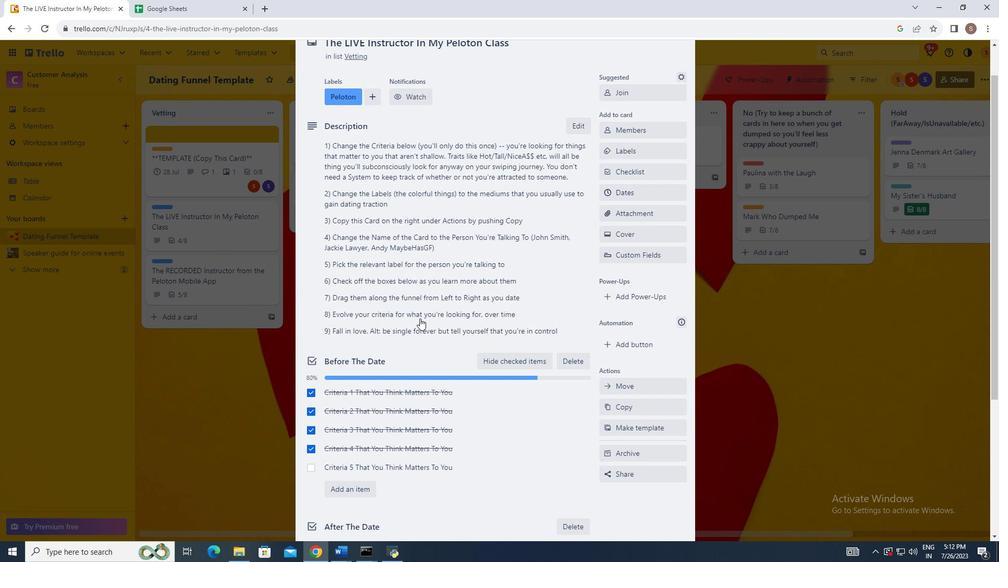 
Action: Mouse moved to (550, 270)
Screenshot: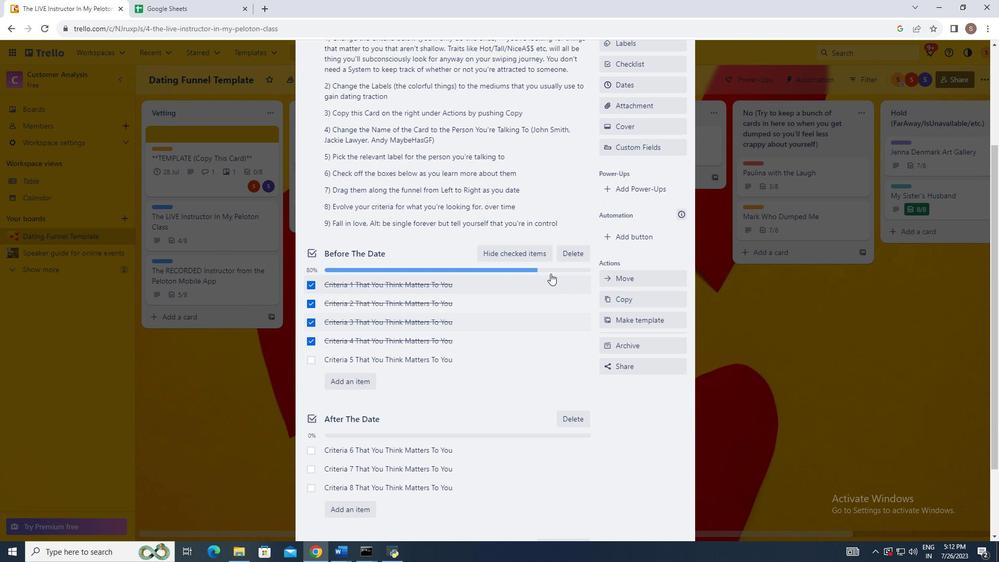 
Action: Mouse scrolled (550, 271) with delta (0, 0)
Screenshot: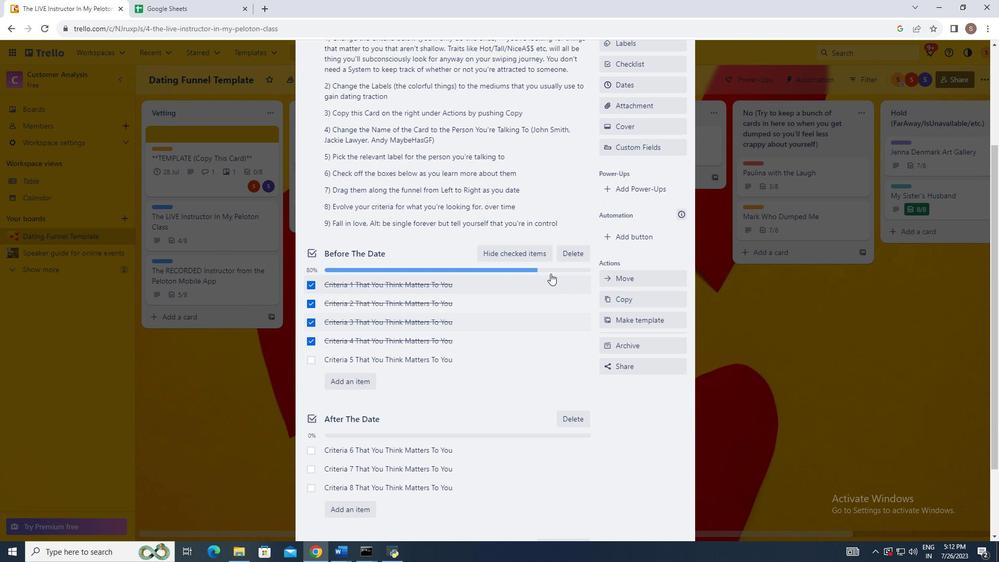 
Action: Mouse moved to (550, 273)
Screenshot: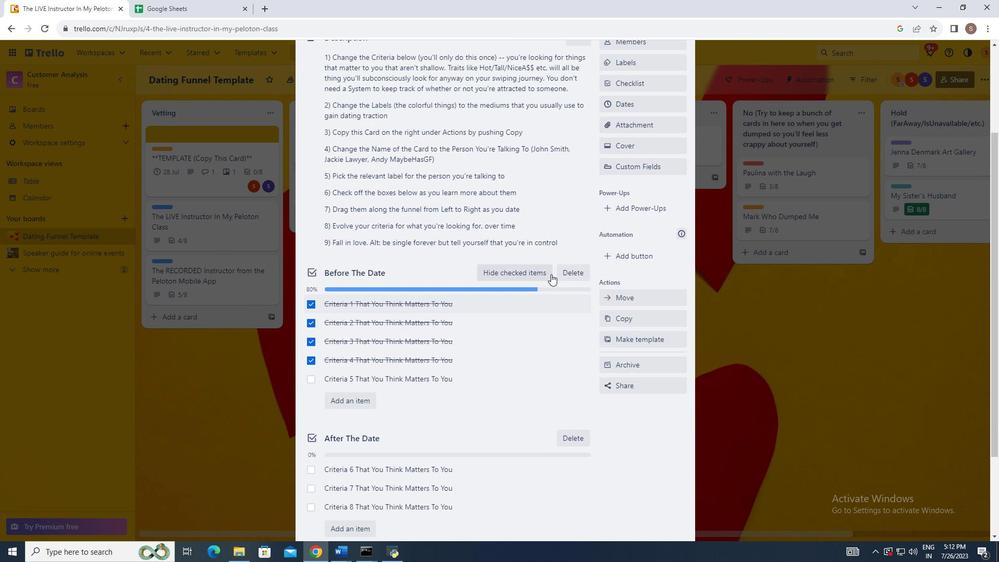
Action: Mouse scrolled (550, 273) with delta (0, 0)
Screenshot: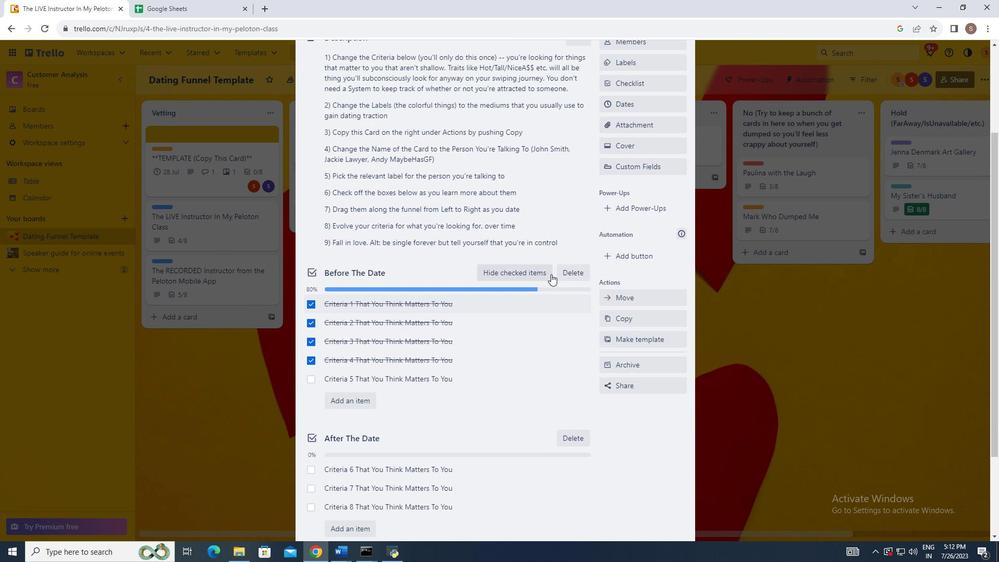 
Action: Mouse moved to (551, 274)
Screenshot: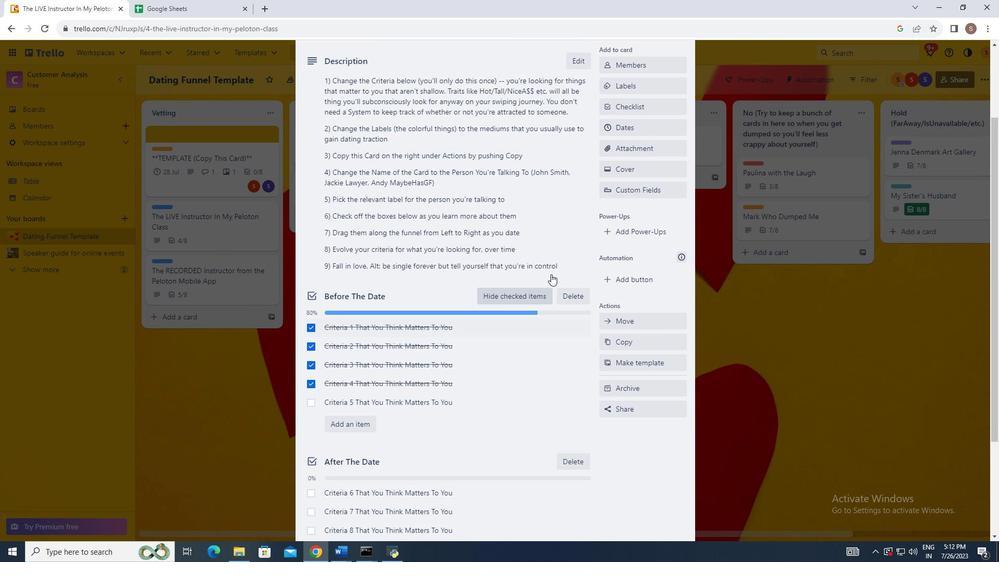 
Action: Mouse scrolled (550, 274) with delta (0, 0)
Screenshot: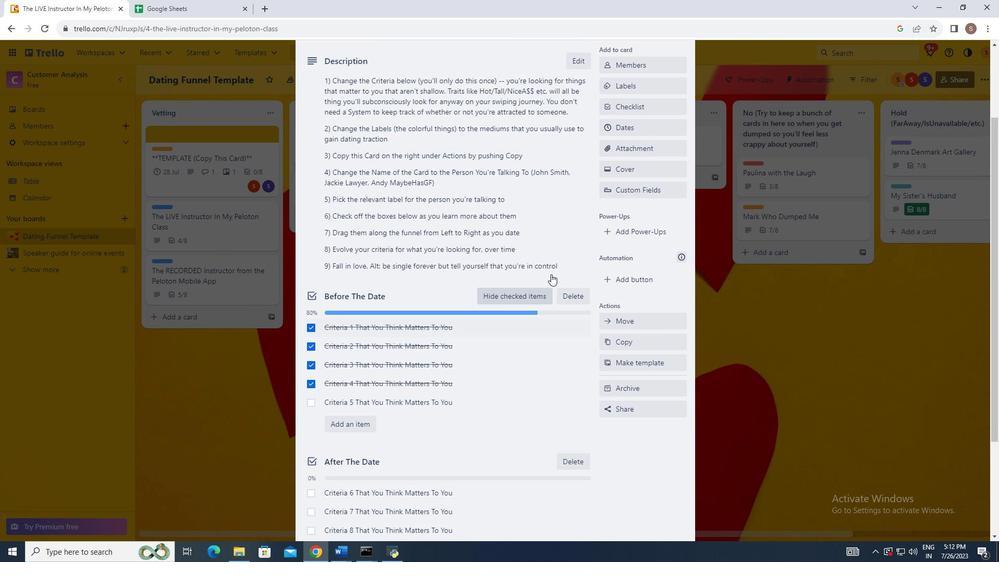 
Action: Mouse scrolled (551, 274) with delta (0, 0)
Screenshot: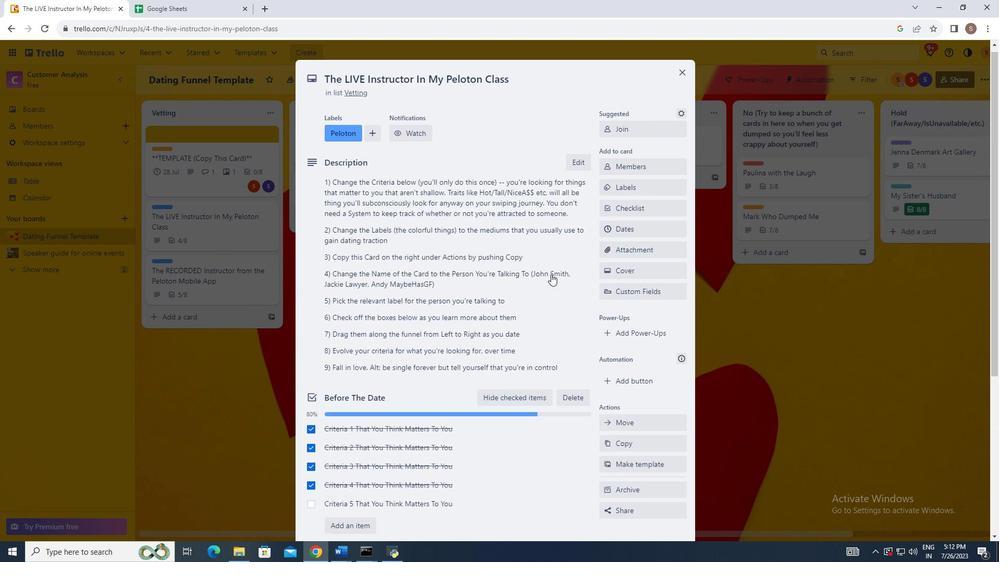 
Action: Mouse scrolled (551, 274) with delta (0, 0)
Screenshot: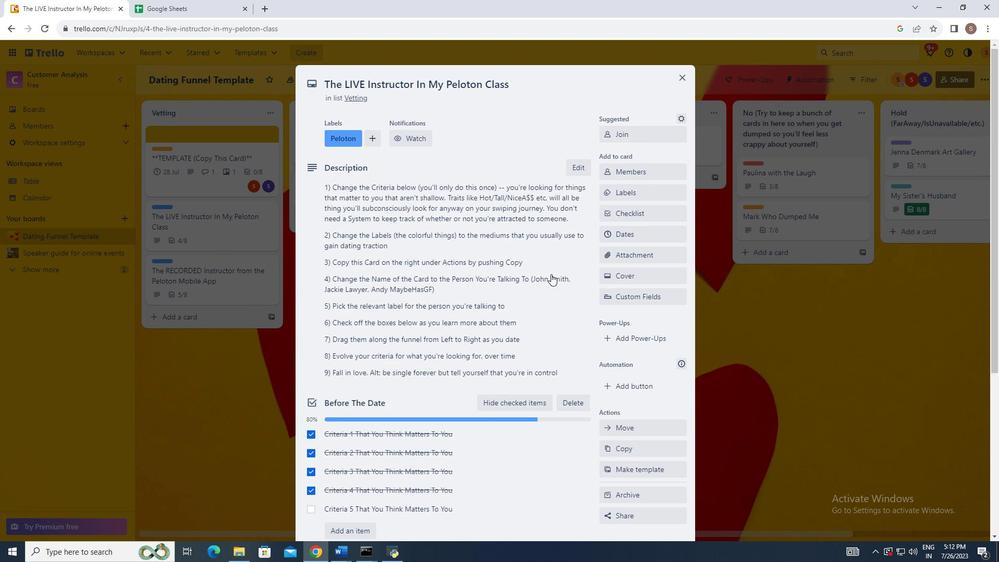 
Action: Mouse moved to (642, 172)
Screenshot: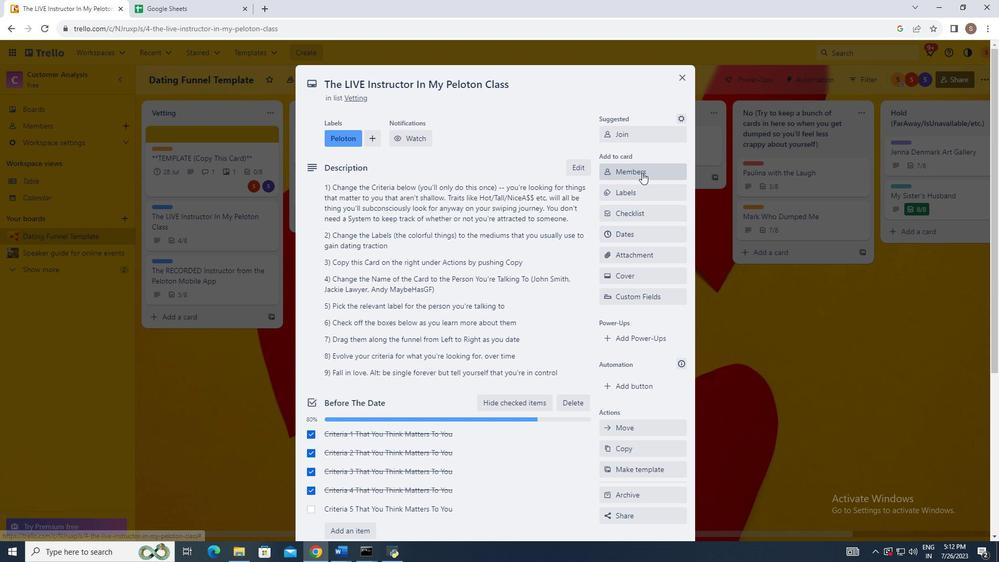 
Action: Mouse pressed left at (642, 172)
Screenshot: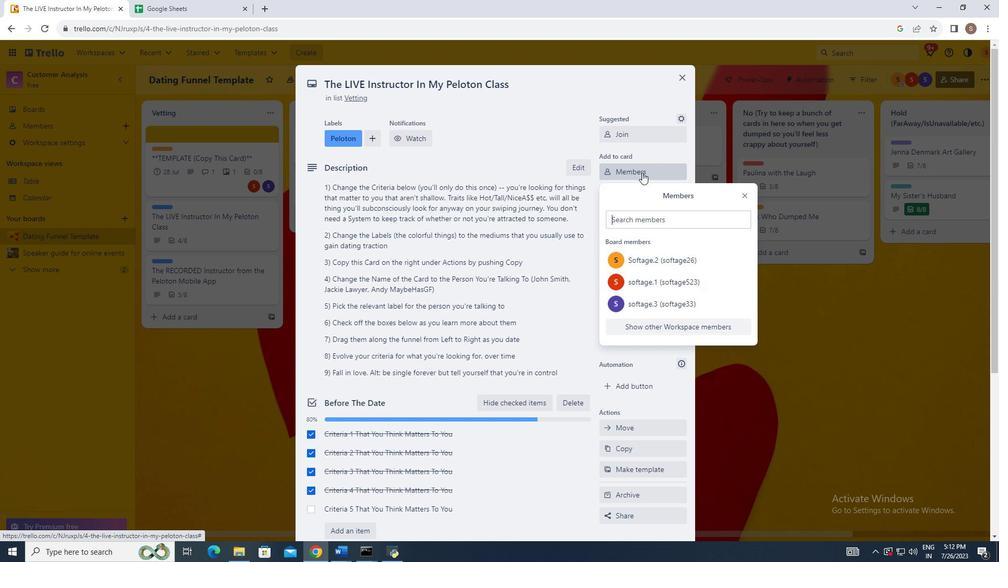 
Action: Mouse moved to (642, 219)
Screenshot: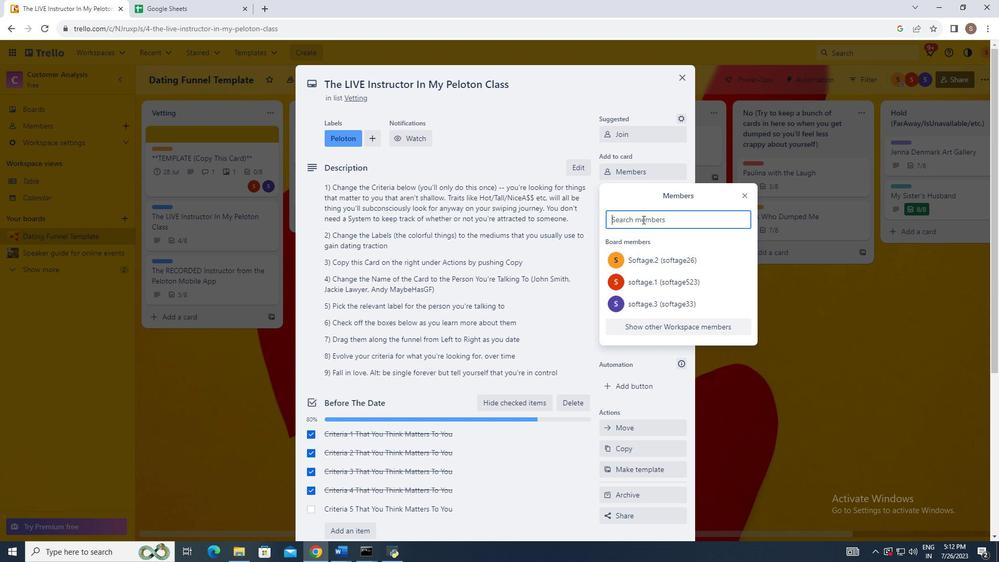 
Action: Mouse pressed left at (642, 219)
Screenshot: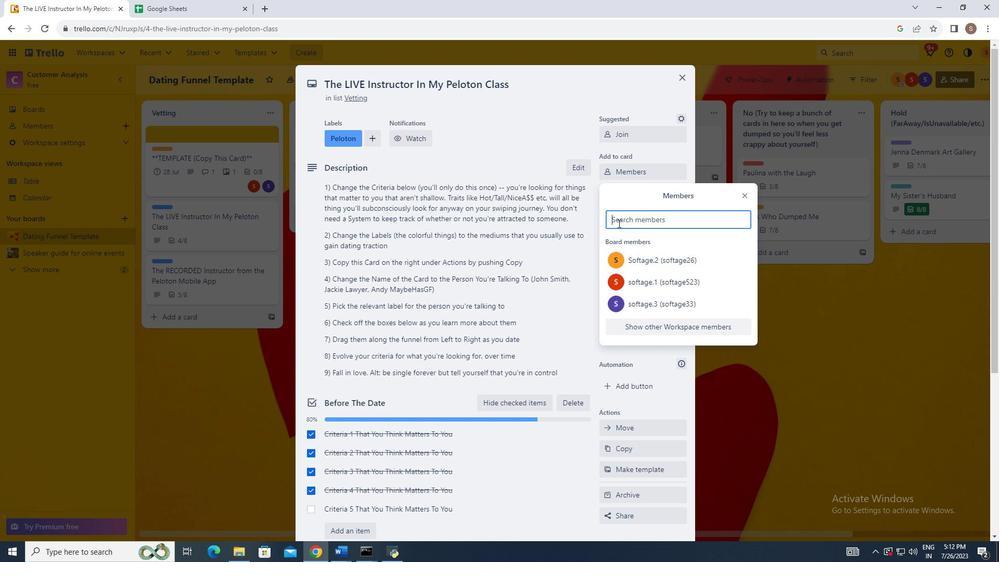 
Action: Mouse moved to (532, 233)
Screenshot: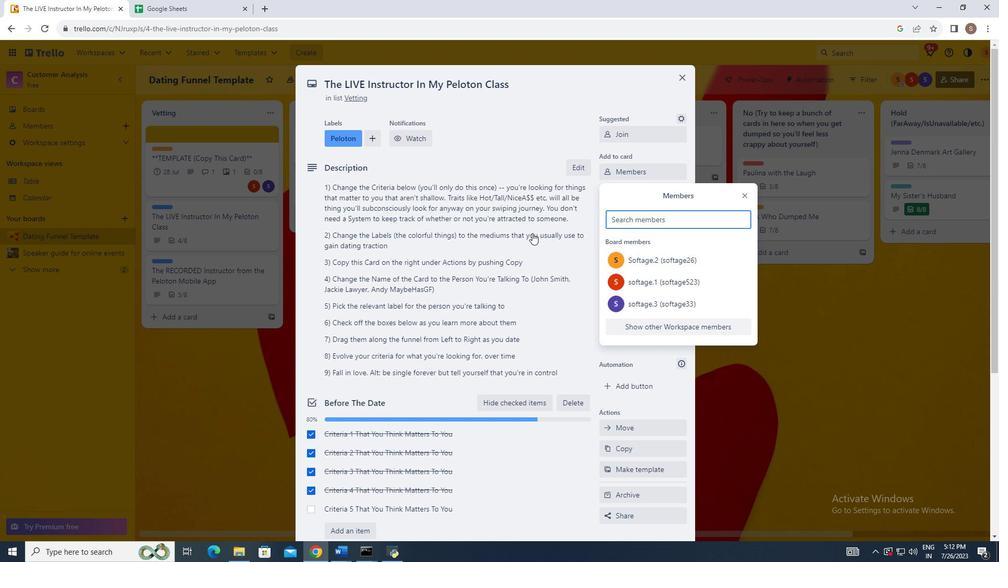 
Action: Key pressed softage.1<Key.shift>@softage.net
Screenshot: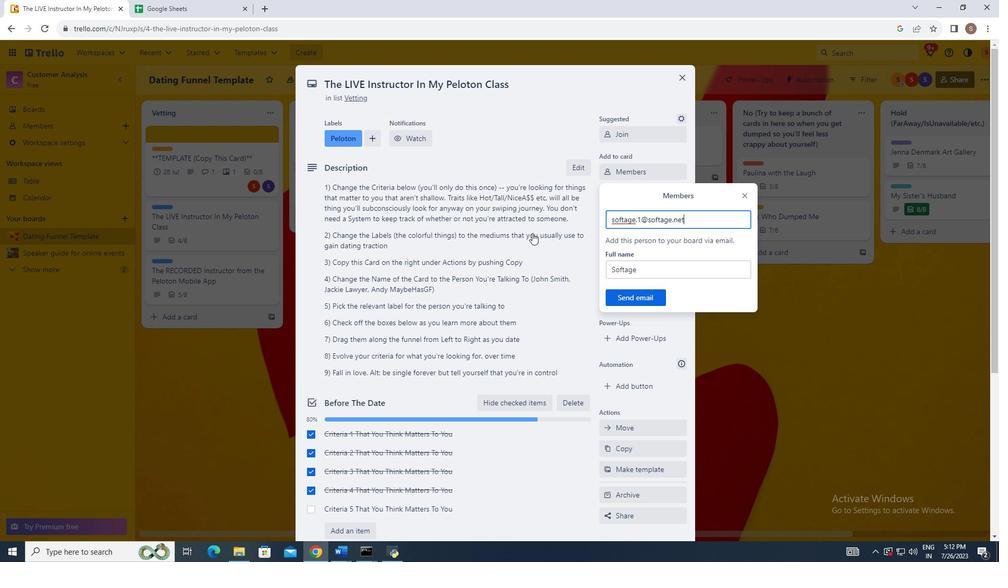 
Action: Mouse moved to (699, 240)
Screenshot: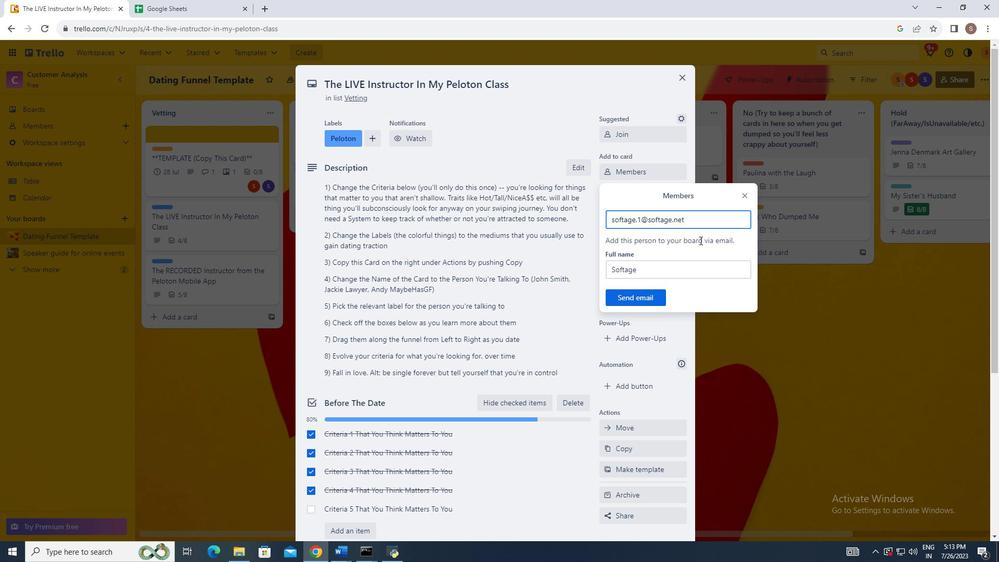 
Action: Key pressed <Key.space><Key.shift_r><Key.enter>softage.2<Key.shift>@softage.net<Key.space><Key.enter>
Screenshot: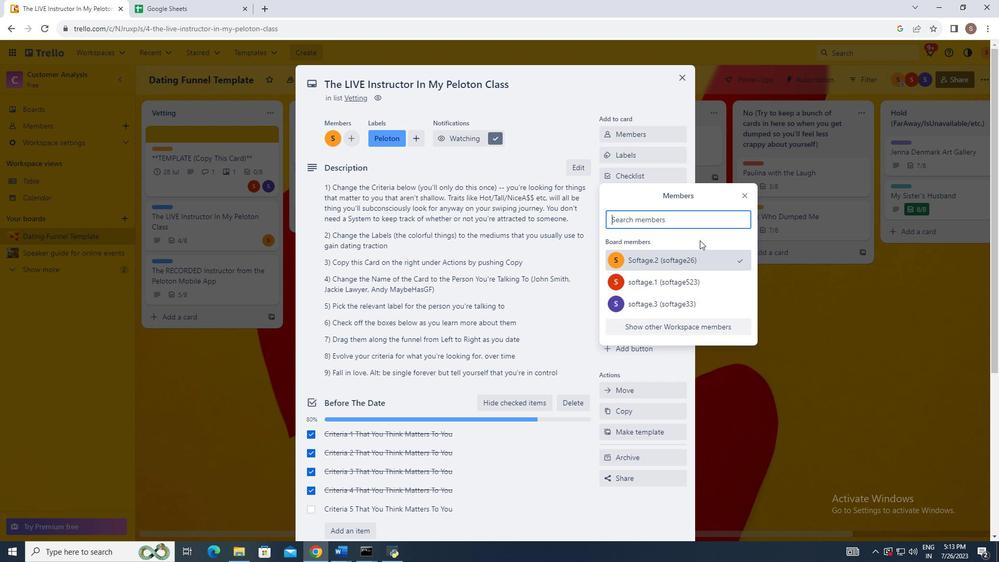 
Action: Mouse moved to (743, 197)
Screenshot: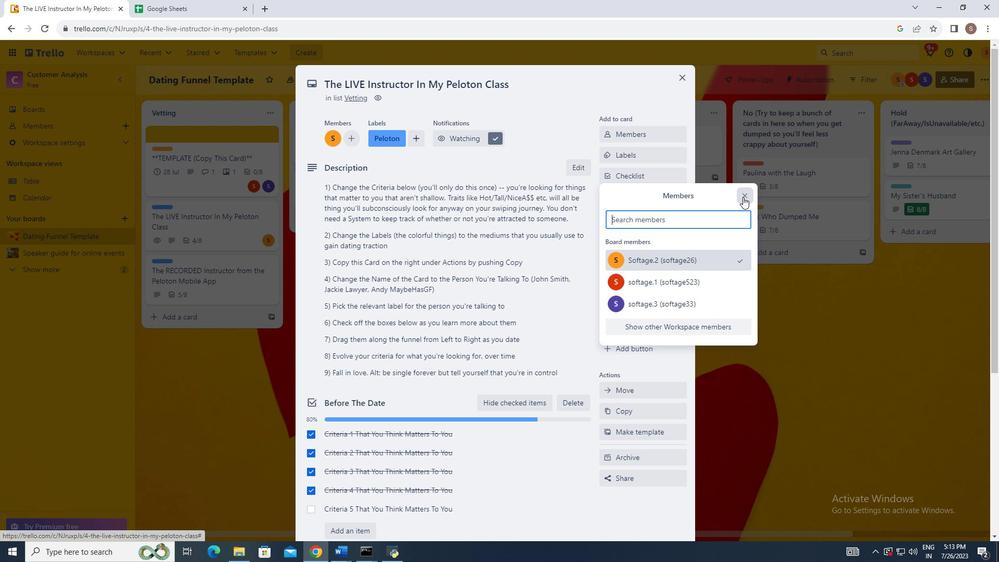 
Action: Mouse pressed left at (743, 197)
Screenshot: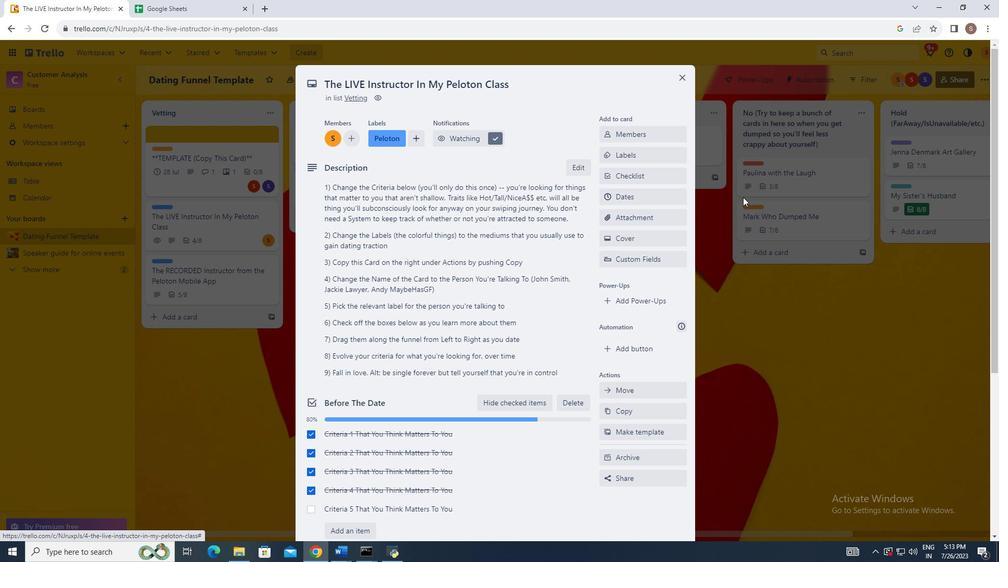 
Action: Mouse moved to (638, 159)
Screenshot: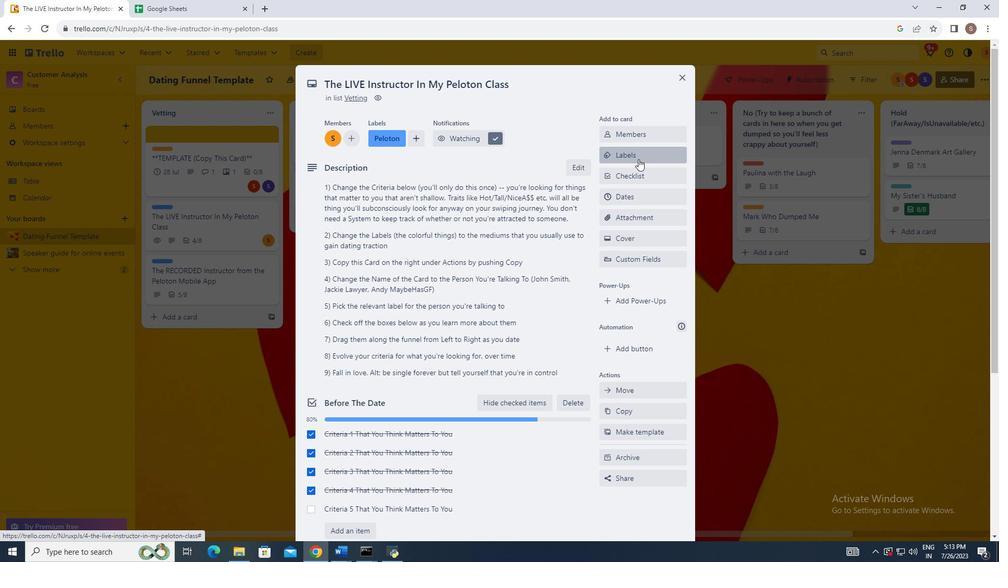 
Action: Mouse pressed left at (638, 159)
Screenshot: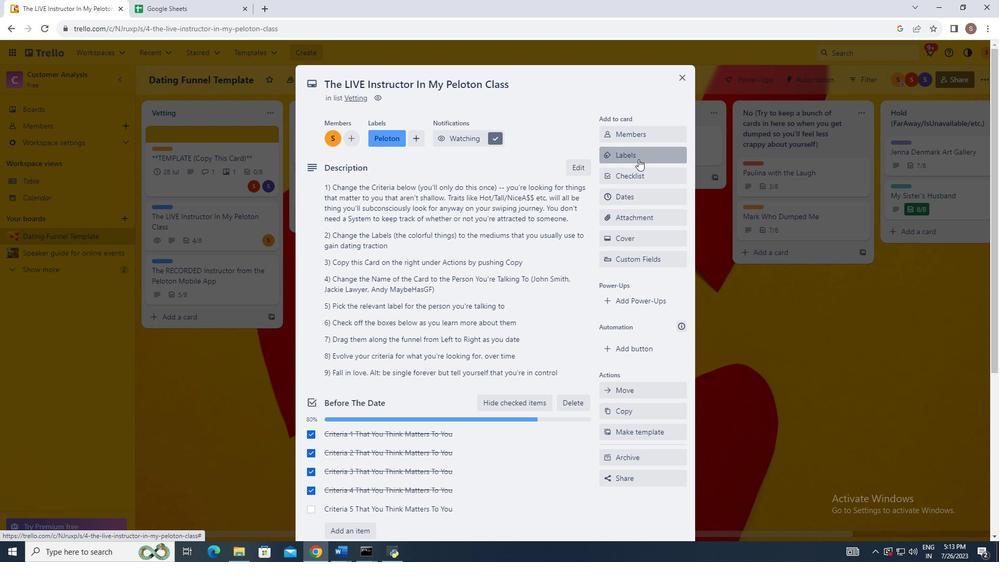 
Action: Mouse moved to (660, 314)
Screenshot: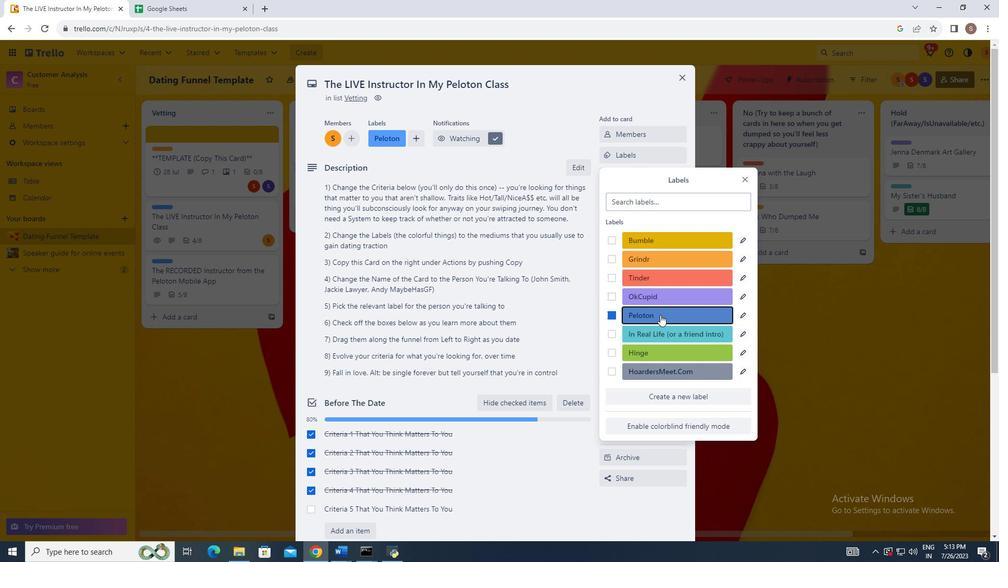 
Action: Mouse pressed left at (660, 314)
Screenshot: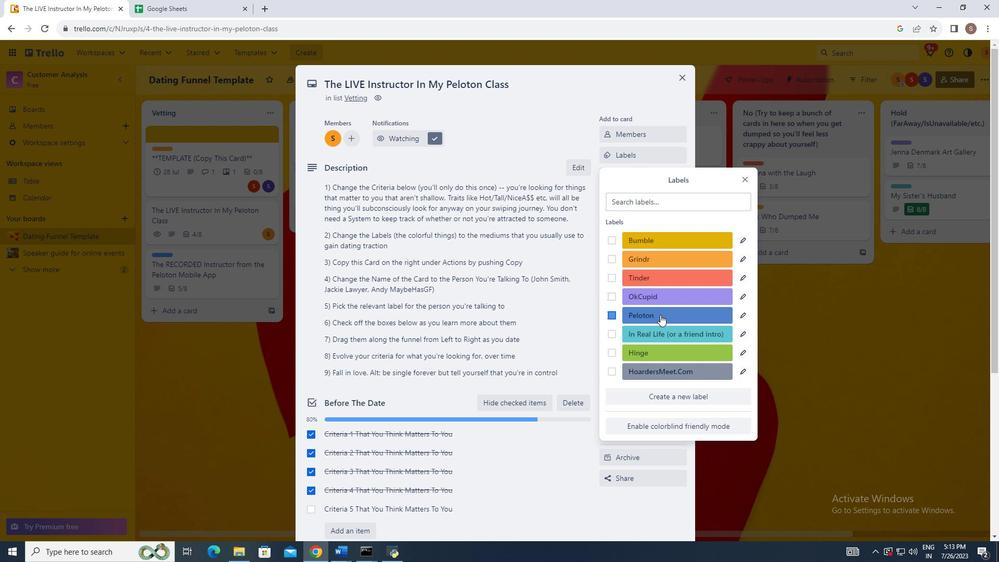 
Action: Mouse moved to (646, 316)
